 Task: Look for Airbnb properties in Okanagan, Canada from 25th December, 2023 to 27st December, 2023 for 5 adults. Place can be entire room with 3 bedrooms having 3 beds and 3 bathrooms. Property type can be house.
Action: Mouse moved to (580, 146)
Screenshot: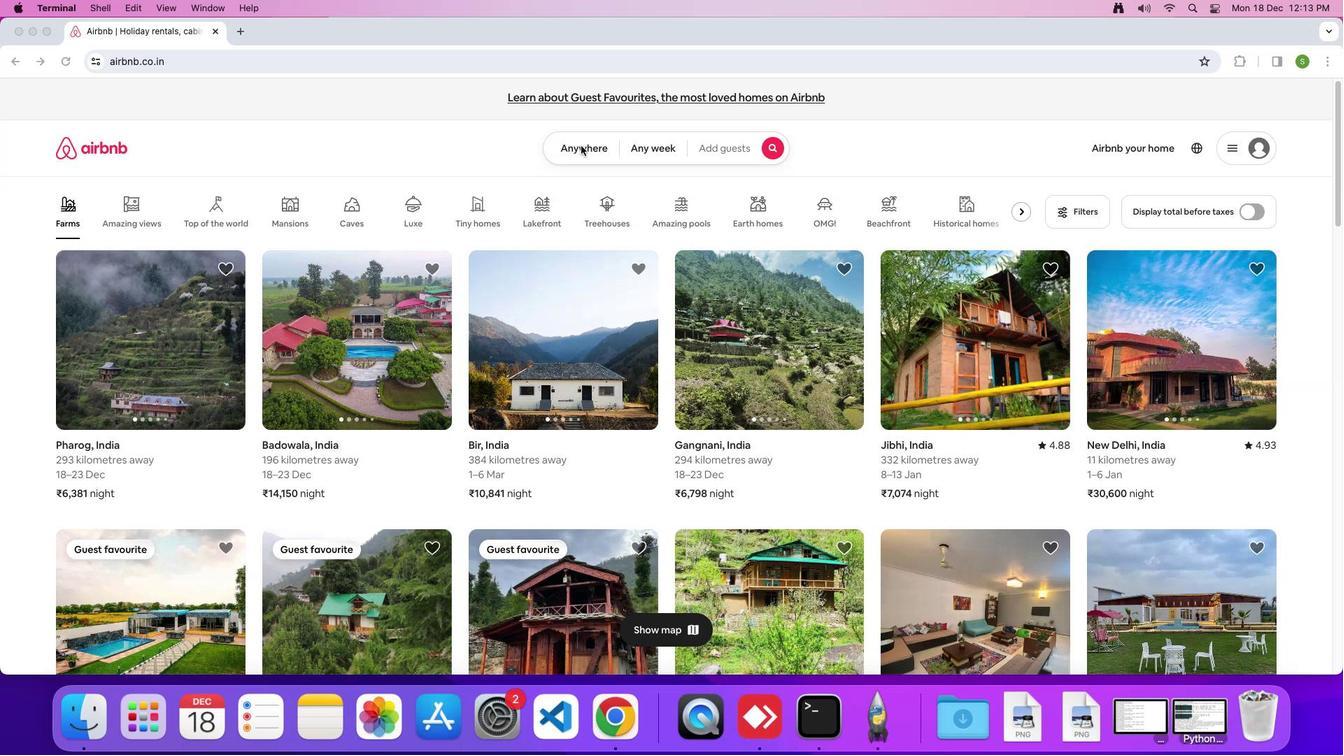 
Action: Mouse pressed left at (580, 146)
Screenshot: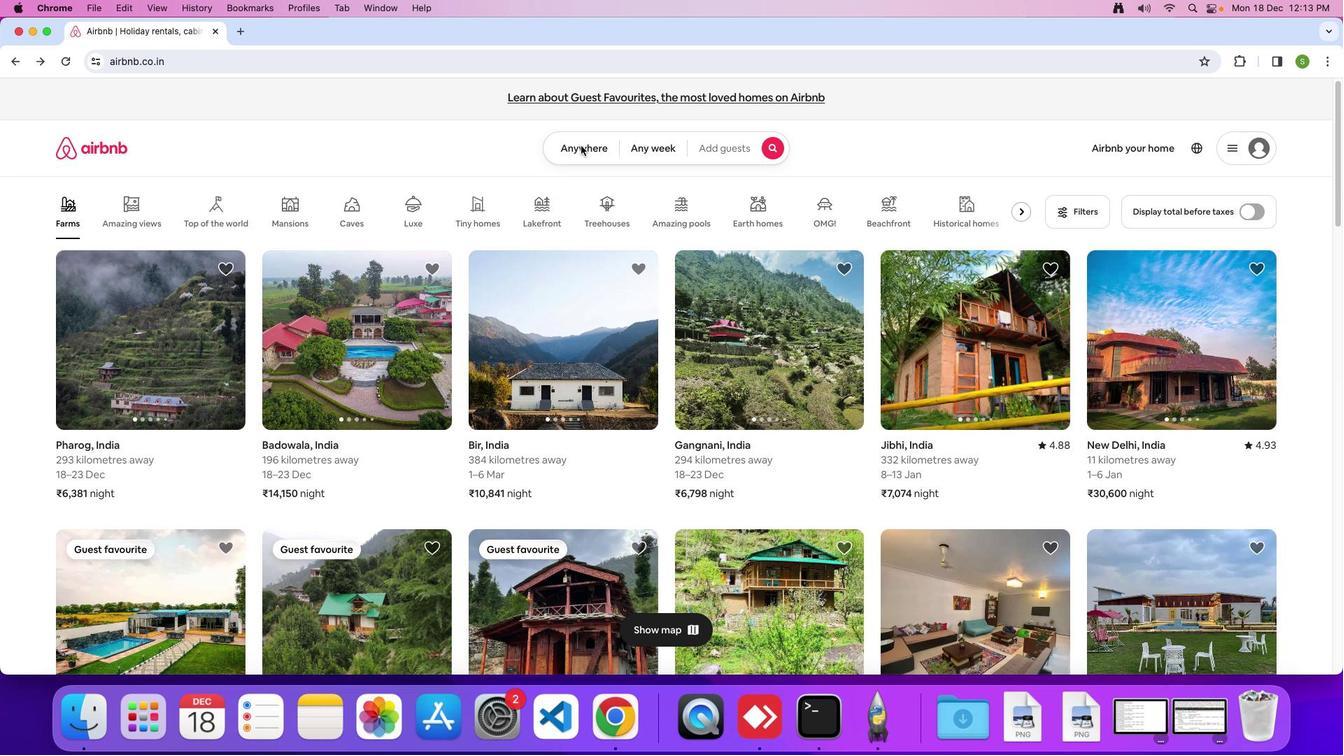 
Action: Mouse moved to (579, 146)
Screenshot: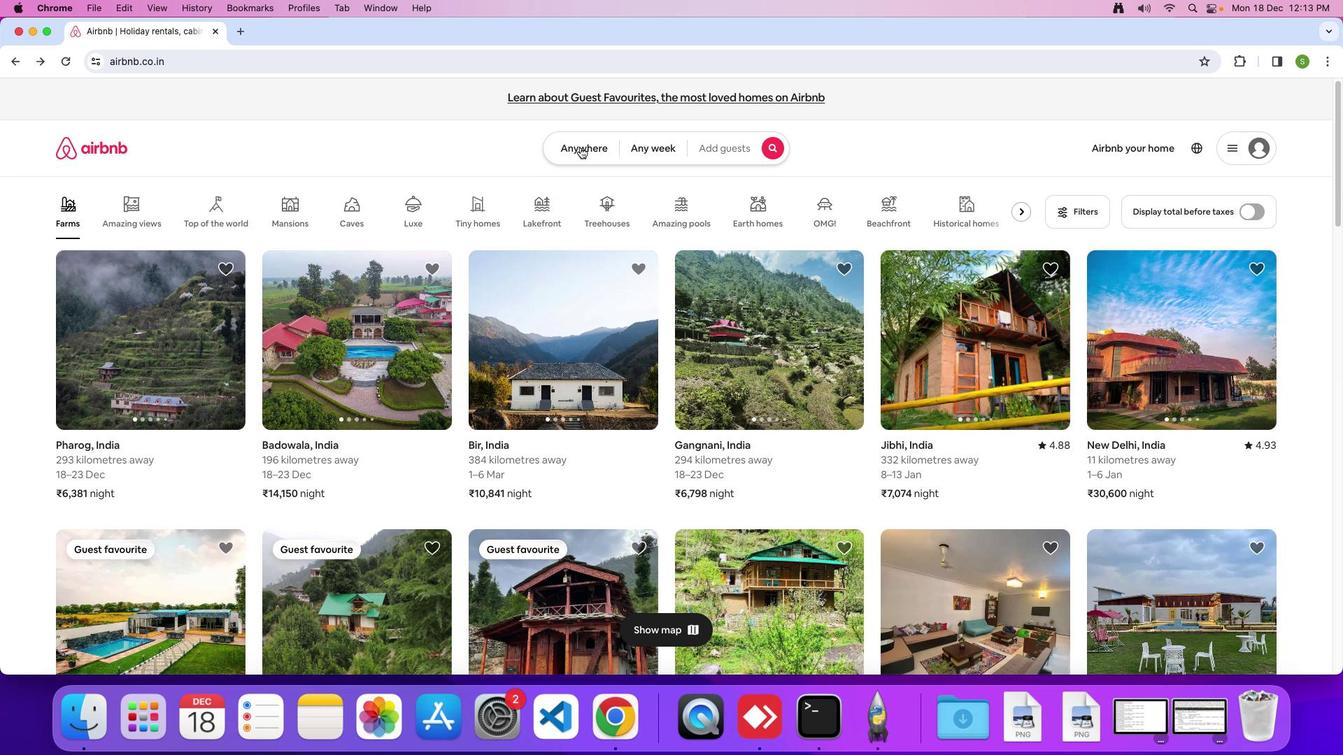 
Action: Mouse pressed left at (579, 146)
Screenshot: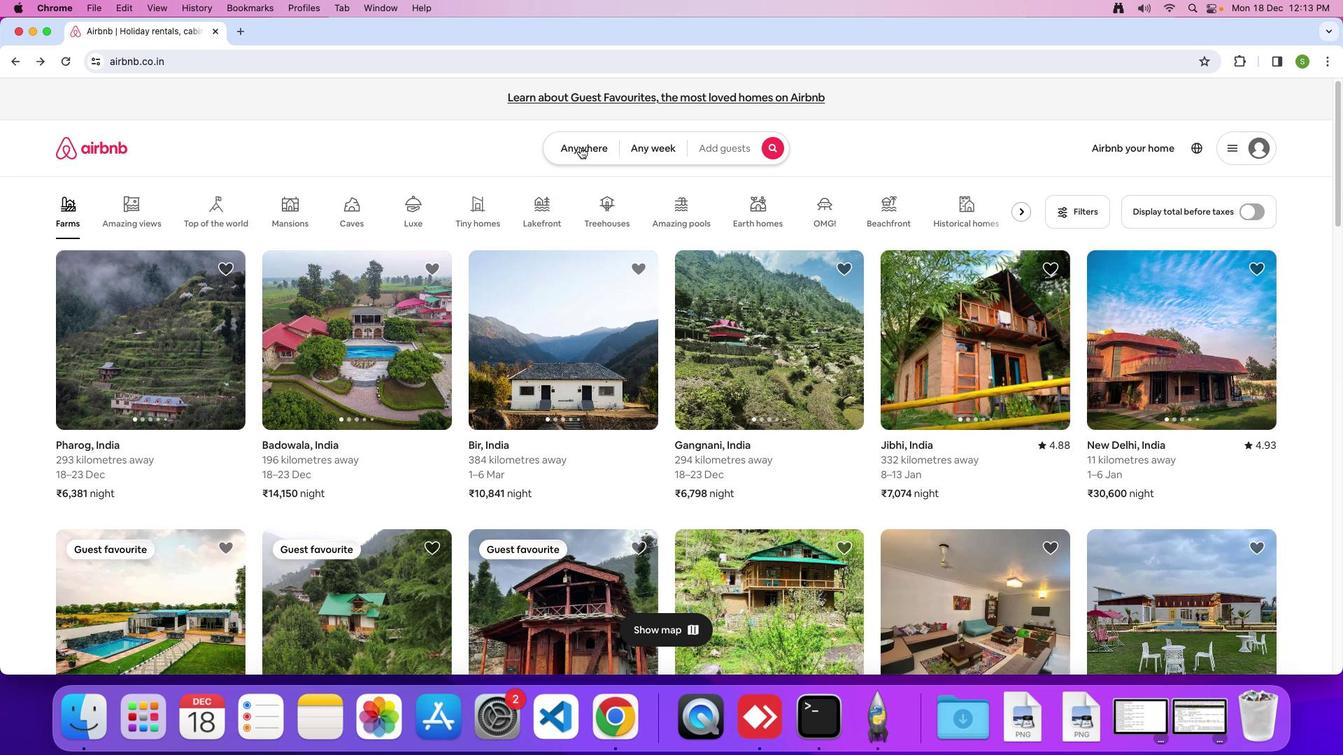 
Action: Mouse moved to (466, 193)
Screenshot: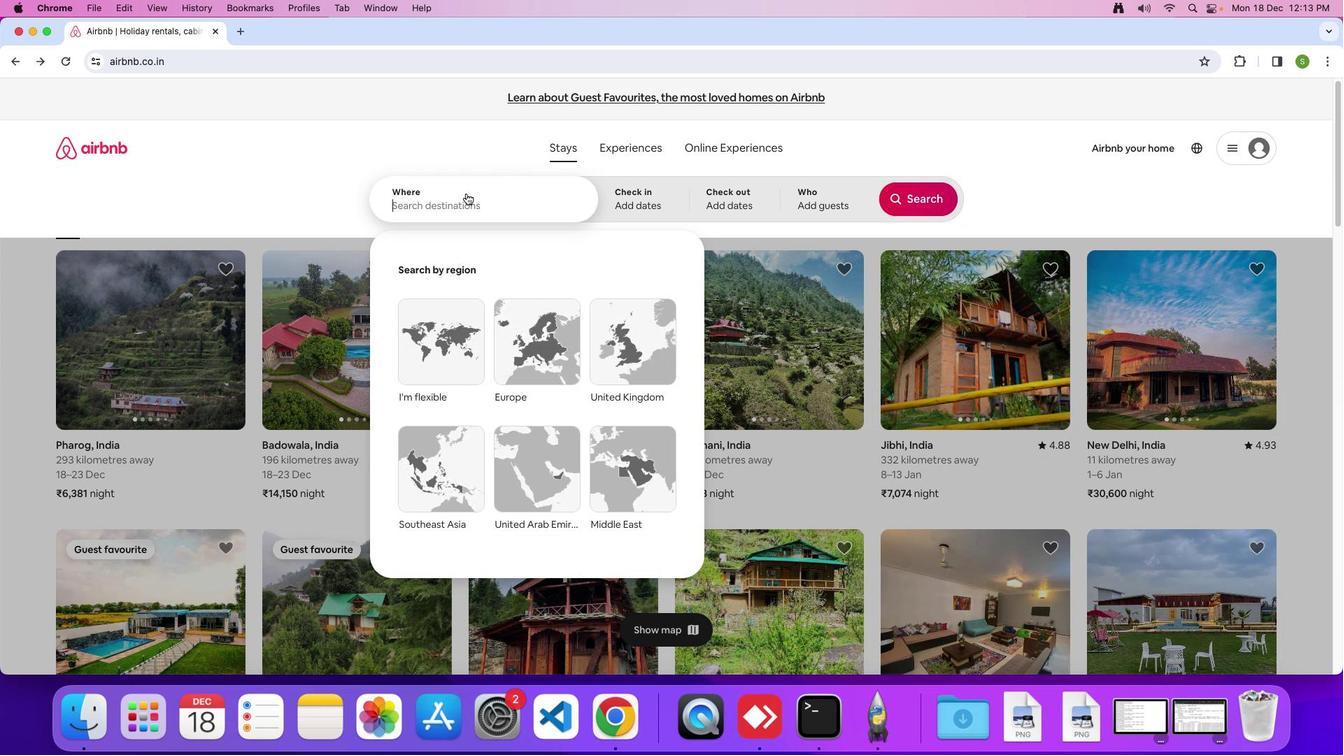 
Action: Mouse pressed left at (466, 193)
Screenshot: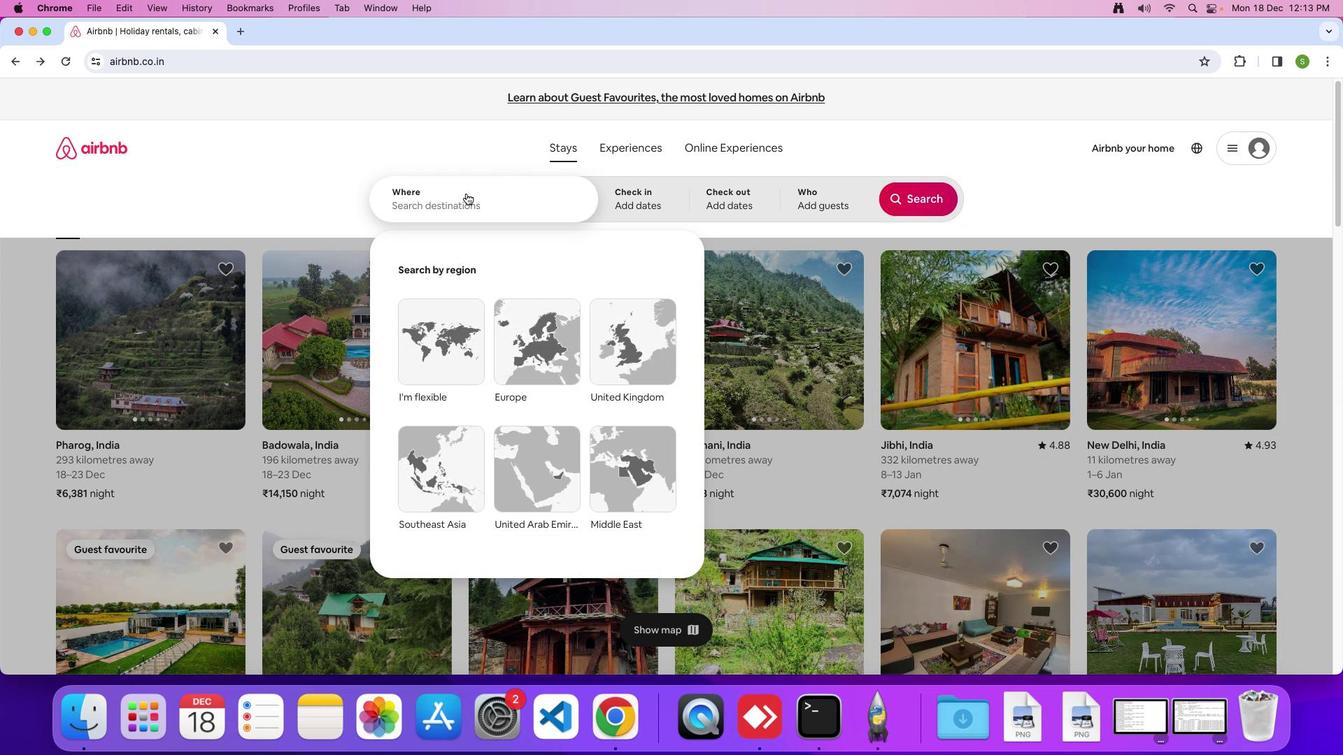 
Action: Mouse moved to (466, 193)
Screenshot: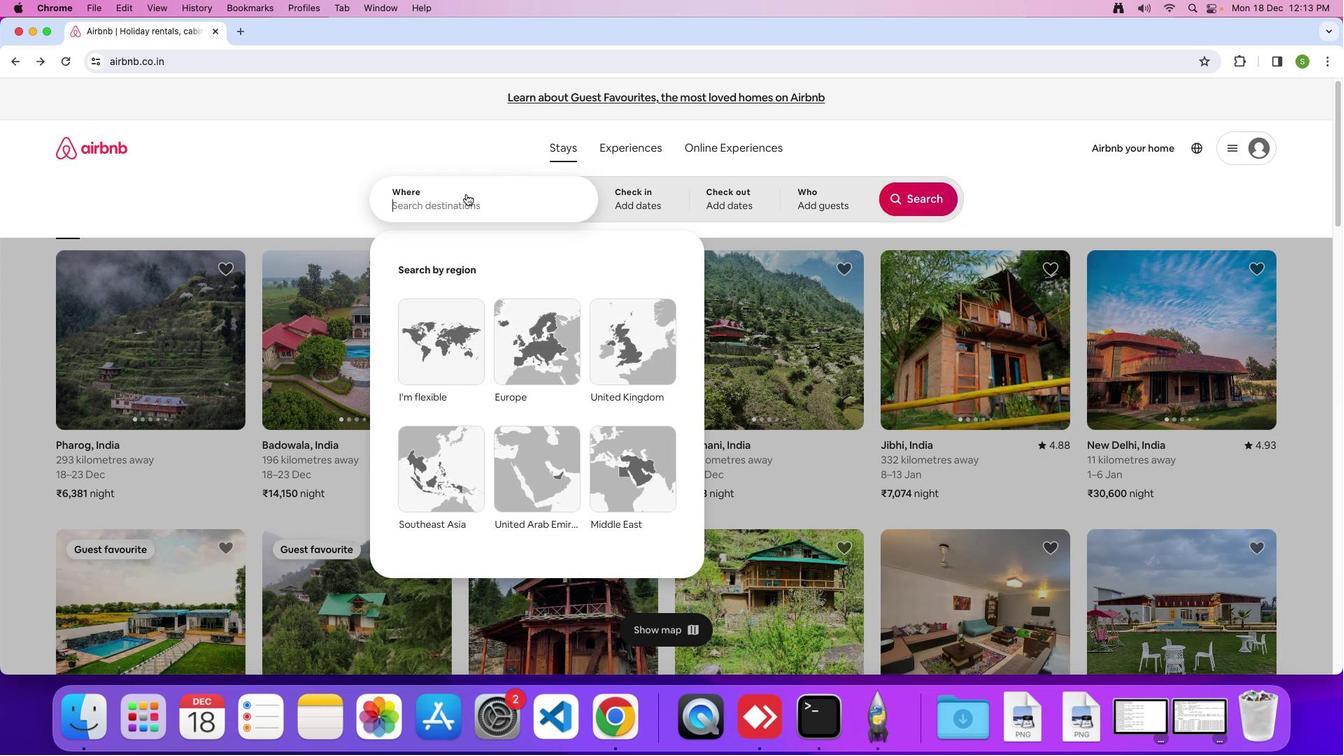
Action: Key pressed 'O'Key.caps_lock'k''a''n''a''g''a''n'','Key.spaceKey.shift'C''a''n''a''d''a'Key.enter
Screenshot: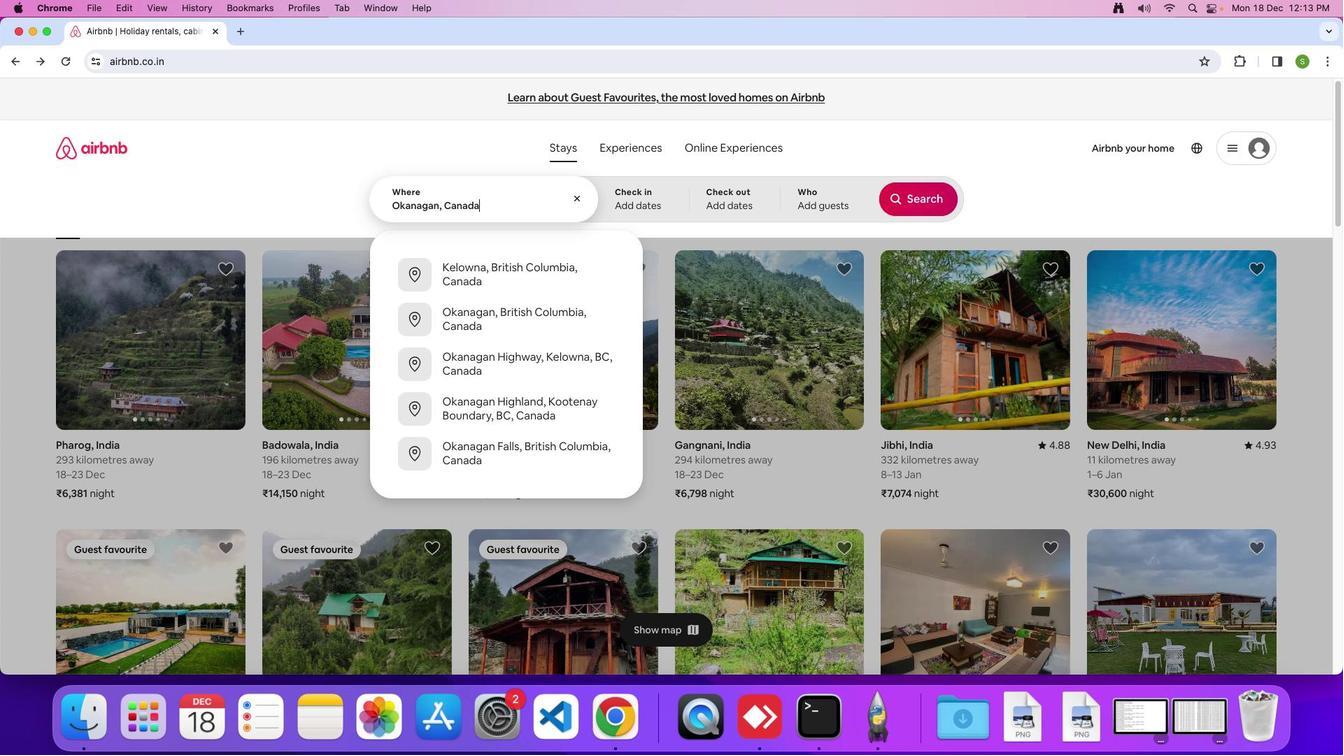
Action: Mouse moved to (456, 508)
Screenshot: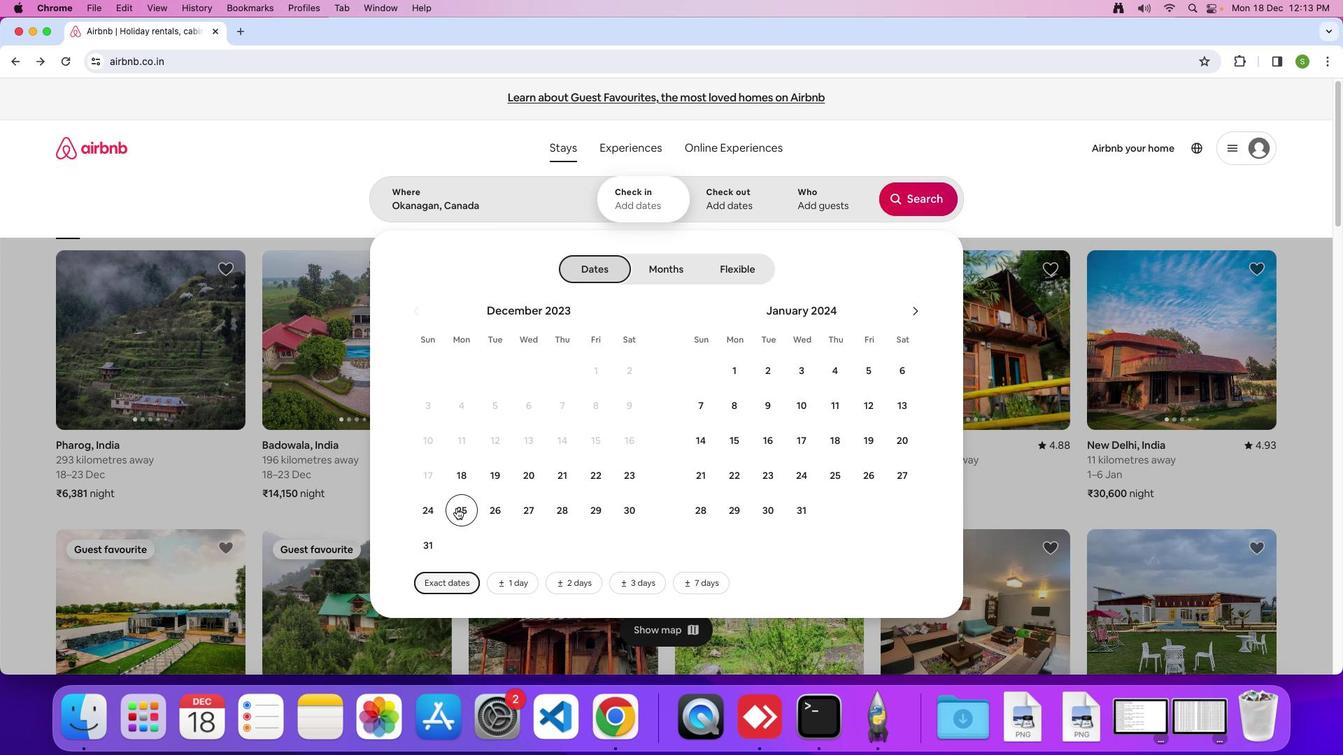 
Action: Mouse pressed left at (456, 508)
Screenshot: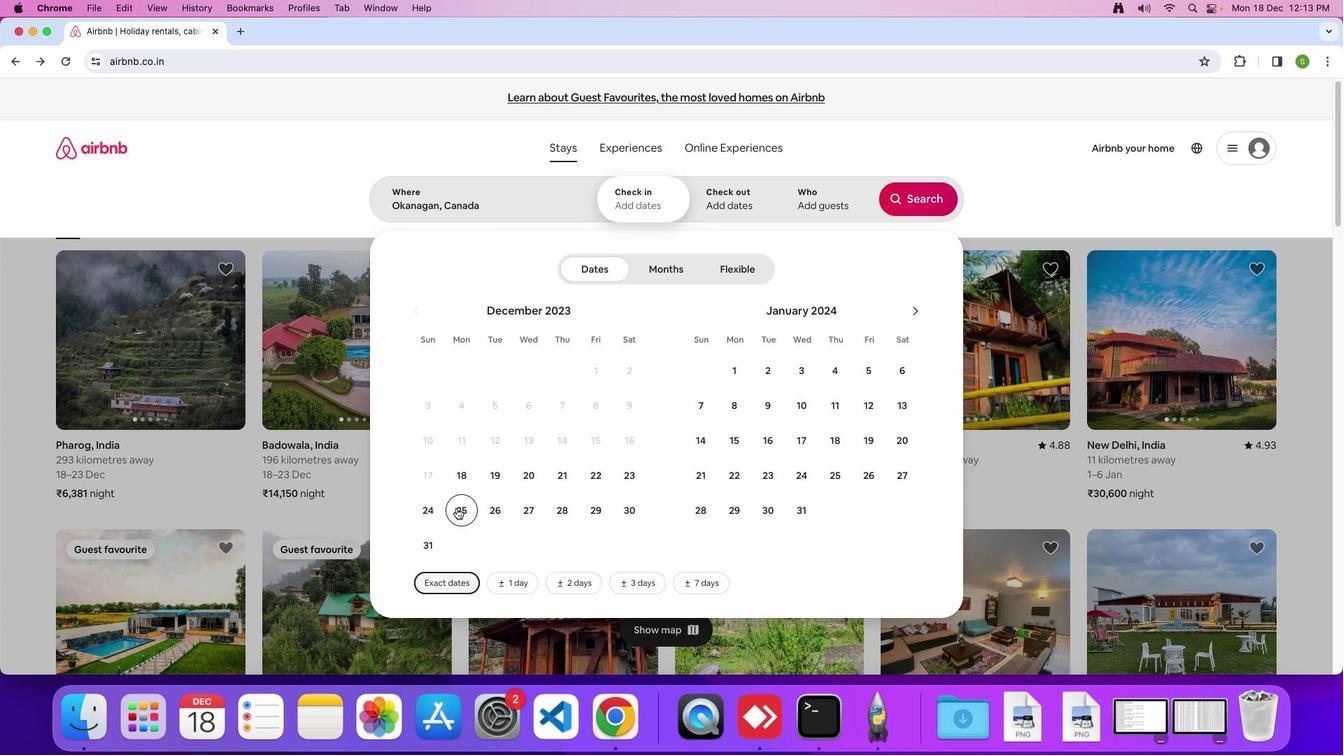 
Action: Mouse moved to (528, 514)
Screenshot: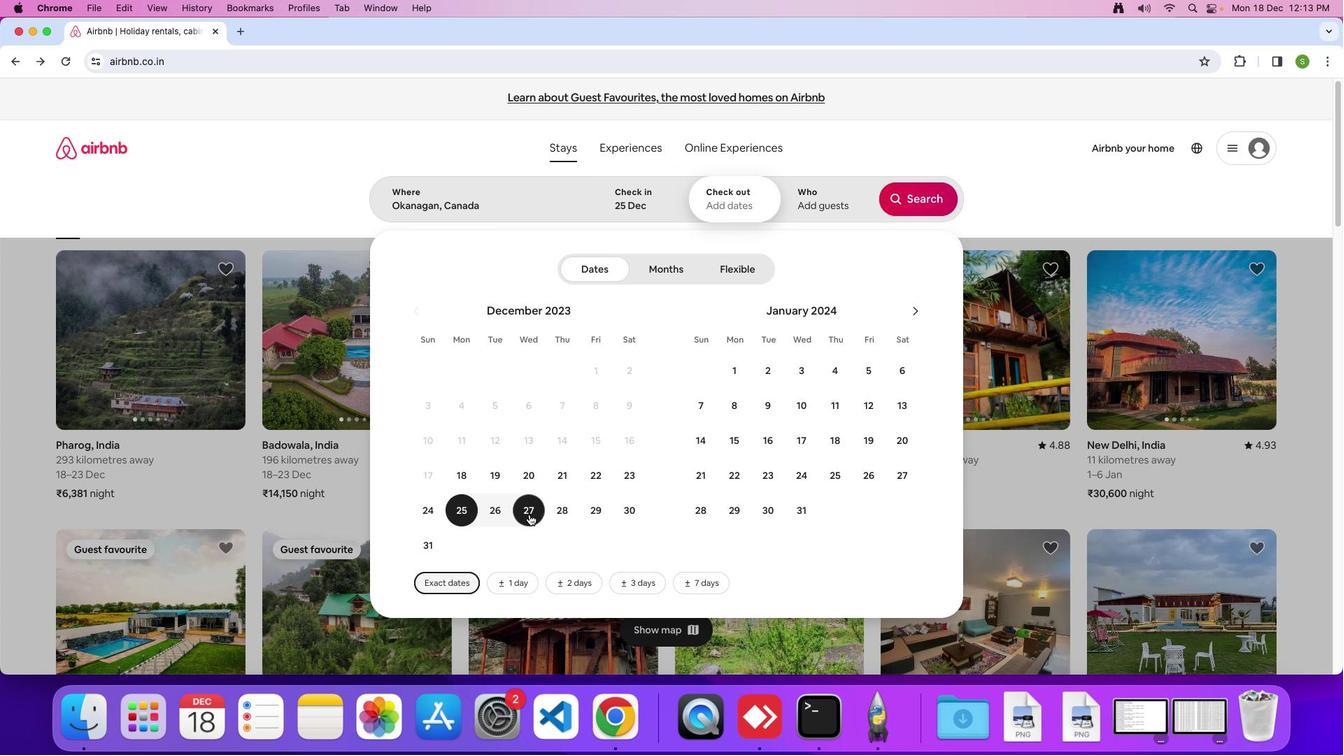
Action: Mouse pressed left at (528, 514)
Screenshot: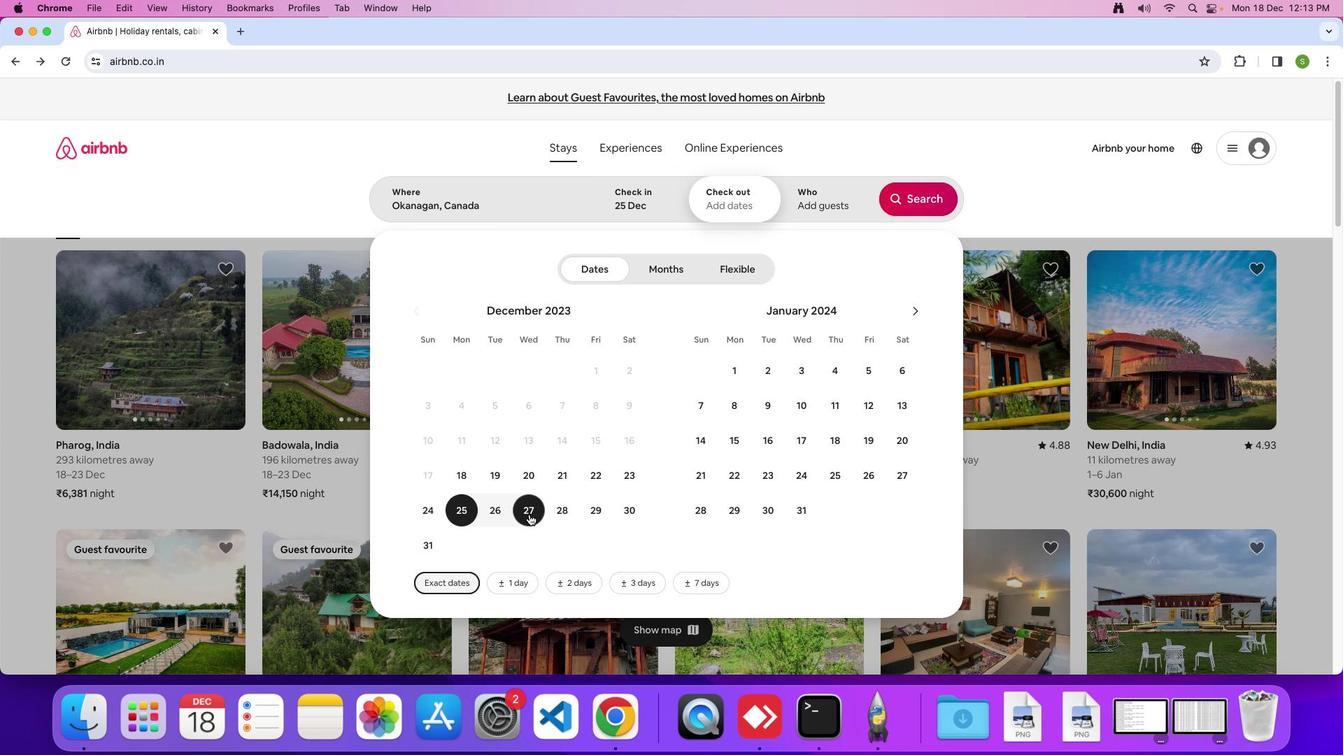 
Action: Mouse moved to (814, 209)
Screenshot: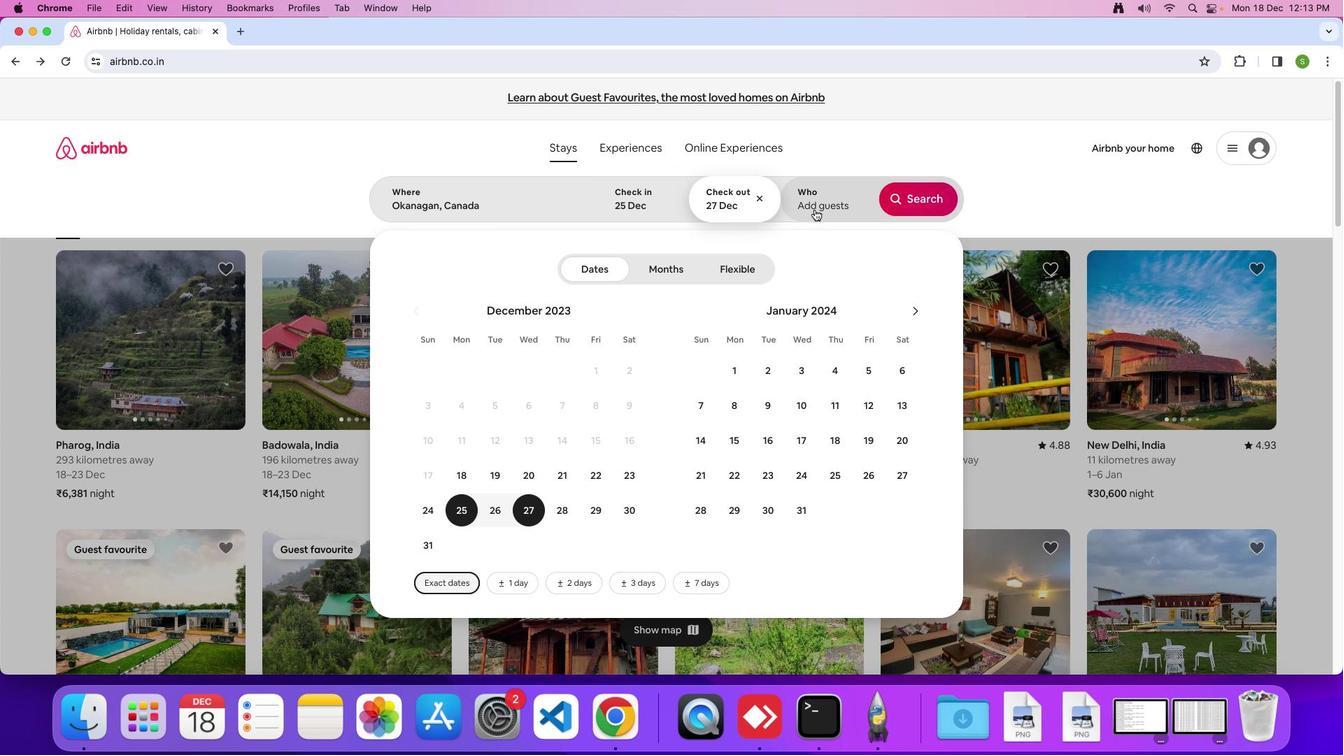 
Action: Mouse pressed left at (814, 209)
Screenshot: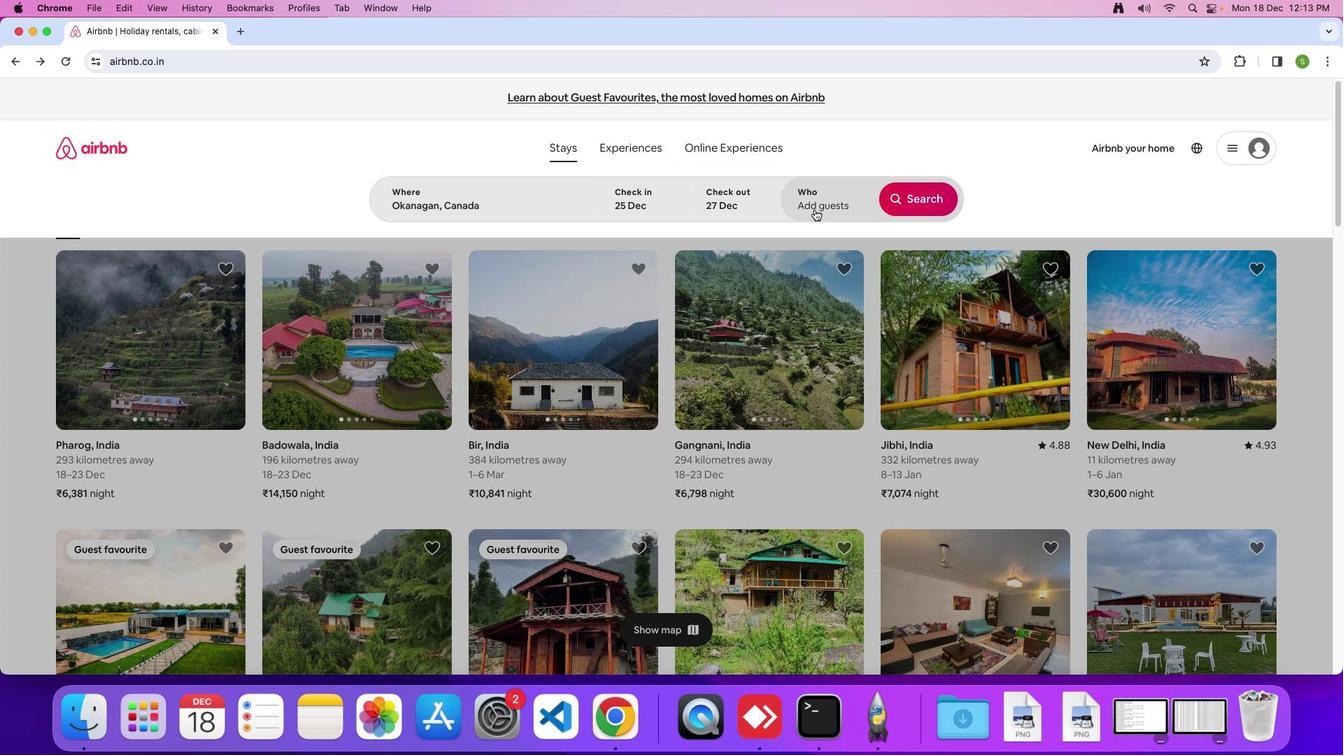 
Action: Mouse moved to (923, 274)
Screenshot: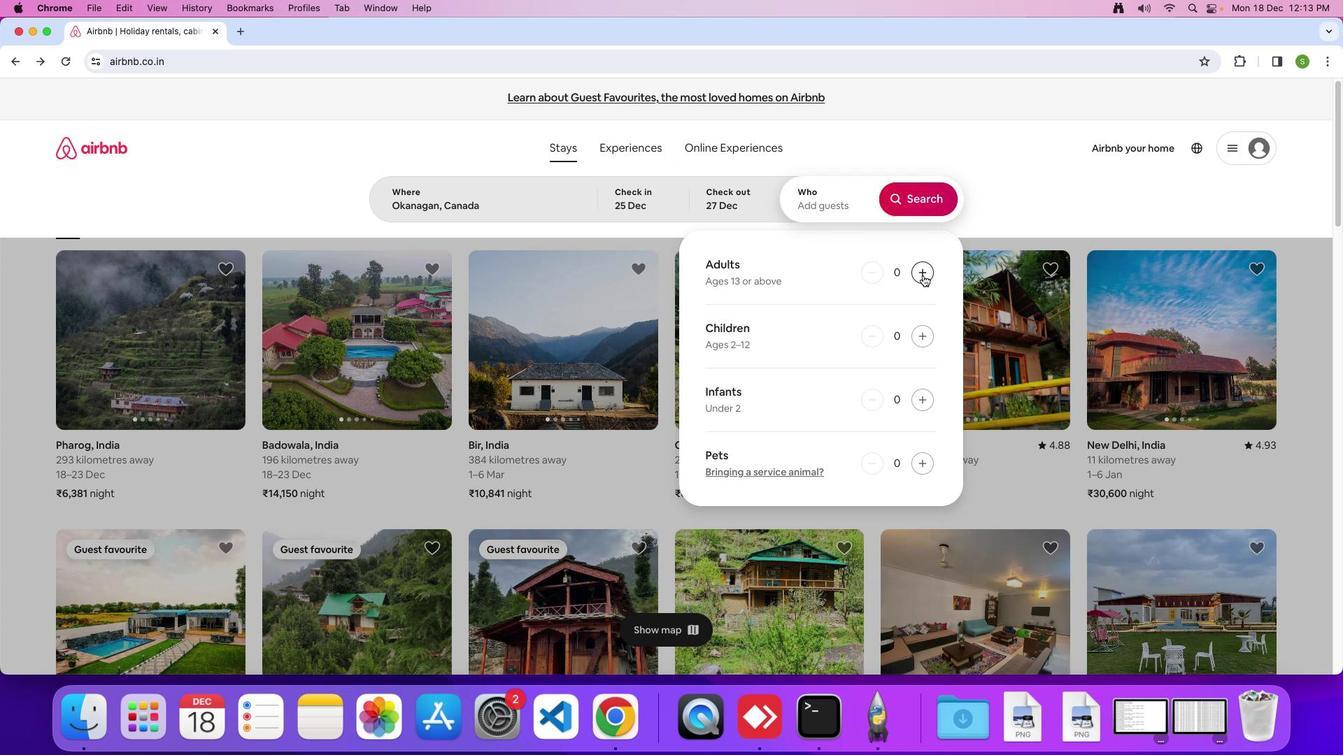 
Action: Mouse pressed left at (923, 274)
Screenshot: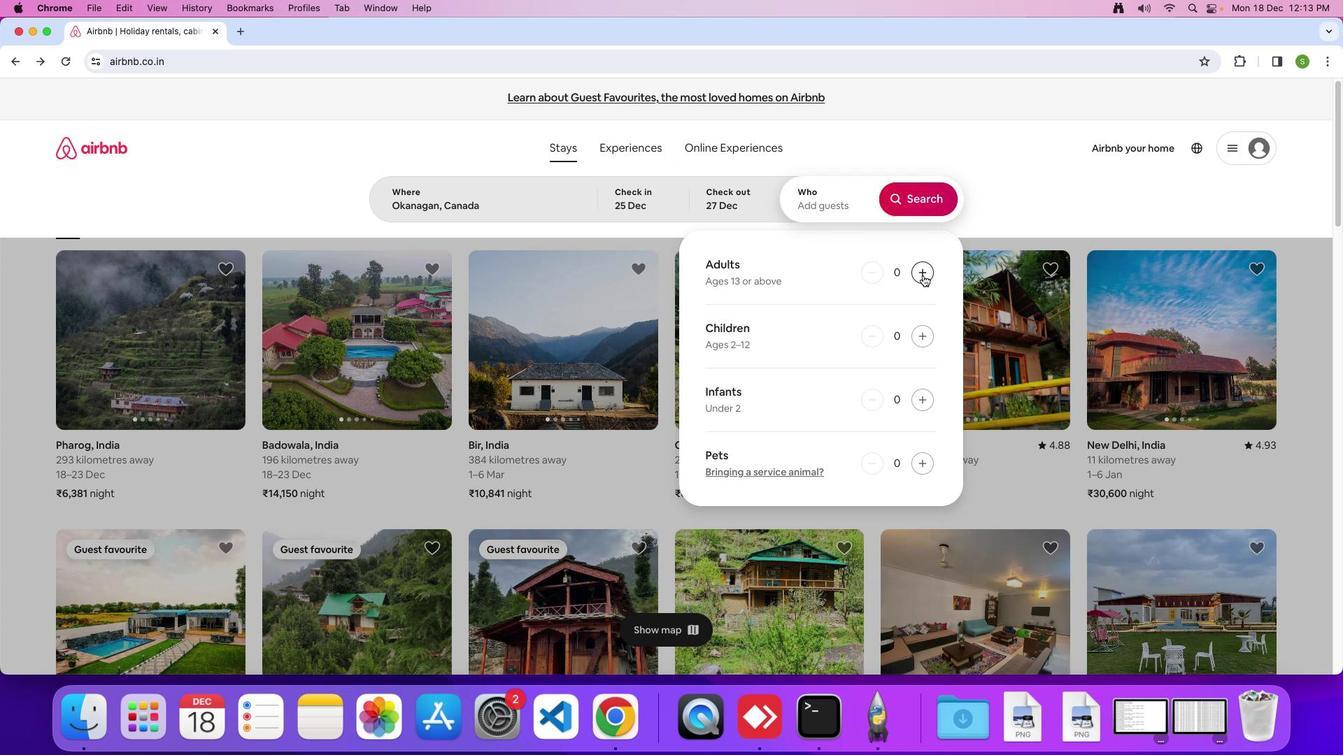 
Action: Mouse pressed left at (923, 274)
Screenshot: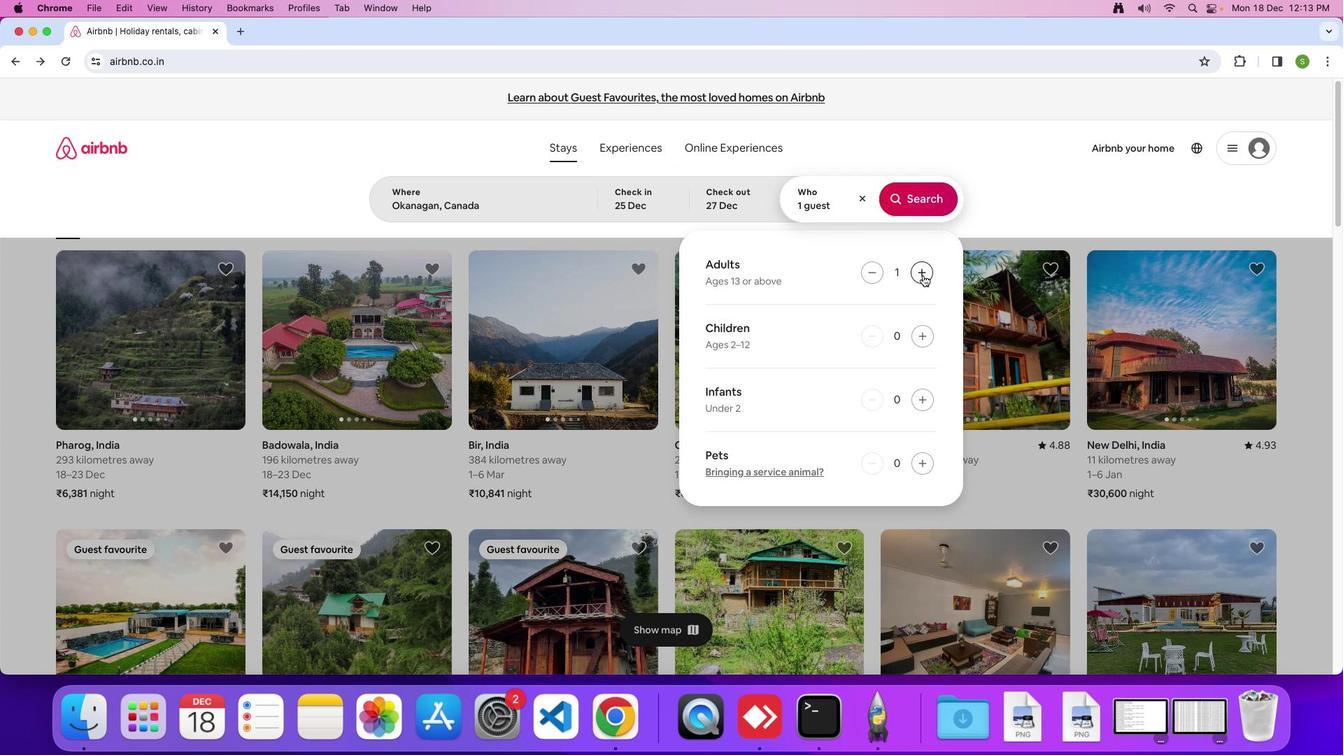 
Action: Mouse pressed left at (923, 274)
Screenshot: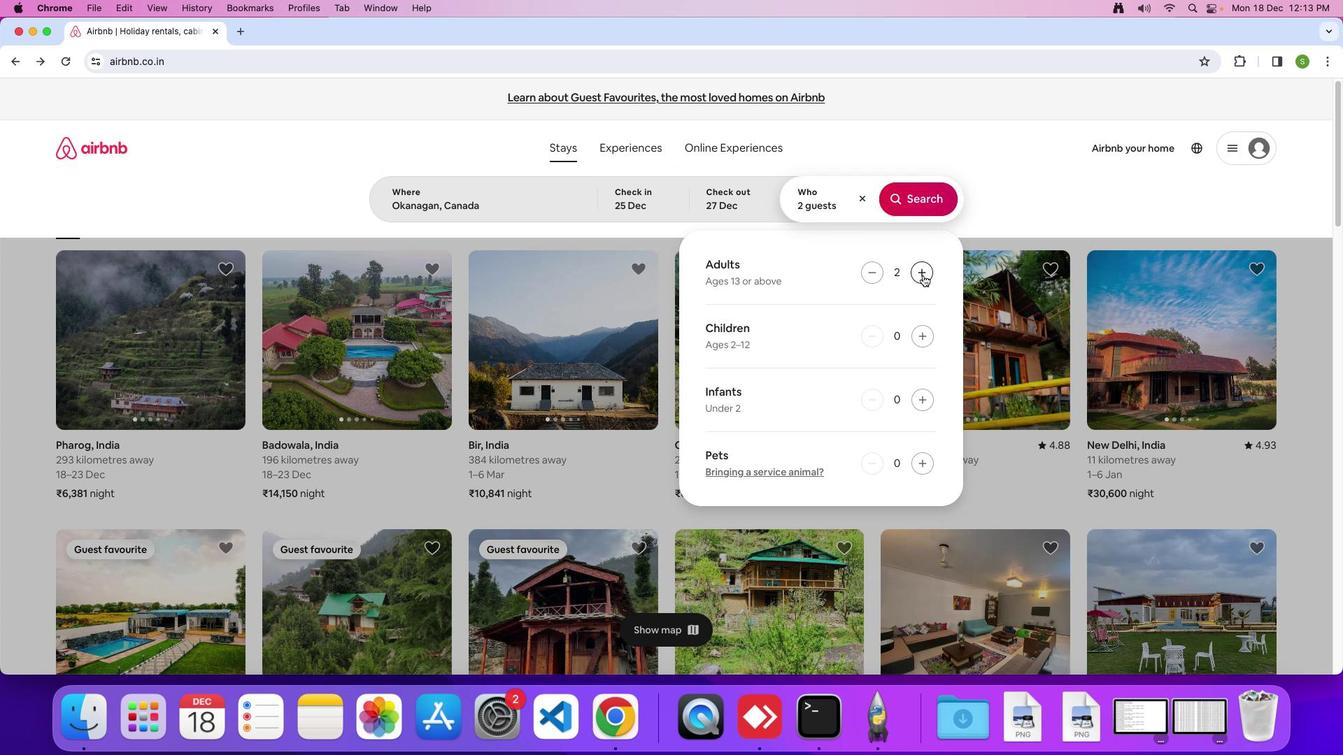 
Action: Mouse pressed left at (923, 274)
Screenshot: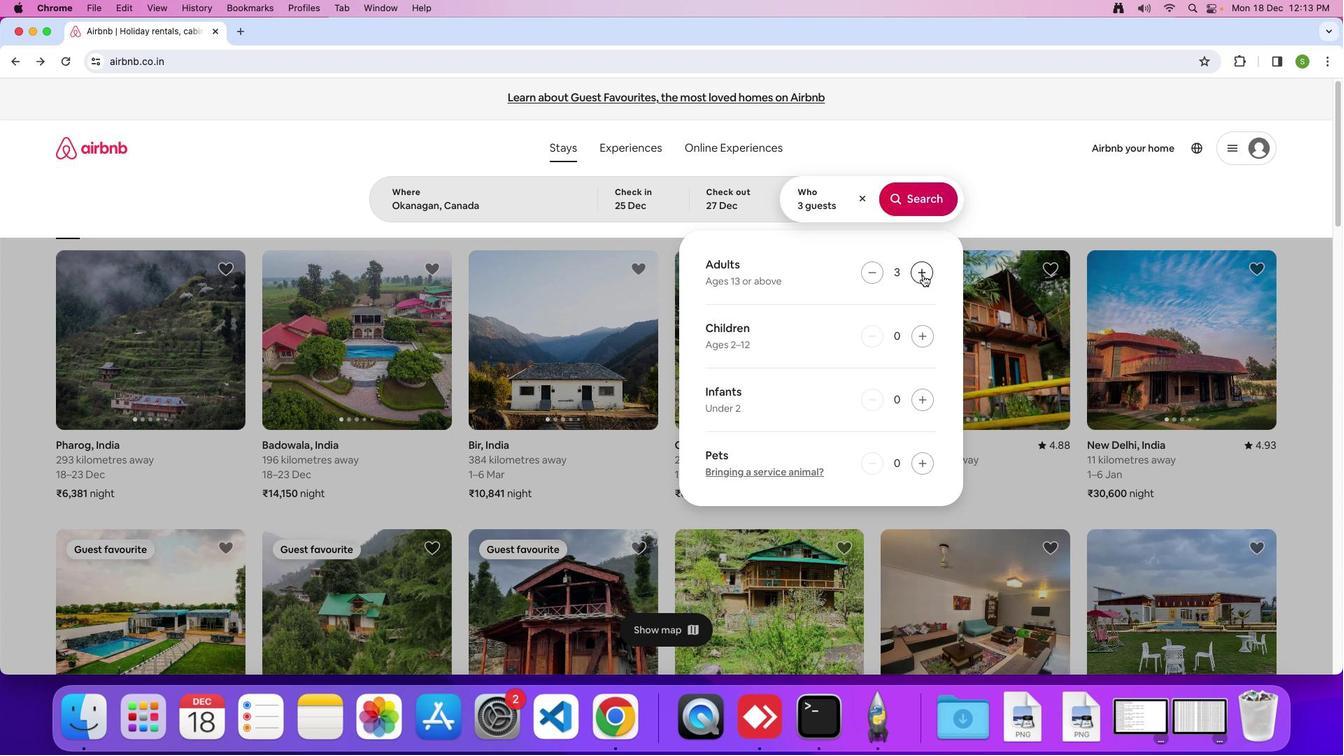 
Action: Mouse pressed left at (923, 274)
Screenshot: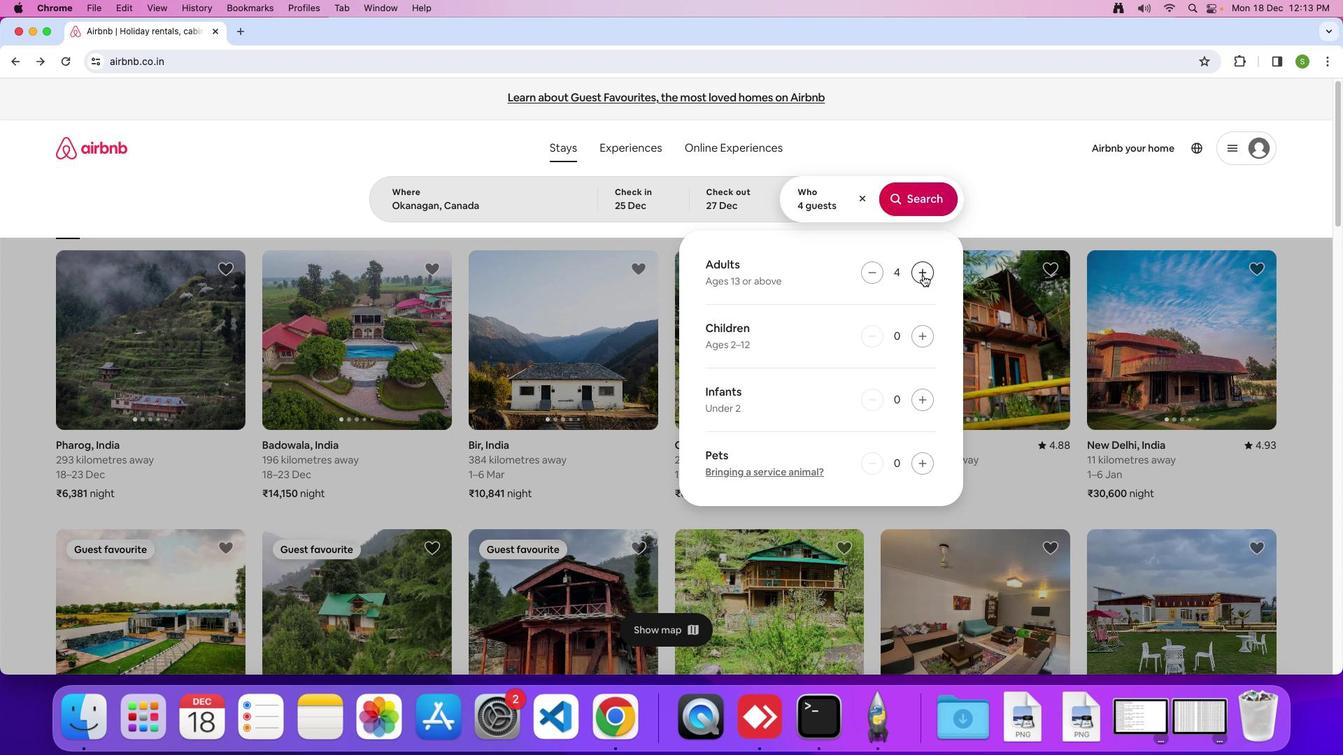 
Action: Mouse moved to (914, 200)
Screenshot: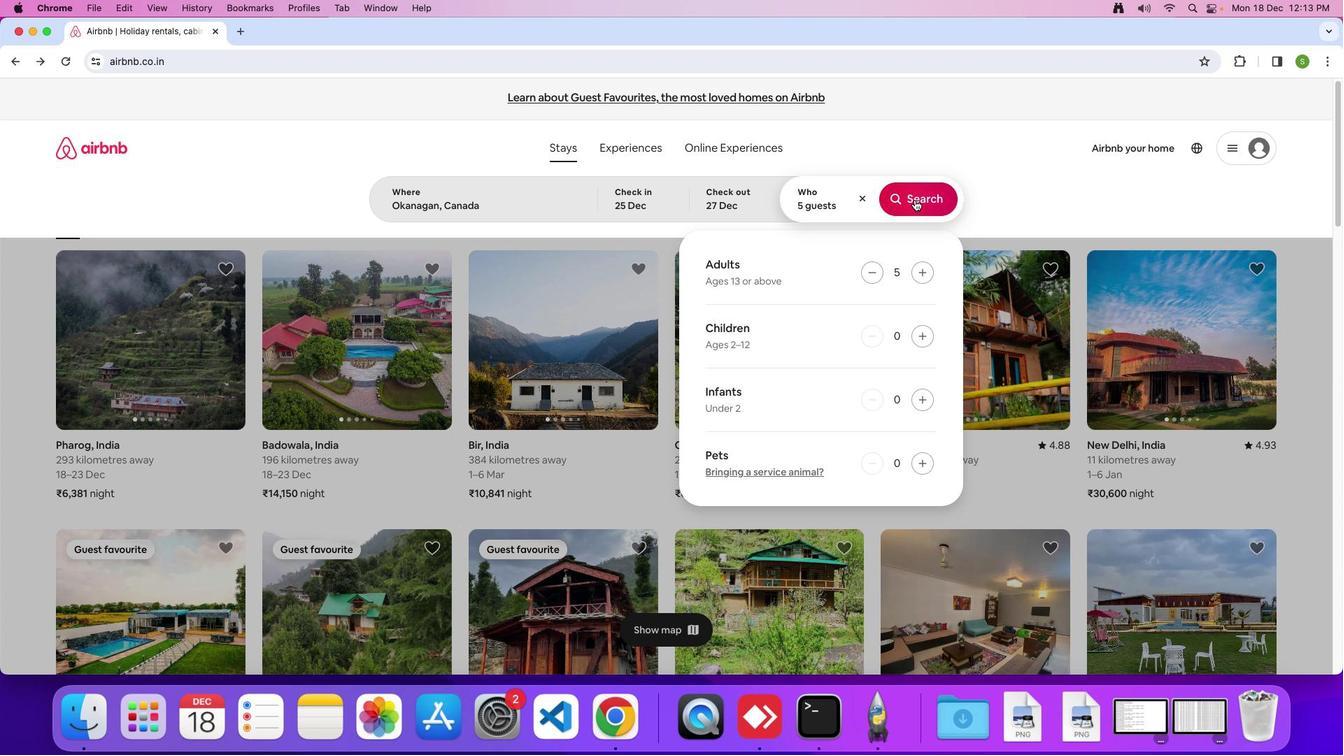 
Action: Mouse pressed left at (914, 200)
Screenshot: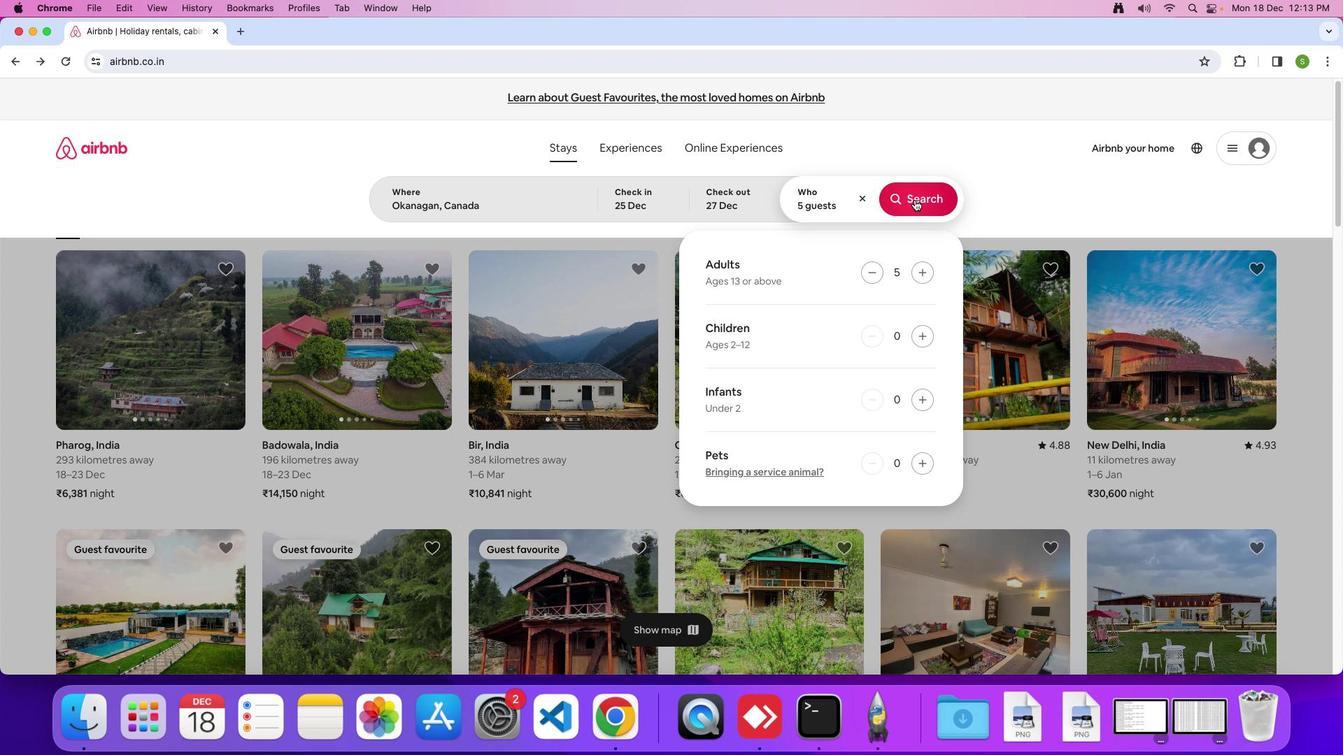 
Action: Mouse moved to (1121, 166)
Screenshot: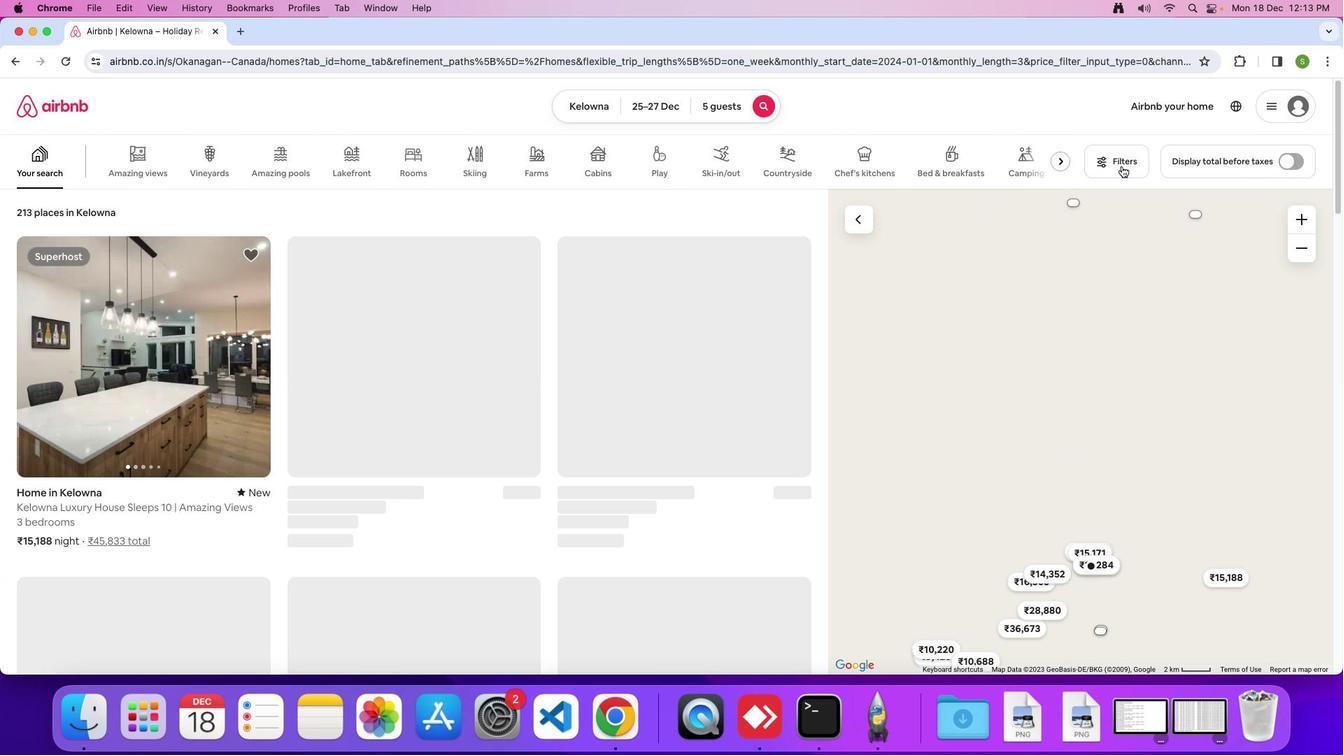 
Action: Mouse pressed left at (1121, 166)
Screenshot: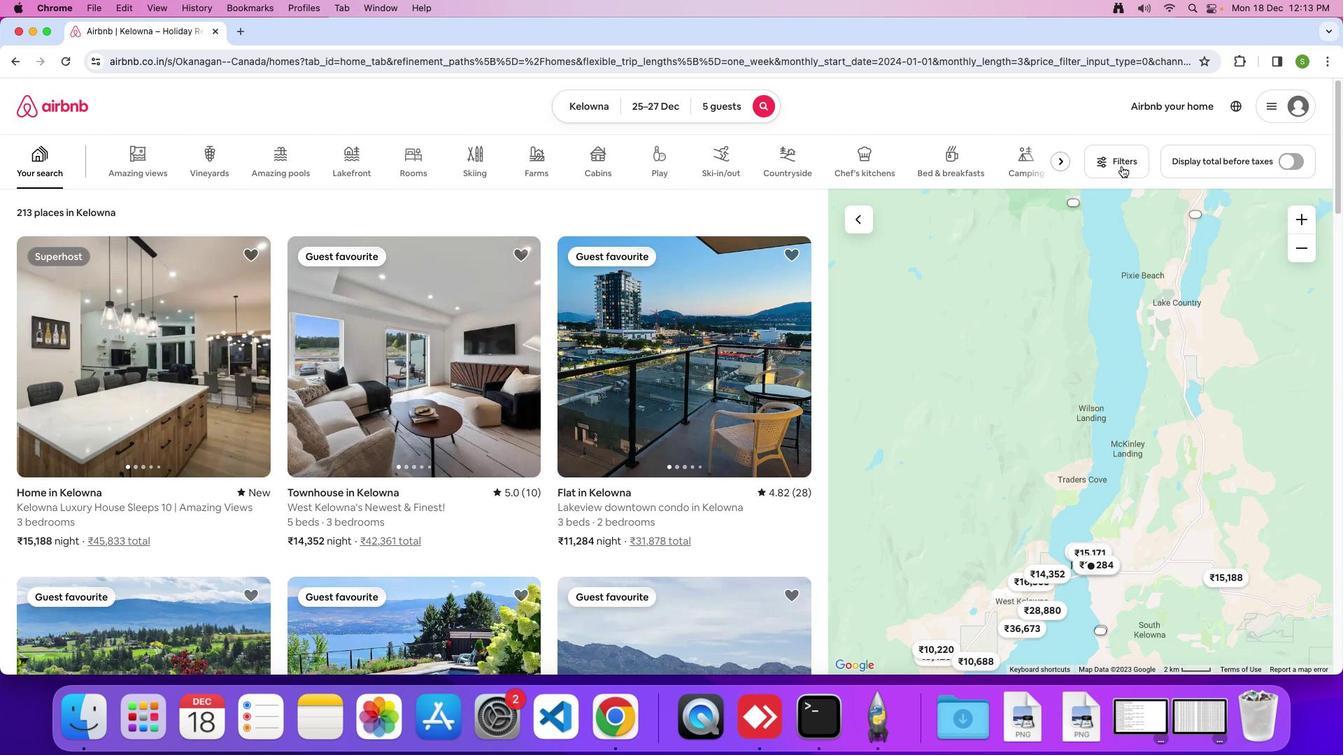 
Action: Mouse moved to (665, 446)
Screenshot: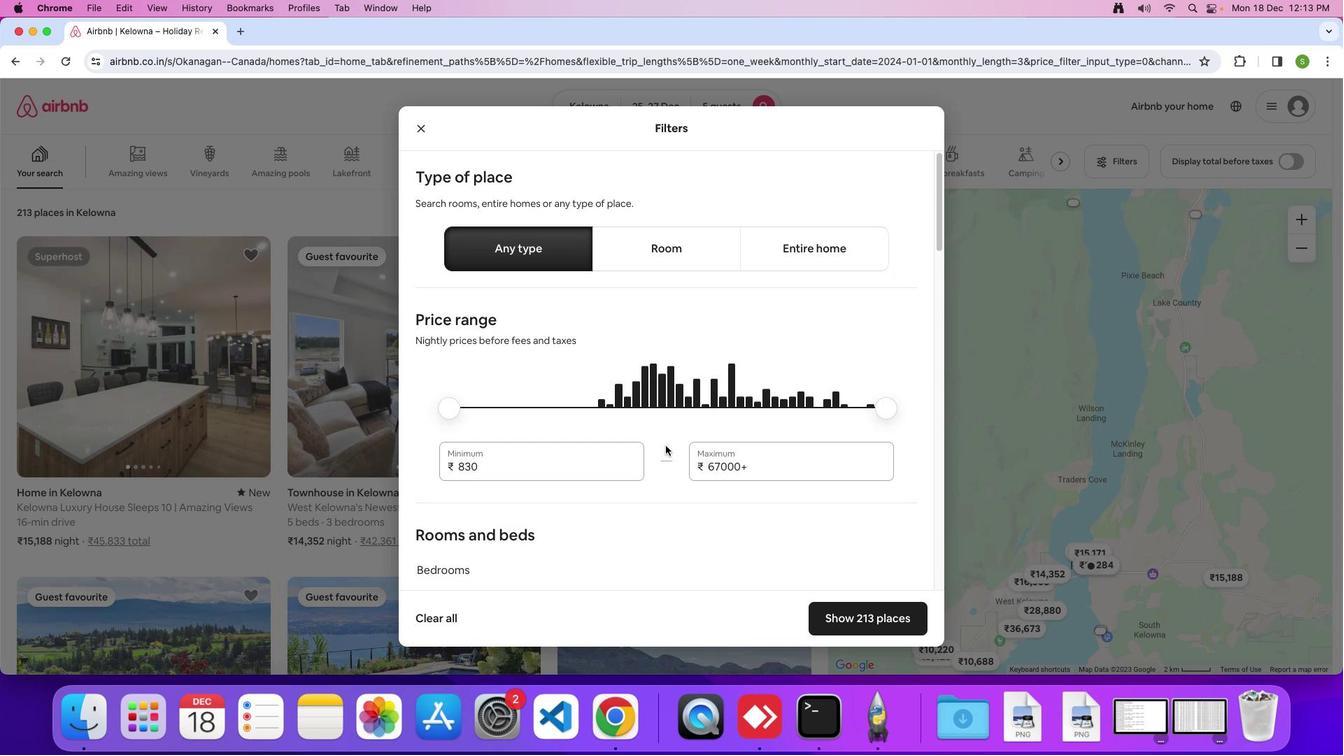 
Action: Mouse scrolled (665, 446) with delta (0, 0)
Screenshot: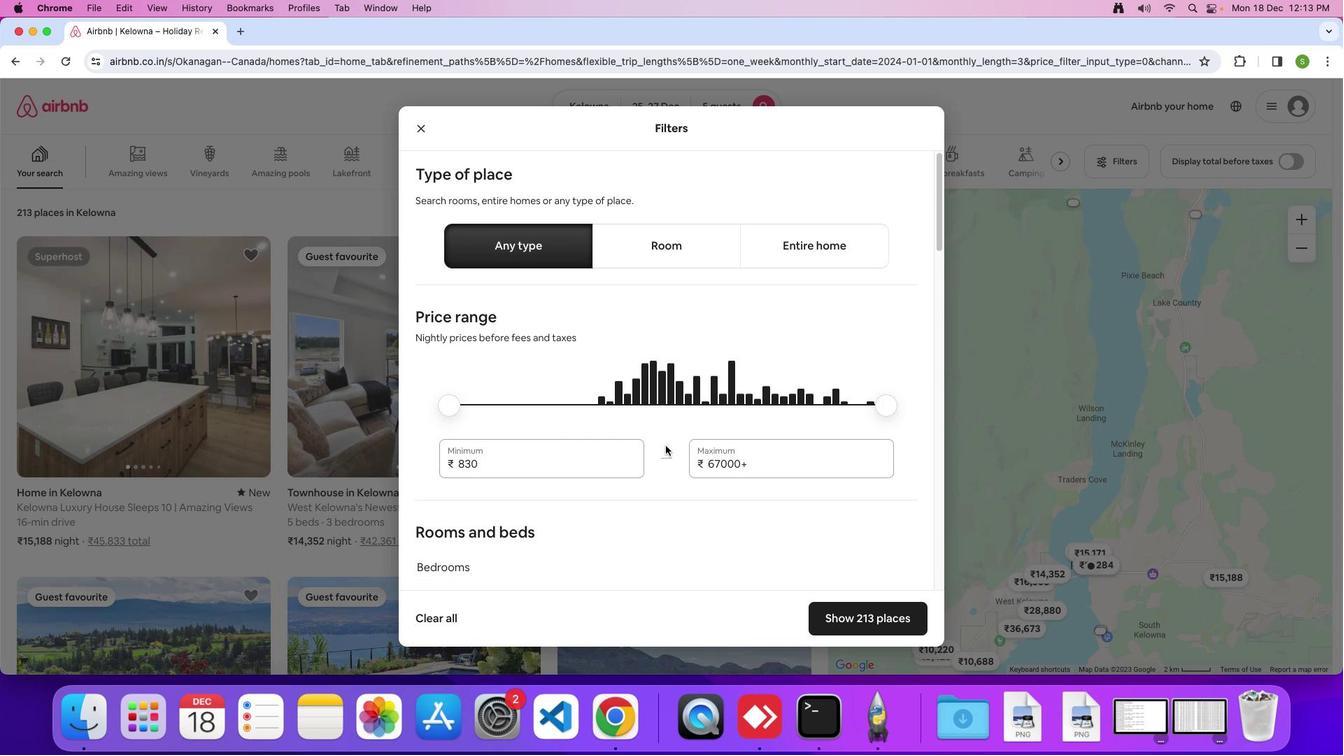 
Action: Mouse scrolled (665, 446) with delta (0, 0)
Screenshot: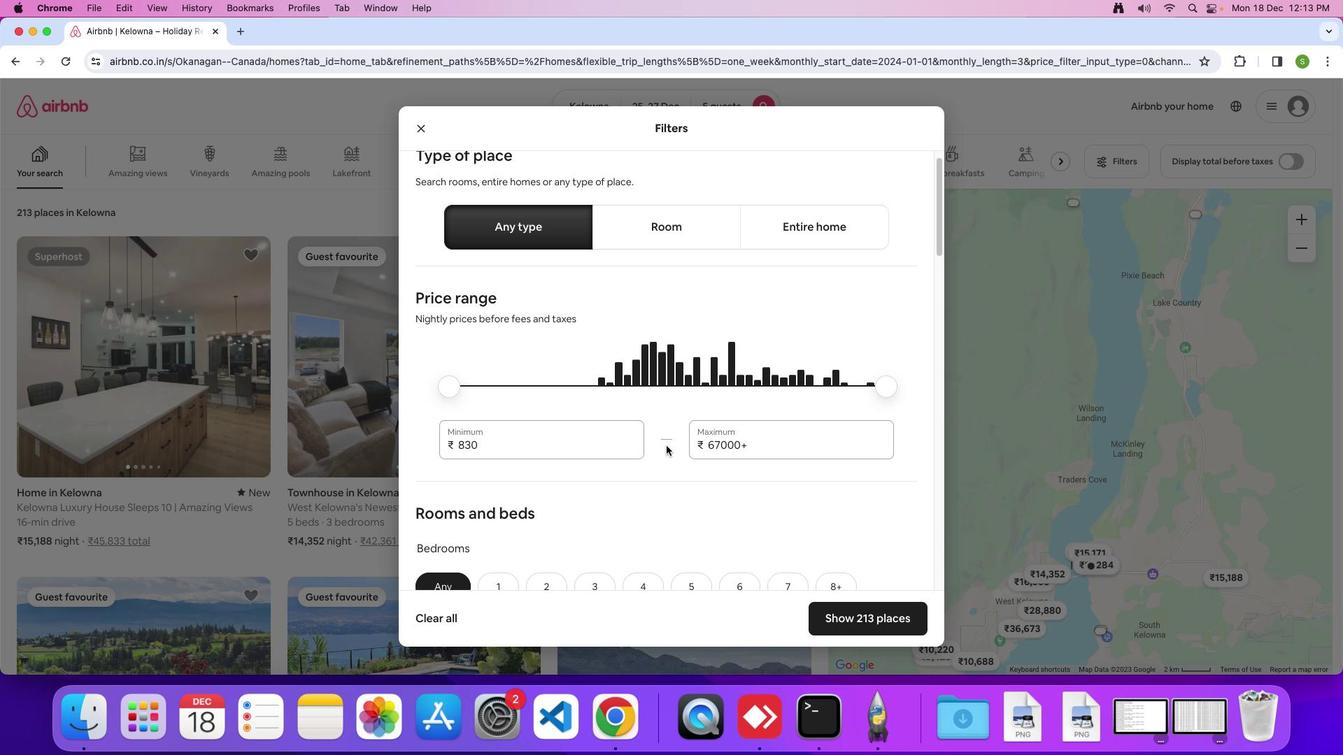 
Action: Mouse scrolled (665, 446) with delta (0, -1)
Screenshot: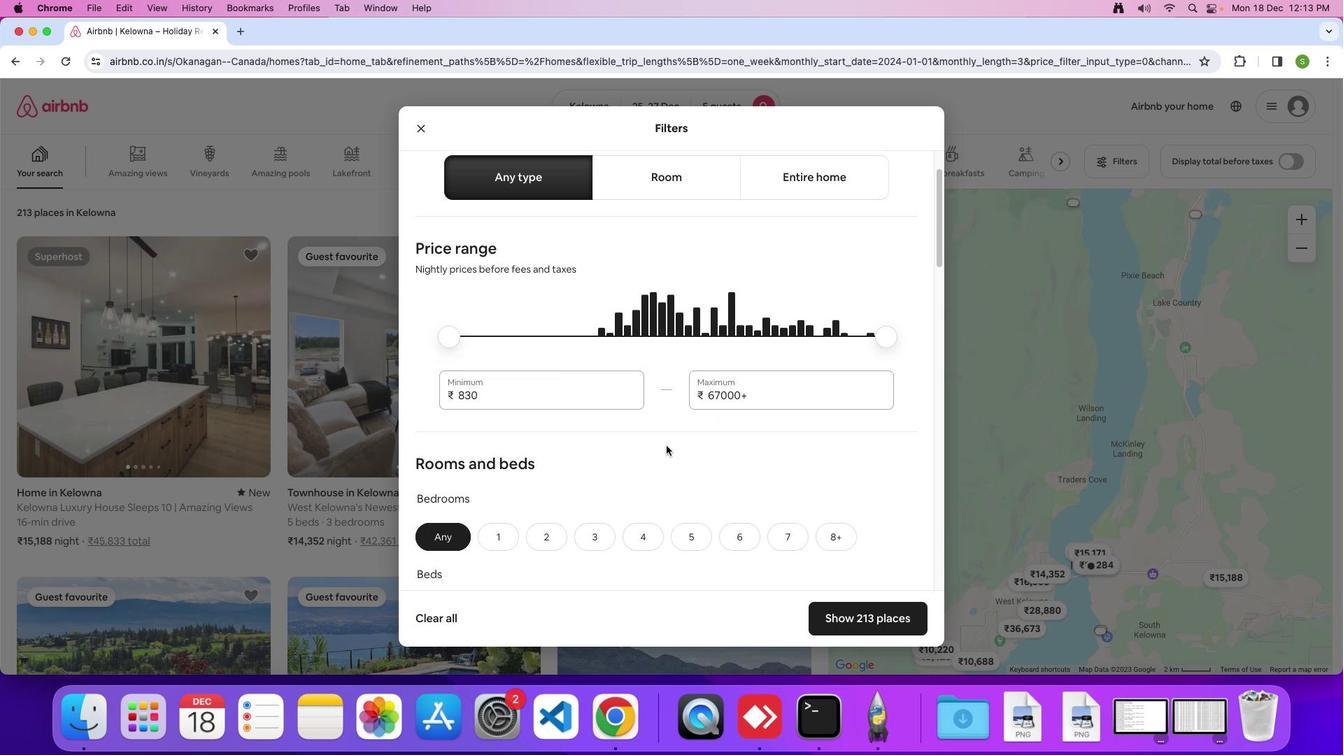
Action: Mouse moved to (666, 446)
Screenshot: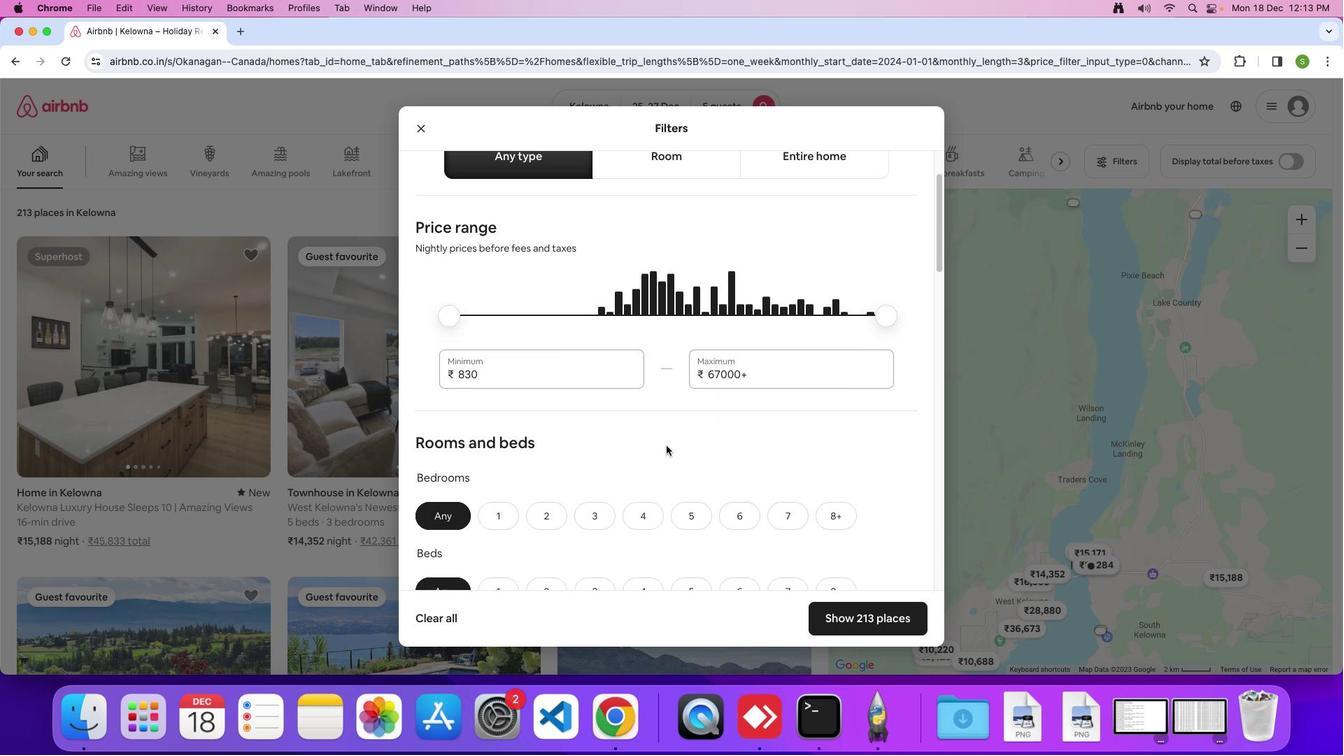 
Action: Mouse scrolled (666, 446) with delta (0, 0)
Screenshot: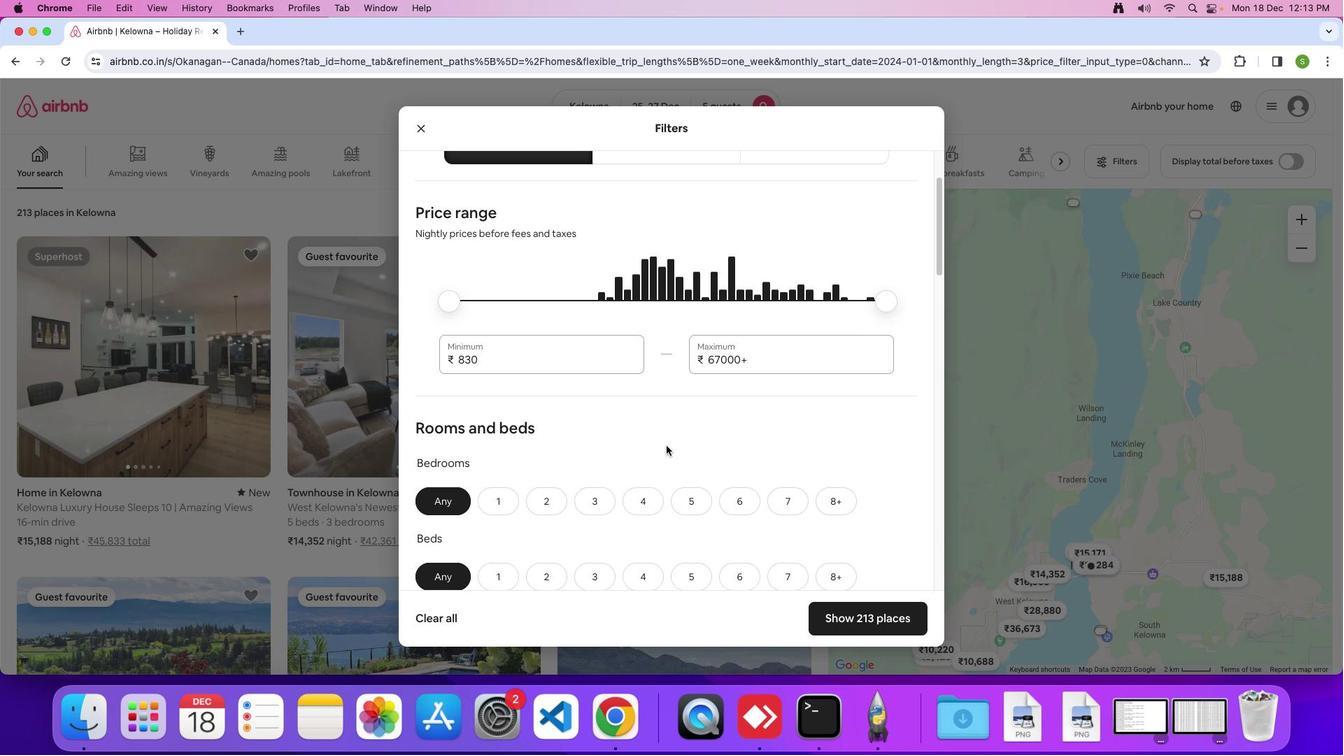 
Action: Mouse scrolled (666, 446) with delta (0, 0)
Screenshot: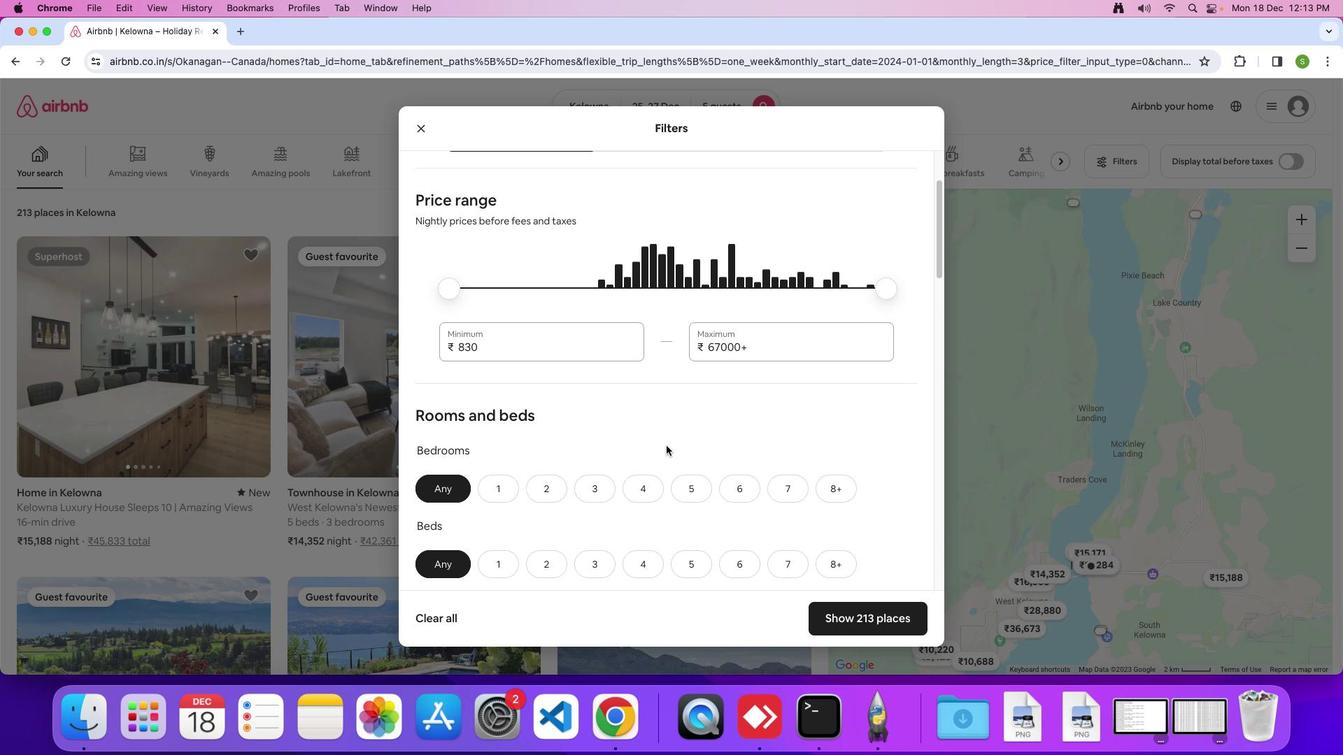 
Action: Mouse scrolled (666, 446) with delta (0, -1)
Screenshot: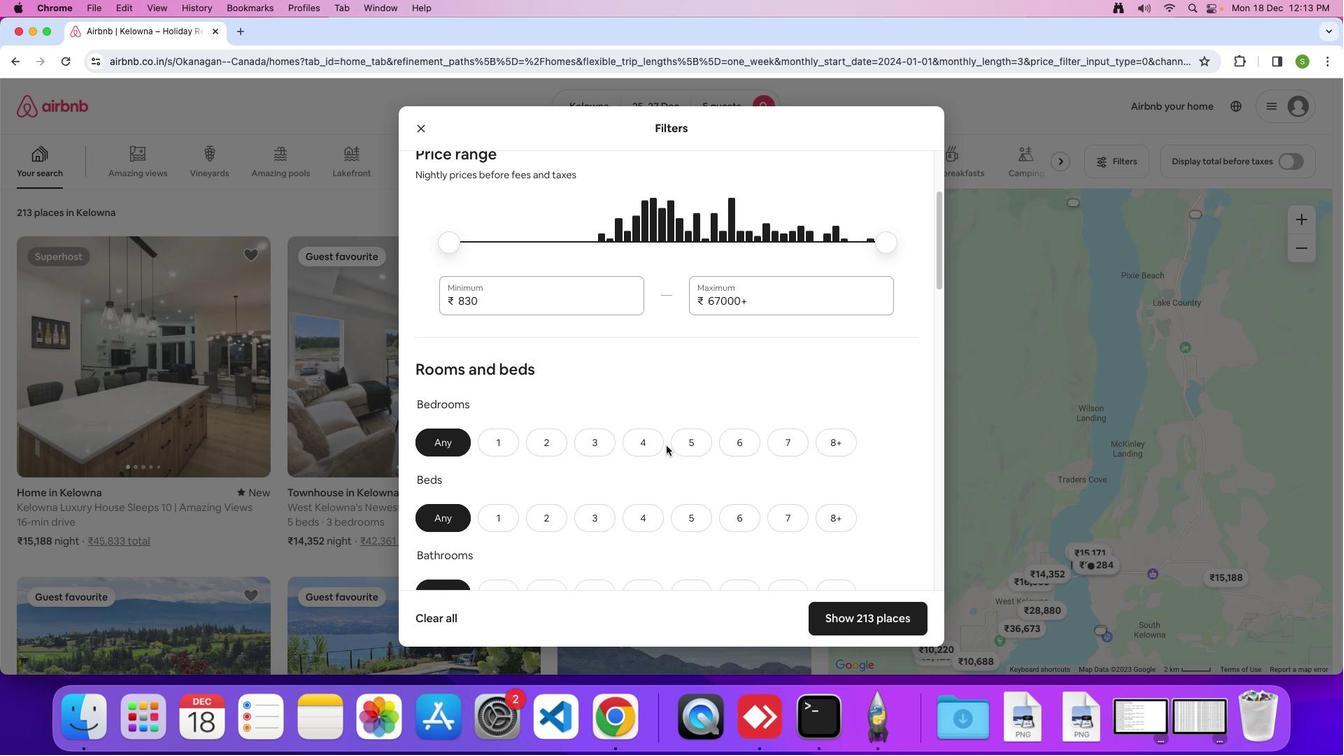
Action: Mouse moved to (666, 446)
Screenshot: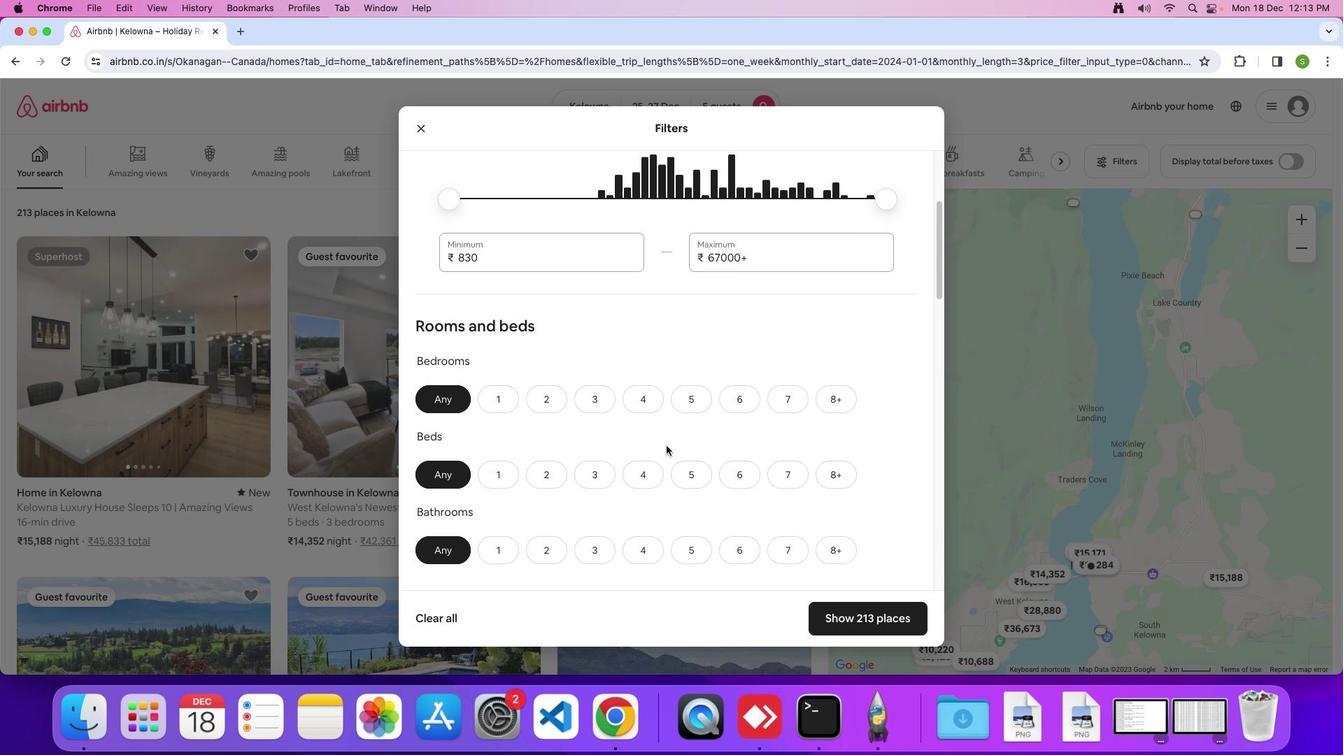
Action: Mouse scrolled (666, 446) with delta (0, 0)
Screenshot: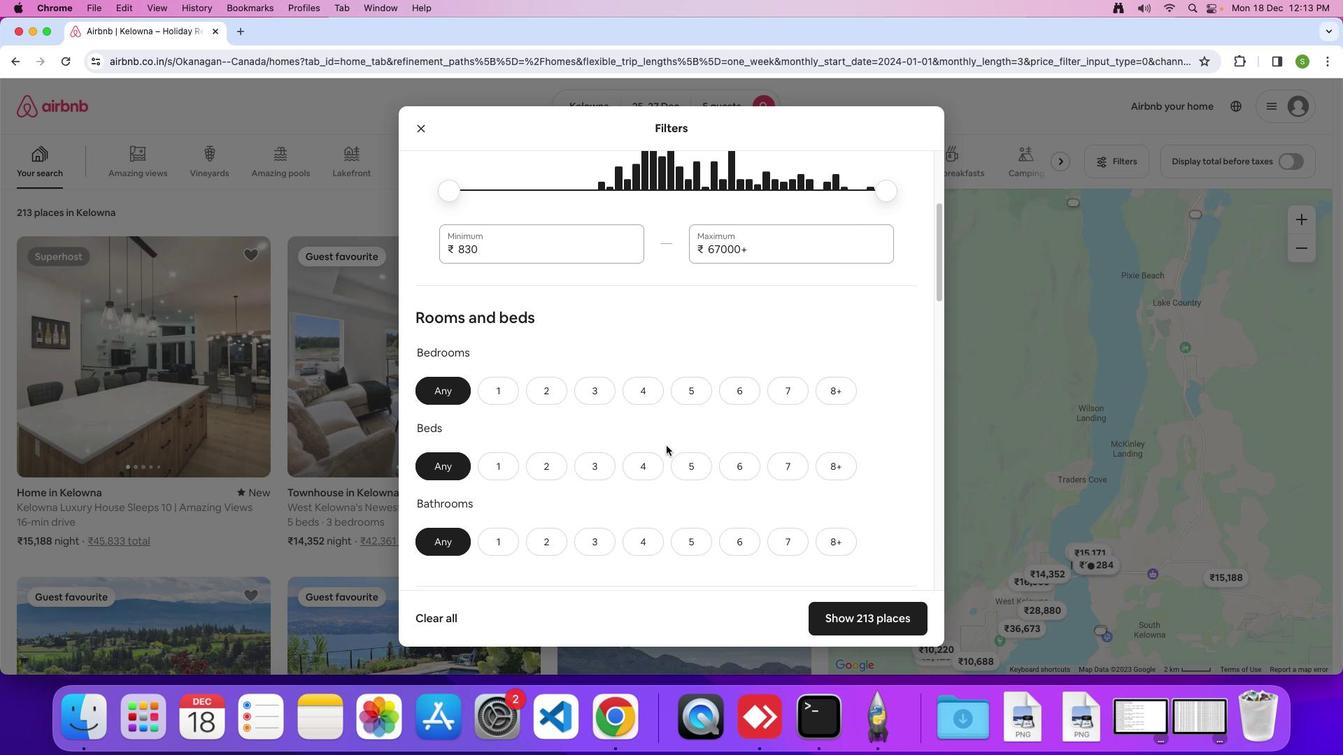 
Action: Mouse scrolled (666, 446) with delta (0, 0)
Screenshot: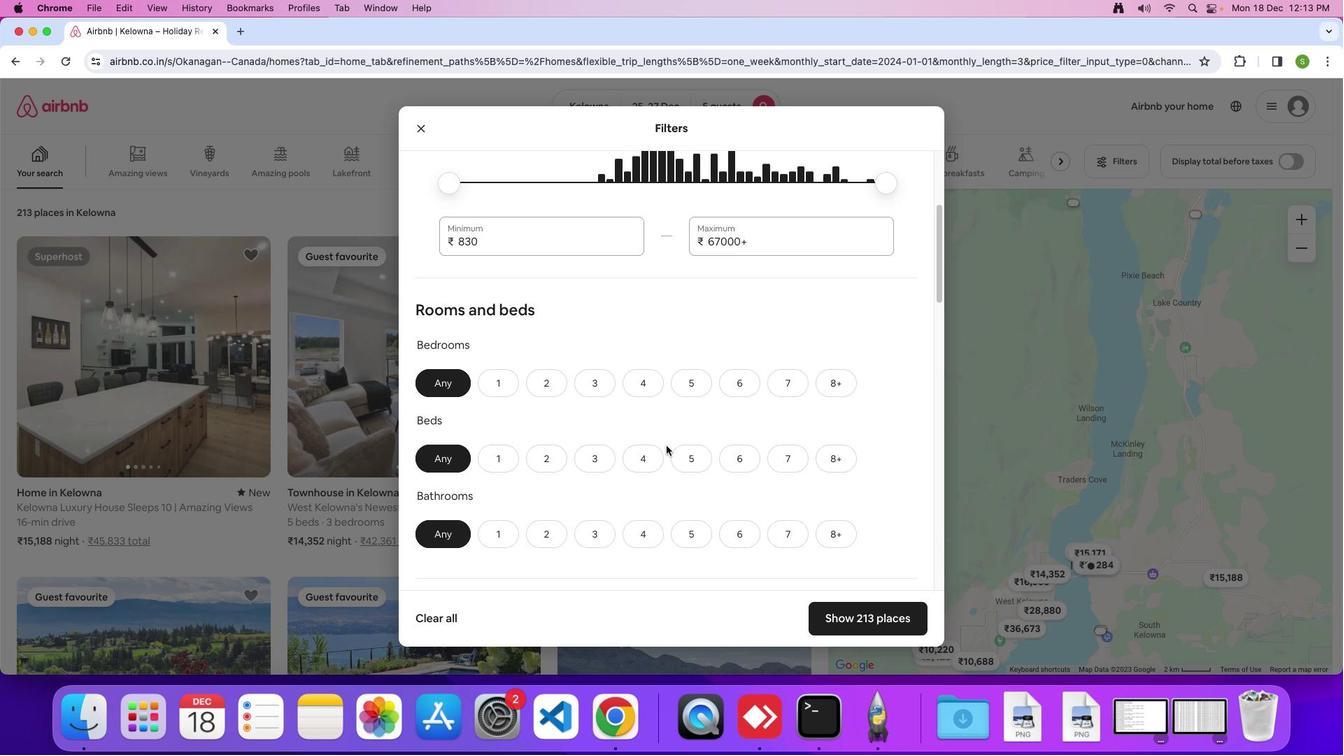 
Action: Mouse scrolled (666, 446) with delta (0, 0)
Screenshot: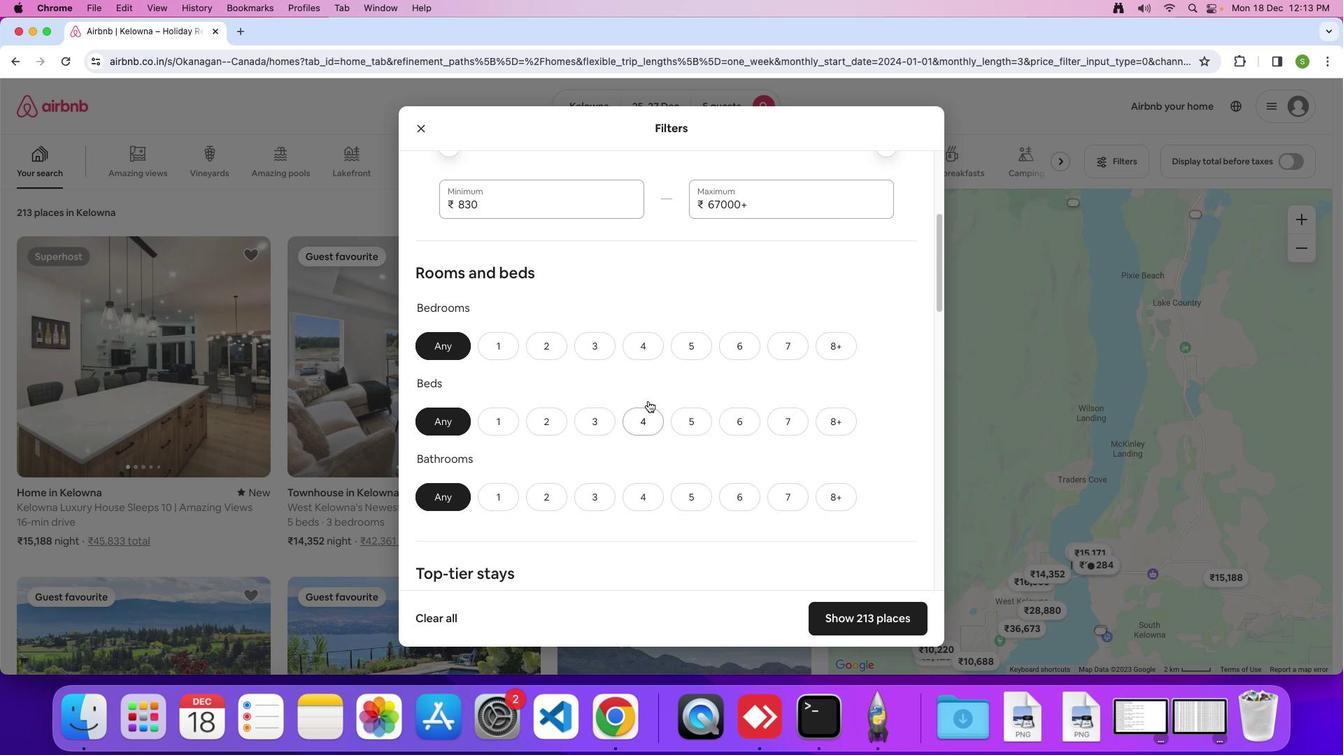 
Action: Mouse moved to (593, 328)
Screenshot: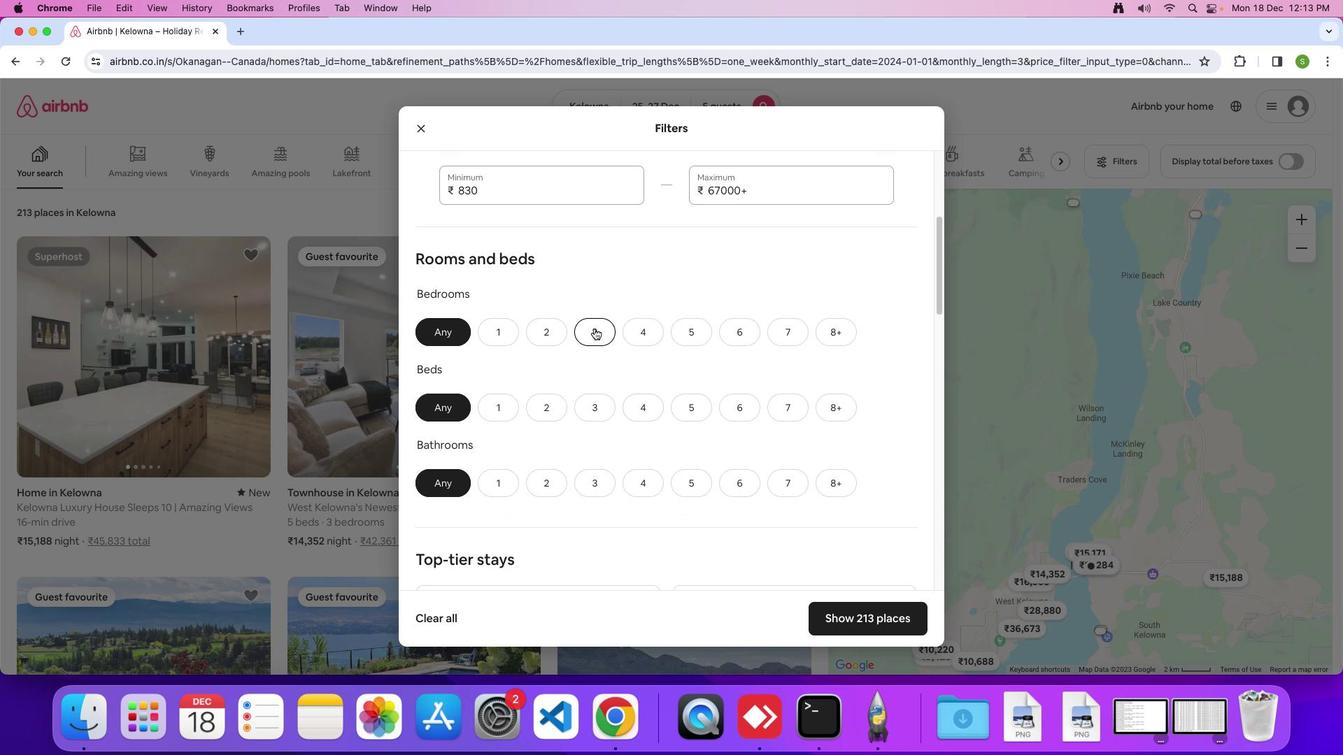 
Action: Mouse pressed left at (593, 328)
Screenshot: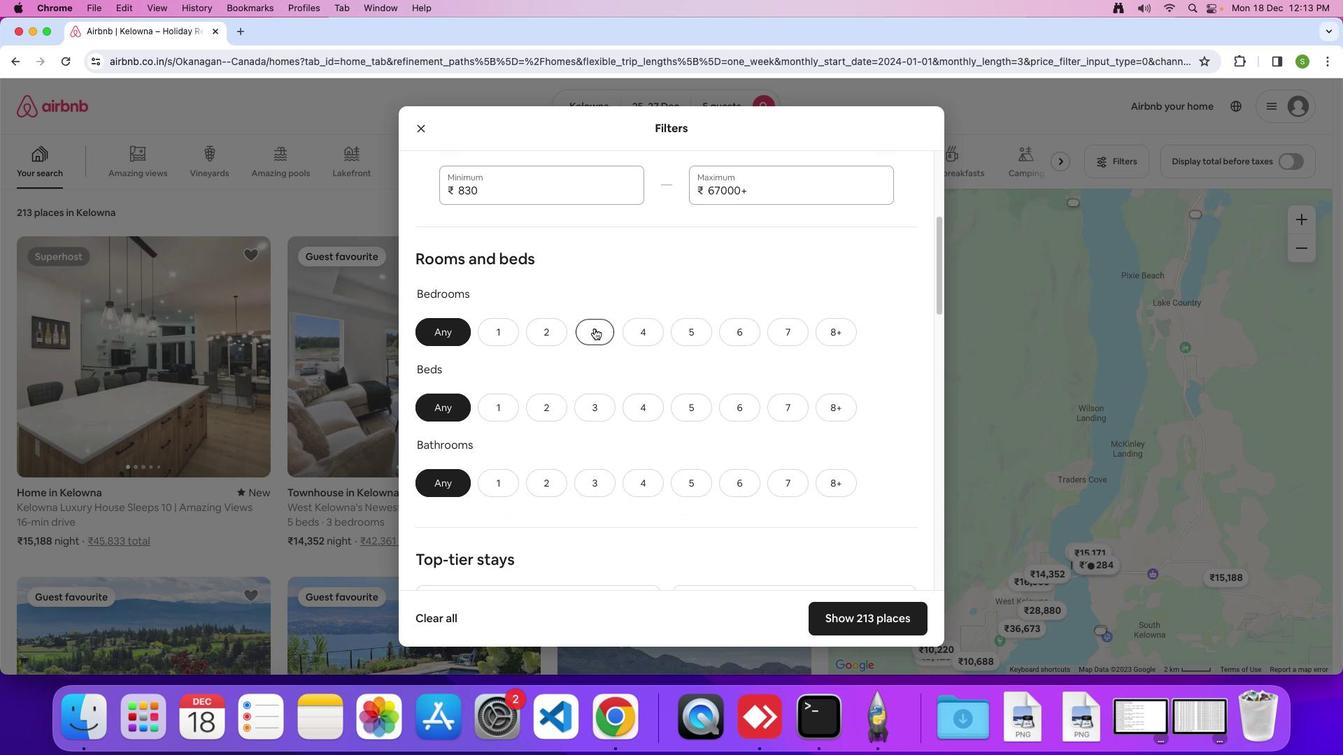 
Action: Mouse moved to (594, 402)
Screenshot: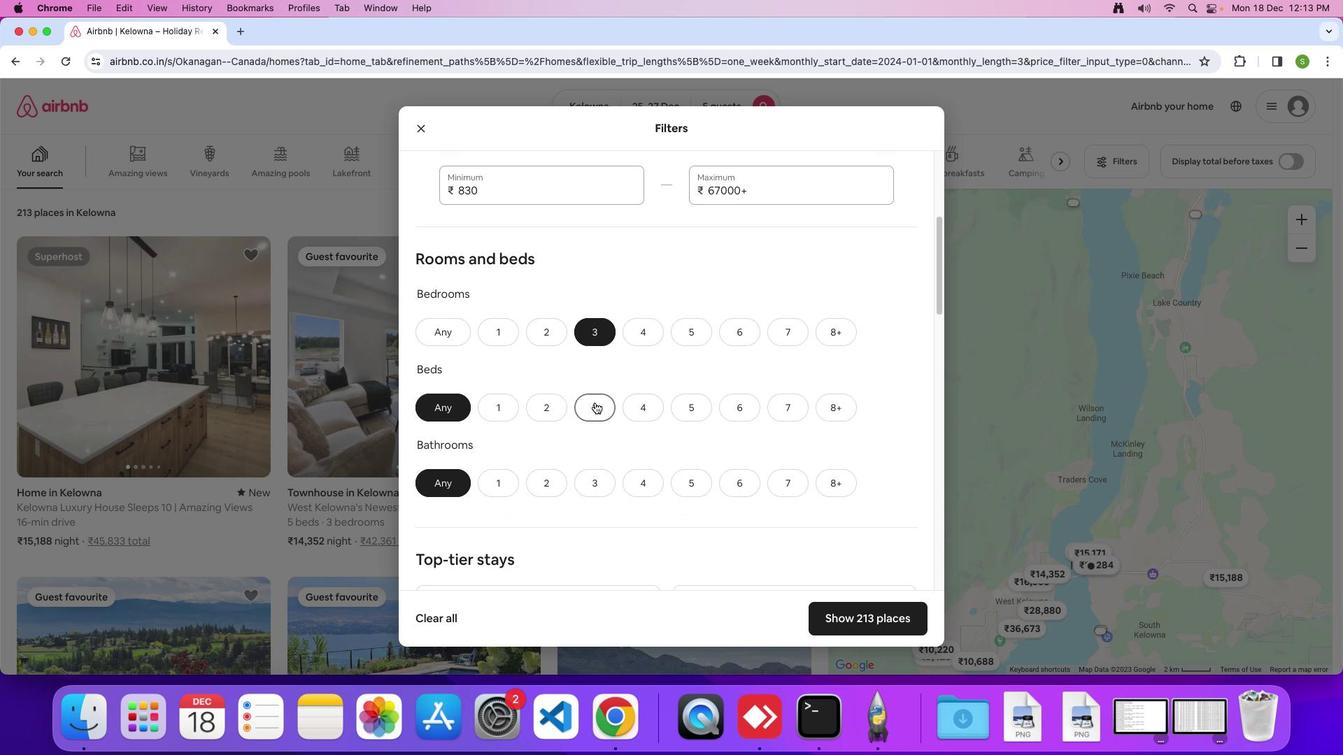 
Action: Mouse pressed left at (594, 402)
Screenshot: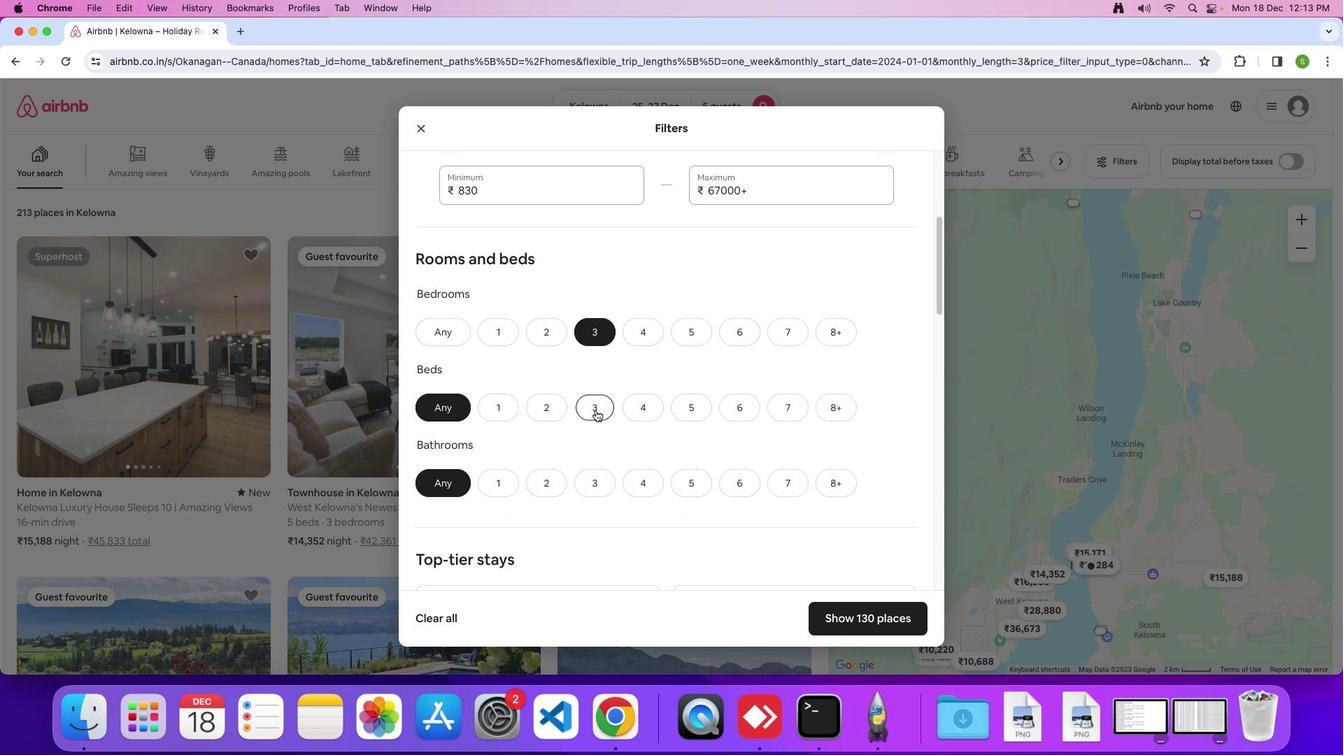 
Action: Mouse moved to (591, 477)
Screenshot: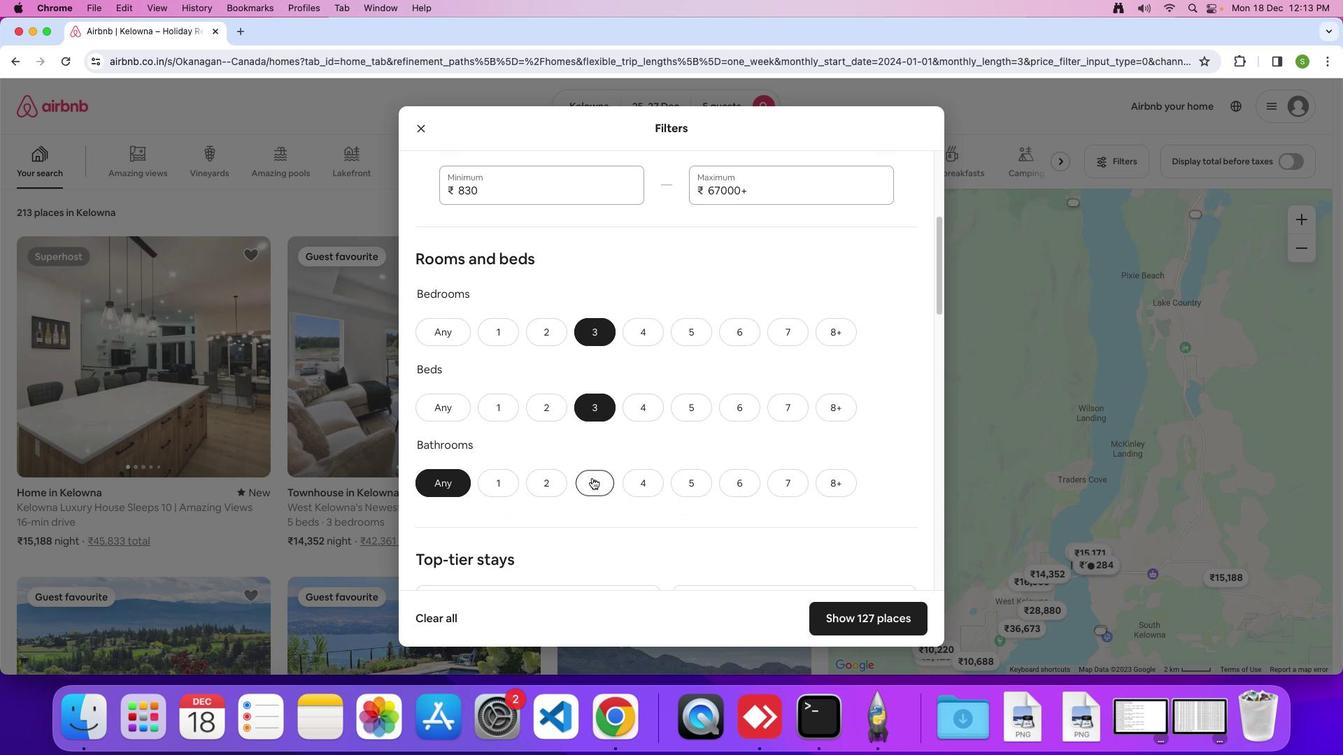 
Action: Mouse pressed left at (591, 477)
Screenshot: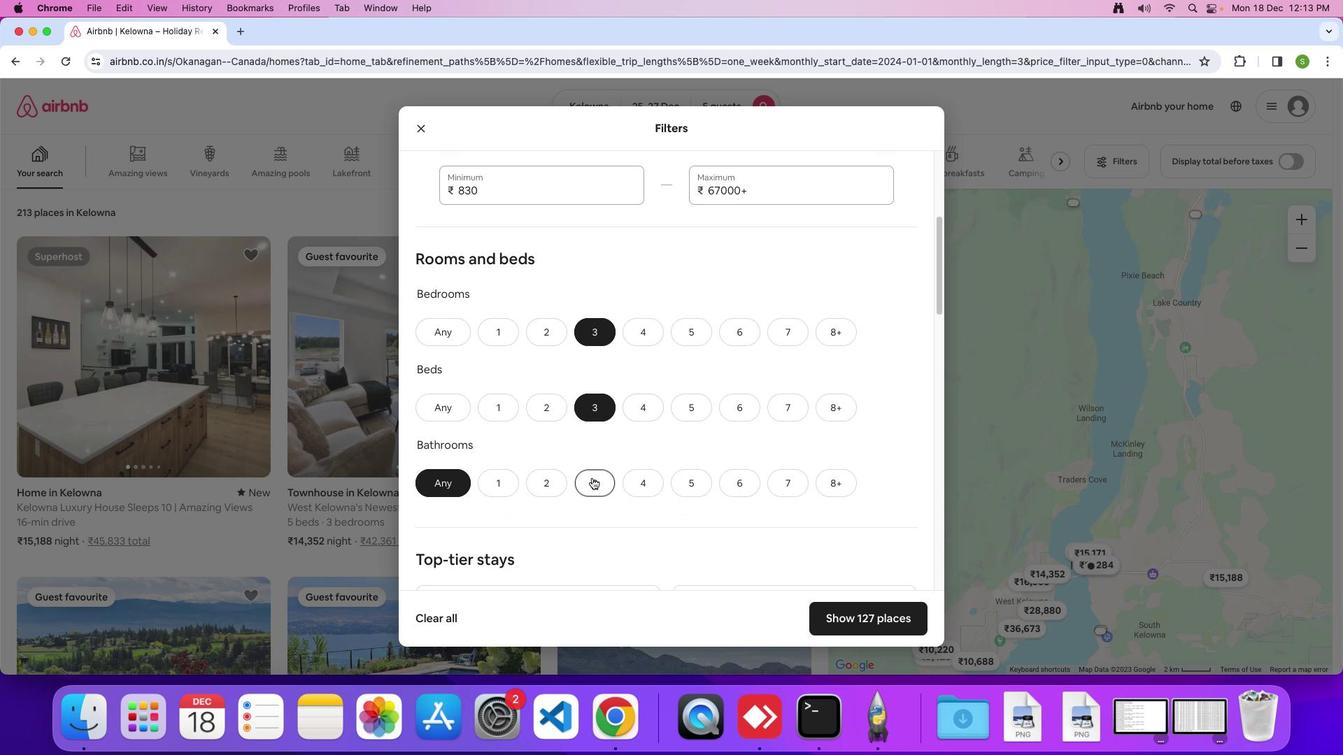 
Action: Mouse moved to (650, 437)
Screenshot: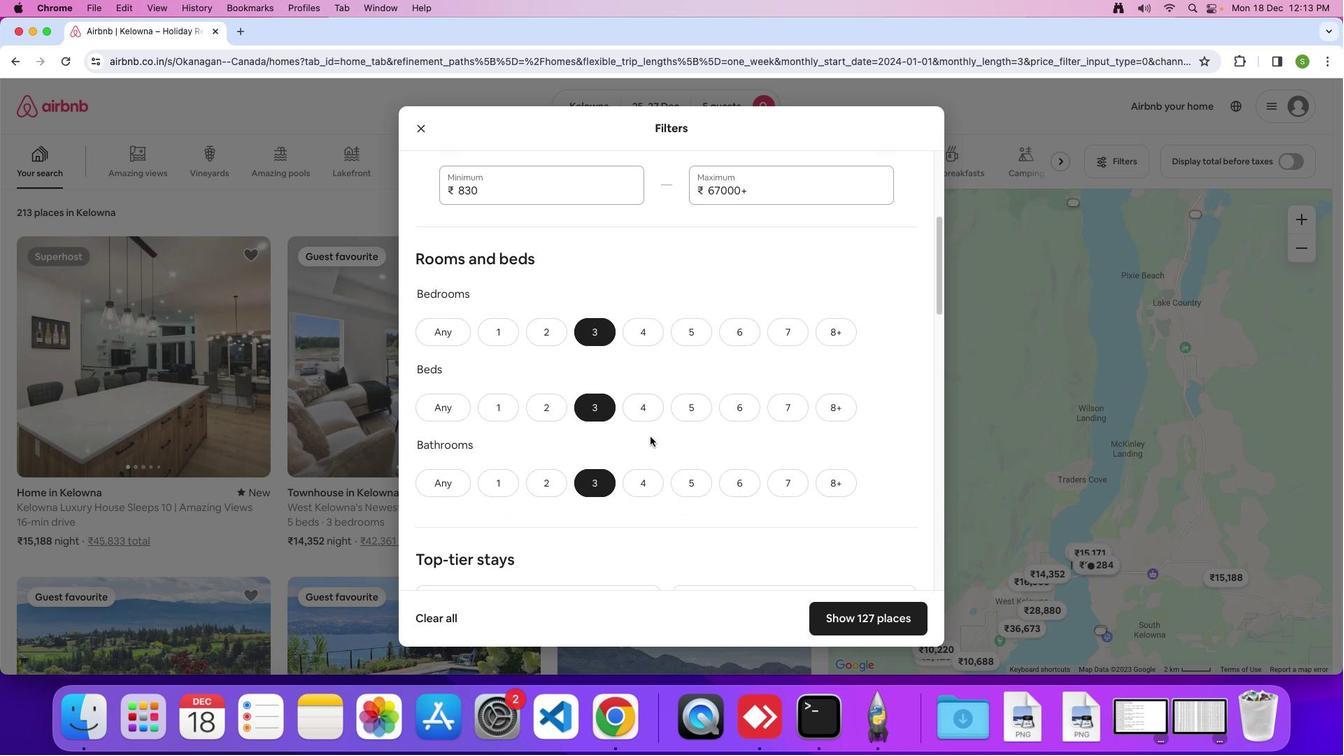 
Action: Mouse scrolled (650, 437) with delta (0, 0)
Screenshot: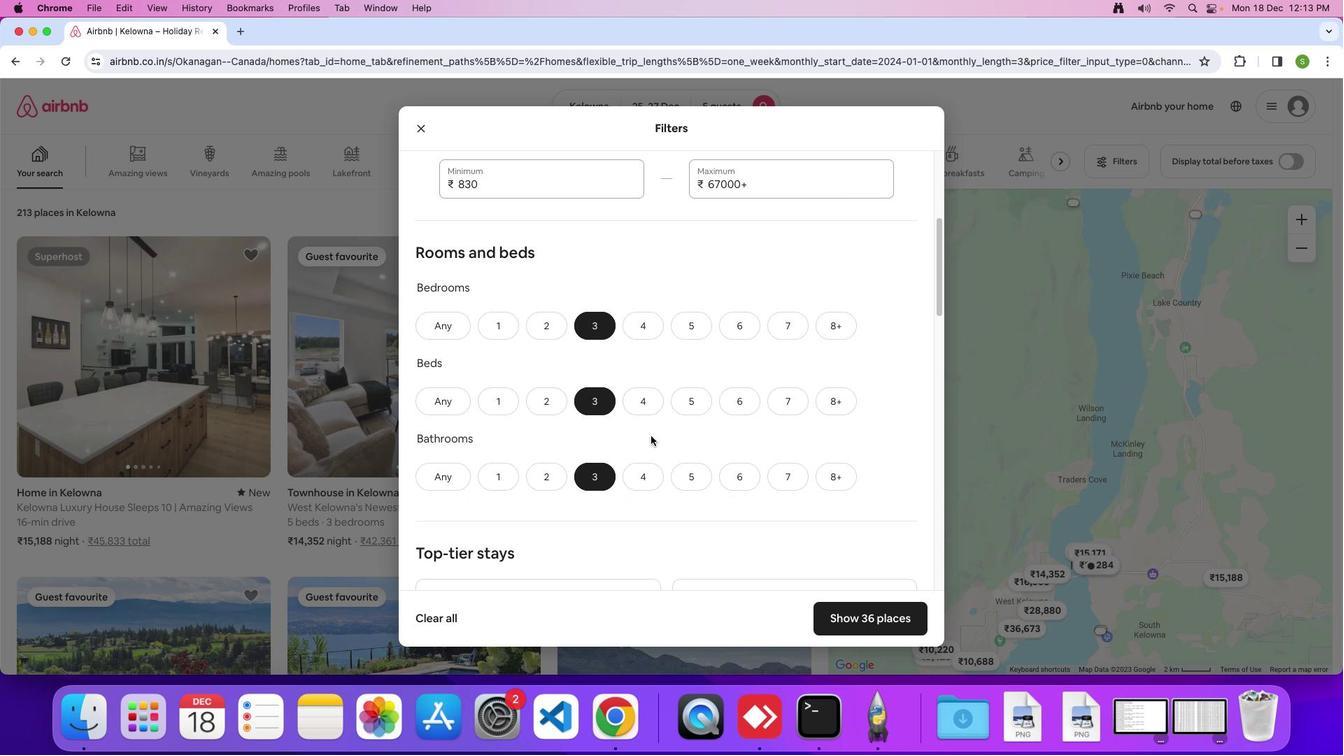 
Action: Mouse scrolled (650, 437) with delta (0, 0)
Screenshot: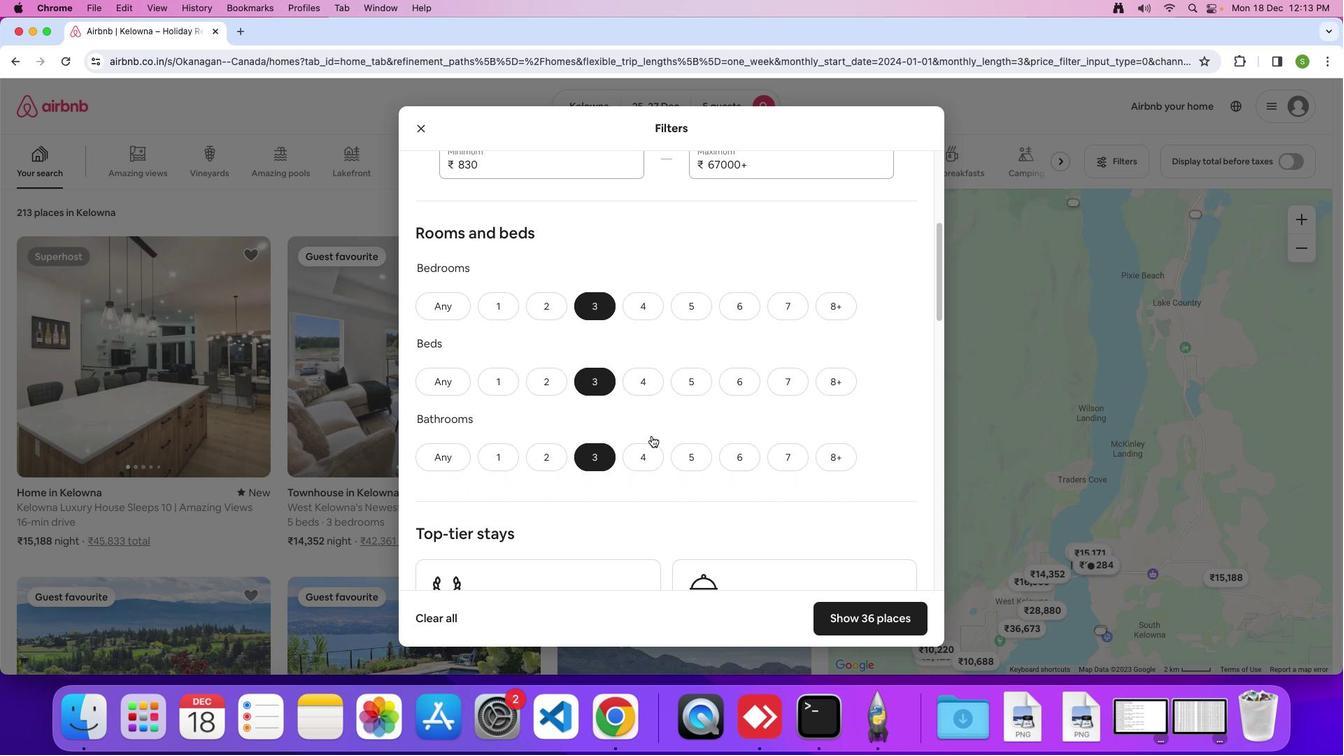 
Action: Mouse moved to (651, 436)
Screenshot: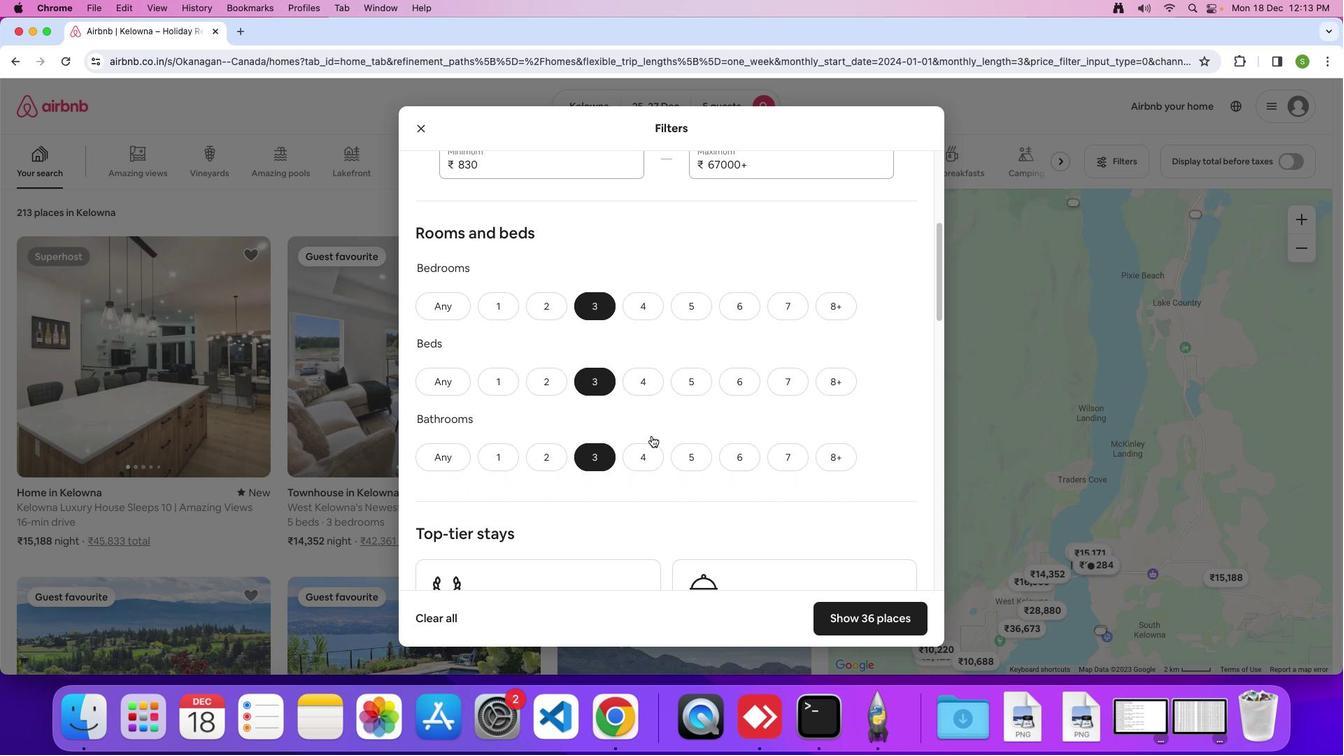 
Action: Mouse scrolled (651, 436) with delta (0, -2)
Screenshot: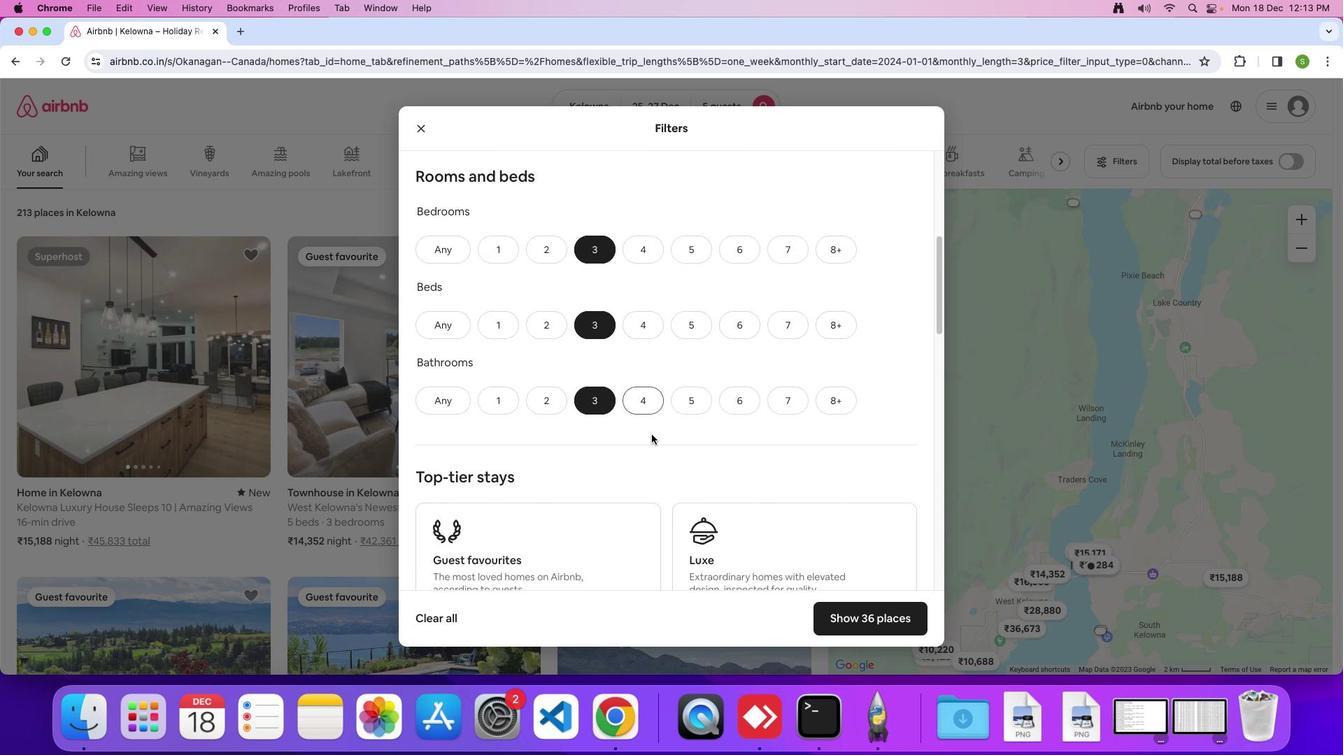 
Action: Mouse moved to (651, 432)
Screenshot: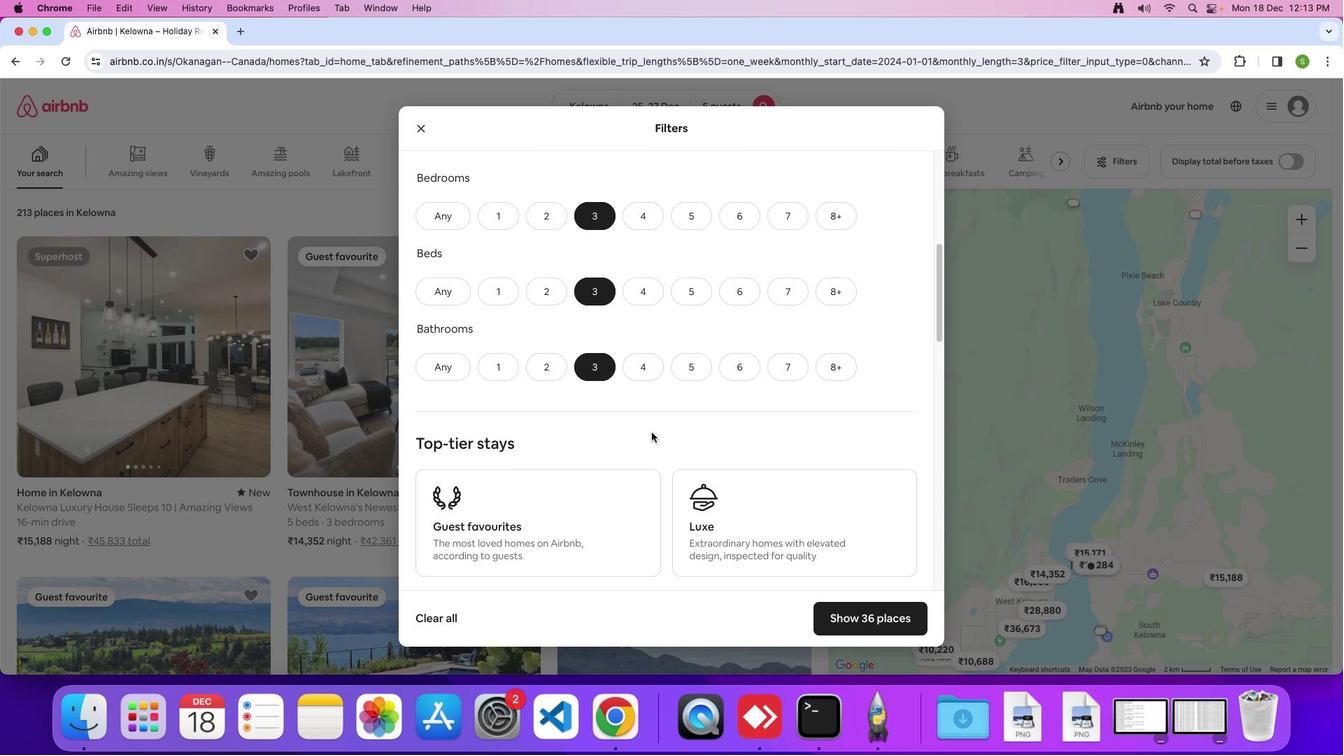 
Action: Mouse scrolled (651, 432) with delta (0, 0)
Screenshot: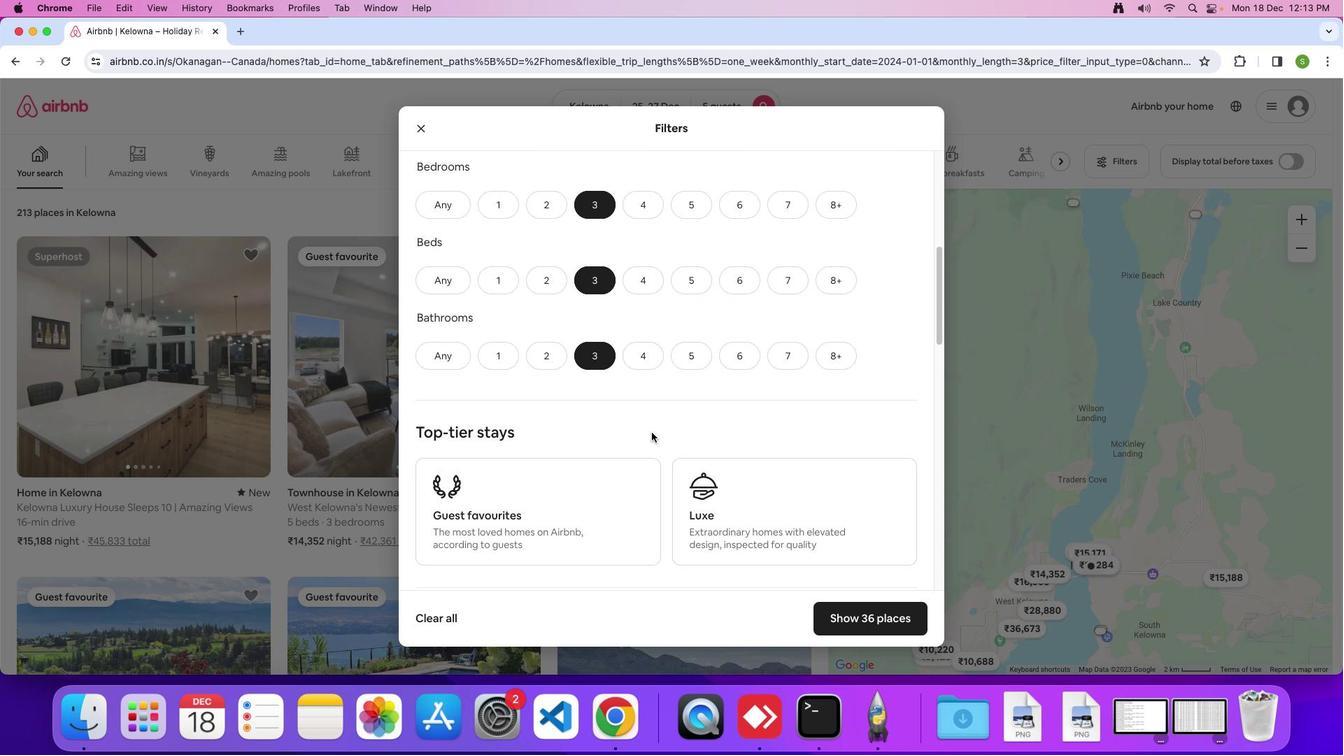 
Action: Mouse scrolled (651, 432) with delta (0, 0)
Screenshot: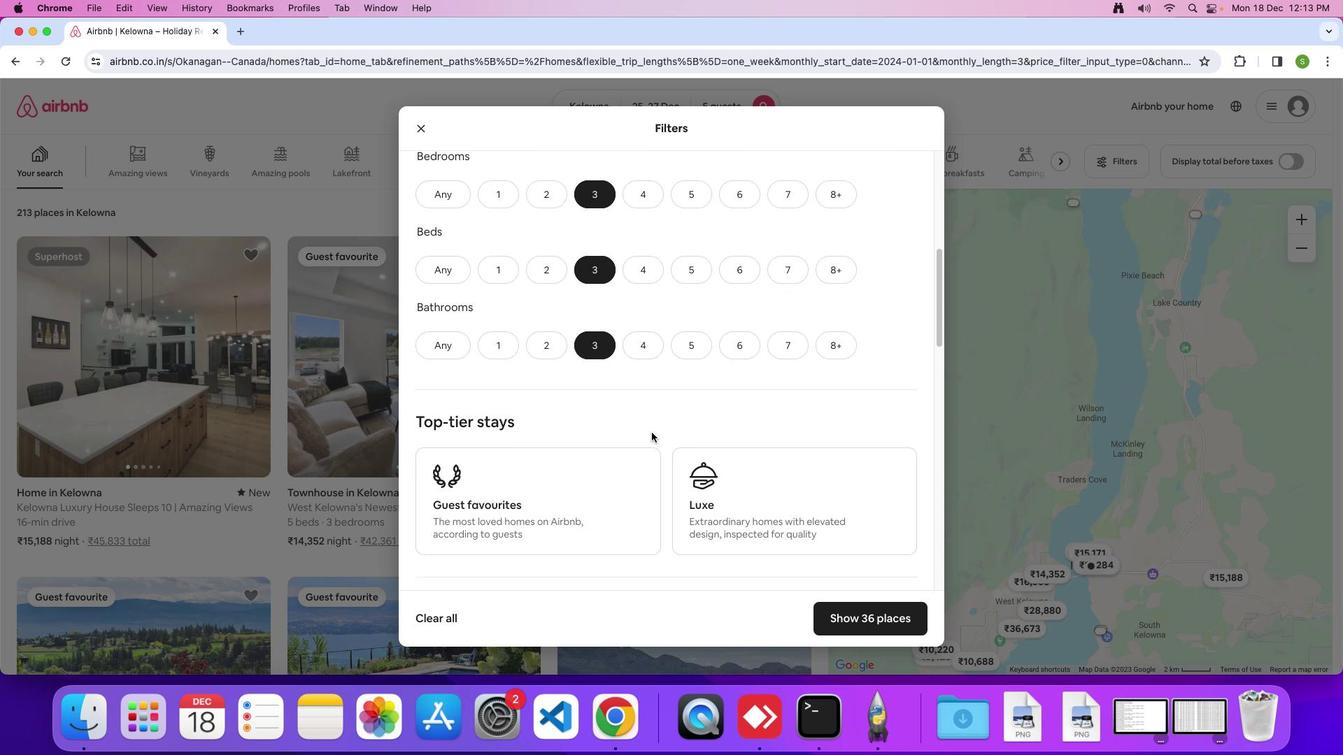 
Action: Mouse scrolled (651, 432) with delta (0, -1)
Screenshot: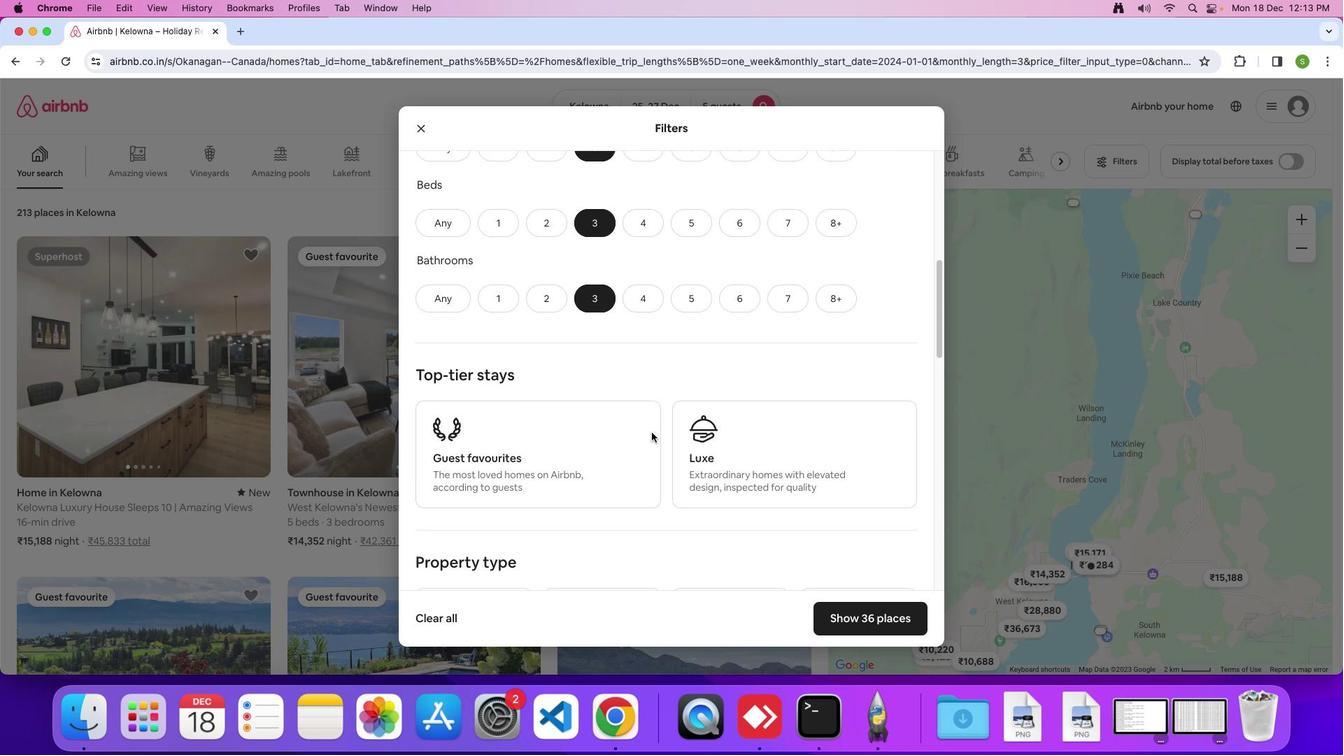 
Action: Mouse moved to (651, 431)
Screenshot: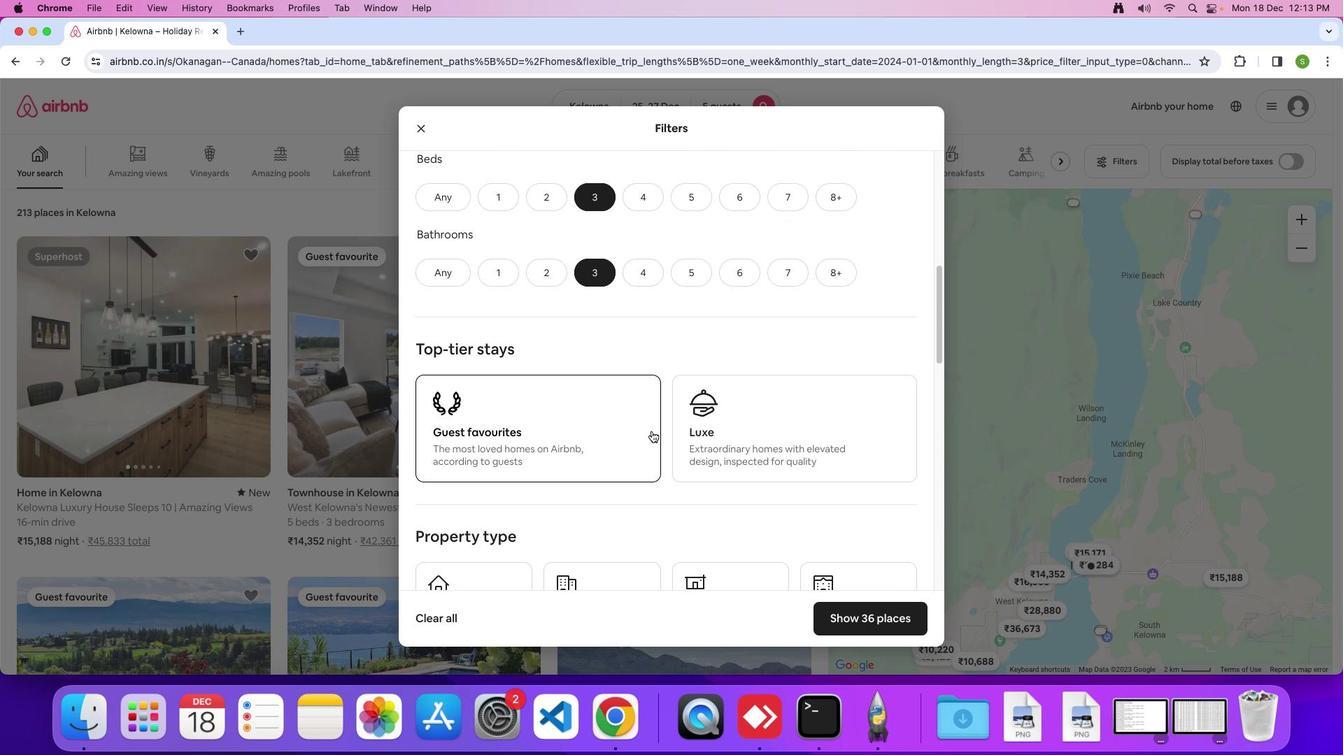 
Action: Mouse scrolled (651, 431) with delta (0, 0)
Screenshot: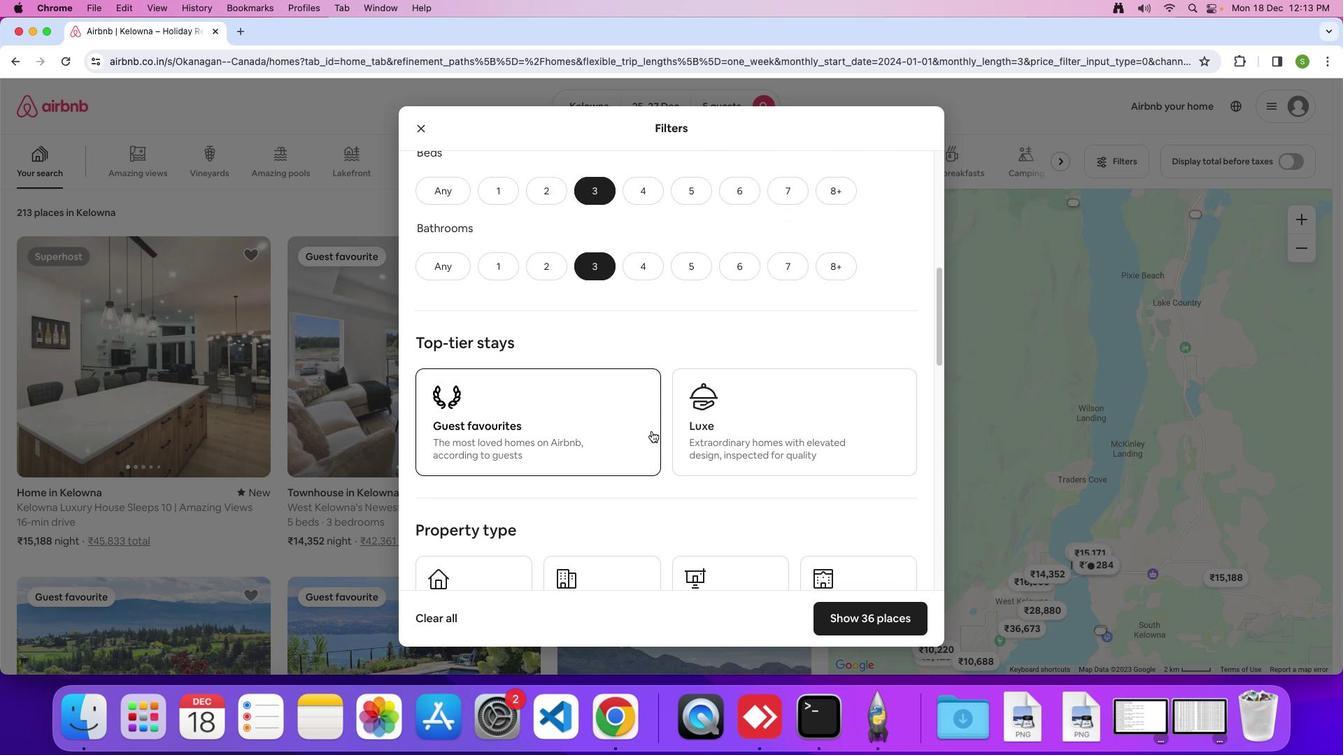
Action: Mouse scrolled (651, 431) with delta (0, 0)
Screenshot: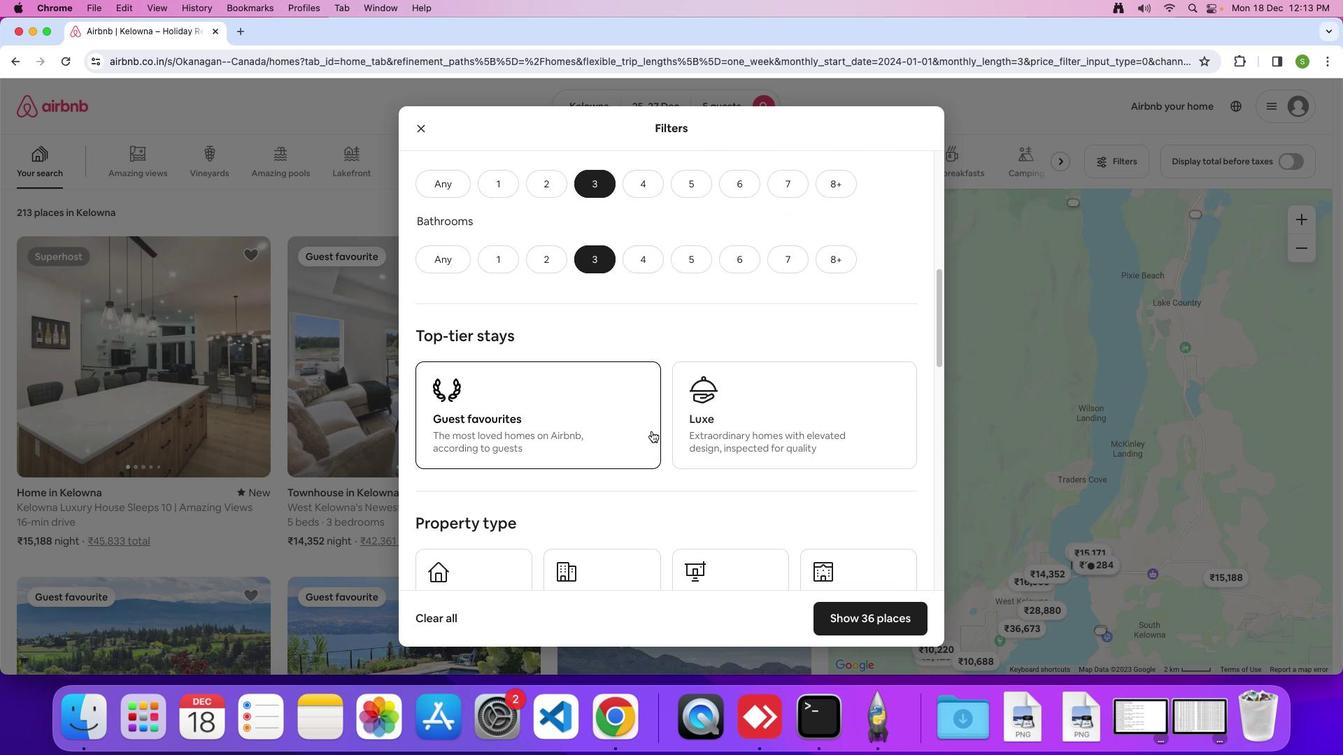 
Action: Mouse scrolled (651, 431) with delta (0, -1)
Screenshot: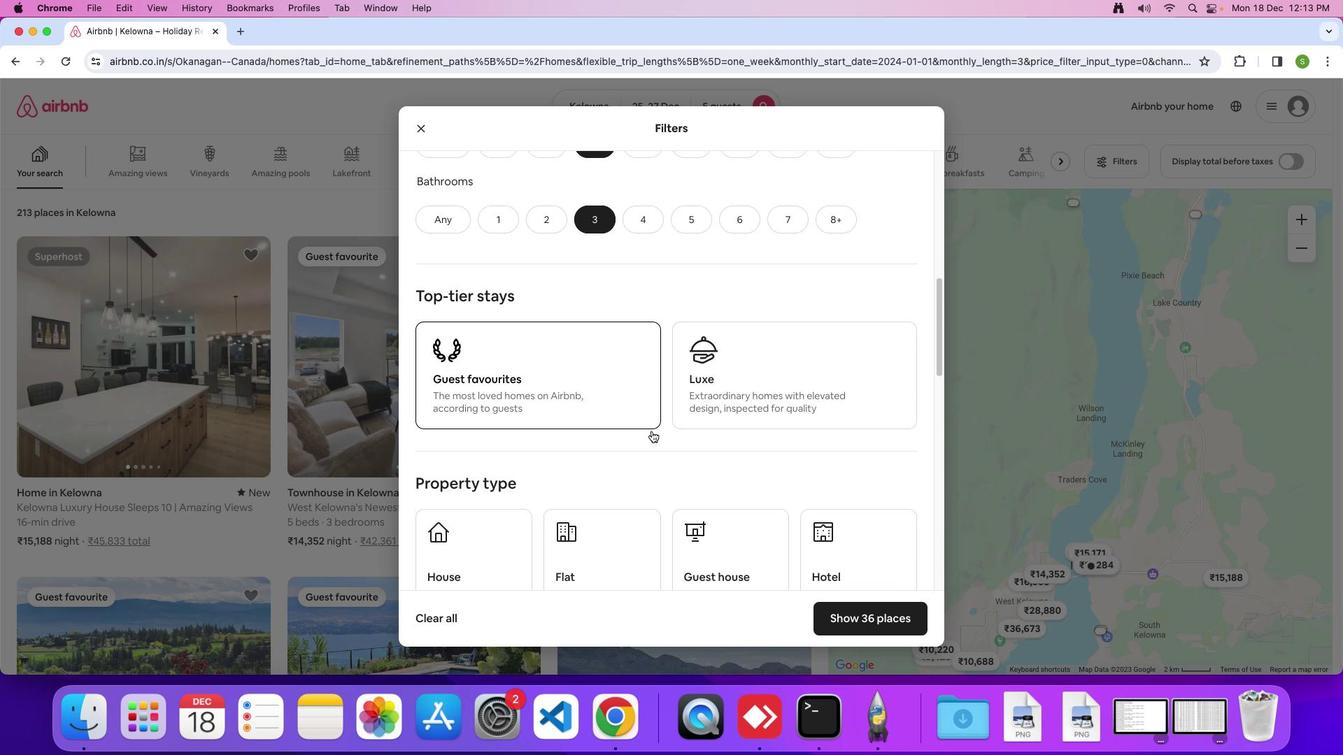 
Action: Mouse moved to (651, 431)
Screenshot: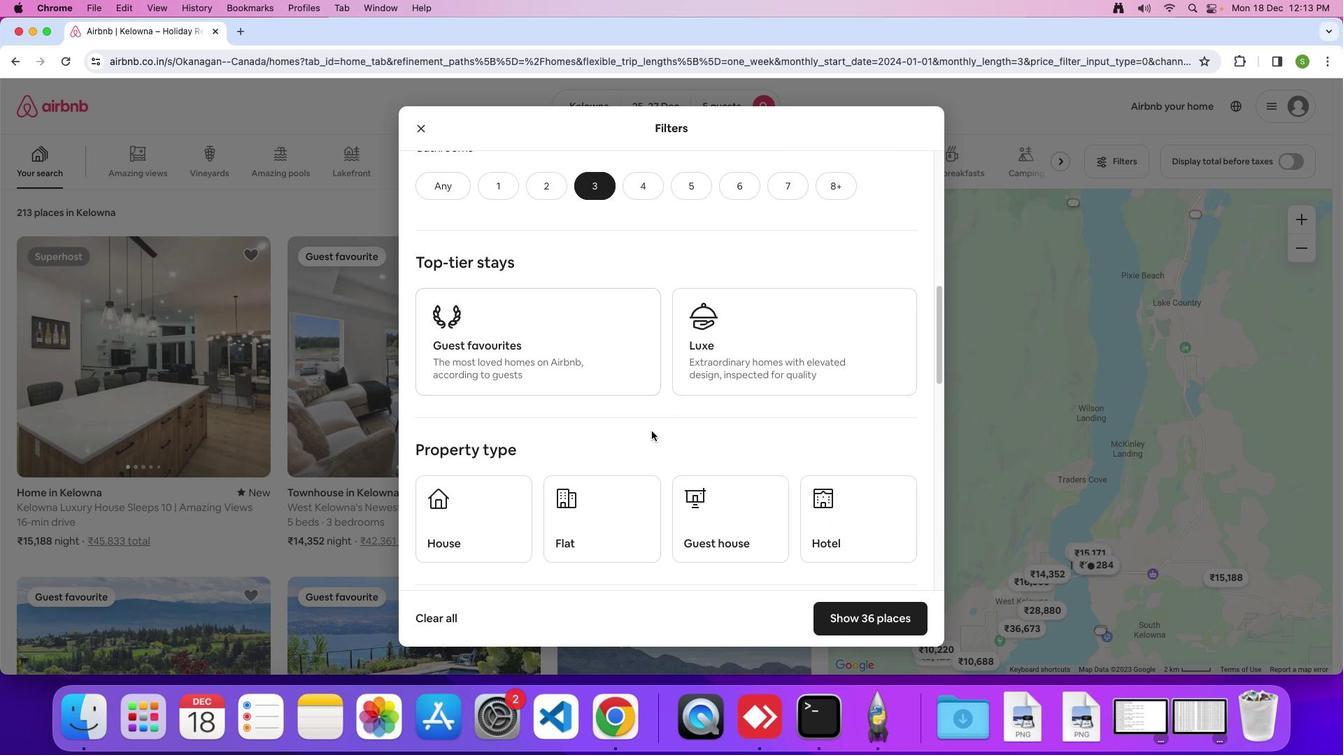 
Action: Mouse scrolled (651, 431) with delta (0, 0)
Screenshot: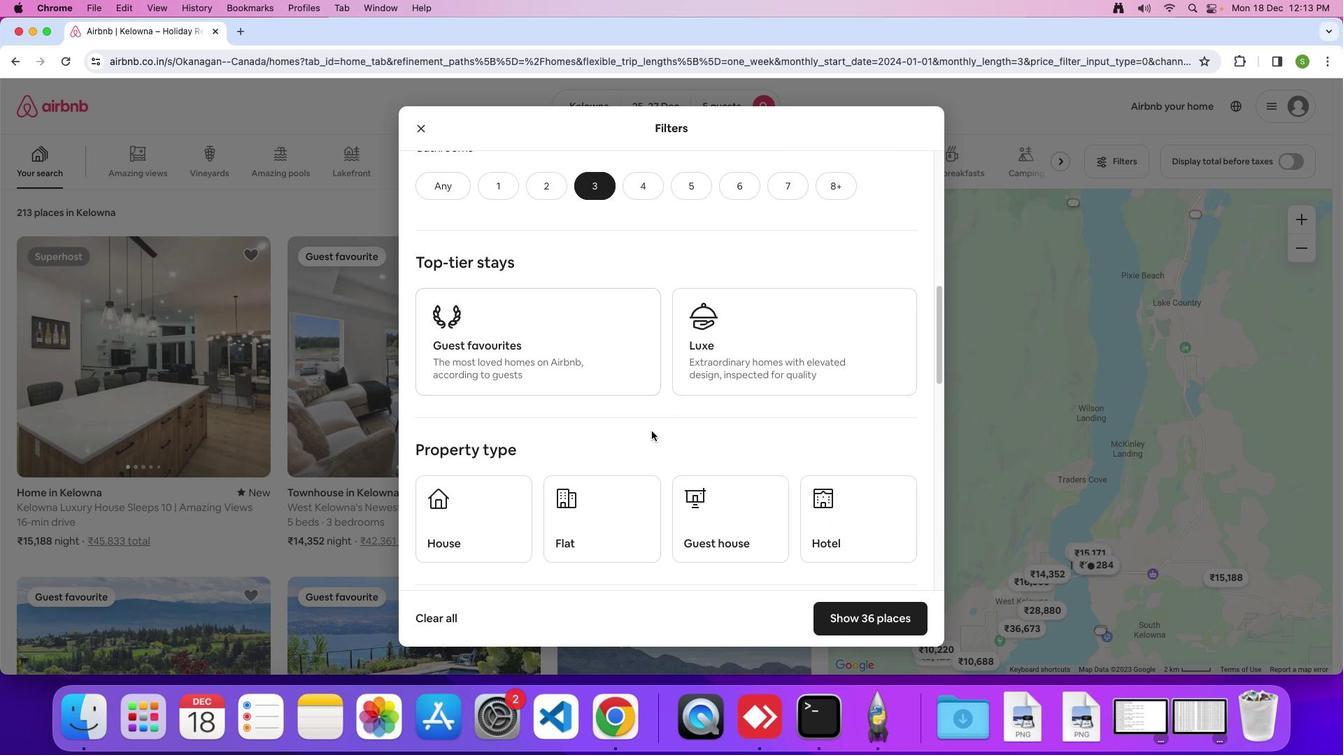 
Action: Mouse moved to (651, 430)
Screenshot: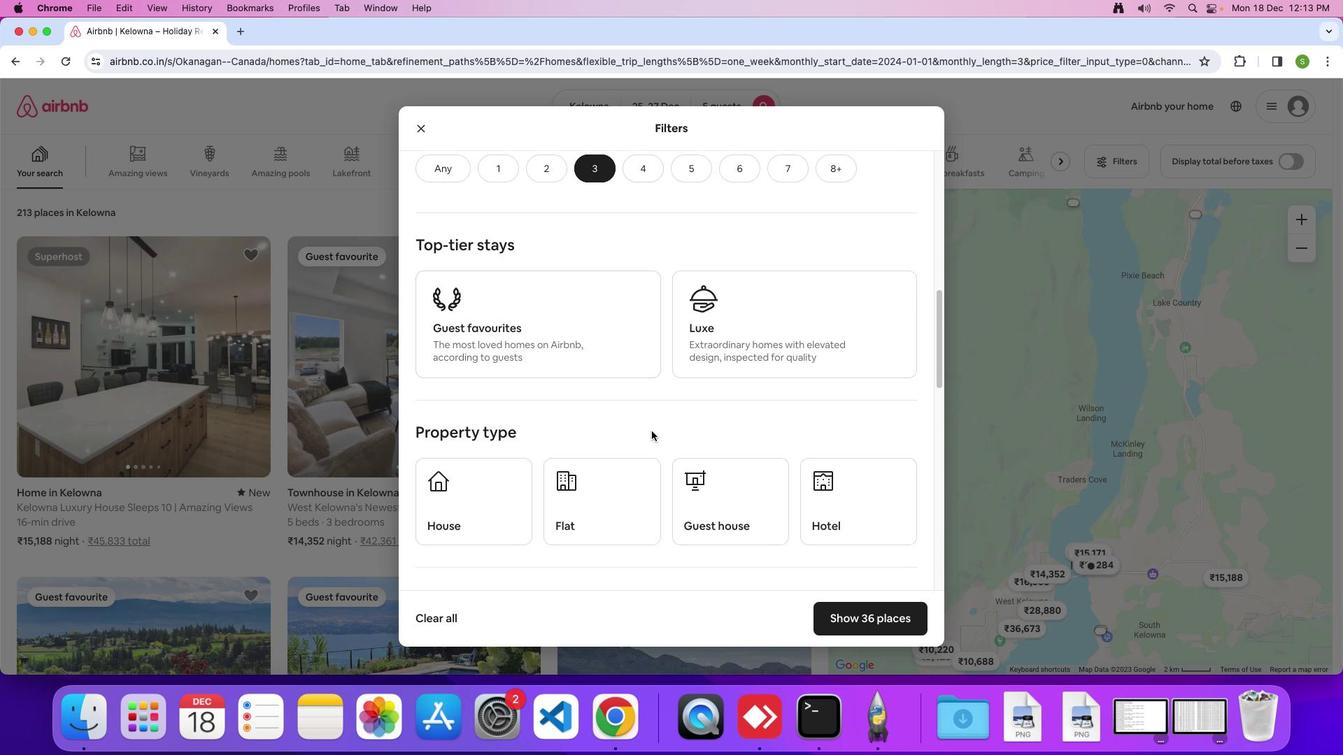 
Action: Mouse scrolled (651, 430) with delta (0, 0)
Screenshot: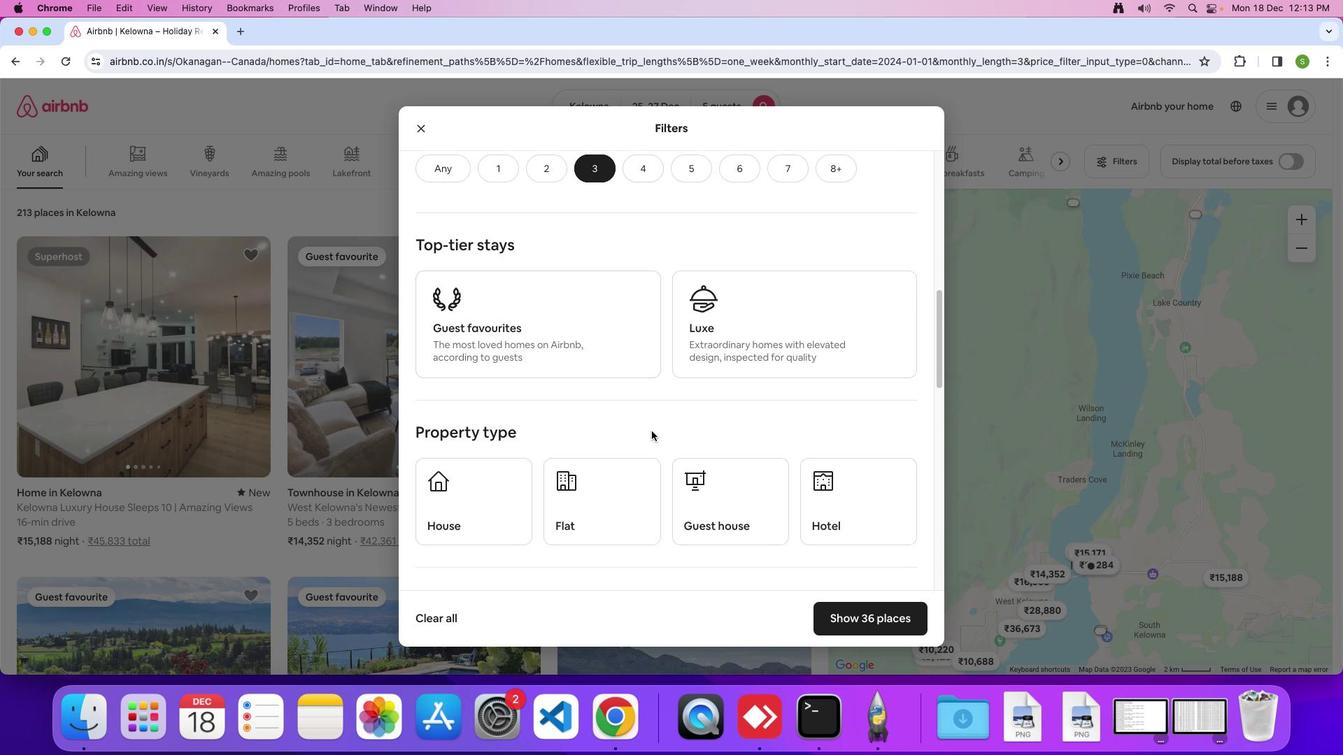 
Action: Mouse scrolled (651, 430) with delta (0, -1)
Screenshot: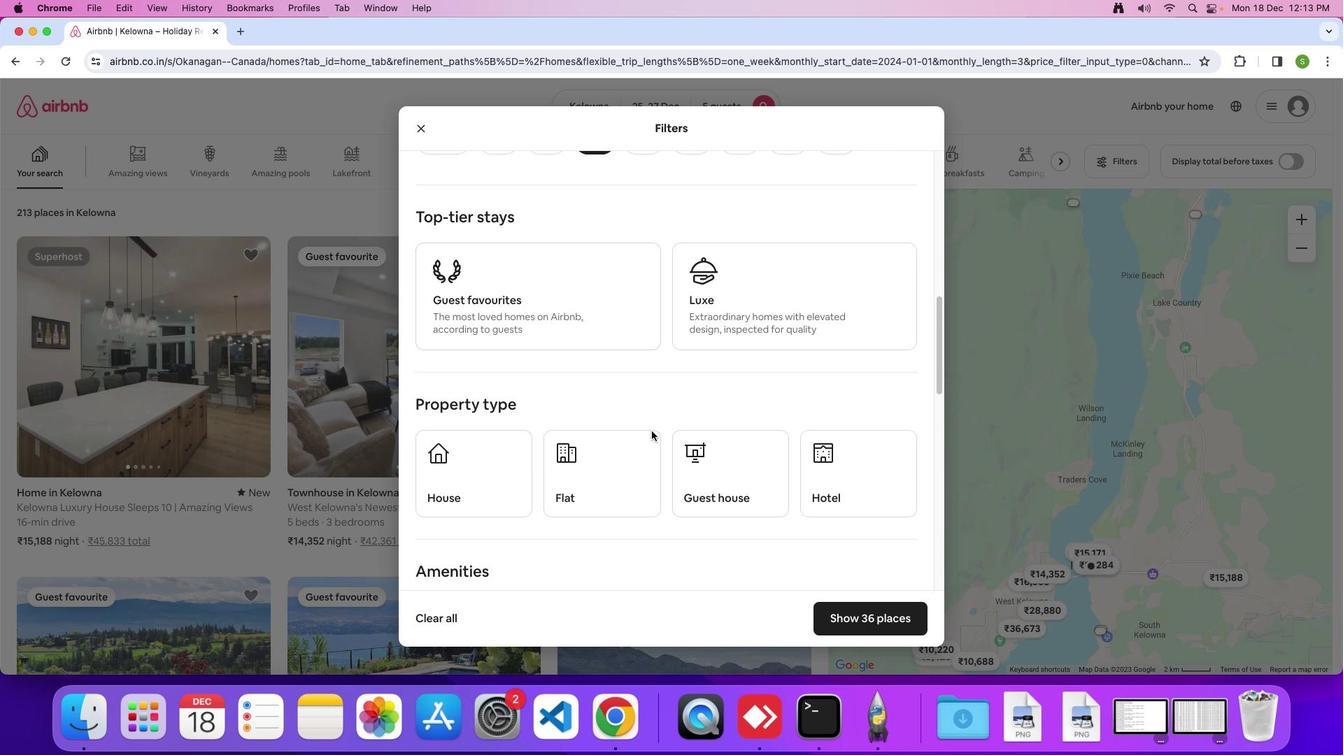 
Action: Mouse moved to (879, 436)
Screenshot: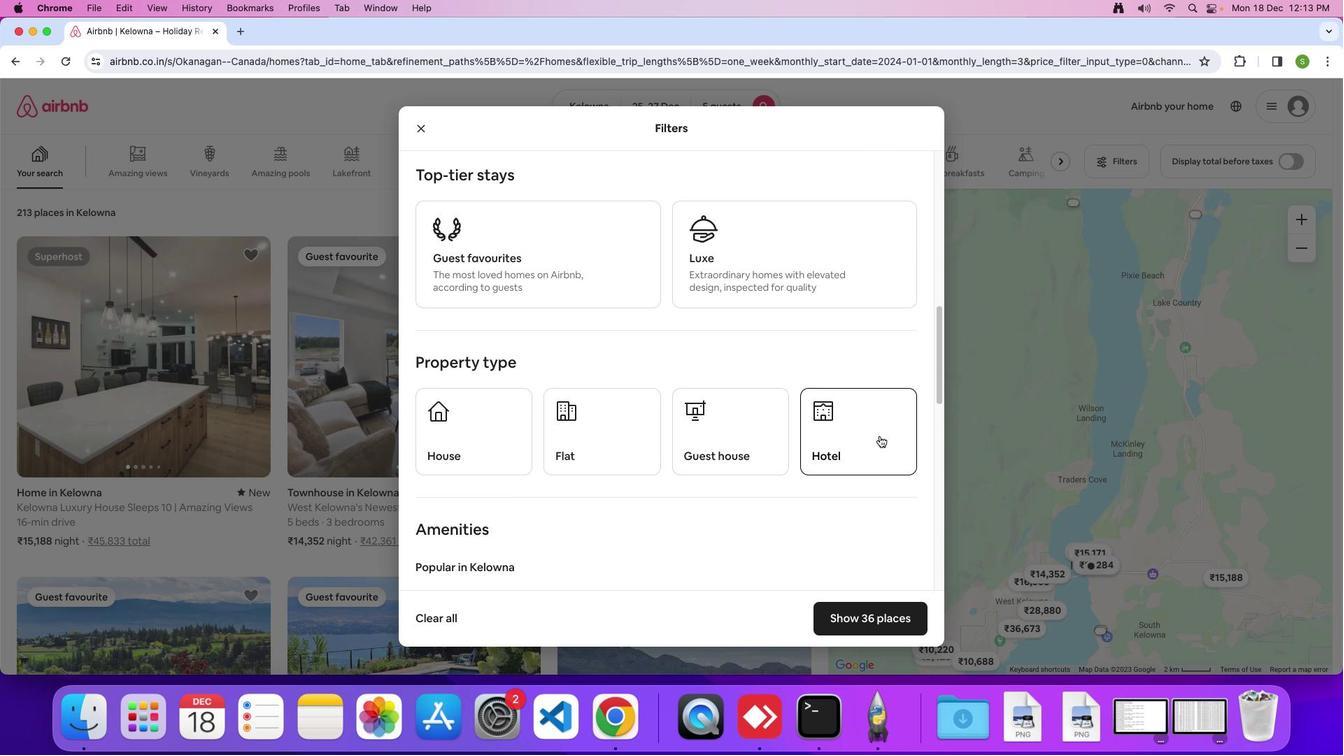 
Action: Mouse pressed left at (879, 436)
Screenshot: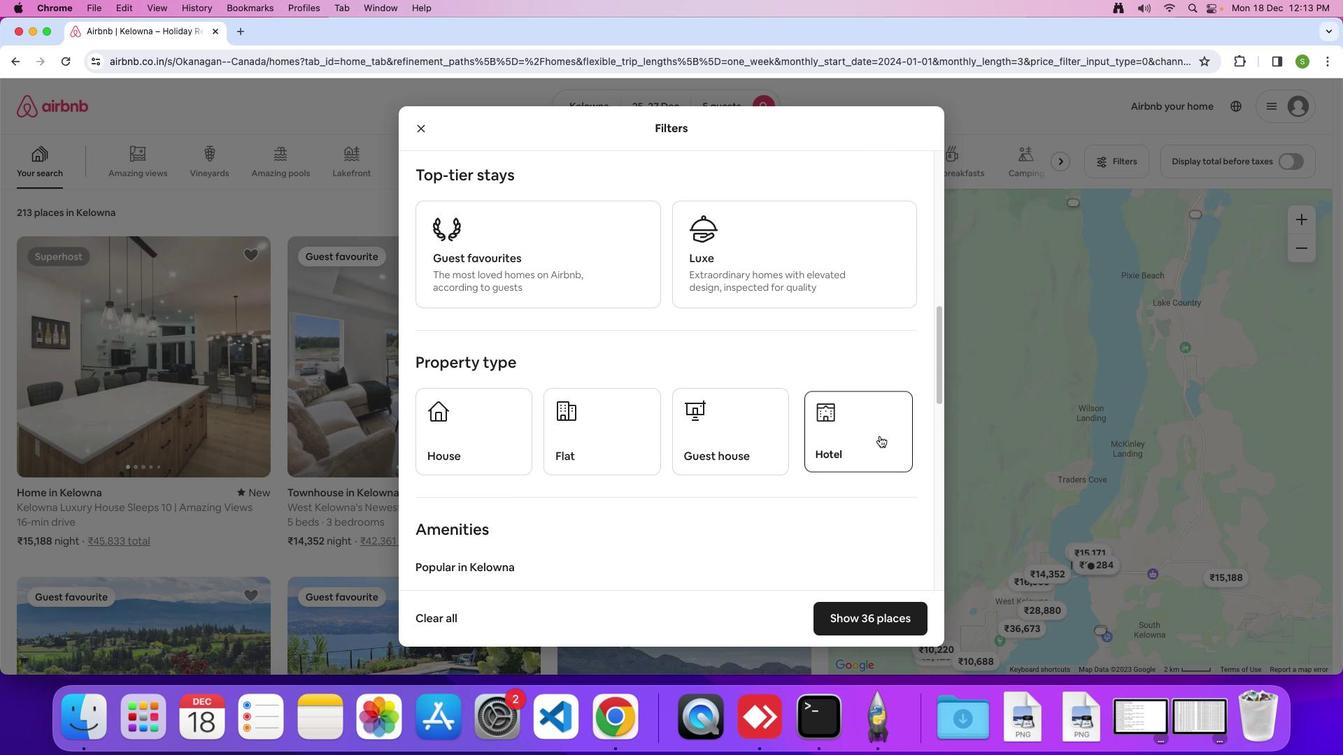 
Action: Mouse moved to (501, 437)
Screenshot: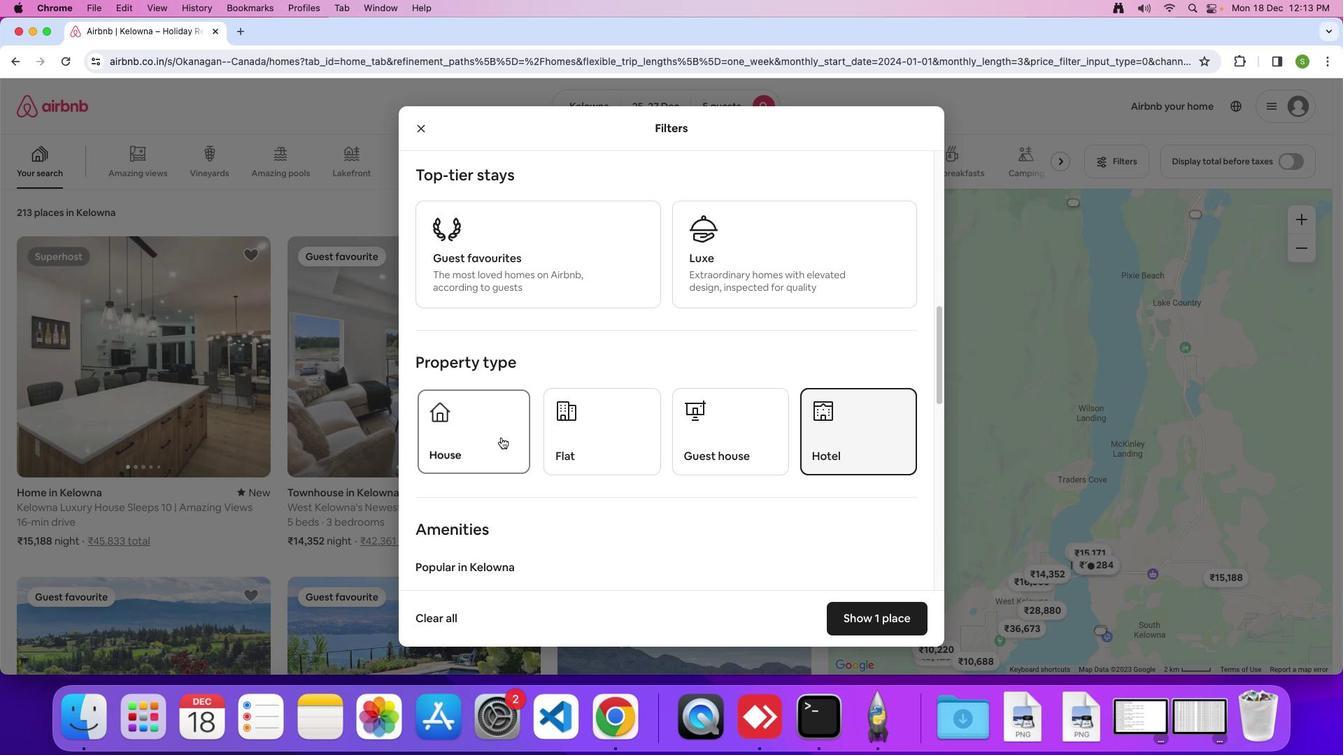 
Action: Mouse pressed left at (501, 437)
Screenshot: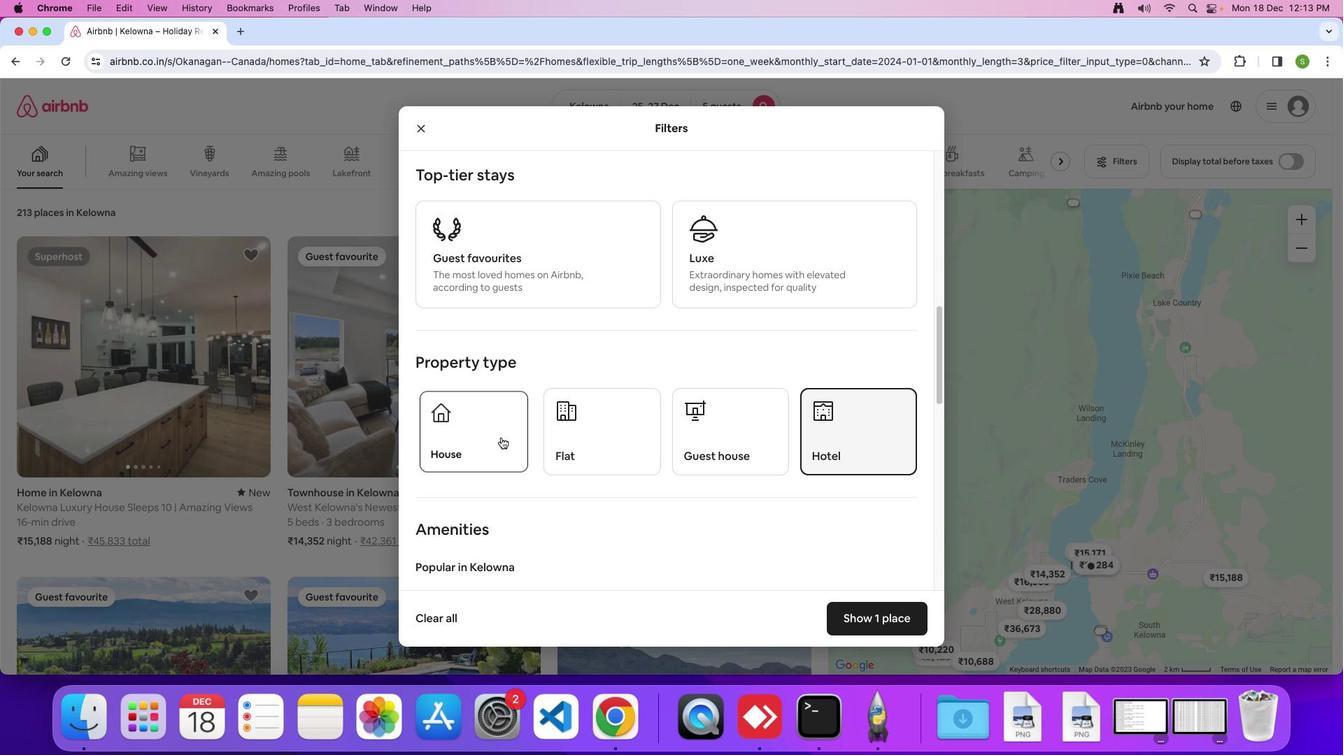 
Action: Mouse moved to (846, 430)
Screenshot: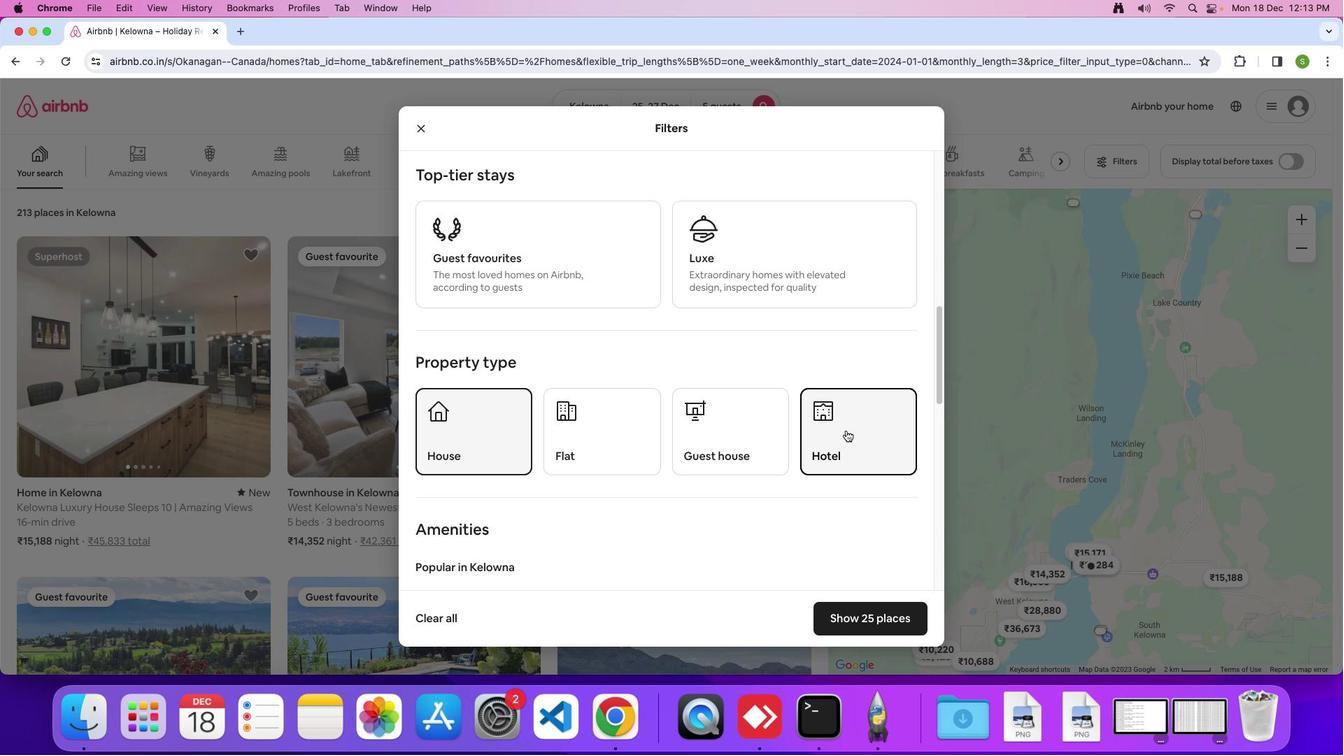 
Action: Mouse pressed left at (846, 430)
Screenshot: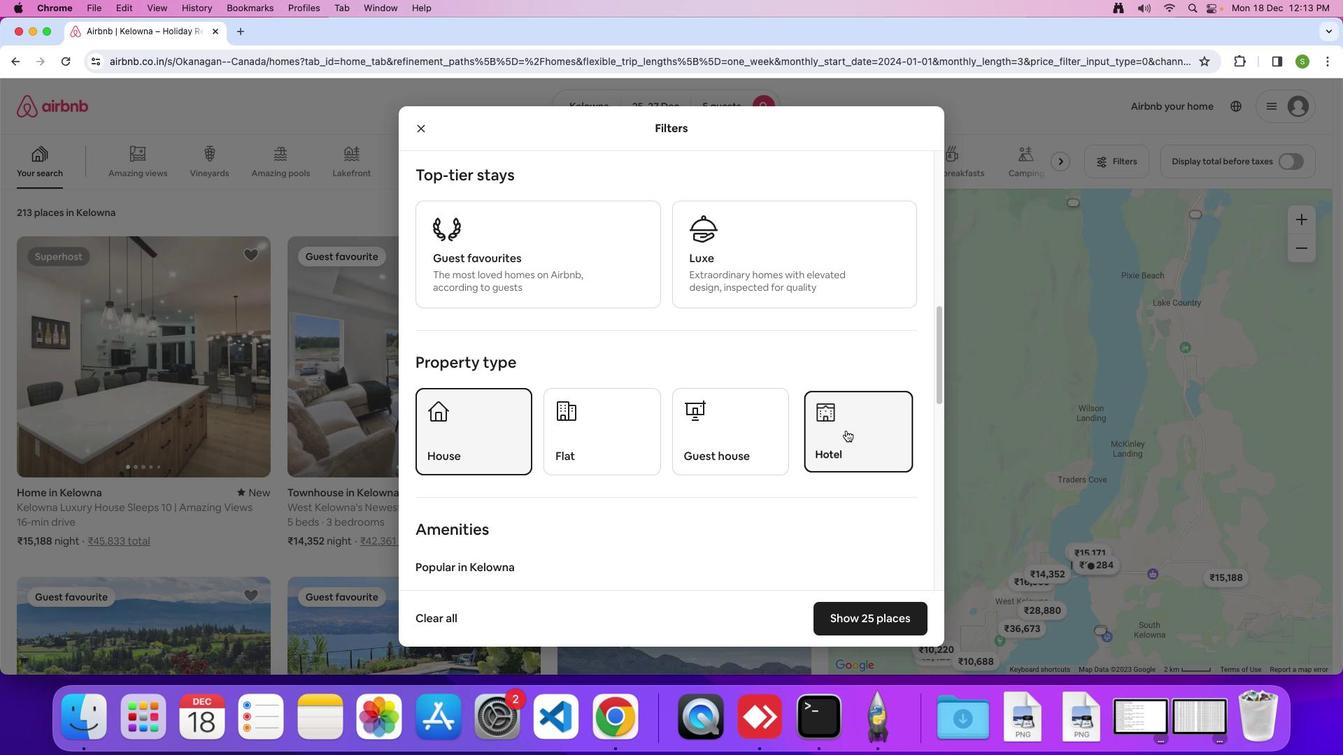 
Action: Mouse moved to (621, 423)
Screenshot: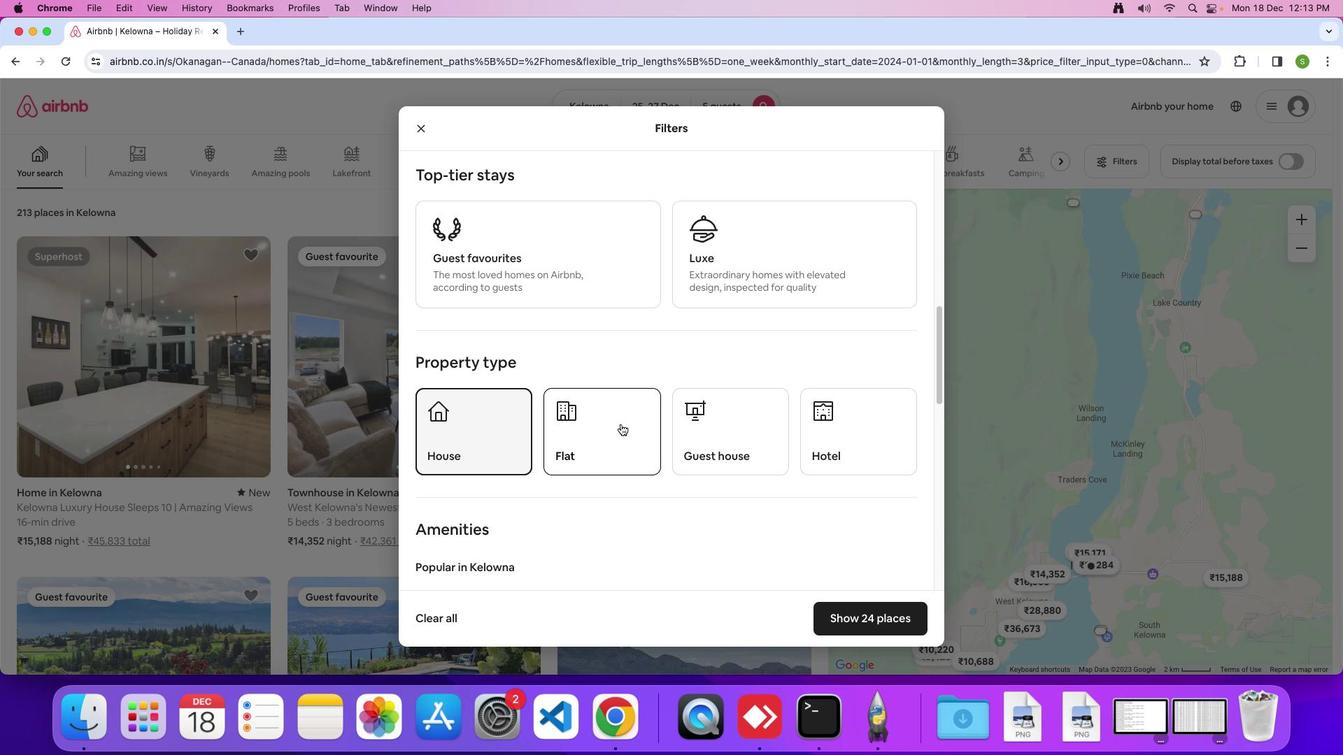 
Action: Mouse scrolled (621, 423) with delta (0, 0)
Screenshot: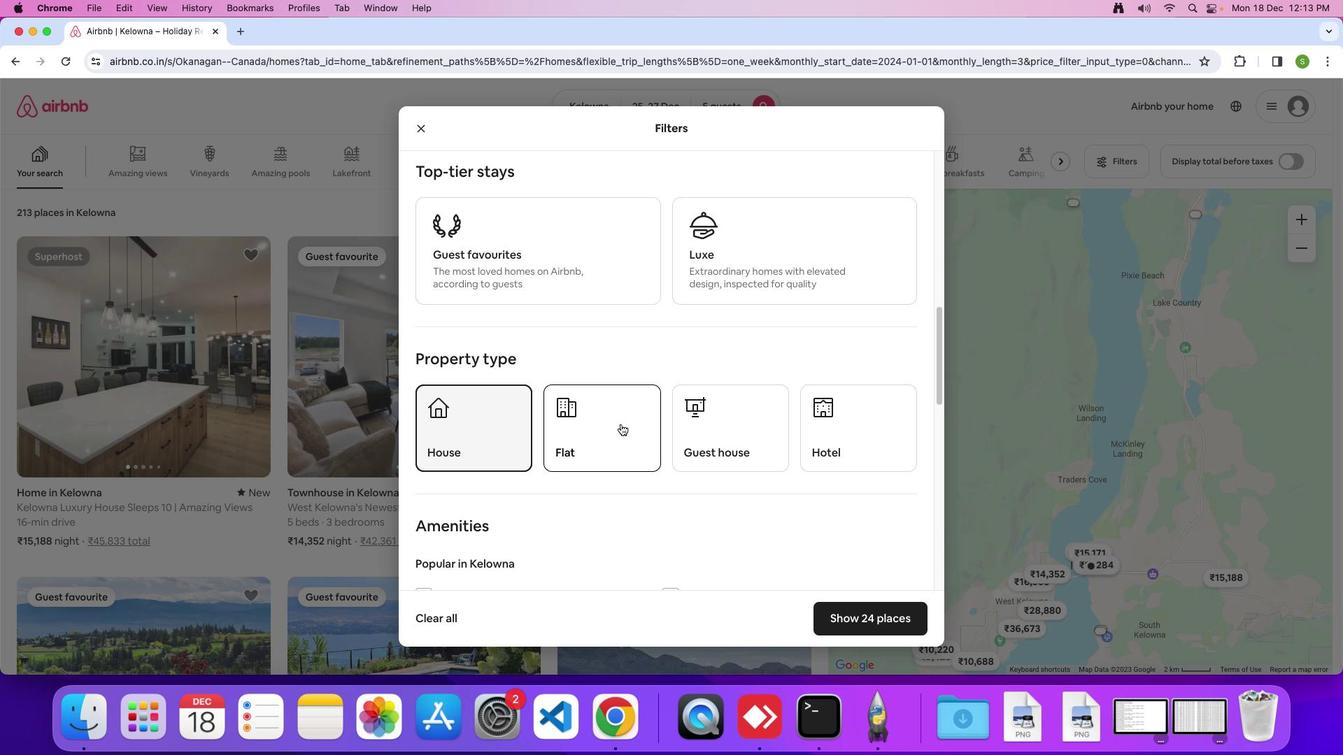
Action: Mouse scrolled (621, 423) with delta (0, 0)
Screenshot: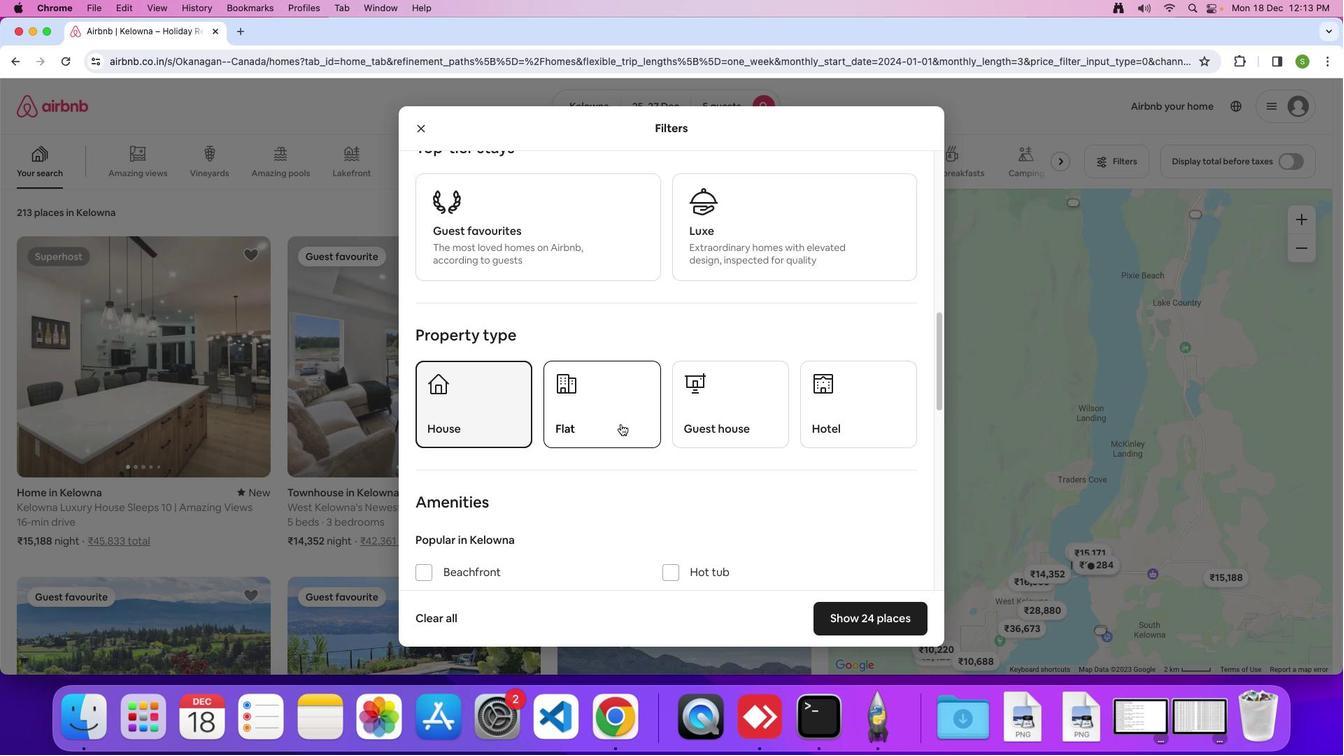 
Action: Mouse scrolled (621, 423) with delta (0, -1)
Screenshot: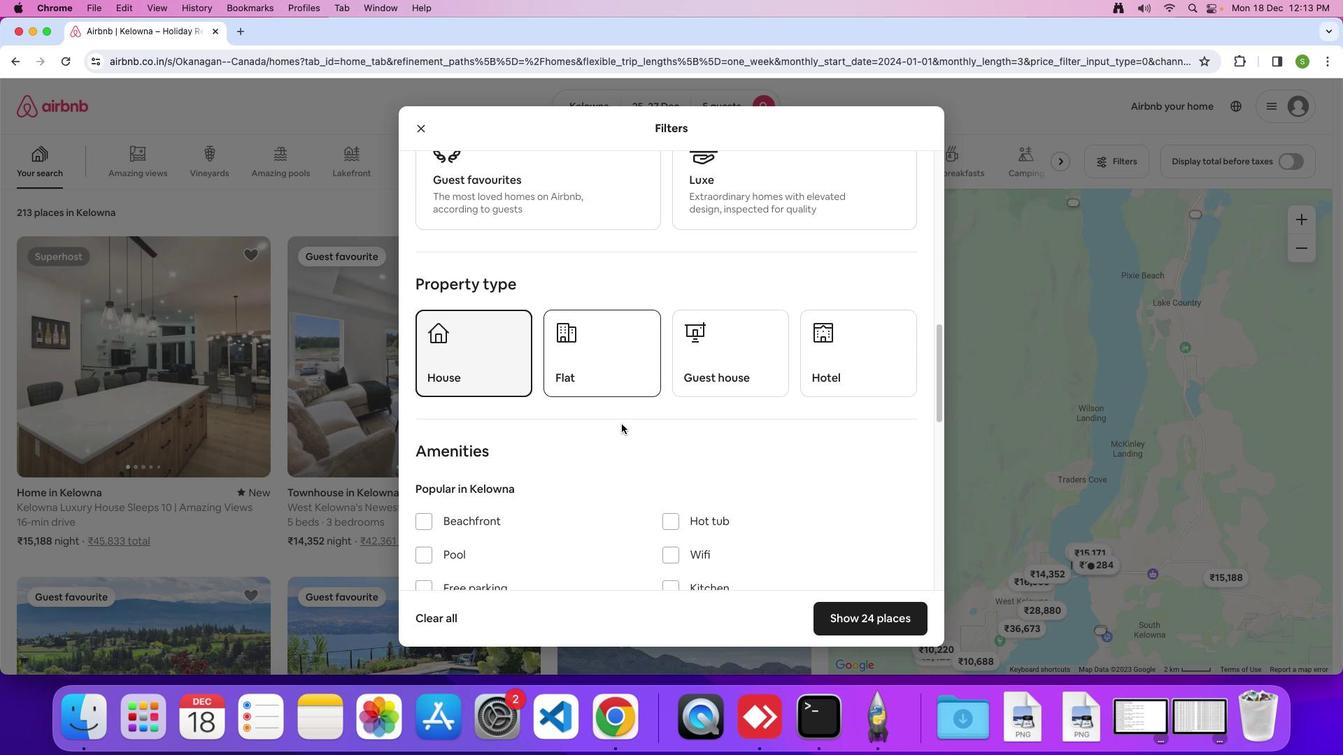 
Action: Mouse moved to (621, 423)
Screenshot: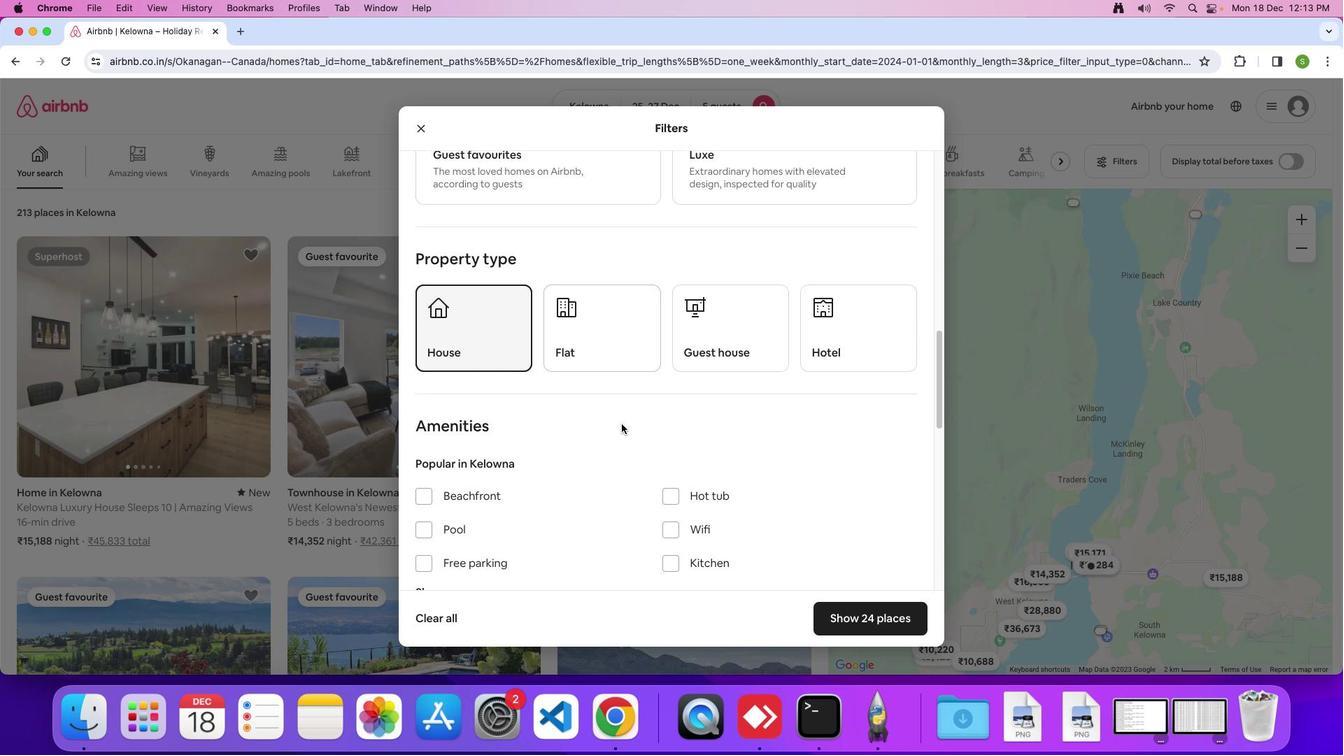 
Action: Mouse scrolled (621, 423) with delta (0, 0)
Screenshot: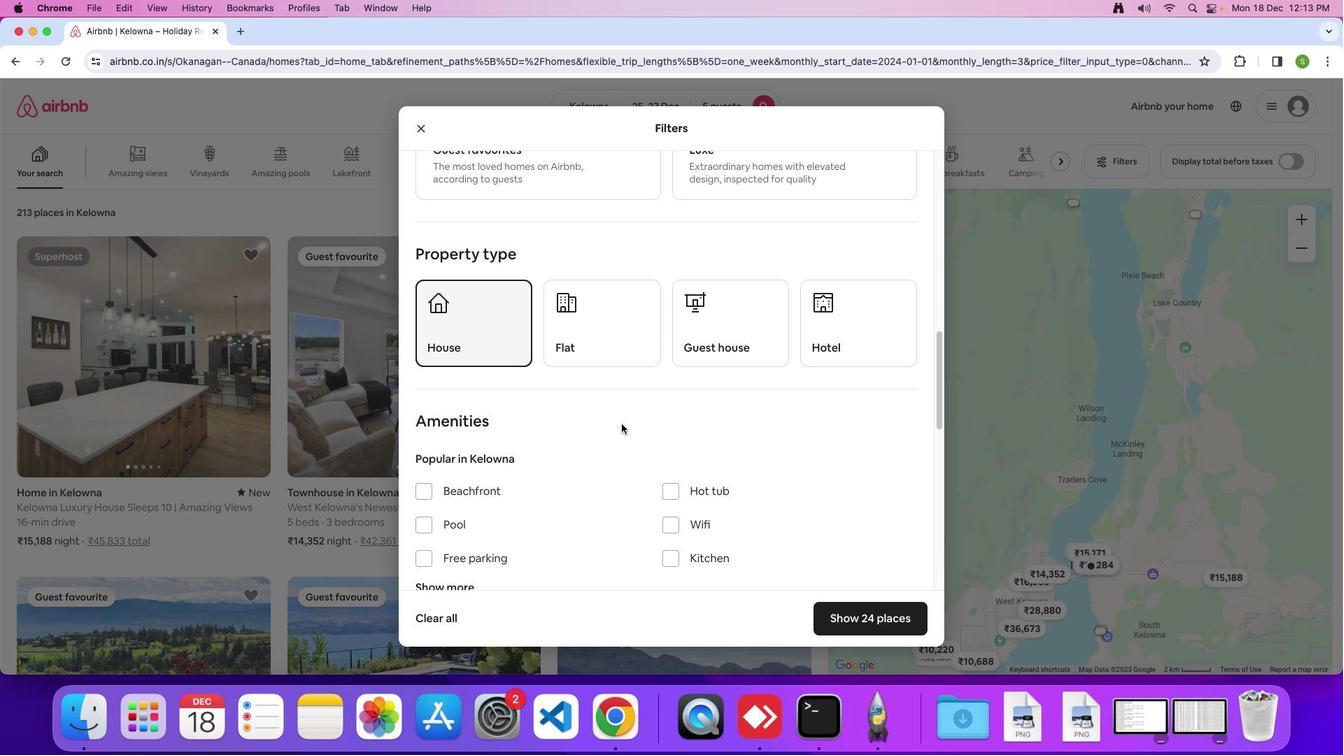 
Action: Mouse scrolled (621, 423) with delta (0, 0)
Screenshot: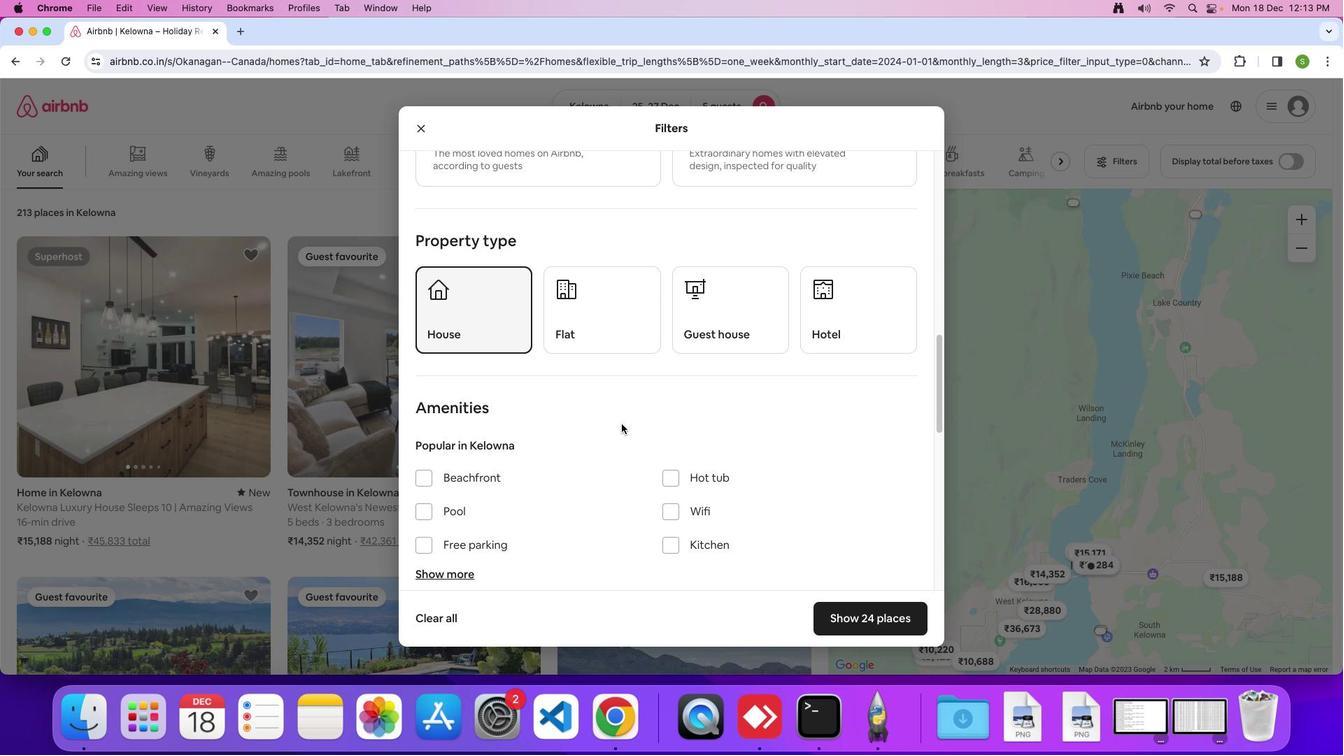 
Action: Mouse scrolled (621, 423) with delta (0, 0)
Screenshot: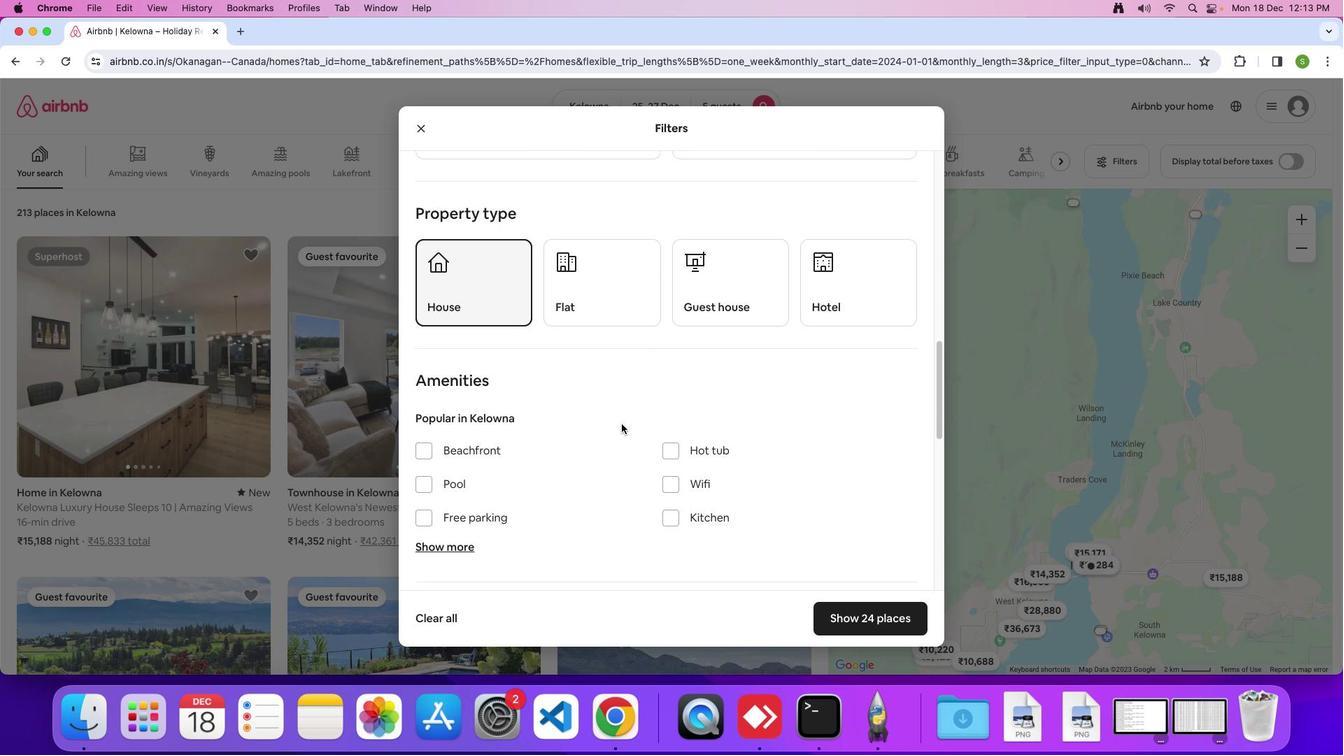 
Action: Mouse scrolled (621, 423) with delta (0, 0)
Screenshot: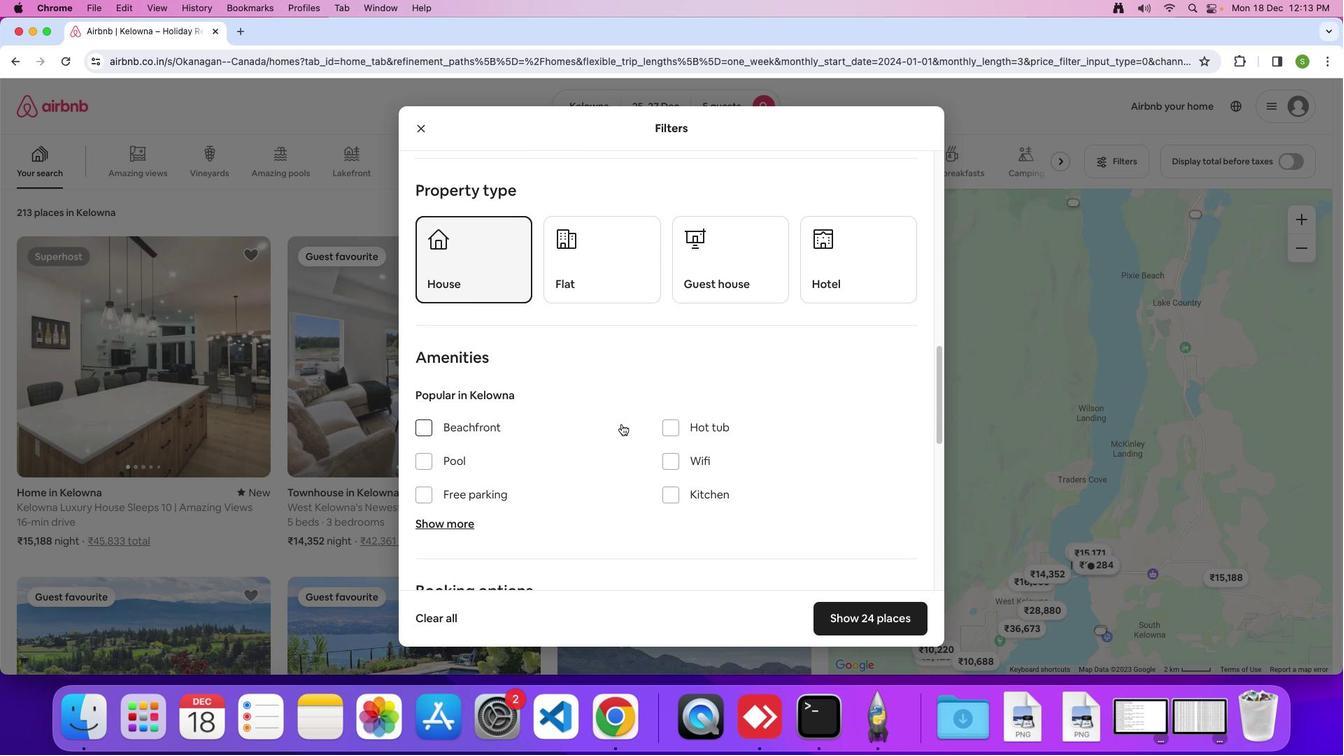 
Action: Mouse scrolled (621, 423) with delta (0, 0)
Screenshot: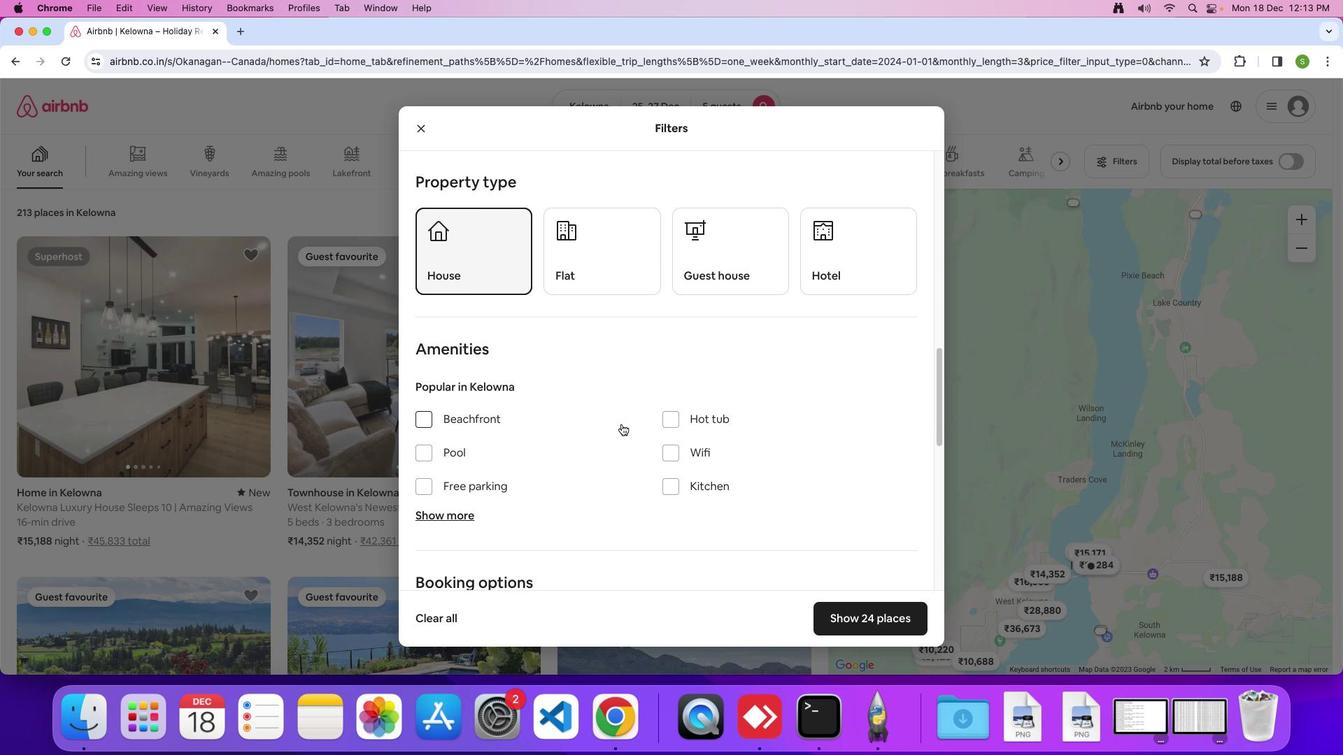 
Action: Mouse scrolled (621, 423) with delta (0, 0)
Screenshot: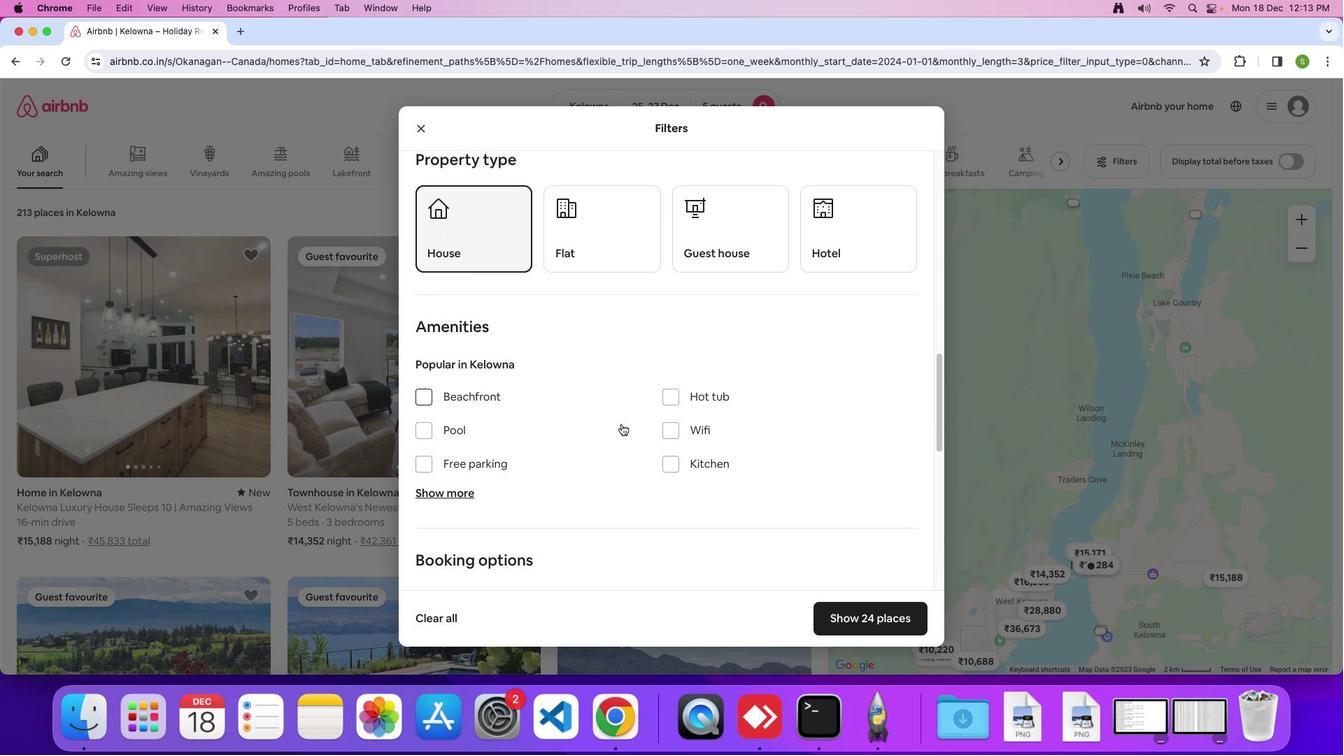 
Action: Mouse scrolled (621, 423) with delta (0, 0)
Screenshot: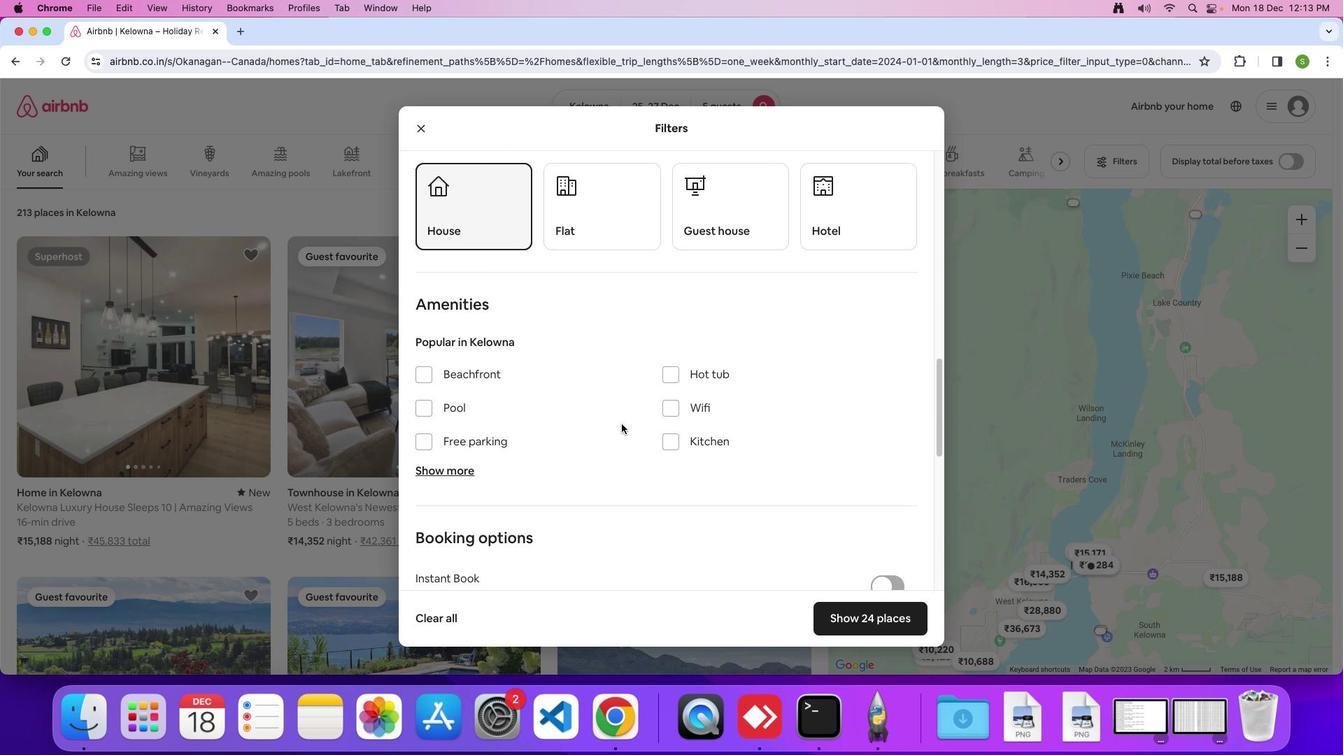 
Action: Mouse scrolled (621, 423) with delta (0, 0)
Screenshot: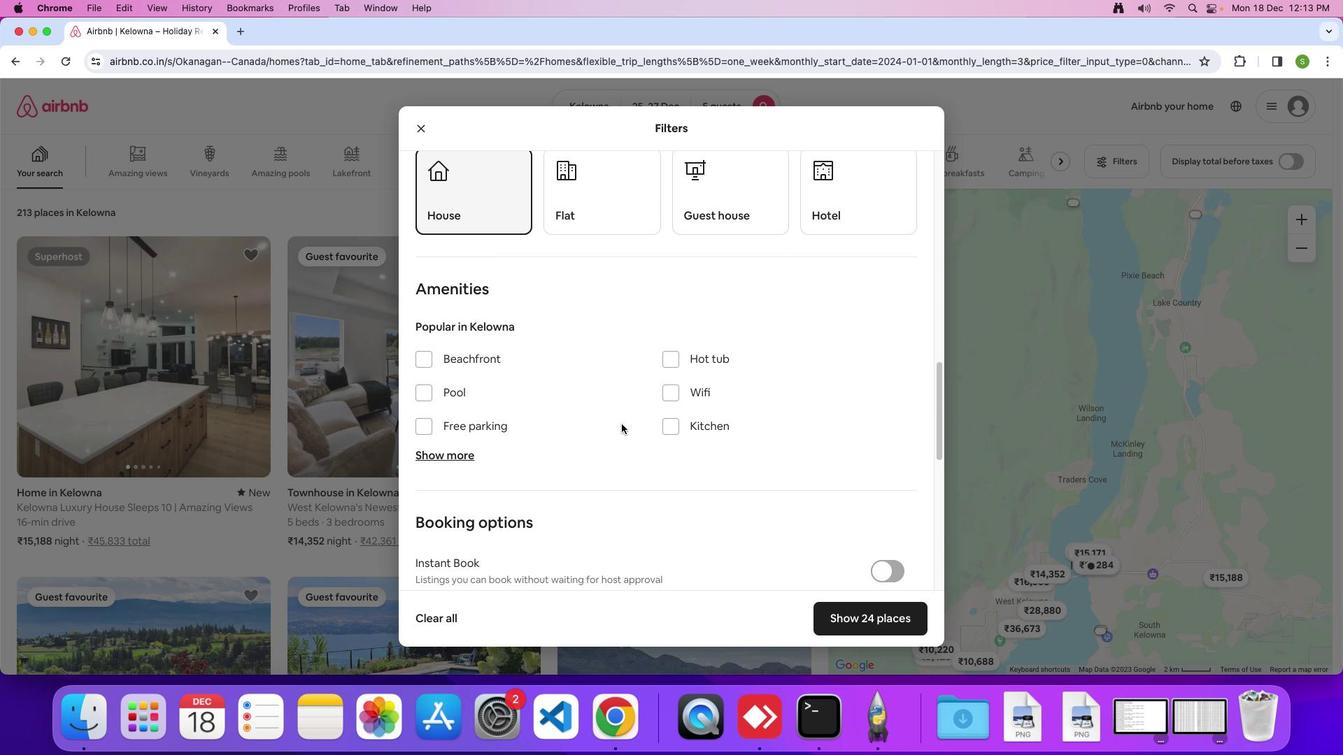 
Action: Mouse scrolled (621, 423) with delta (0, 0)
Screenshot: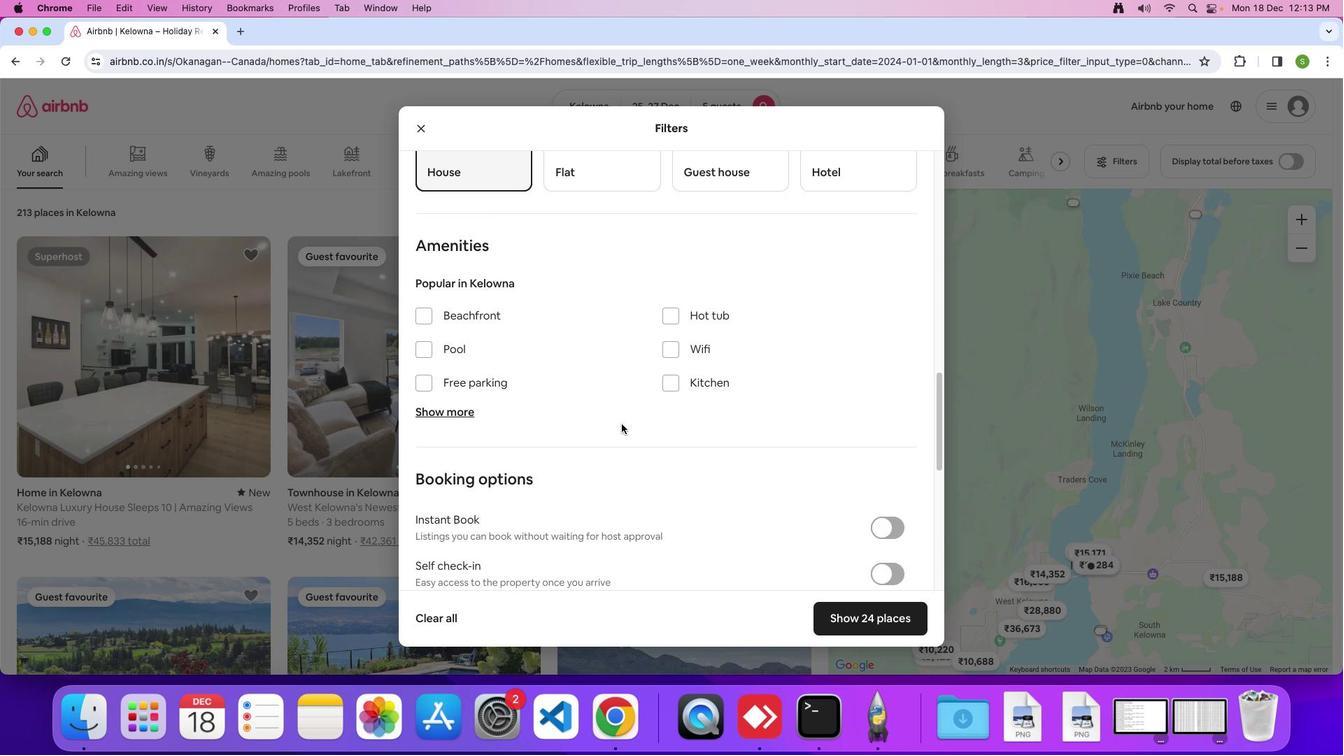 
Action: Mouse scrolled (621, 423) with delta (0, 0)
Screenshot: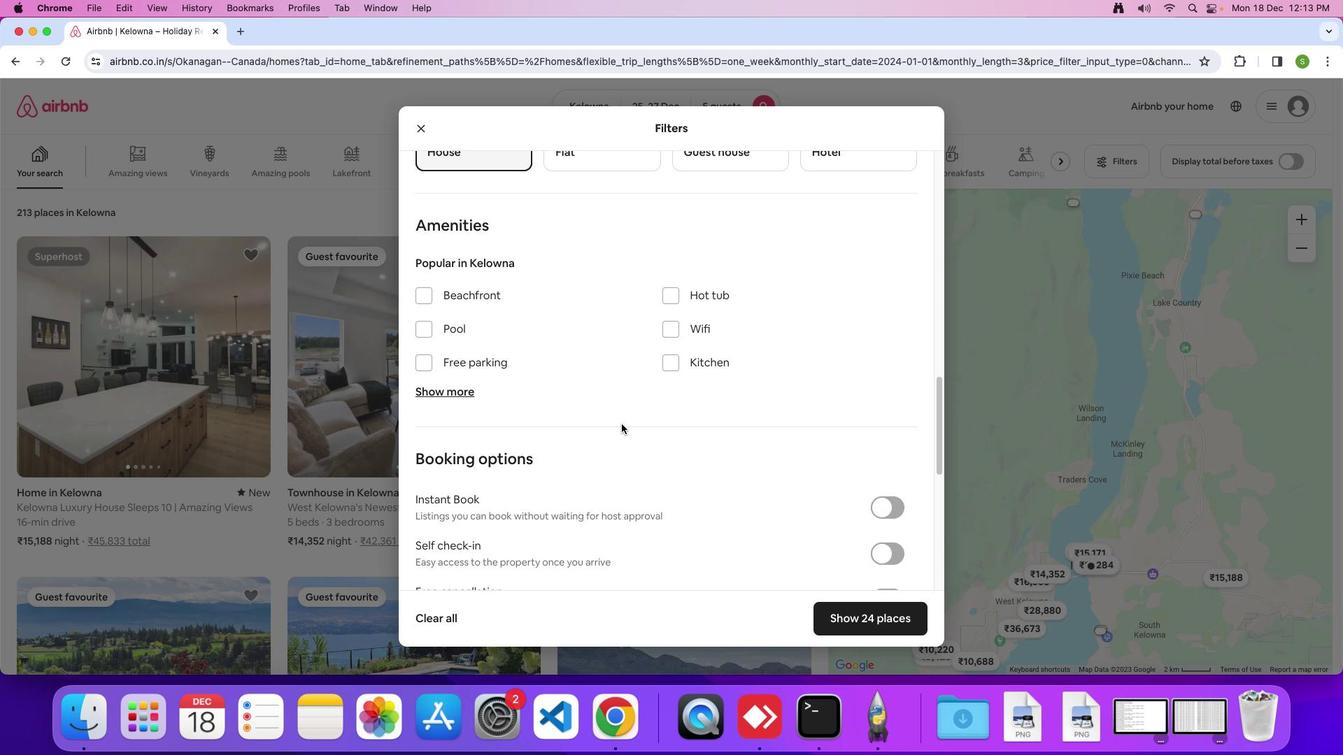 
Action: Mouse scrolled (621, 423) with delta (0, 0)
Screenshot: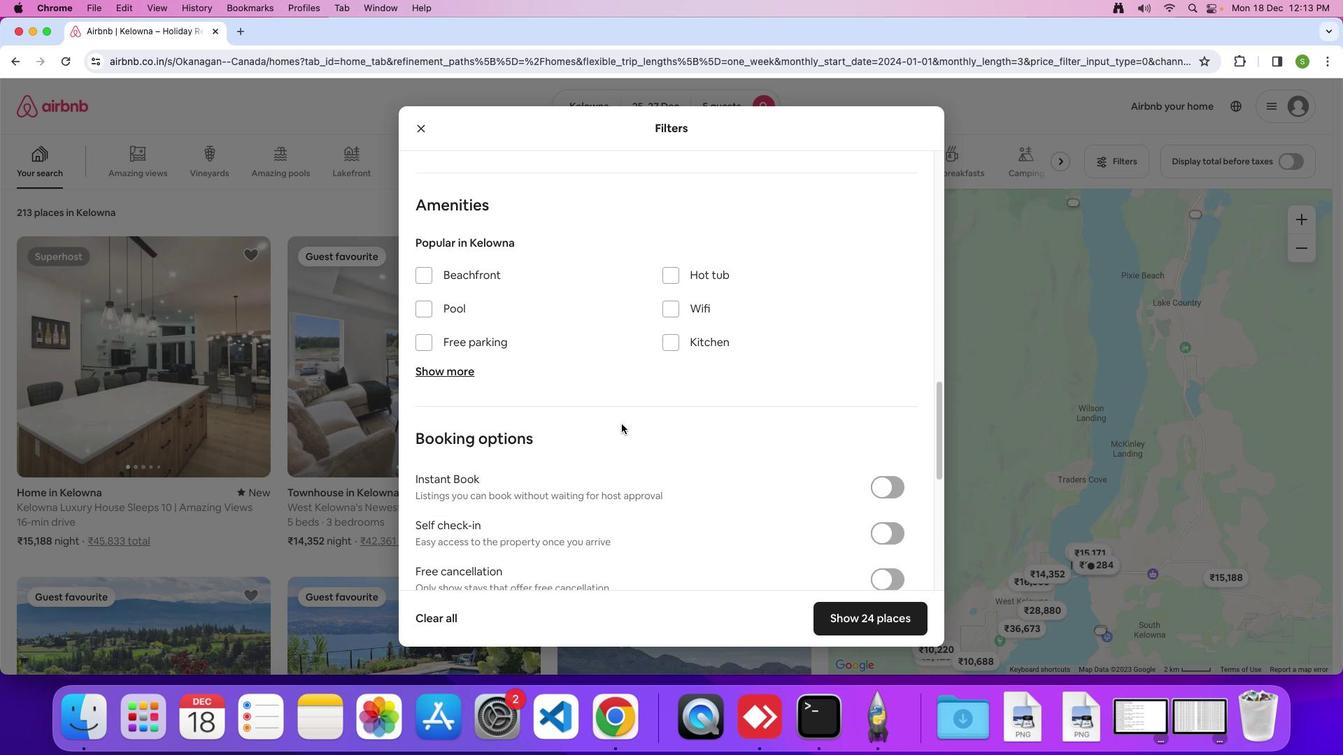 
Action: Mouse scrolled (621, 423) with delta (0, -1)
Screenshot: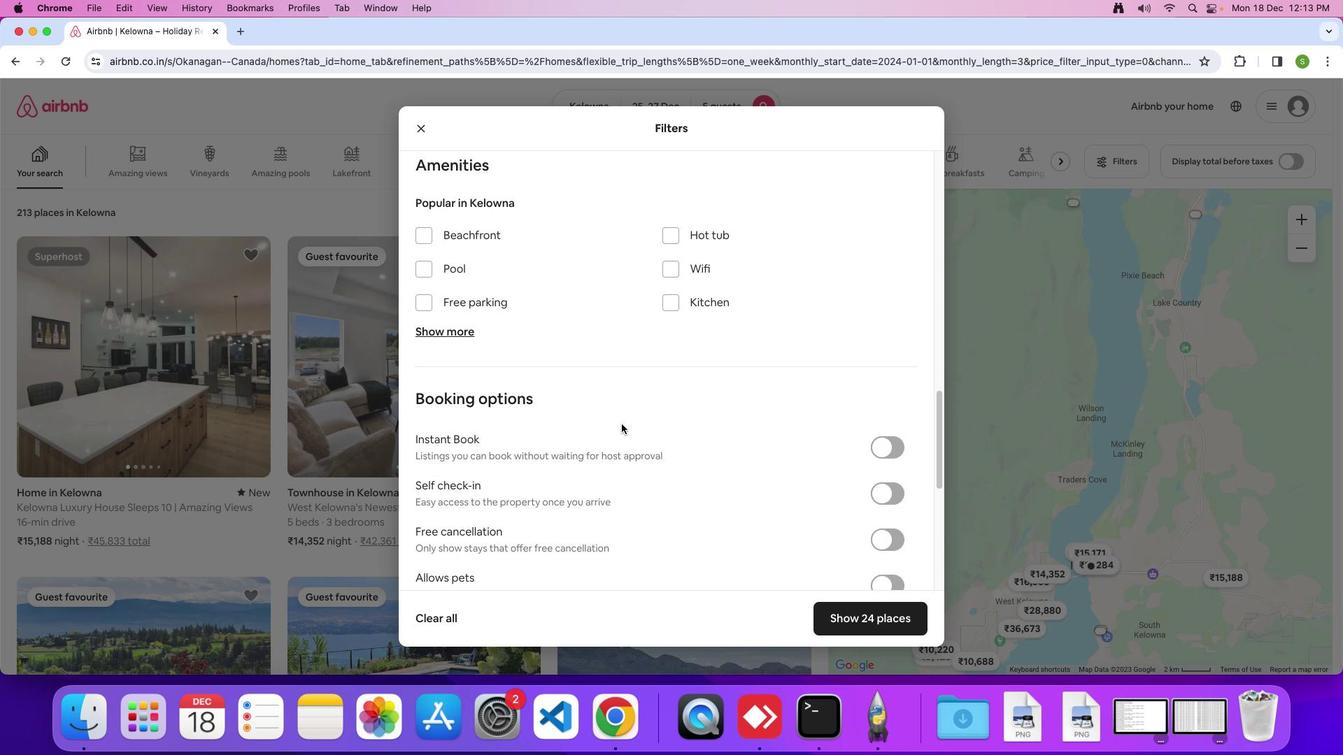 
Action: Mouse scrolled (621, 423) with delta (0, 0)
Screenshot: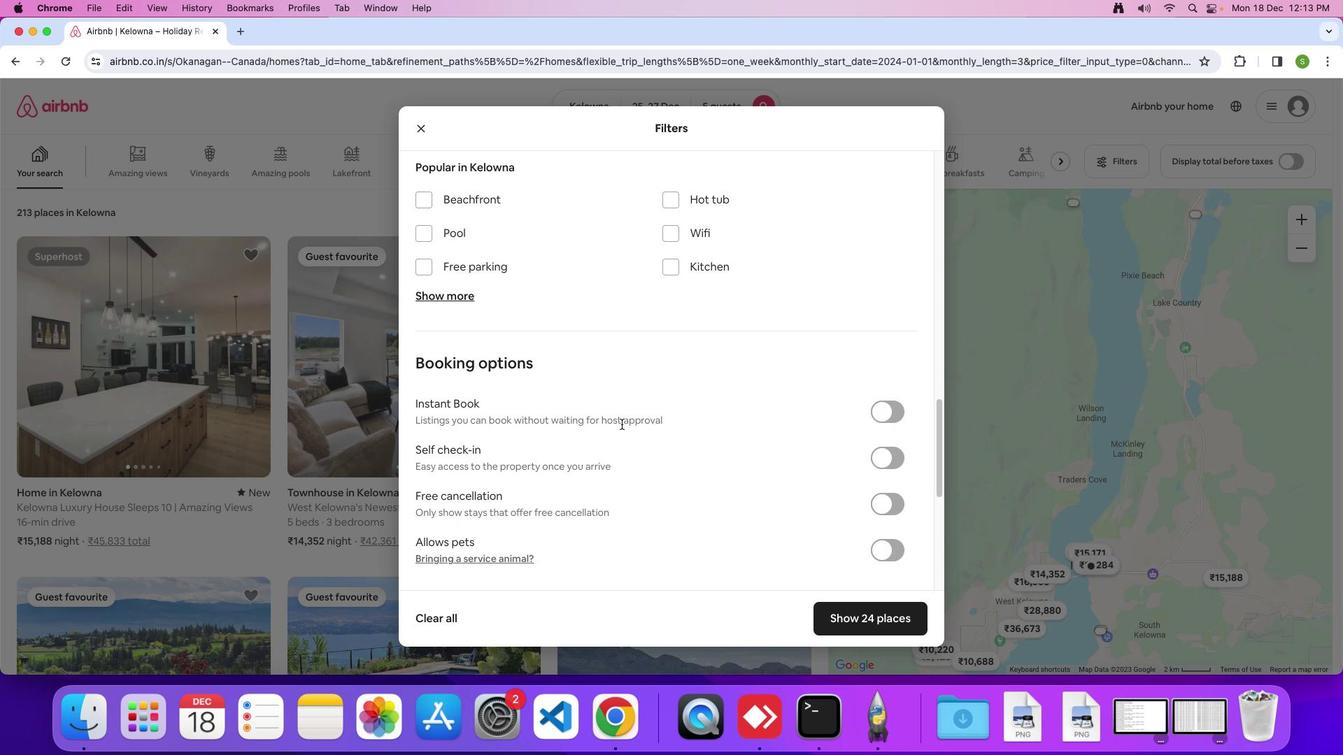 
Action: Mouse scrolled (621, 423) with delta (0, 0)
Screenshot: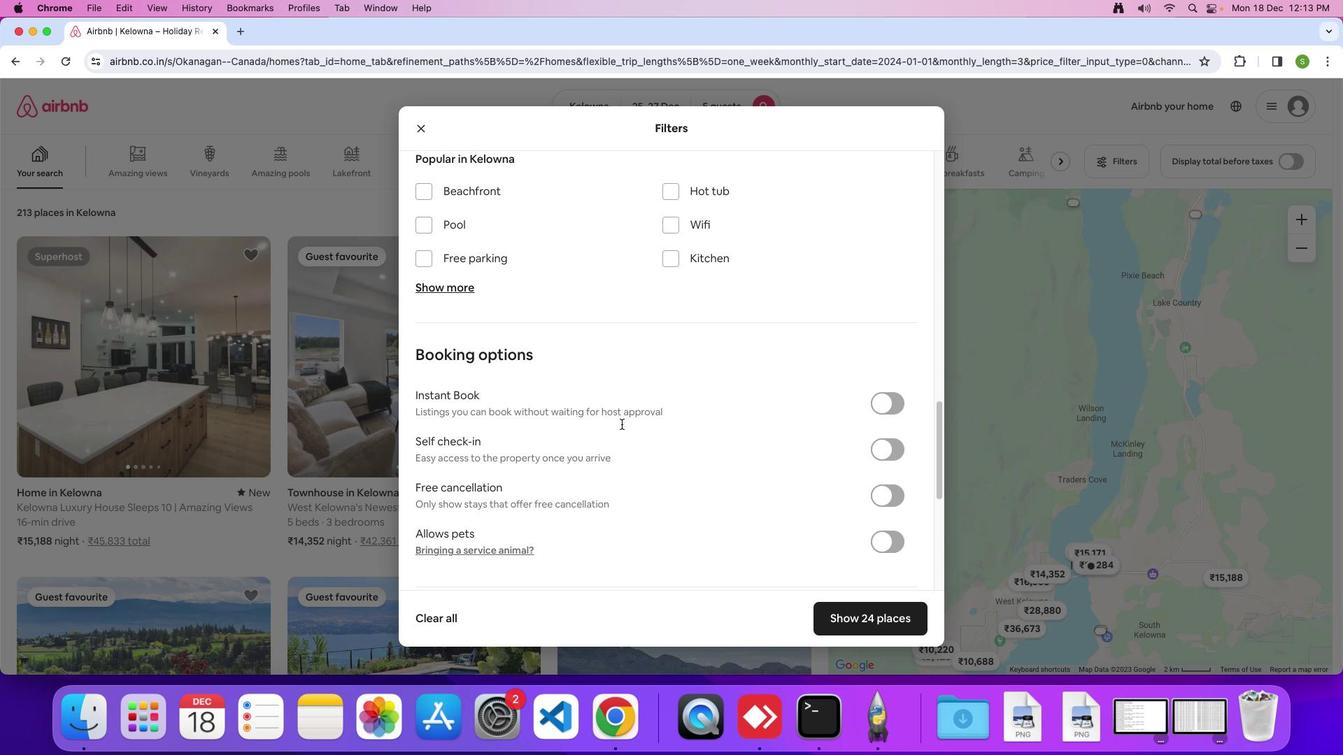 
Action: Mouse scrolled (621, 423) with delta (0, 0)
Screenshot: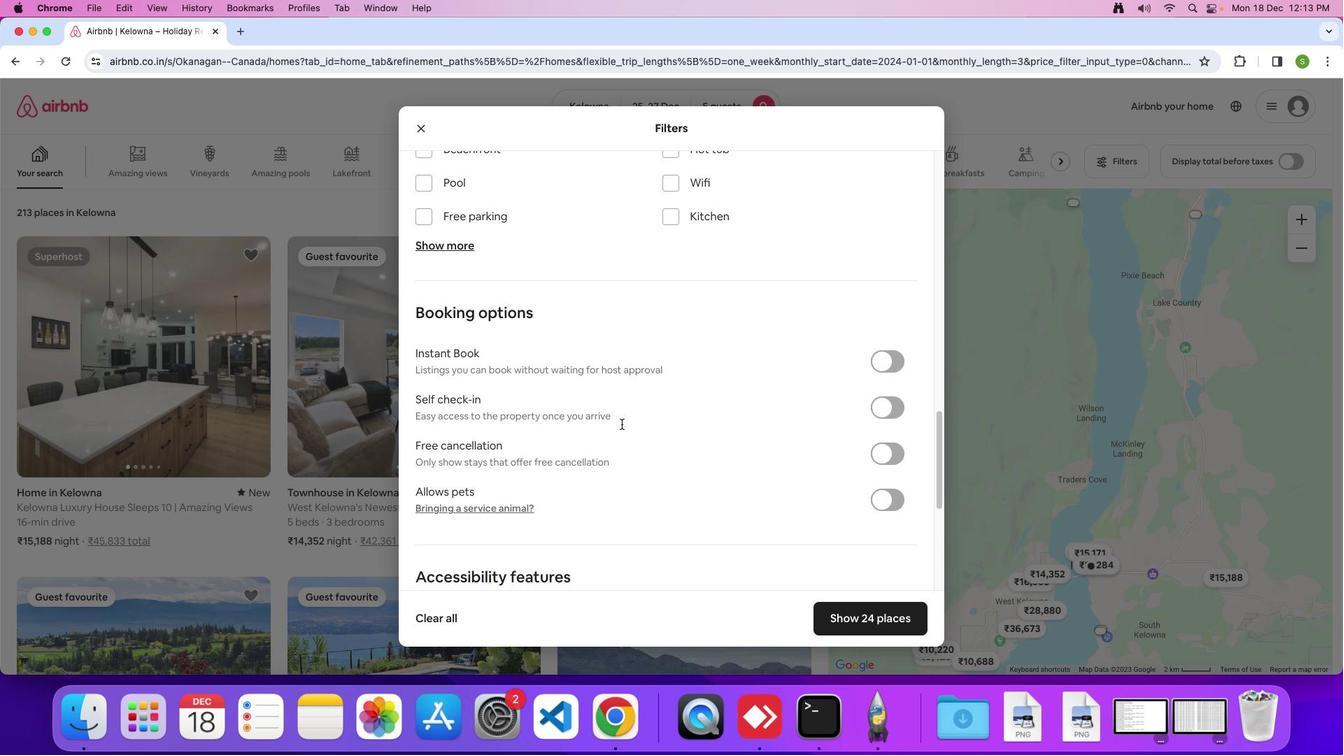 
Action: Mouse moved to (621, 423)
Screenshot: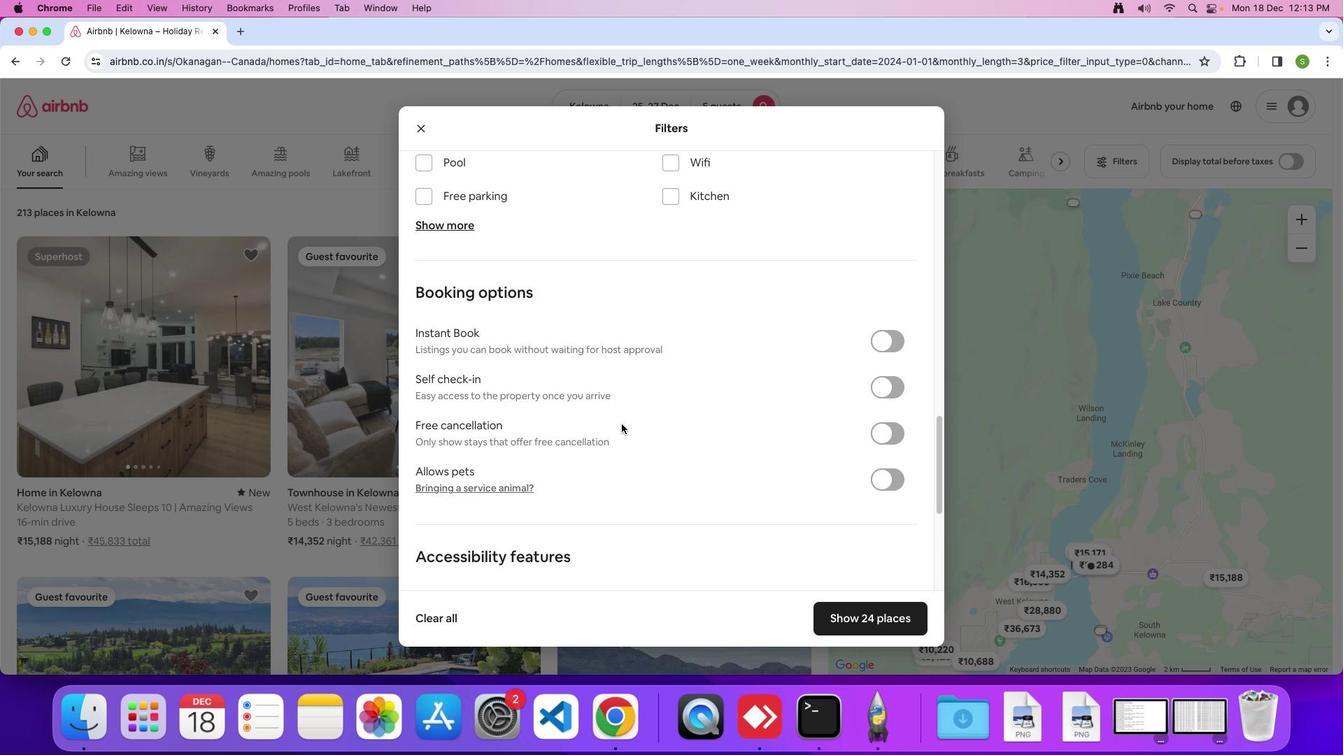 
Action: Mouse scrolled (621, 423) with delta (0, 0)
Screenshot: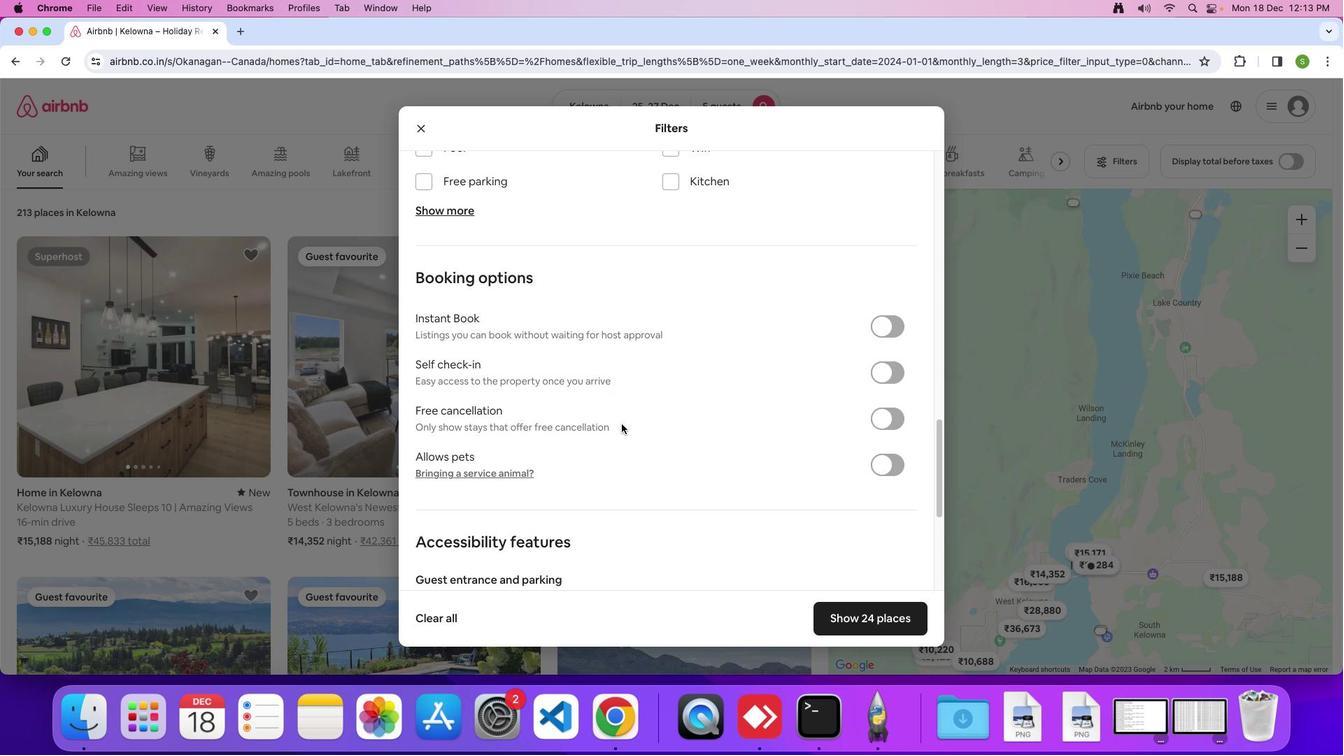 
Action: Mouse scrolled (621, 423) with delta (0, 0)
Screenshot: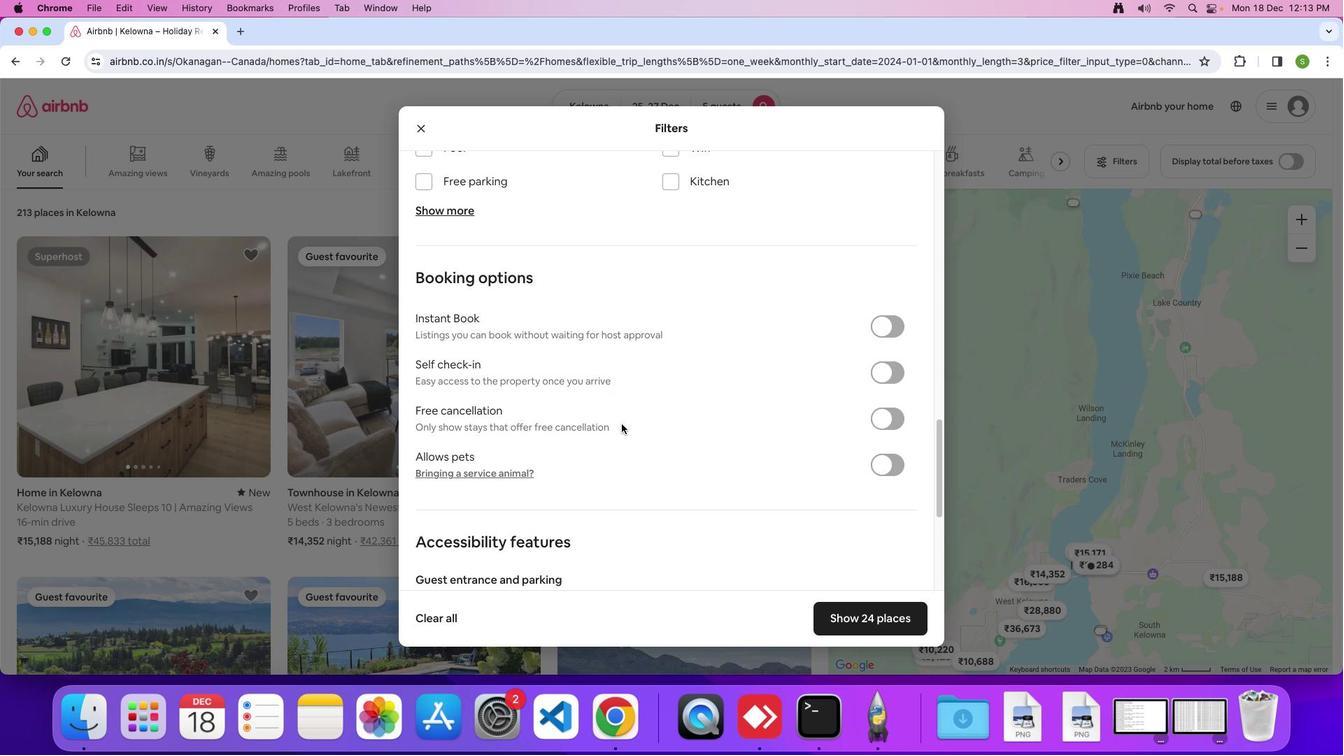 
Action: Mouse scrolled (621, 423) with delta (0, -2)
Screenshot: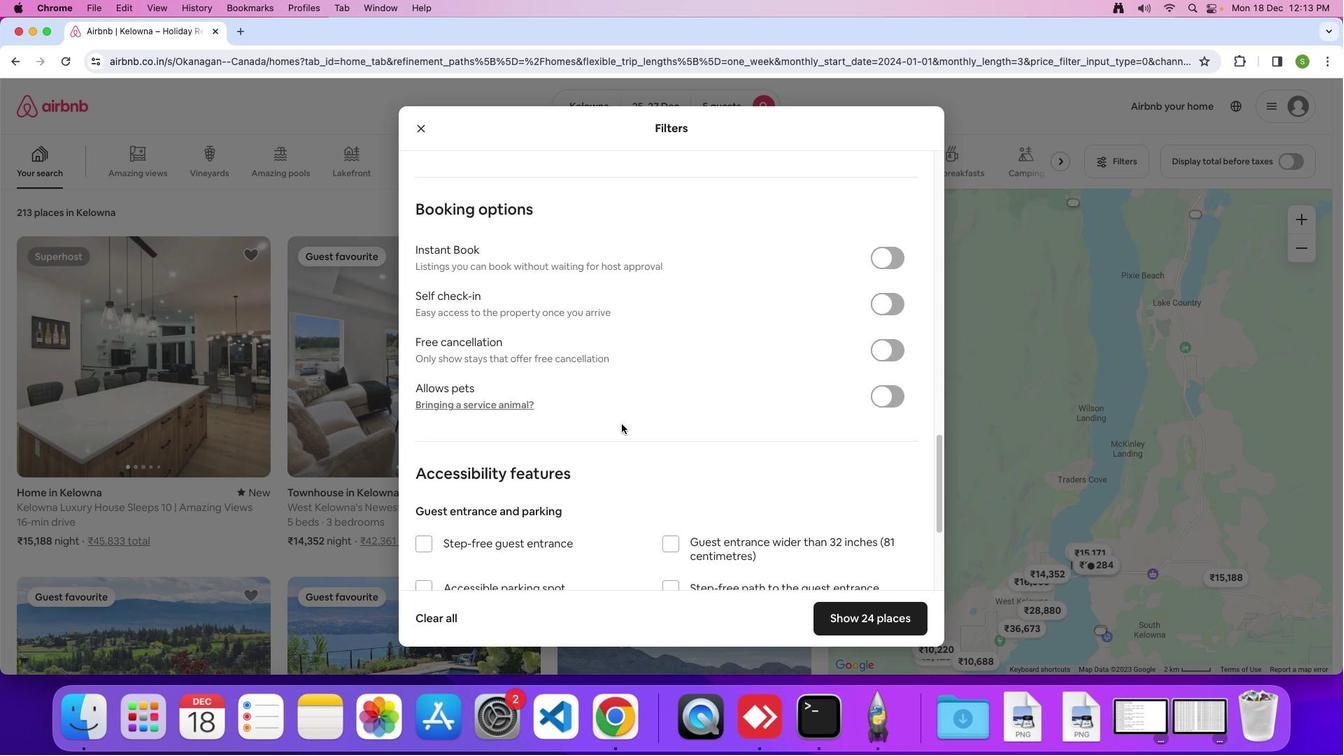 
Action: Mouse scrolled (621, 423) with delta (0, 0)
Screenshot: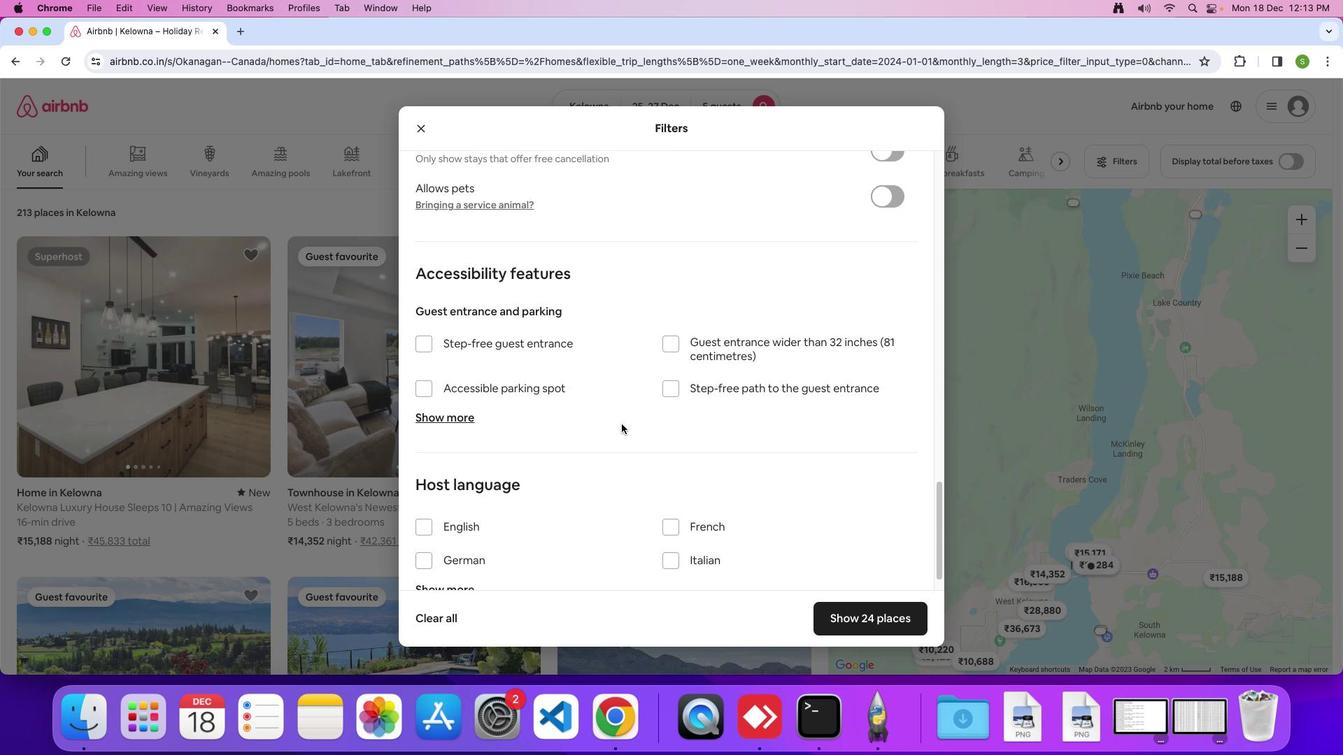 
Action: Mouse scrolled (621, 423) with delta (0, 0)
Screenshot: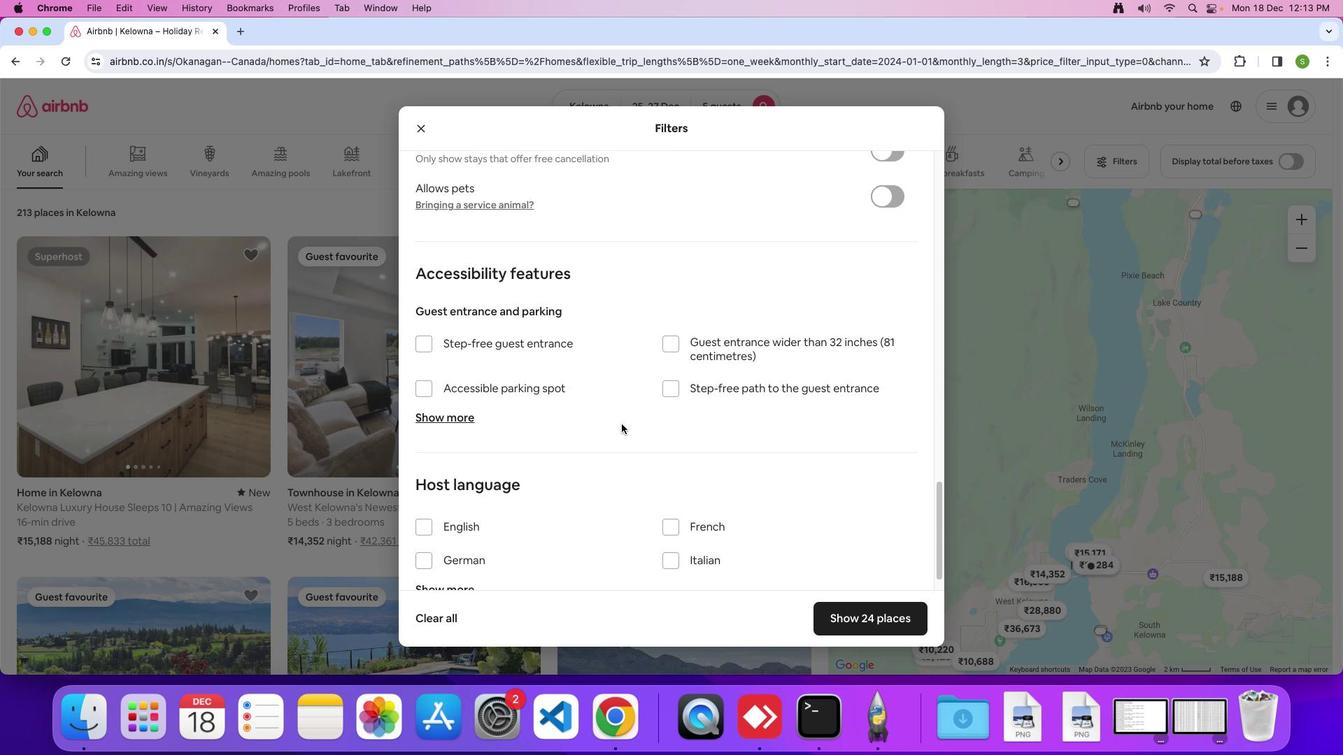 
Action: Mouse scrolled (621, 423) with delta (0, -2)
Screenshot: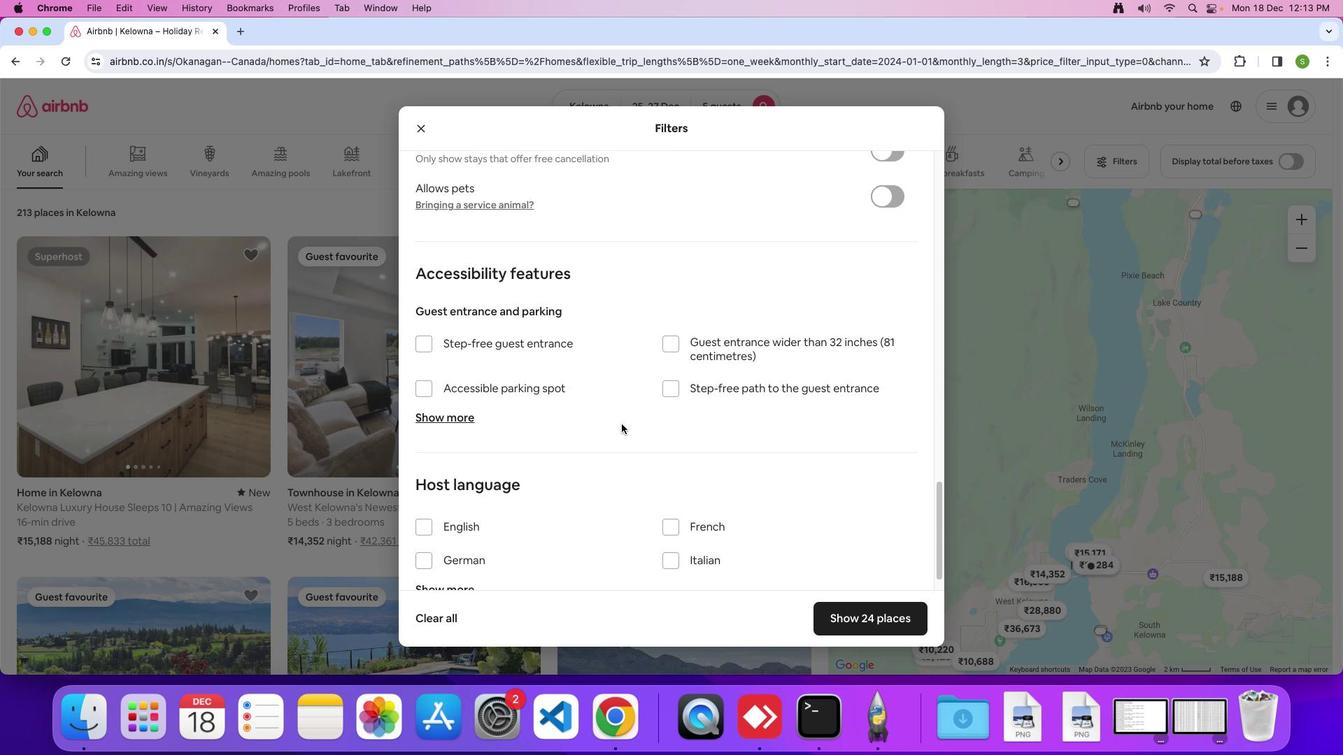 
Action: Mouse scrolled (621, 423) with delta (0, 0)
Screenshot: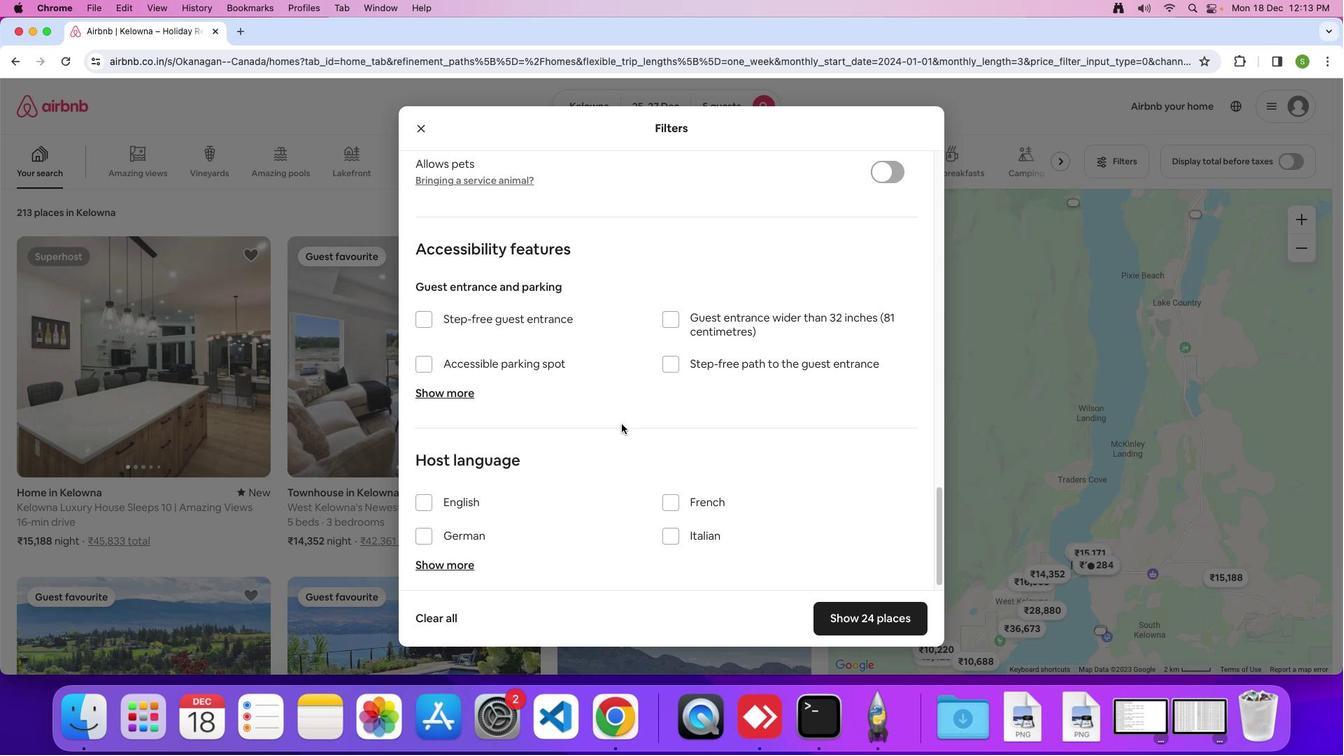
Action: Mouse scrolled (621, 423) with delta (0, 0)
Screenshot: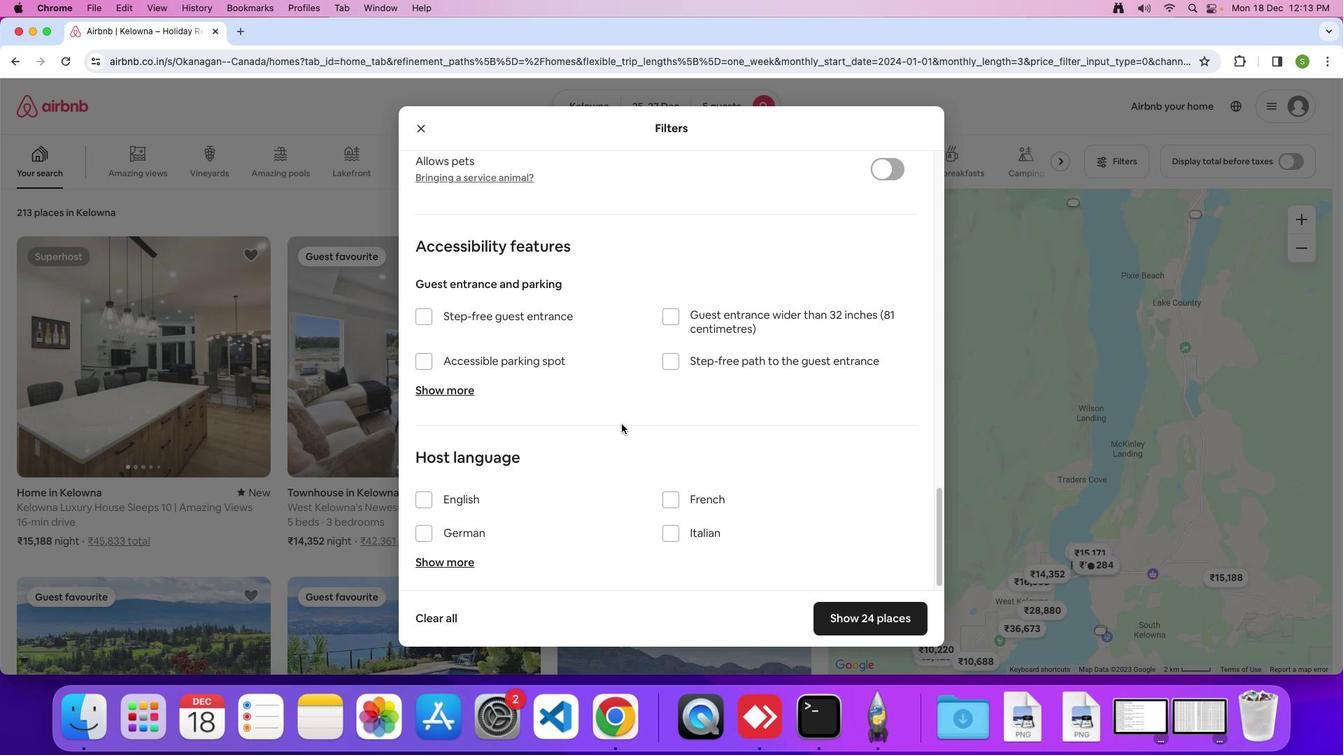 
Action: Mouse scrolled (621, 423) with delta (0, -2)
Screenshot: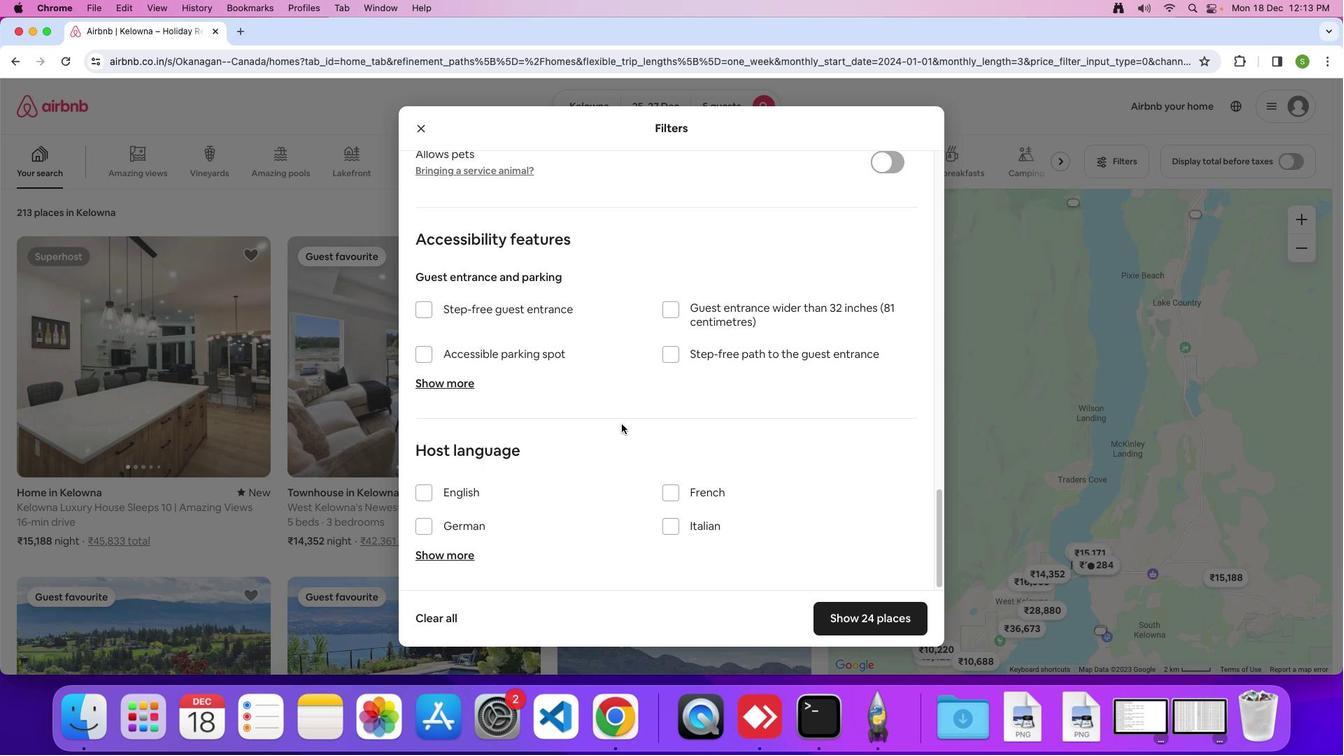 
Action: Mouse moved to (839, 611)
Screenshot: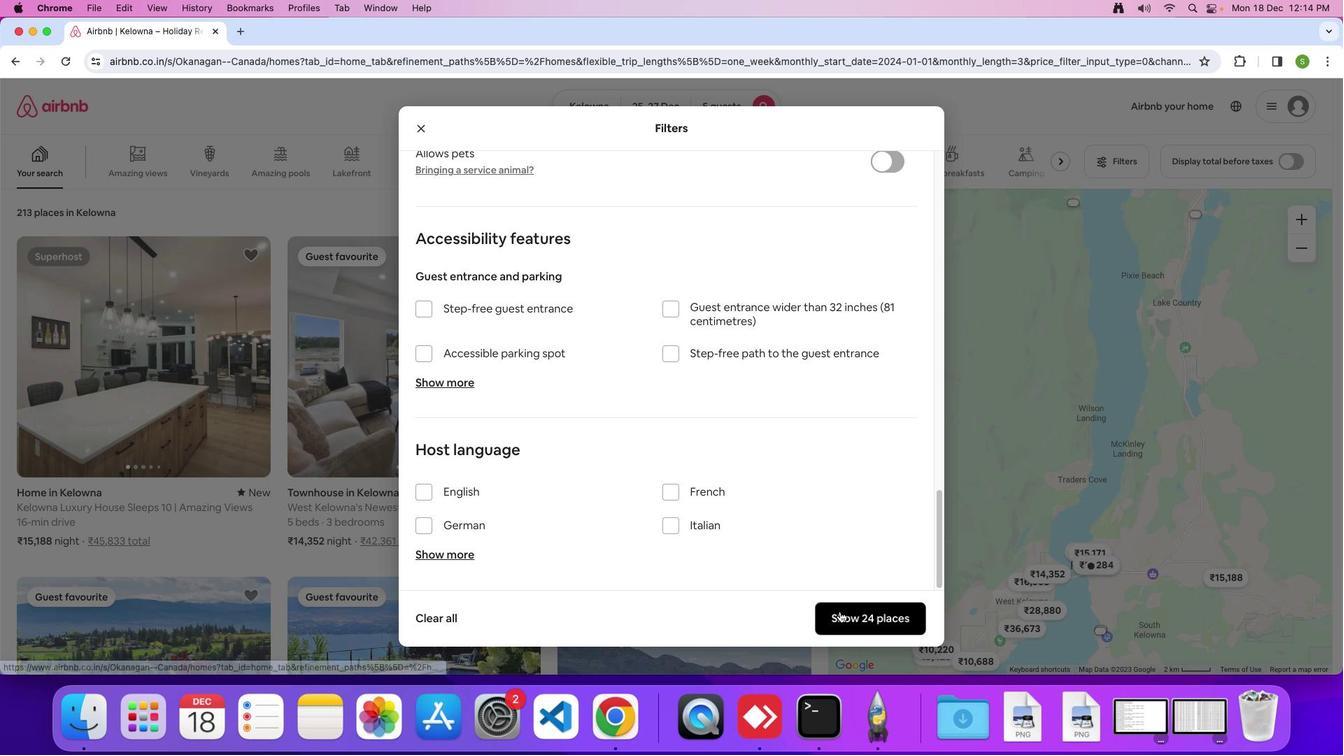 
Action: Mouse pressed left at (839, 611)
Screenshot: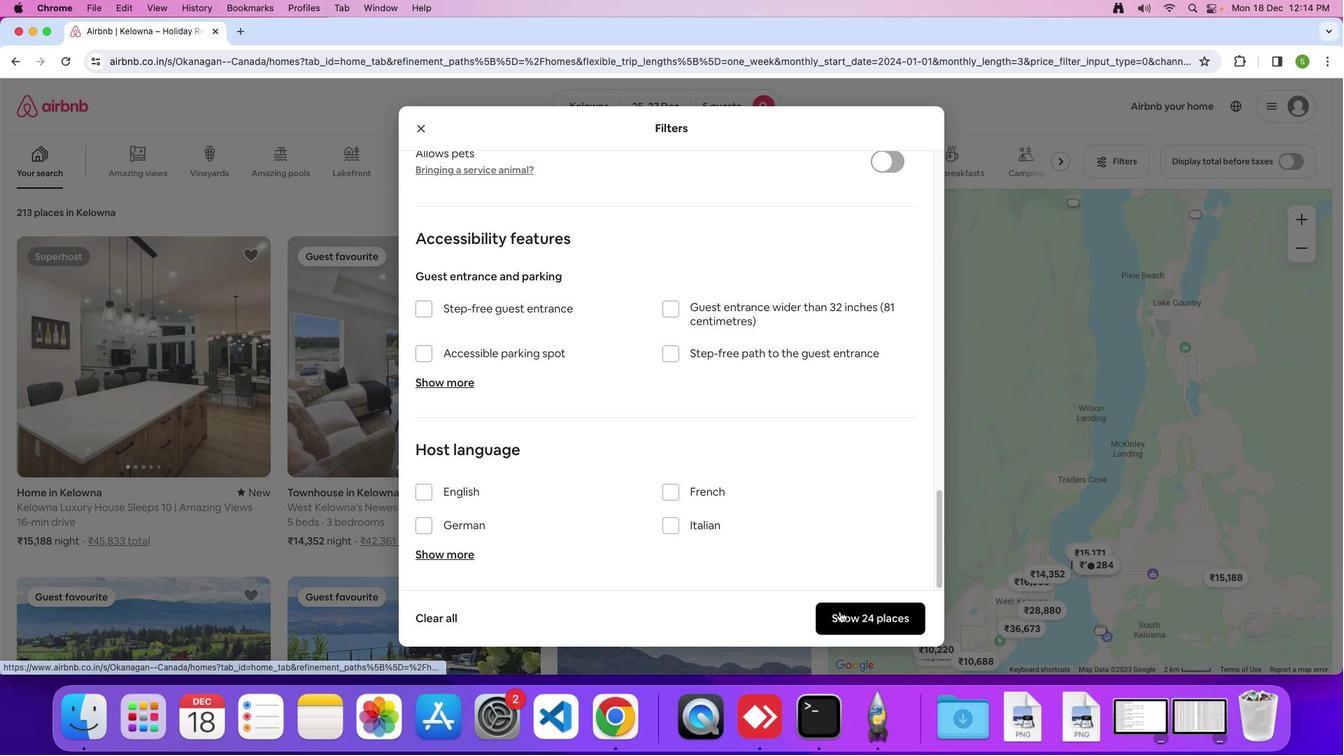 
Action: Mouse moved to (216, 367)
Screenshot: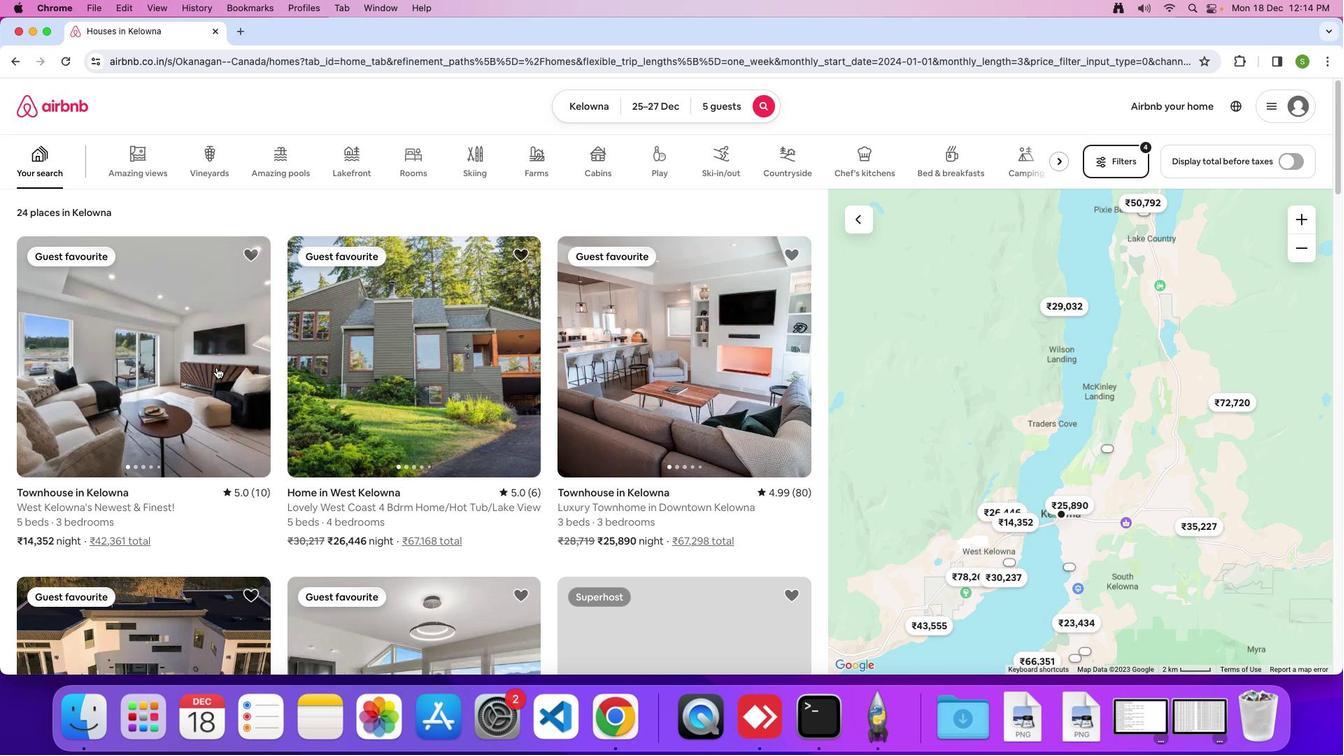 
Action: Mouse pressed left at (216, 367)
Screenshot: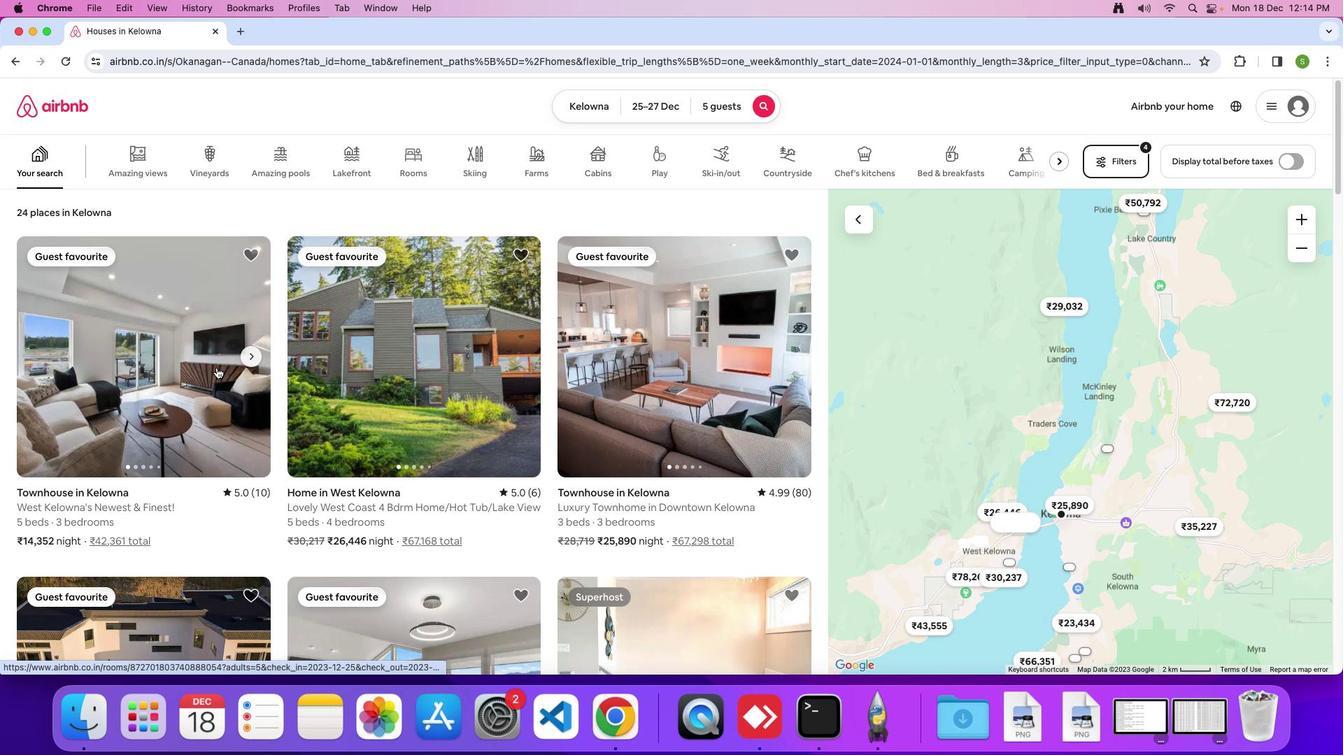 
Action: Mouse moved to (542, 348)
Screenshot: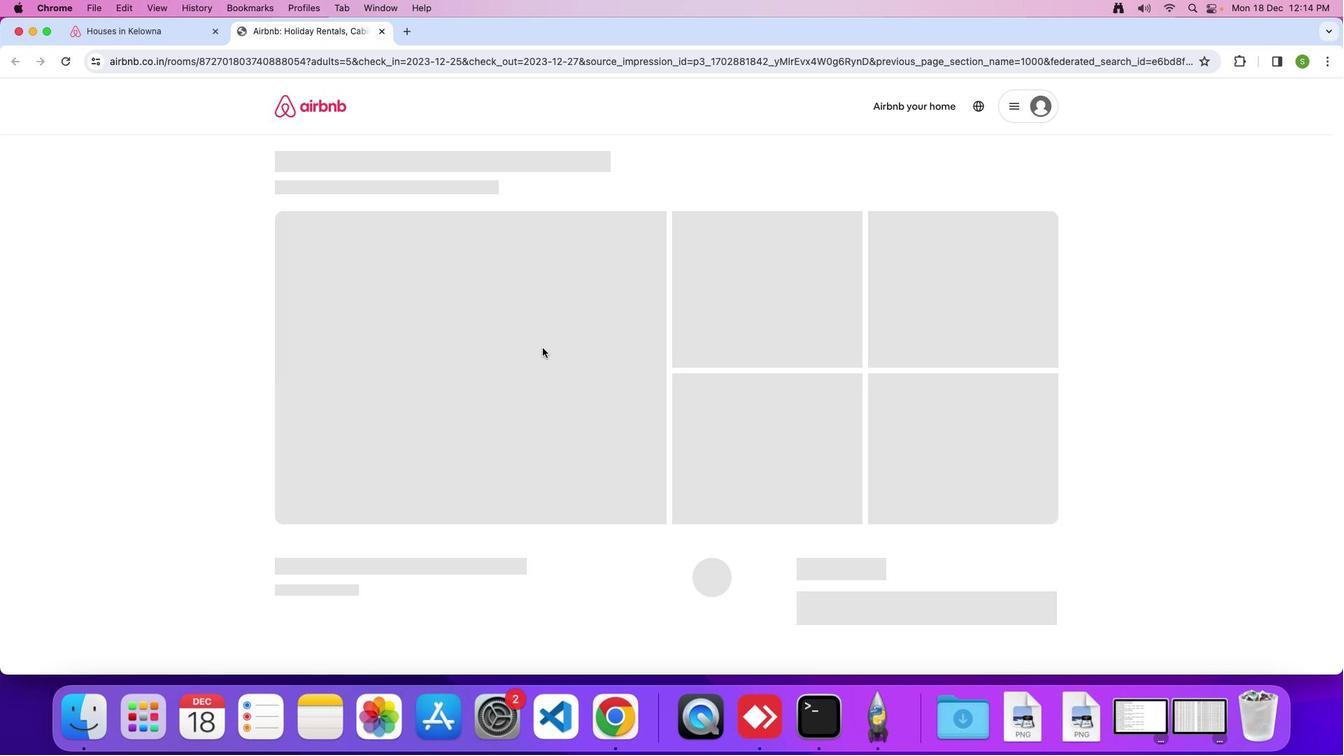 
Action: Mouse pressed left at (542, 348)
Screenshot: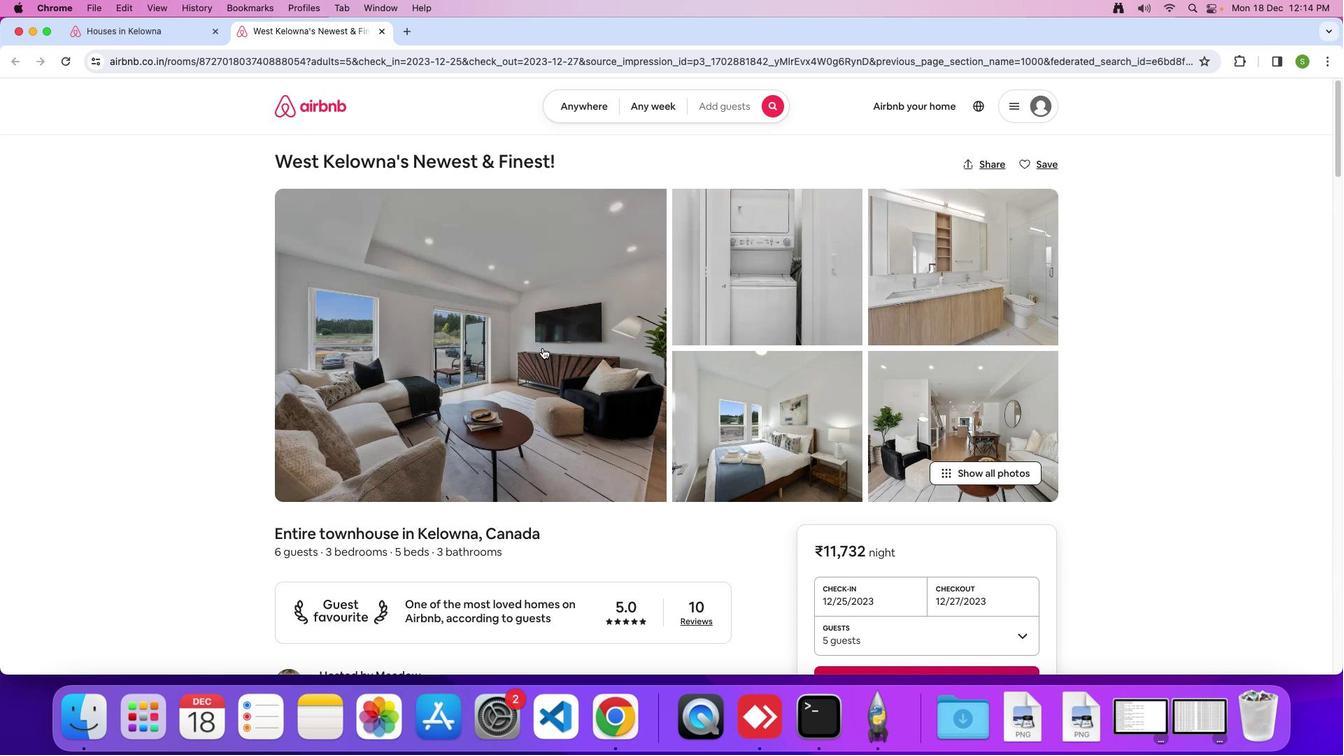 
Action: Mouse moved to (763, 488)
Screenshot: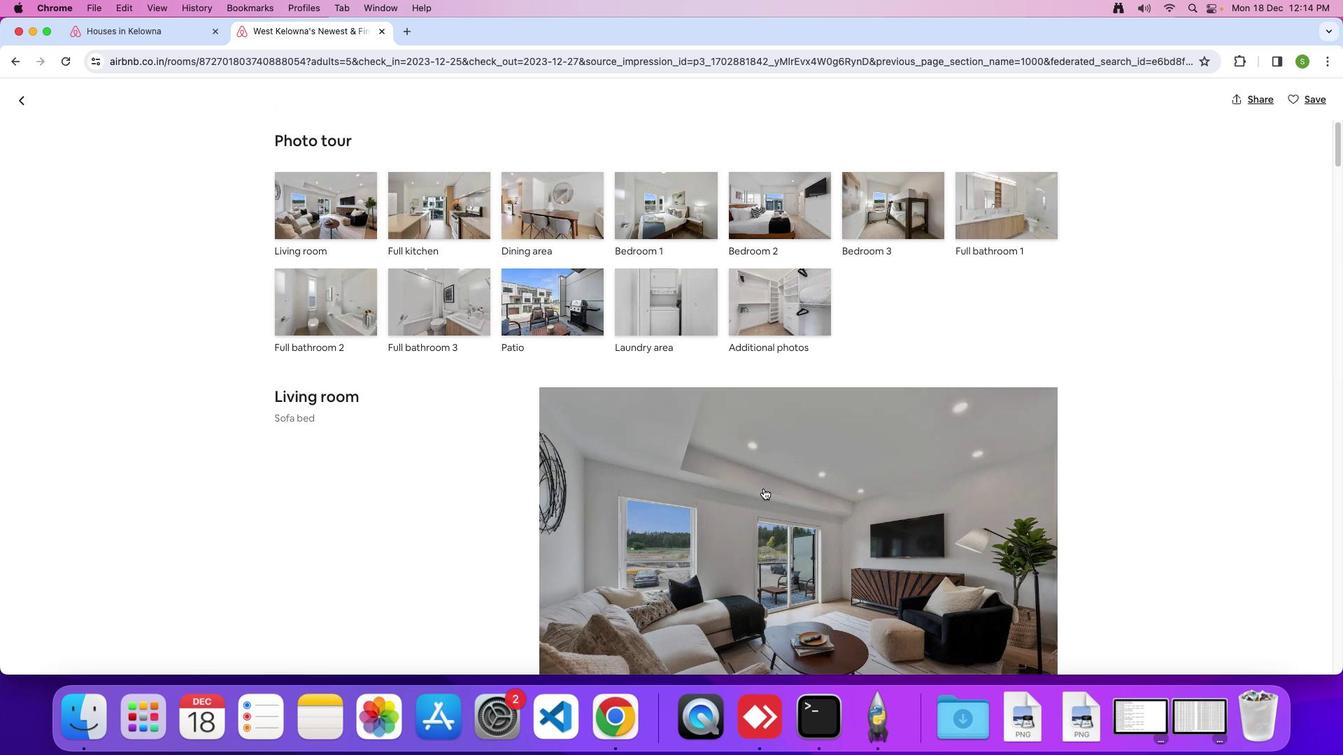 
Action: Mouse scrolled (763, 488) with delta (0, 0)
Screenshot: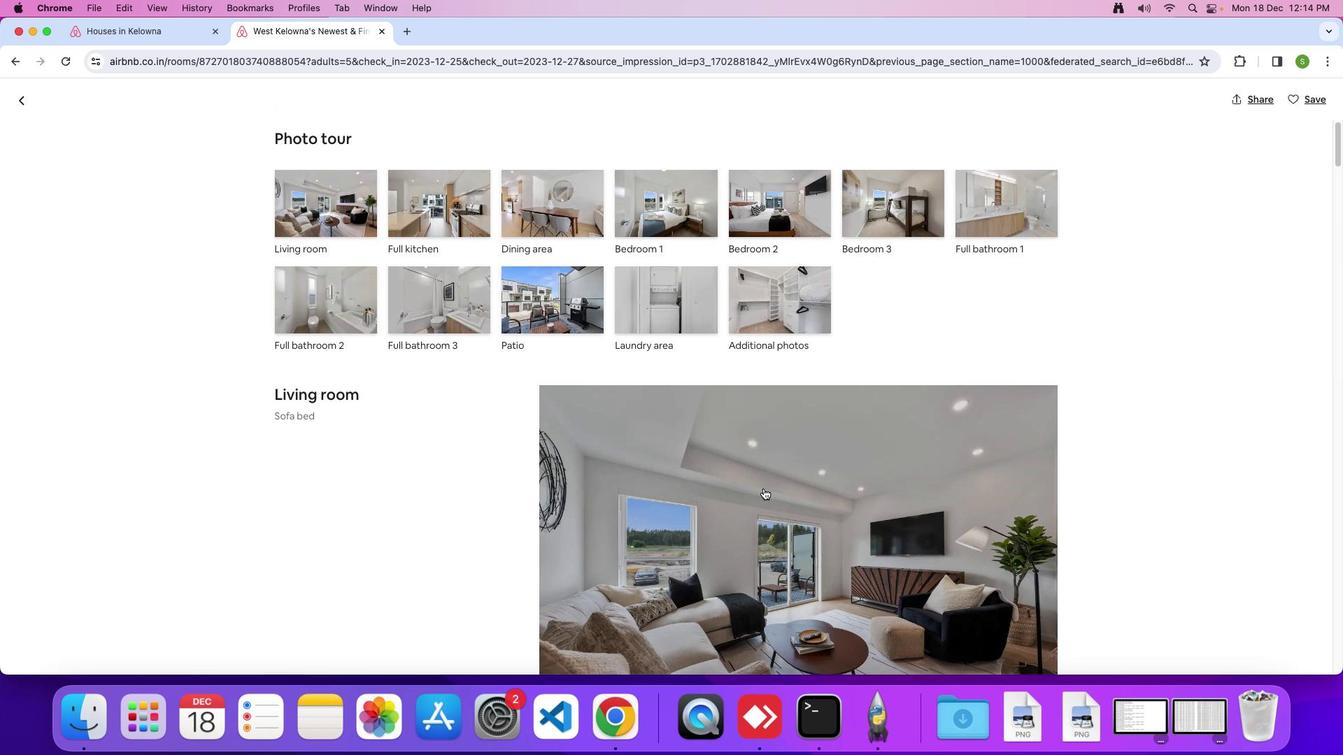 
Action: Mouse scrolled (763, 488) with delta (0, 0)
Screenshot: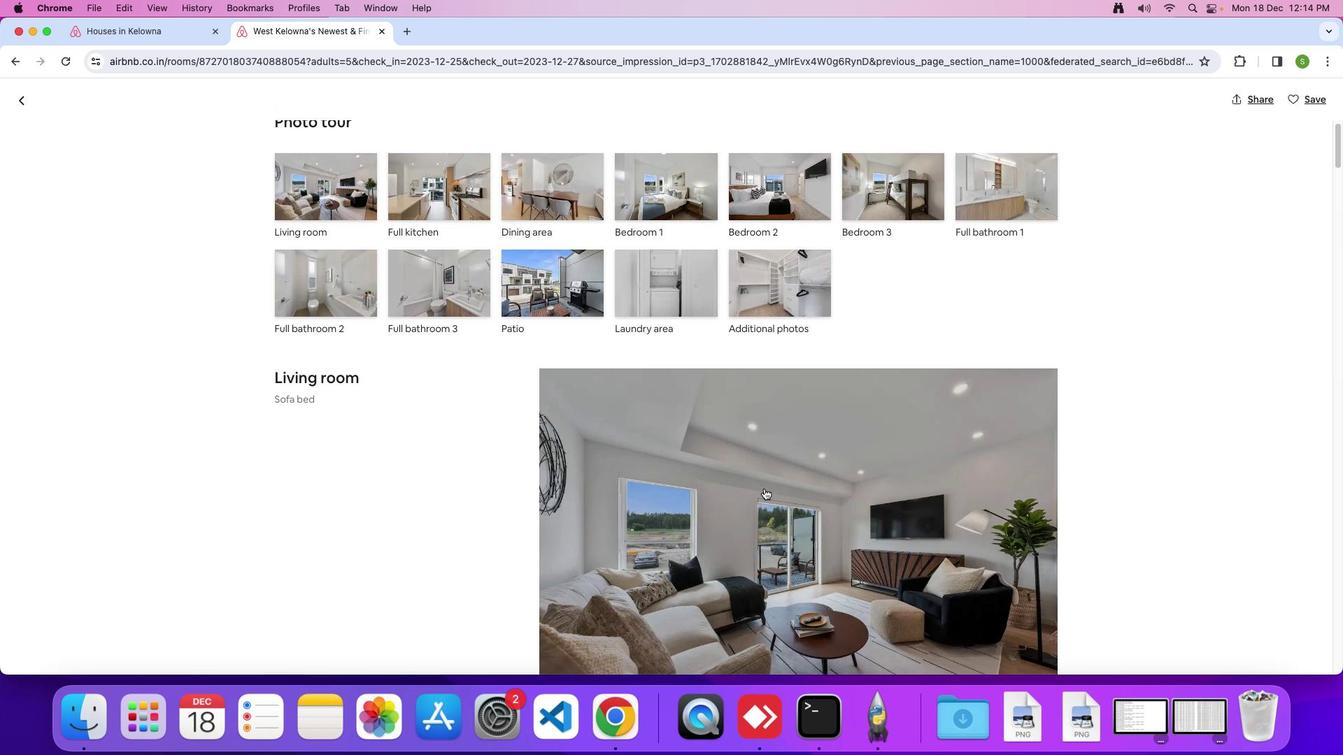 
Action: Mouse scrolled (763, 488) with delta (0, -1)
Screenshot: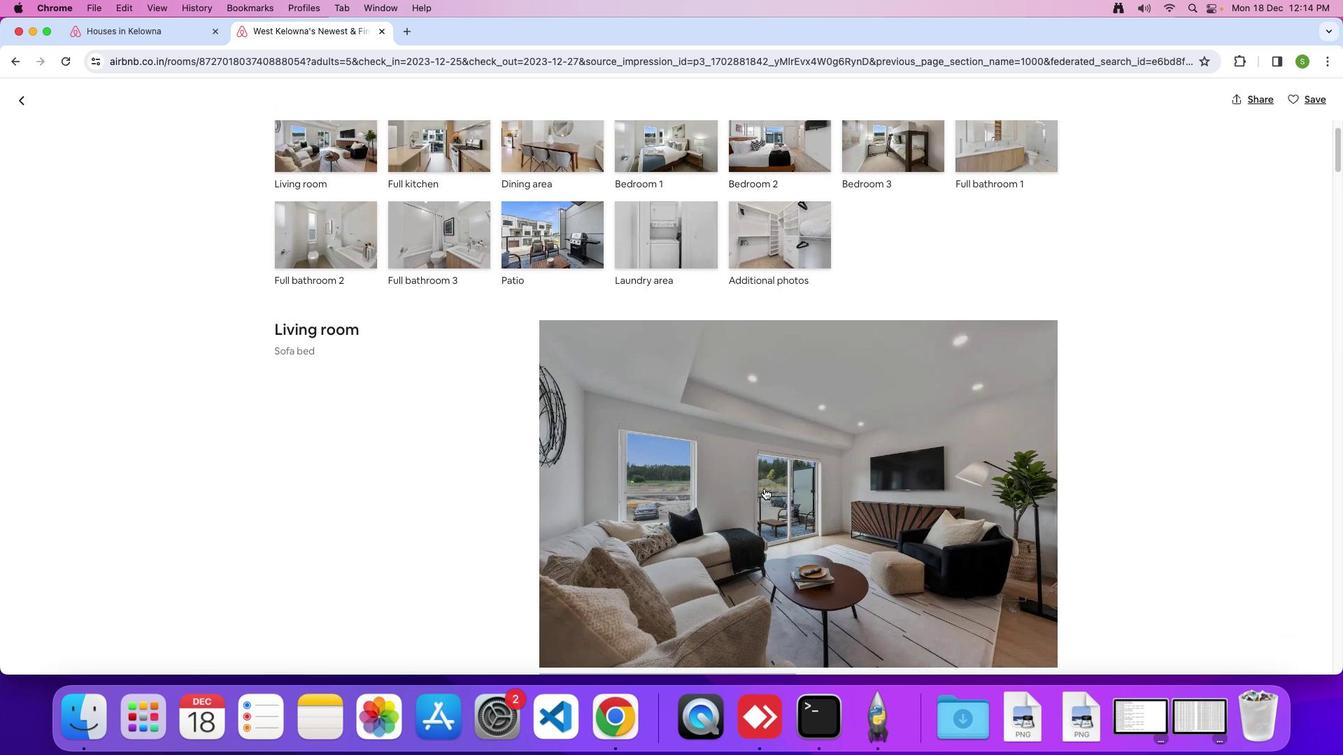 
Action: Mouse moved to (763, 486)
Screenshot: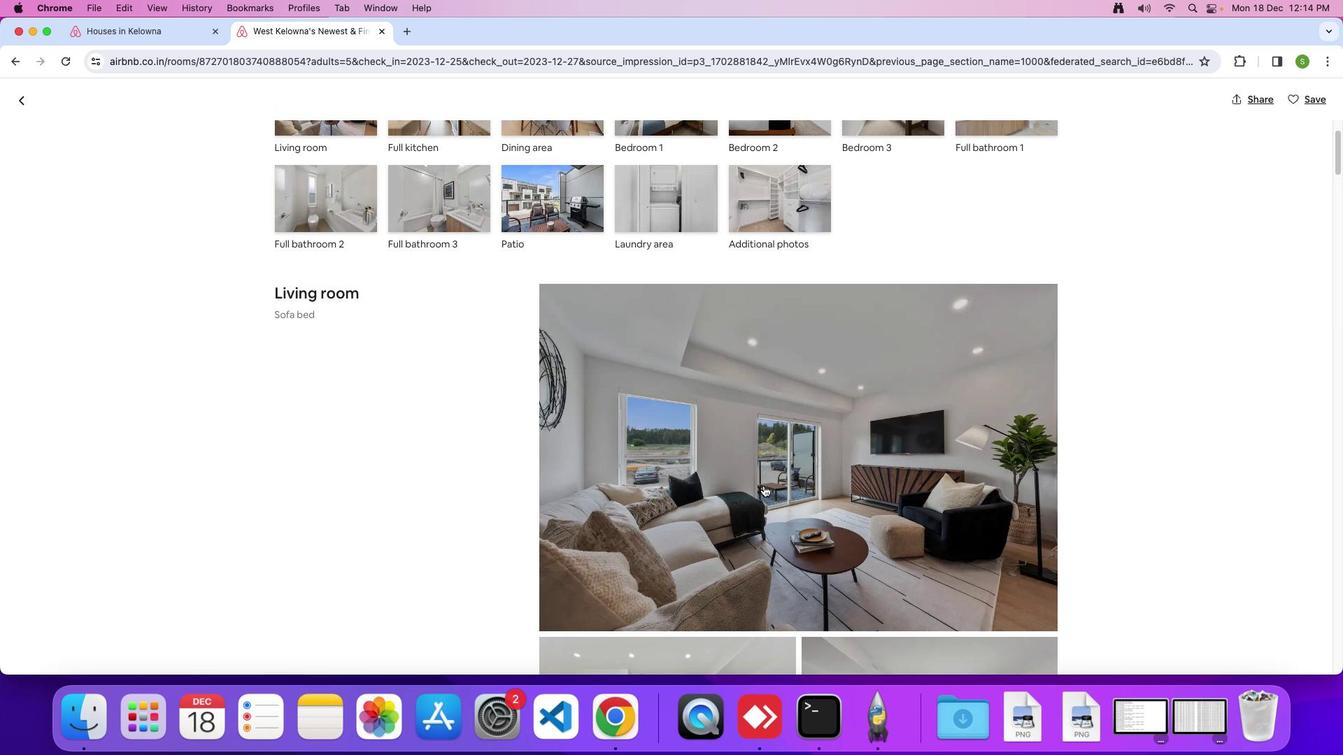 
Action: Mouse scrolled (763, 486) with delta (0, 0)
Screenshot: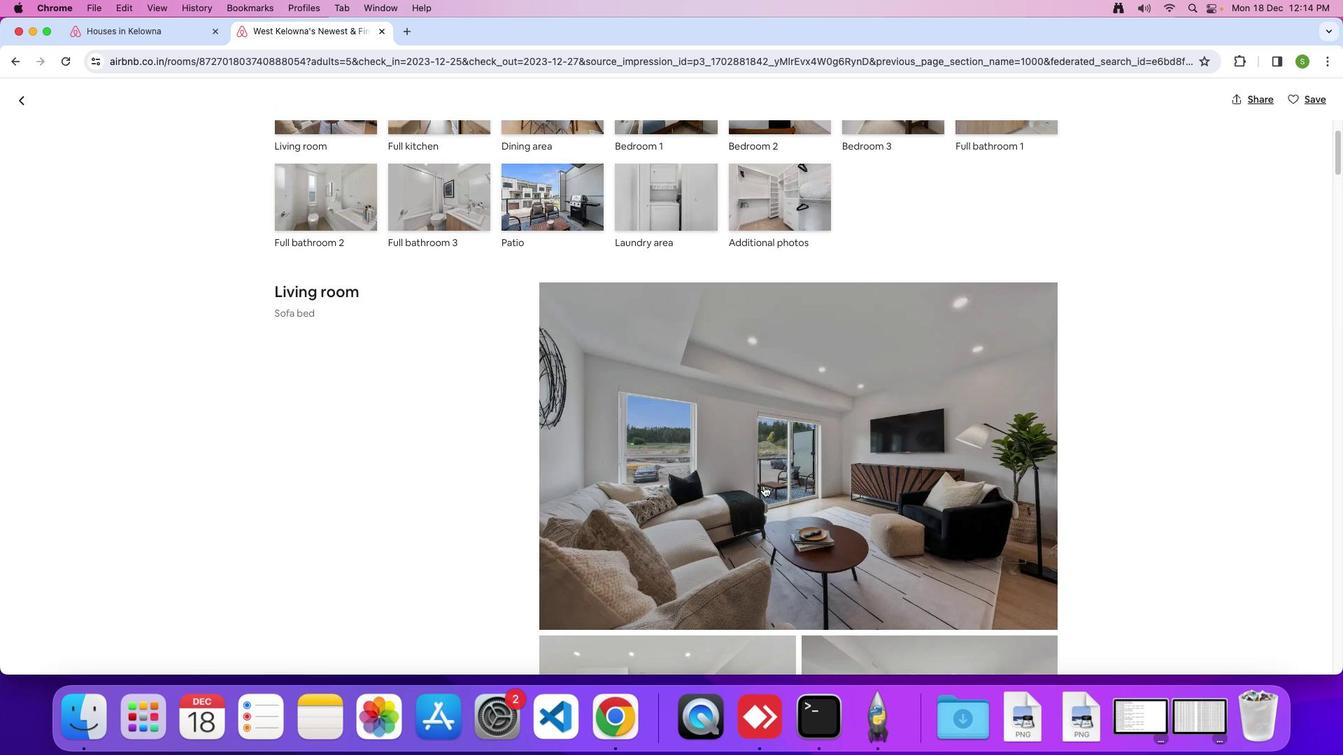 
Action: Mouse scrolled (763, 486) with delta (0, 0)
Screenshot: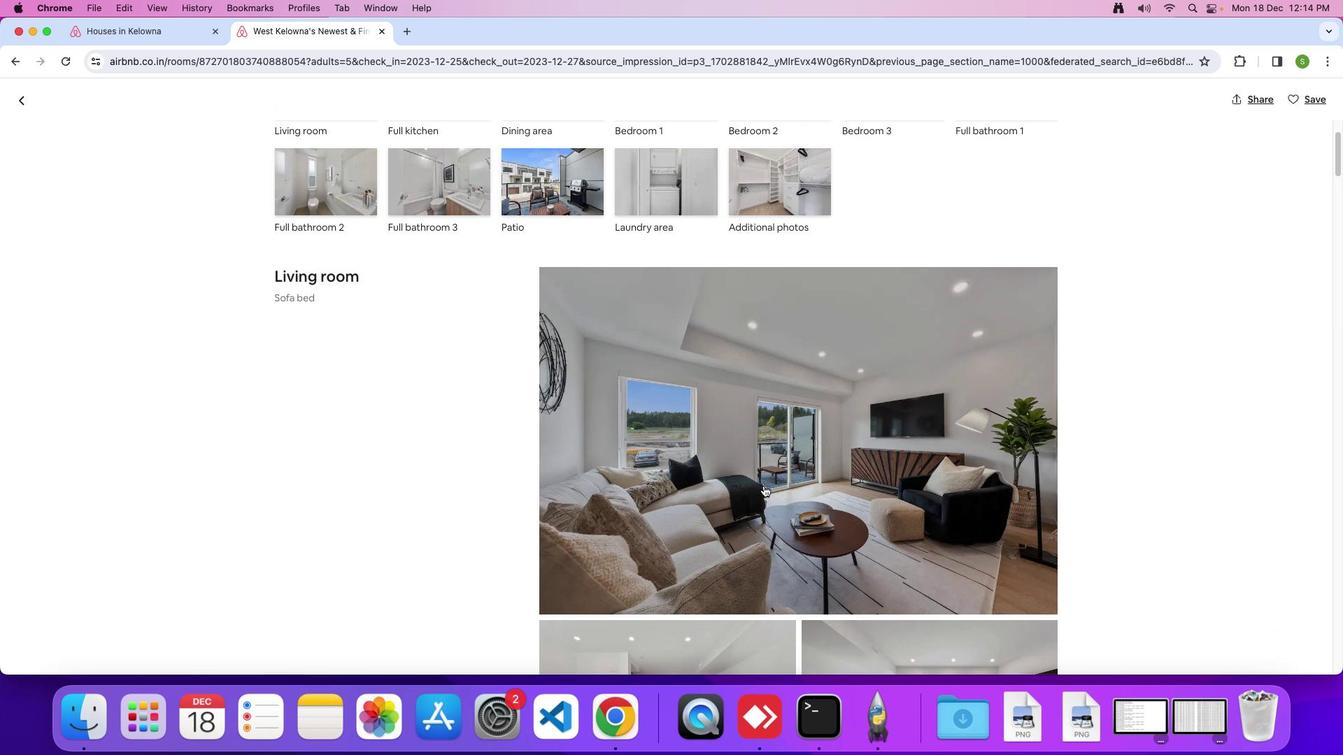 
Action: Mouse scrolled (763, 486) with delta (0, -1)
Screenshot: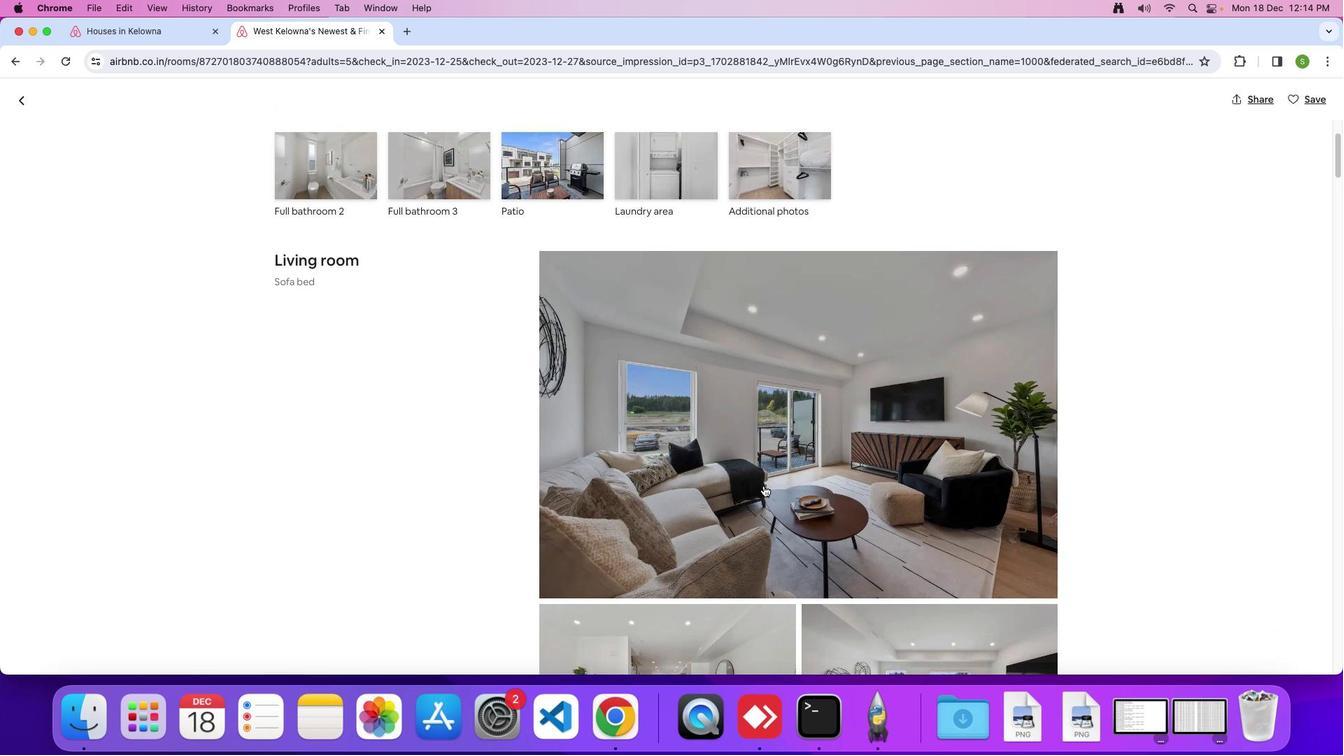 
Action: Mouse scrolled (763, 486) with delta (0, 0)
Screenshot: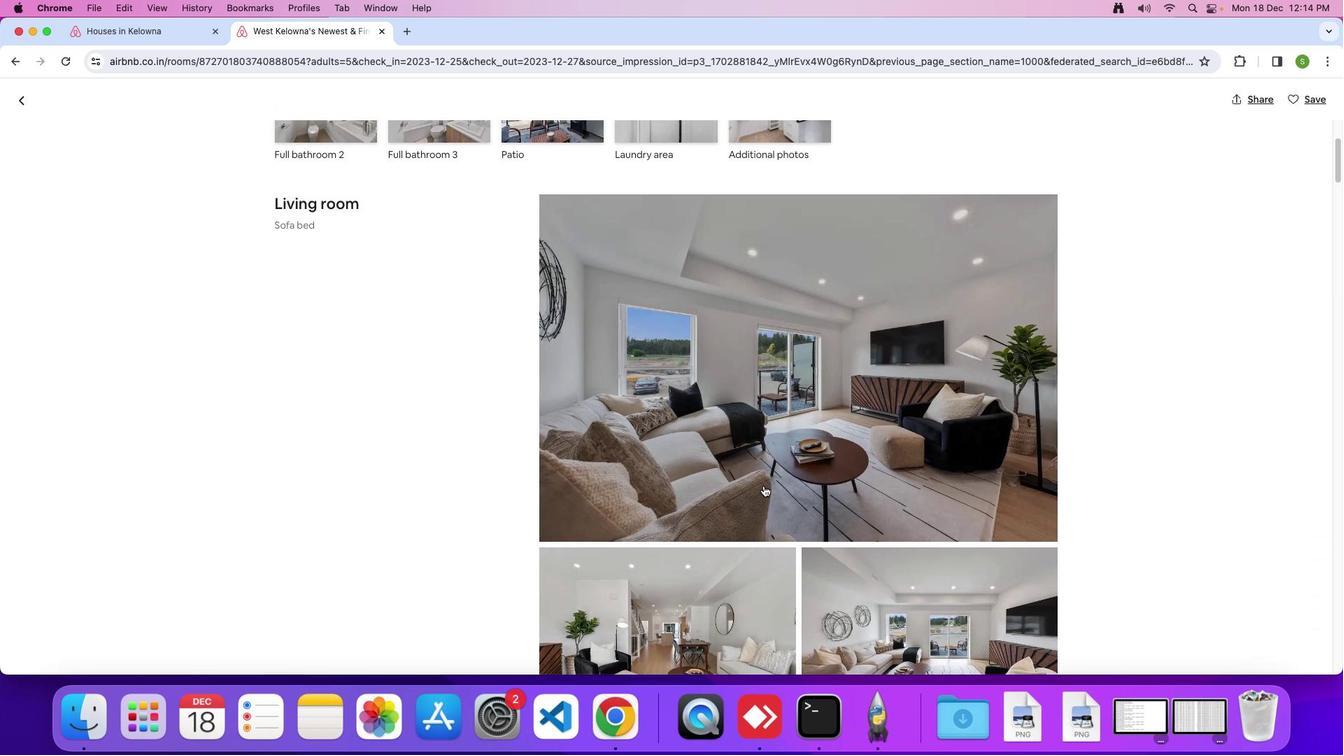 
Action: Mouse scrolled (763, 486) with delta (0, 0)
Screenshot: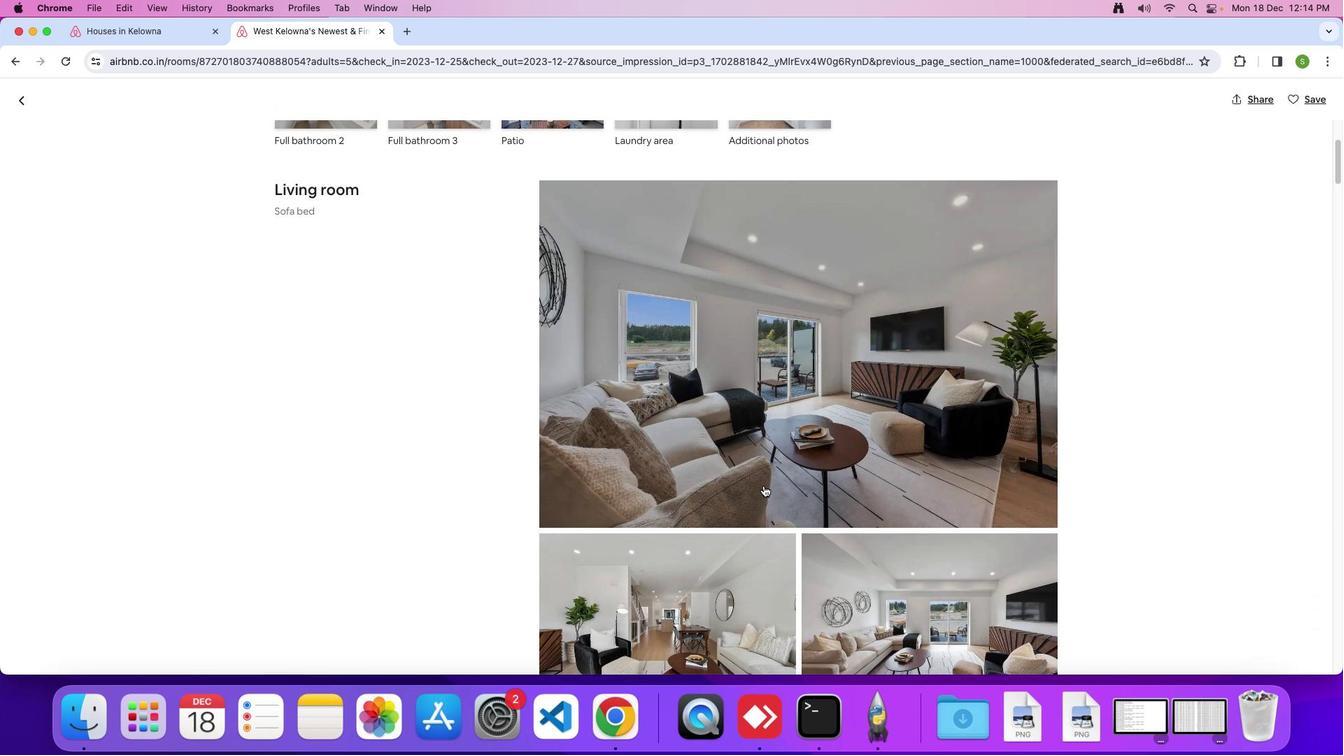 
Action: Mouse scrolled (763, 486) with delta (0, -1)
Screenshot: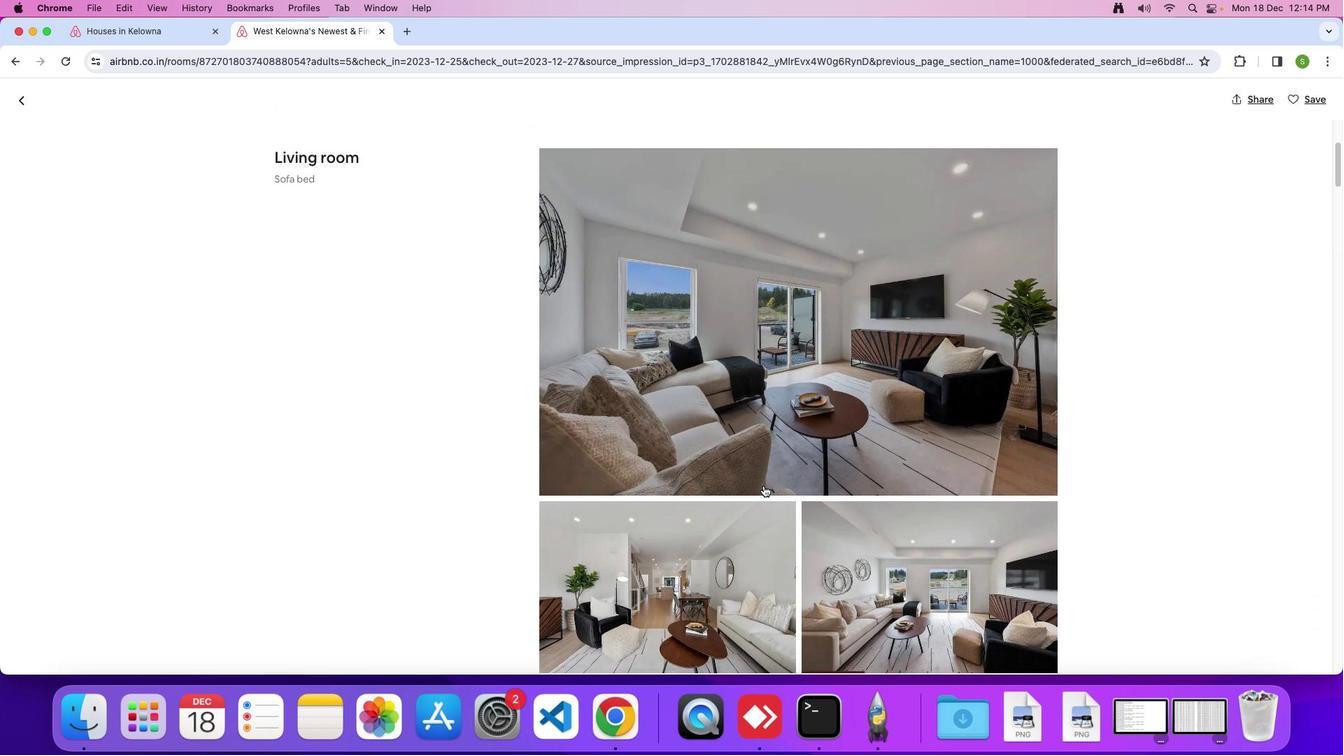 
Action: Mouse scrolled (763, 486) with delta (0, 0)
Screenshot: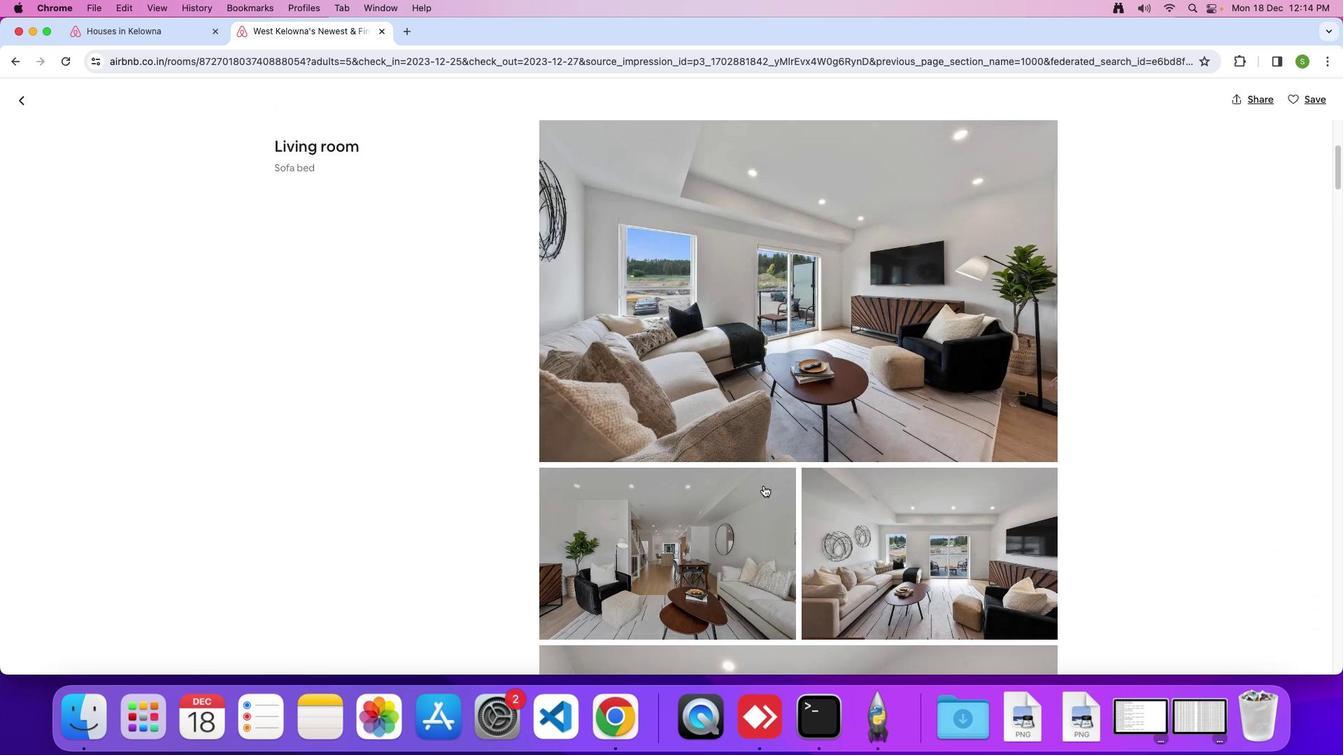 
Action: Mouse scrolled (763, 486) with delta (0, 0)
Screenshot: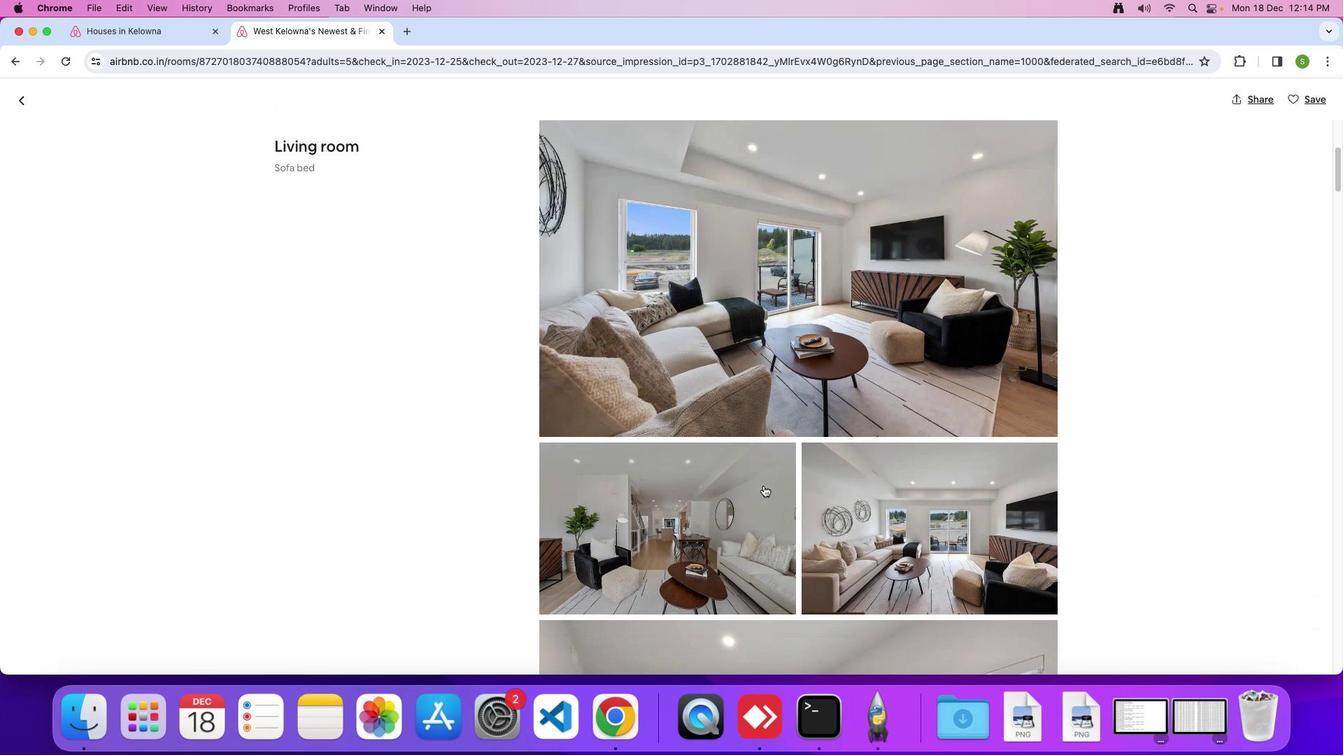 
Action: Mouse scrolled (763, 486) with delta (0, 0)
Screenshot: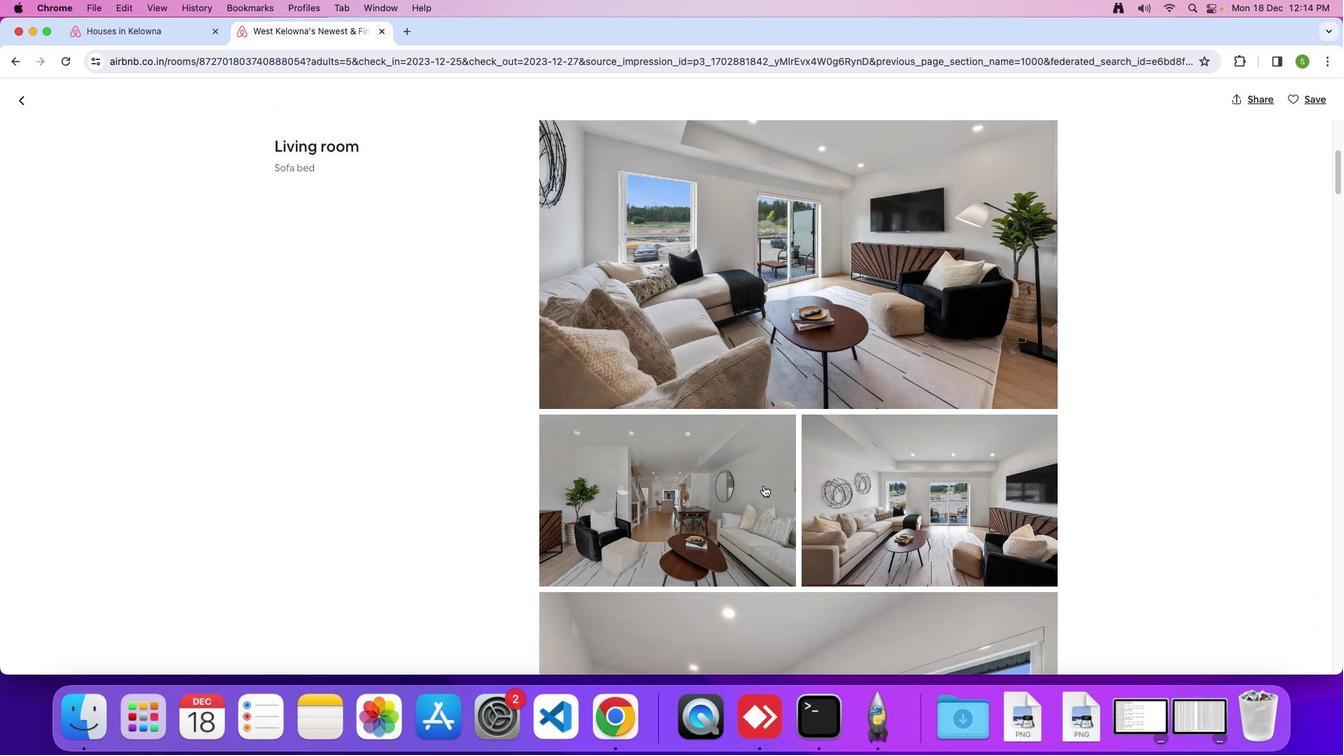 
Action: Mouse scrolled (763, 486) with delta (0, 0)
Screenshot: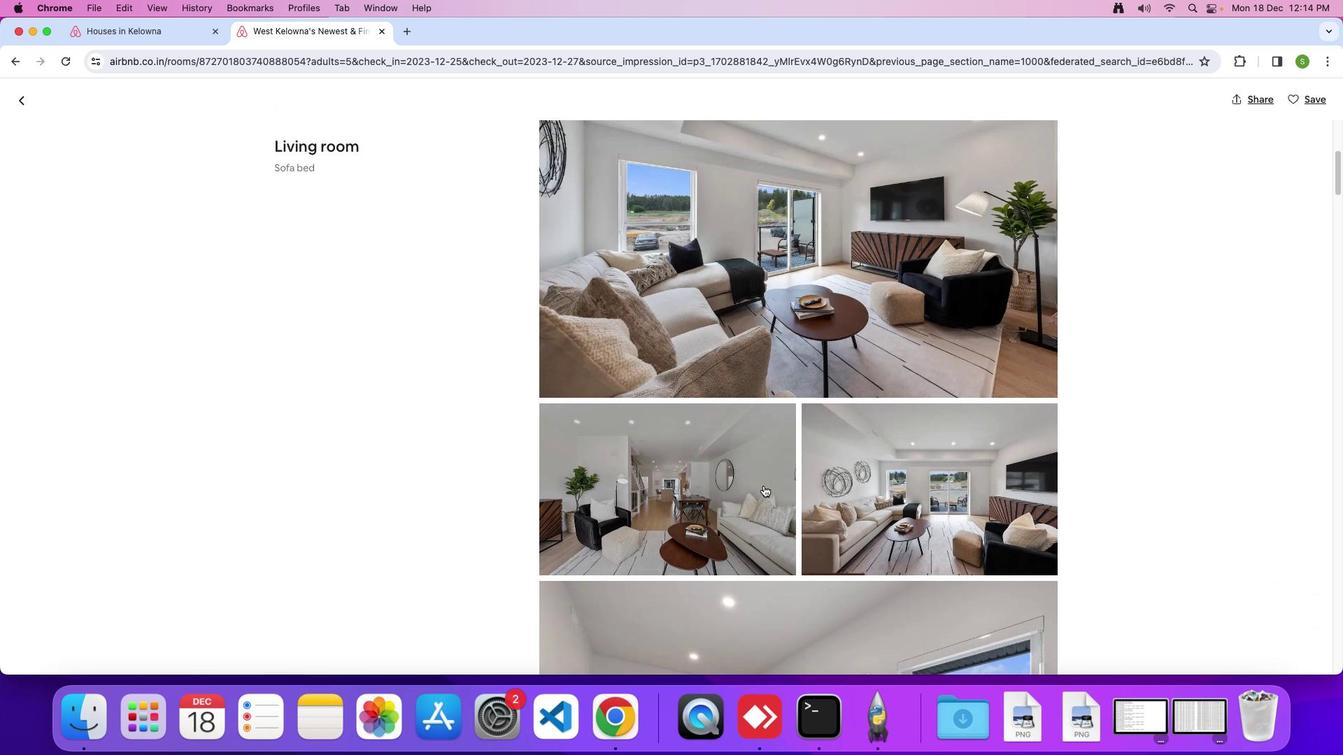 
Action: Mouse scrolled (763, 486) with delta (0, 0)
Screenshot: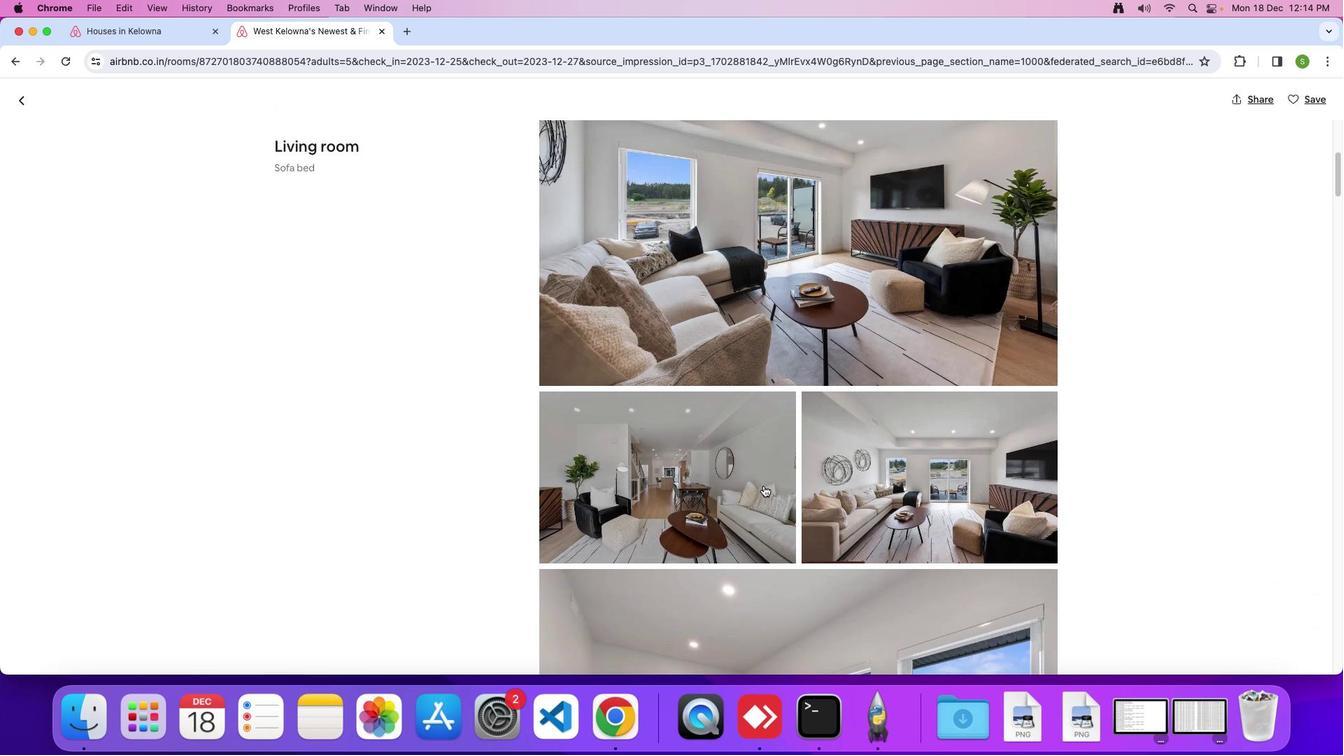 
Action: Mouse scrolled (763, 486) with delta (0, 0)
Screenshot: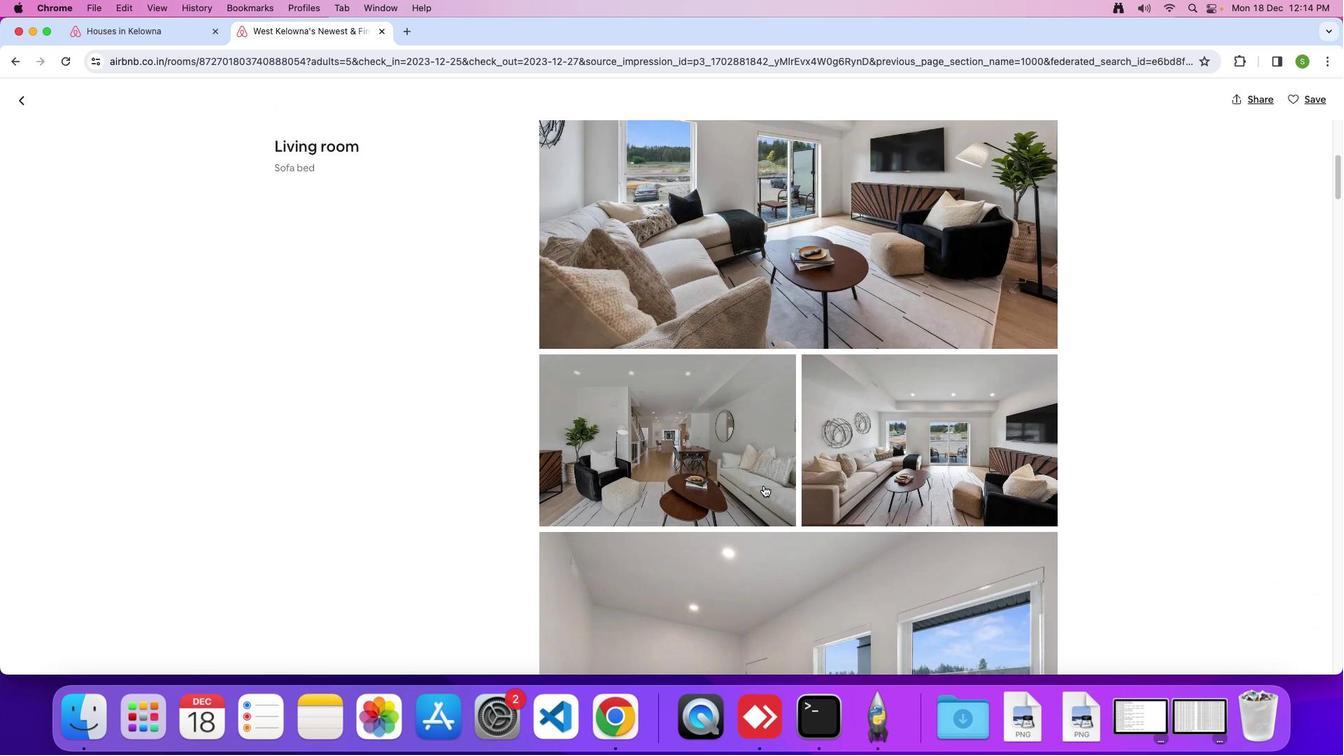 
Action: Mouse scrolled (763, 486) with delta (0, 0)
Screenshot: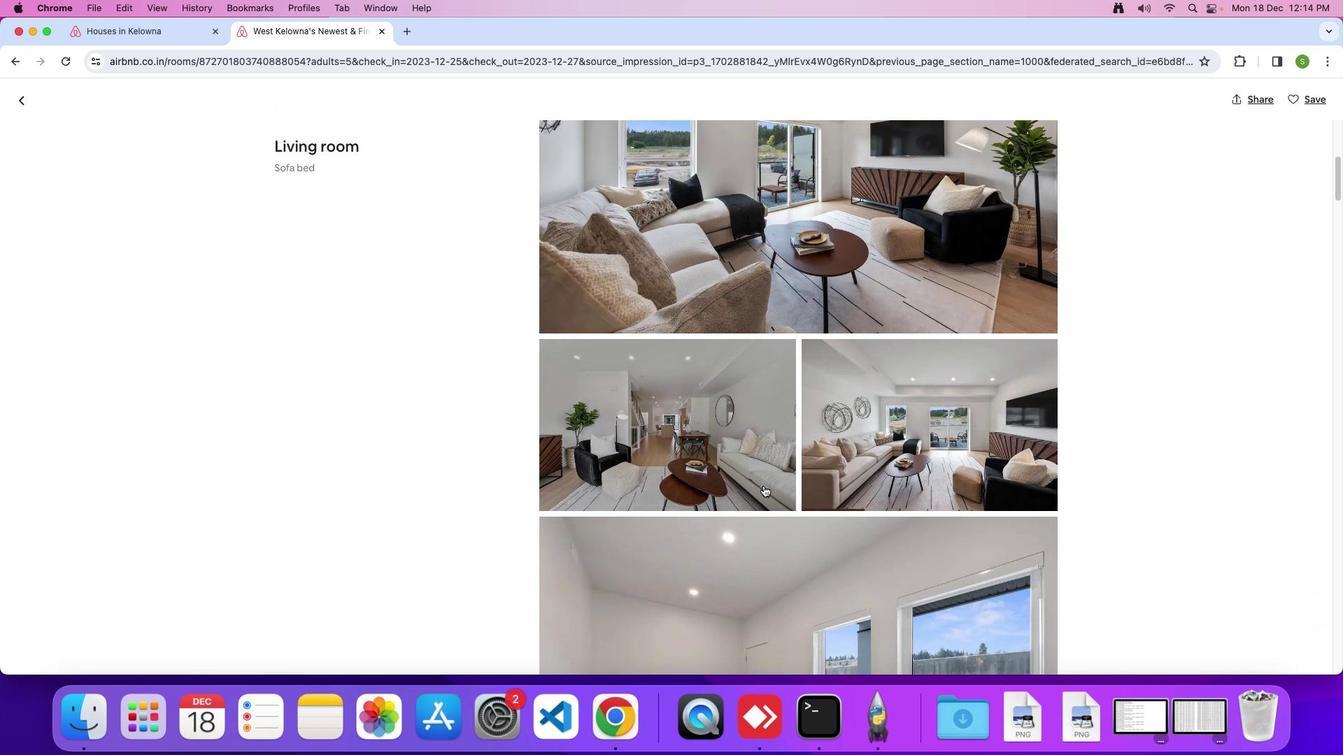 
Action: Mouse scrolled (763, 486) with delta (0, 0)
Screenshot: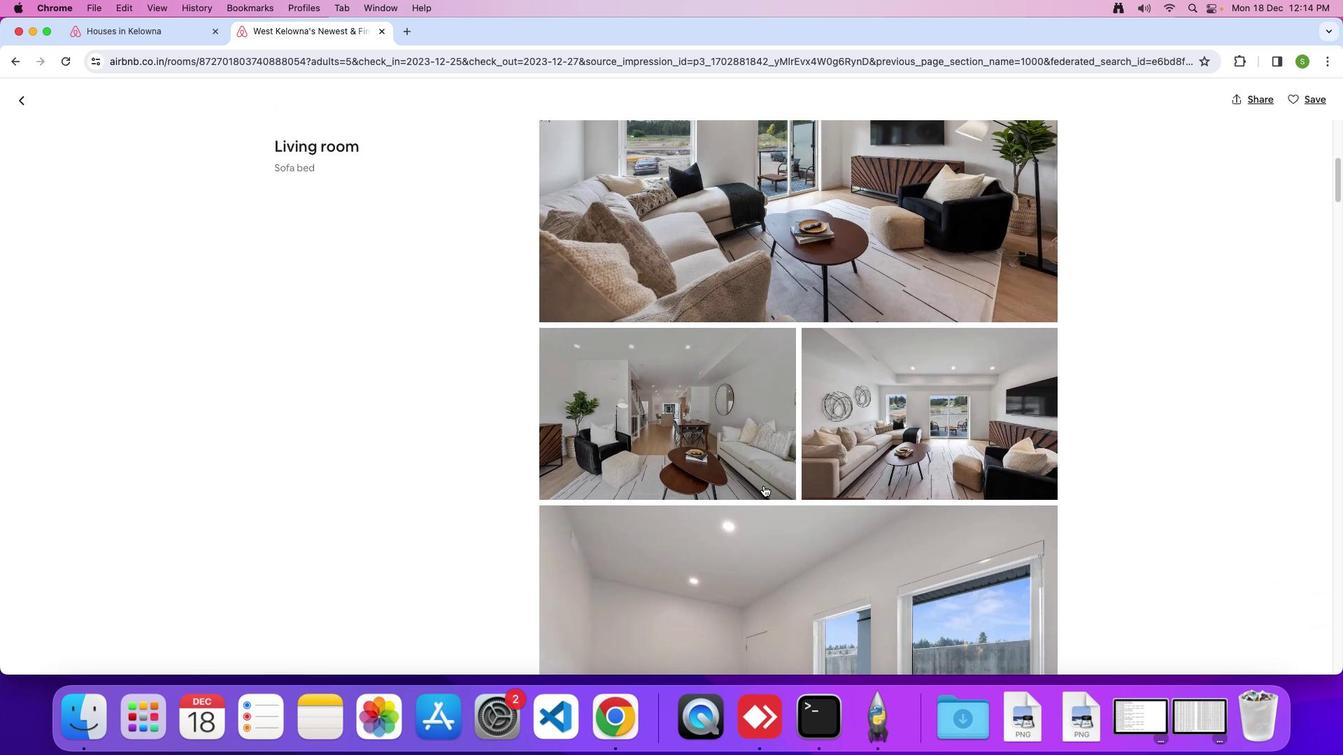 
Action: Mouse scrolled (763, 486) with delta (0, 0)
Screenshot: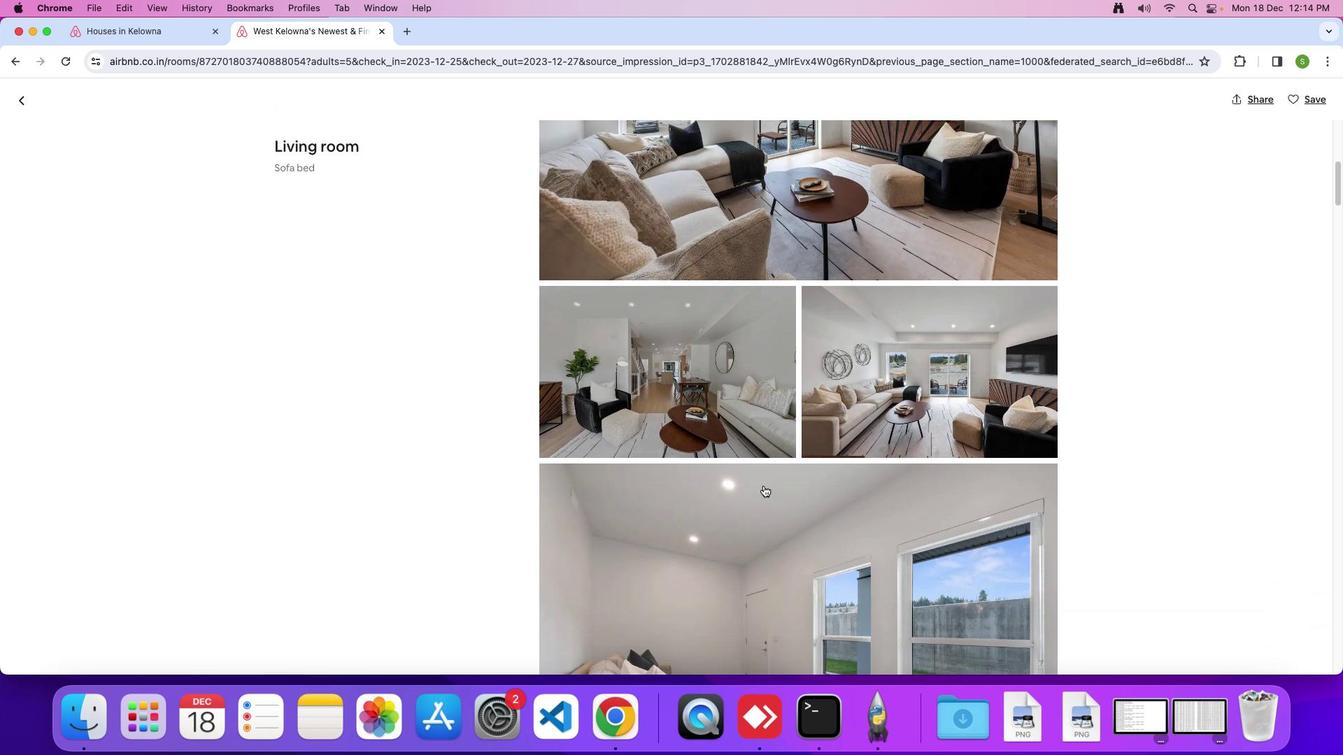 
Action: Mouse scrolled (763, 486) with delta (0, 0)
Screenshot: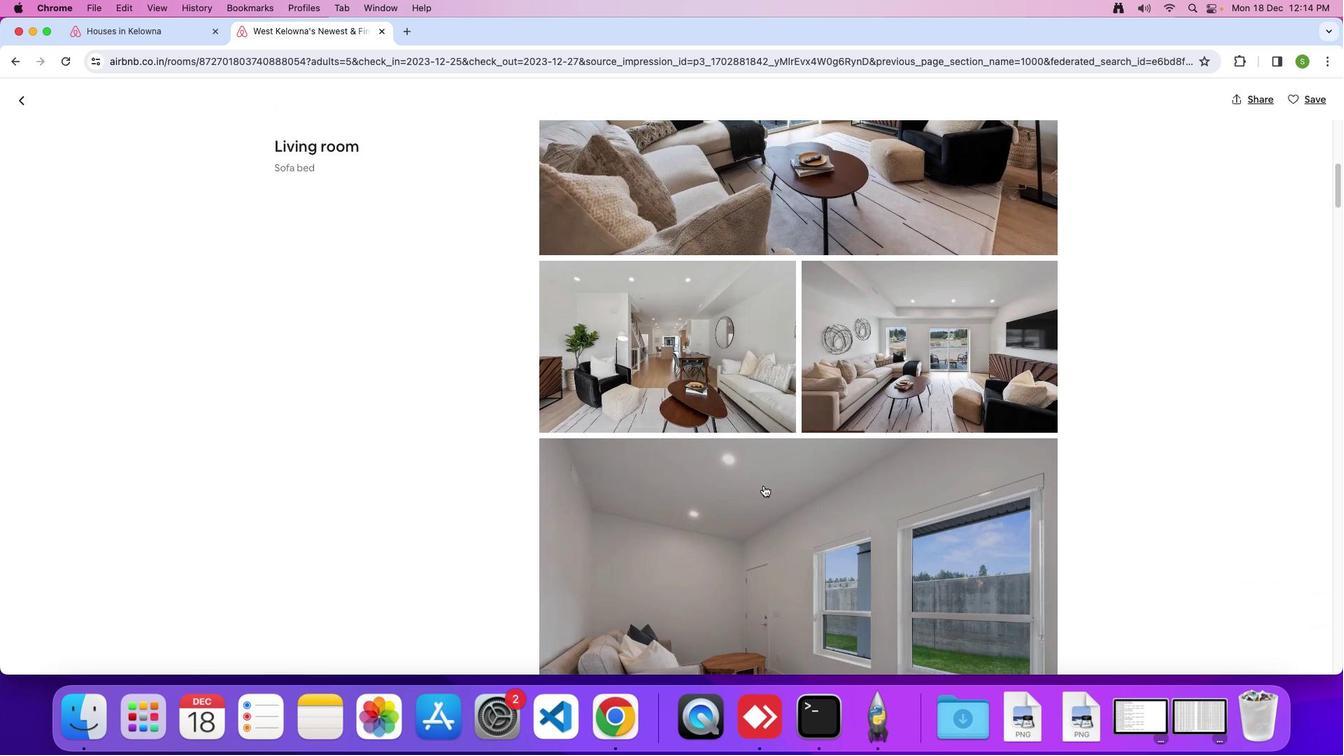 
Action: Mouse scrolled (763, 486) with delta (0, 0)
Screenshot: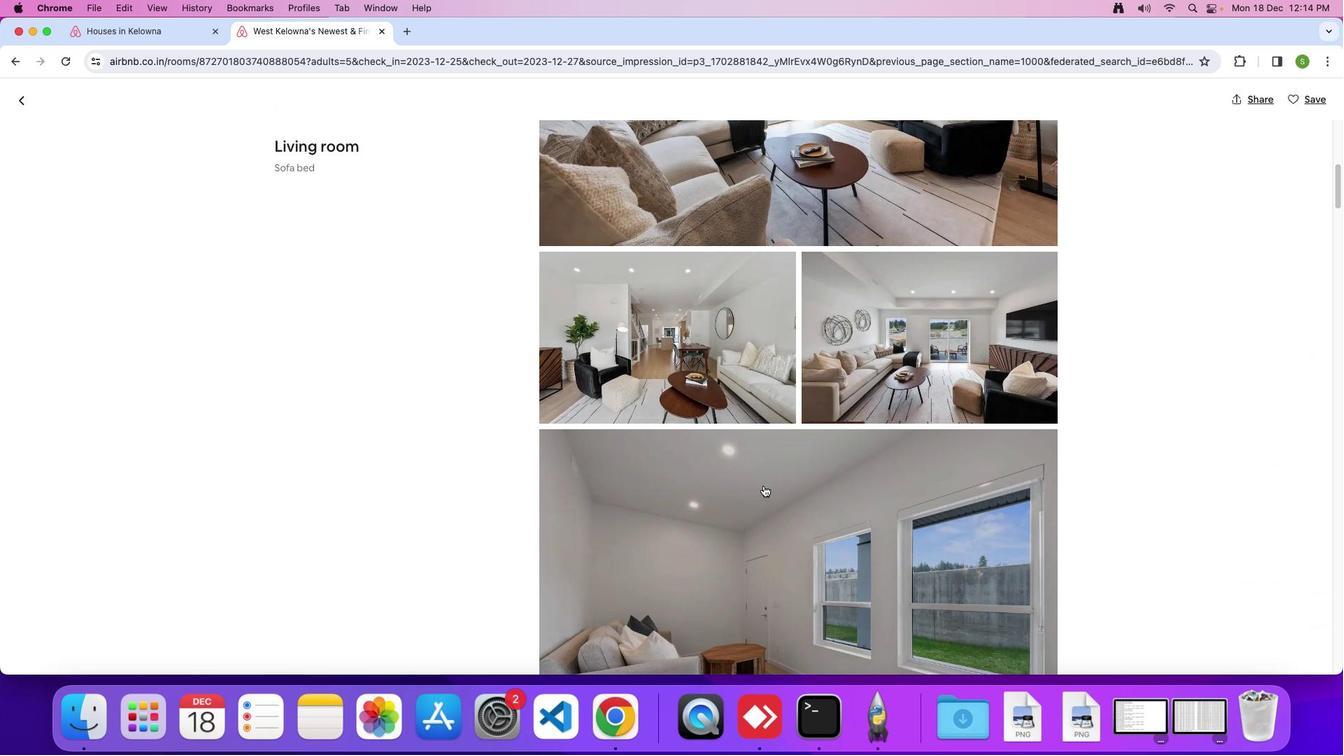 
Action: Mouse scrolled (763, 486) with delta (0, 0)
Screenshot: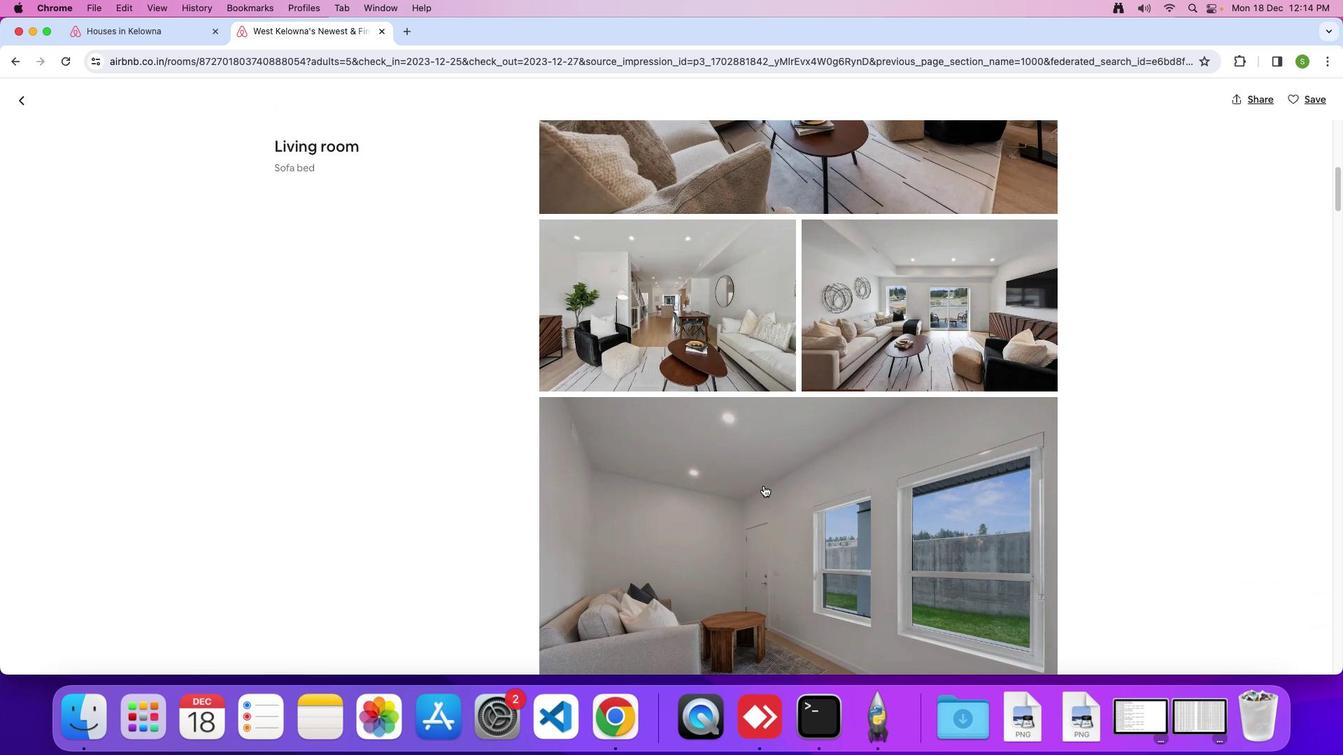 
Action: Mouse scrolled (763, 486) with delta (0, 0)
Screenshot: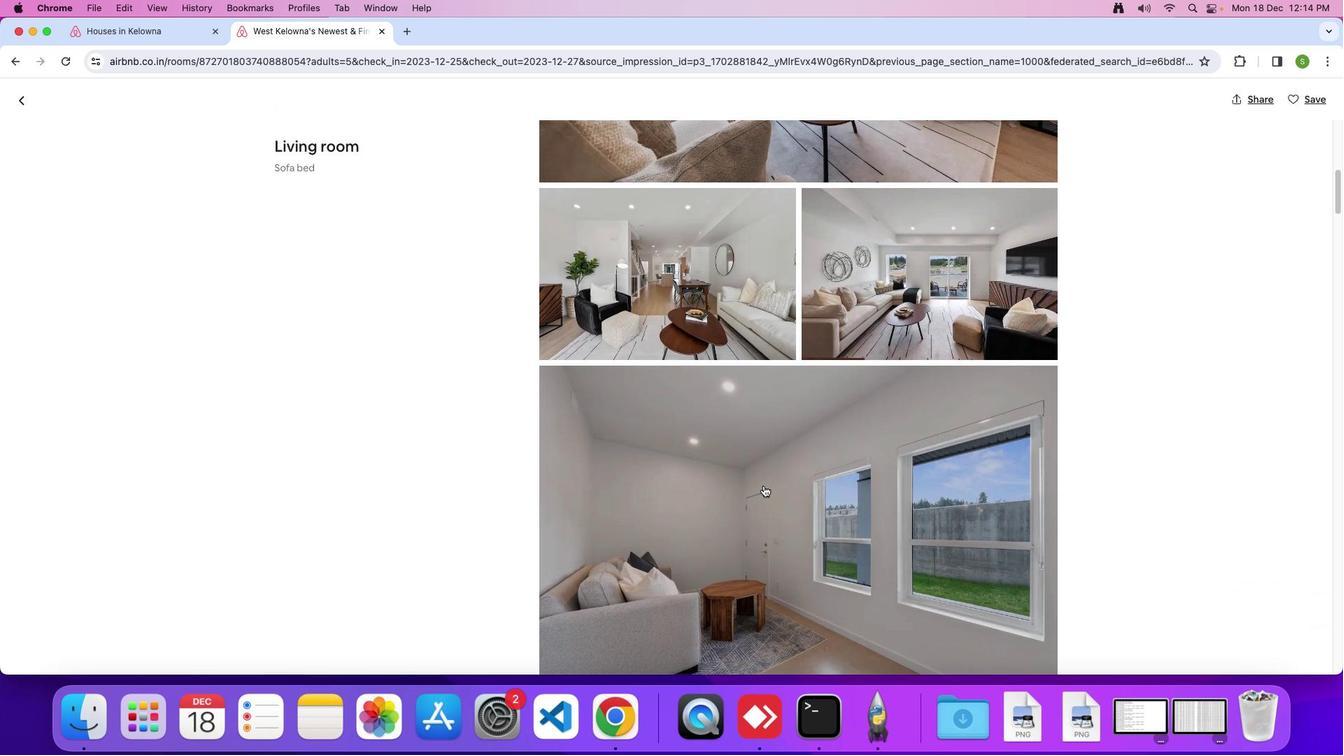 
Action: Mouse scrolled (763, 486) with delta (0, 0)
Screenshot: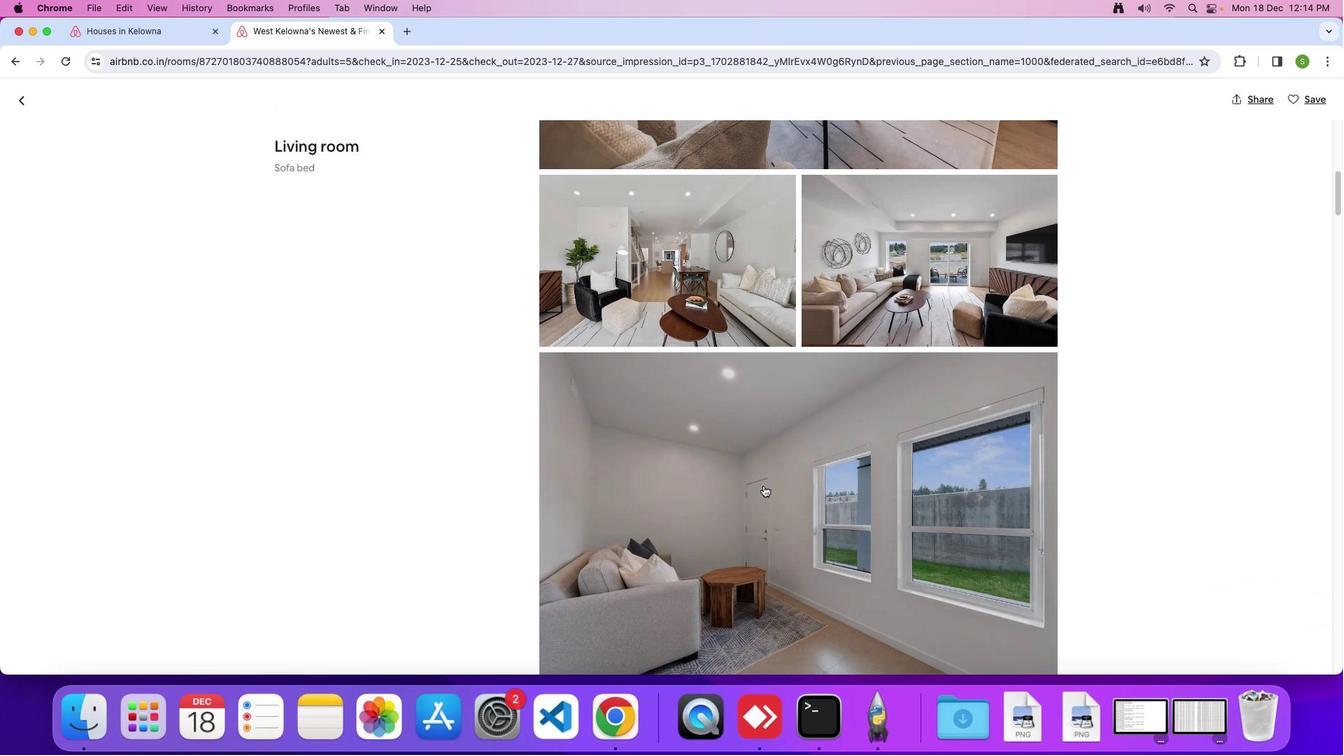 
Action: Mouse scrolled (763, 486) with delta (0, -1)
Screenshot: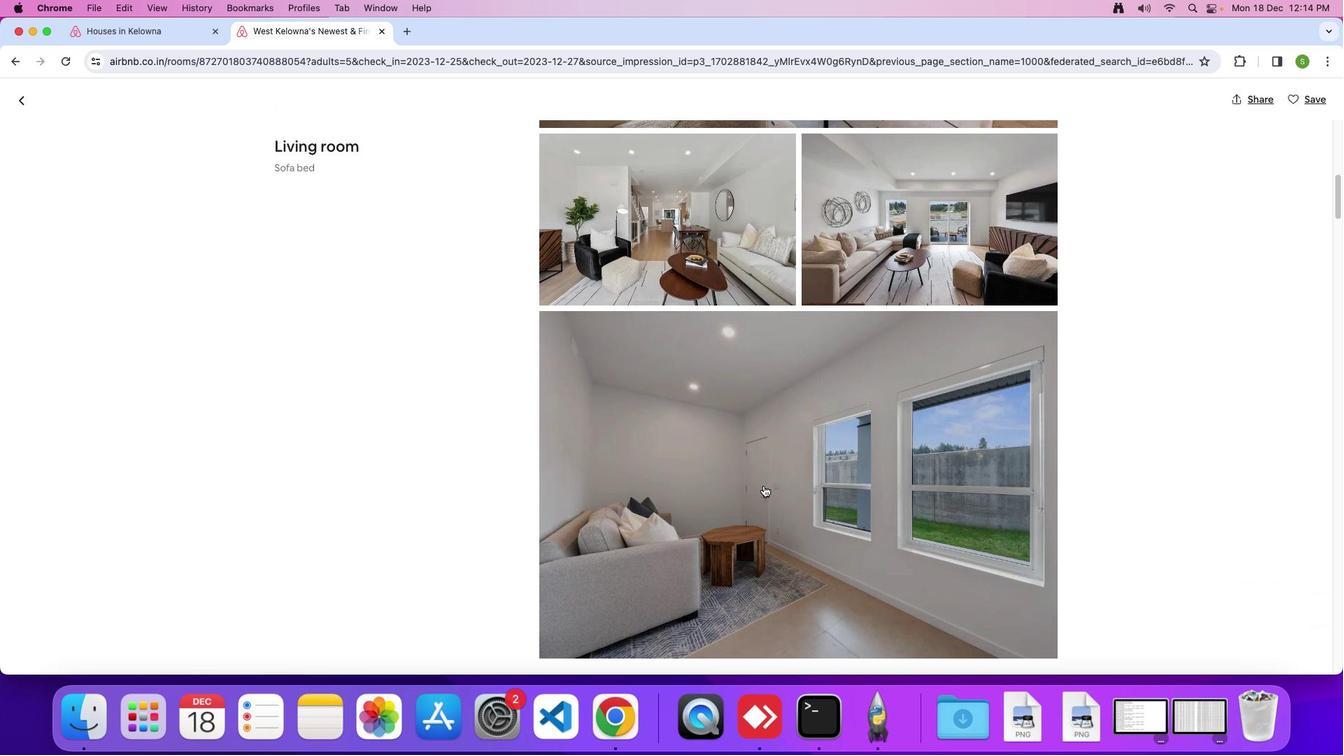 
Action: Mouse scrolled (763, 486) with delta (0, 0)
Screenshot: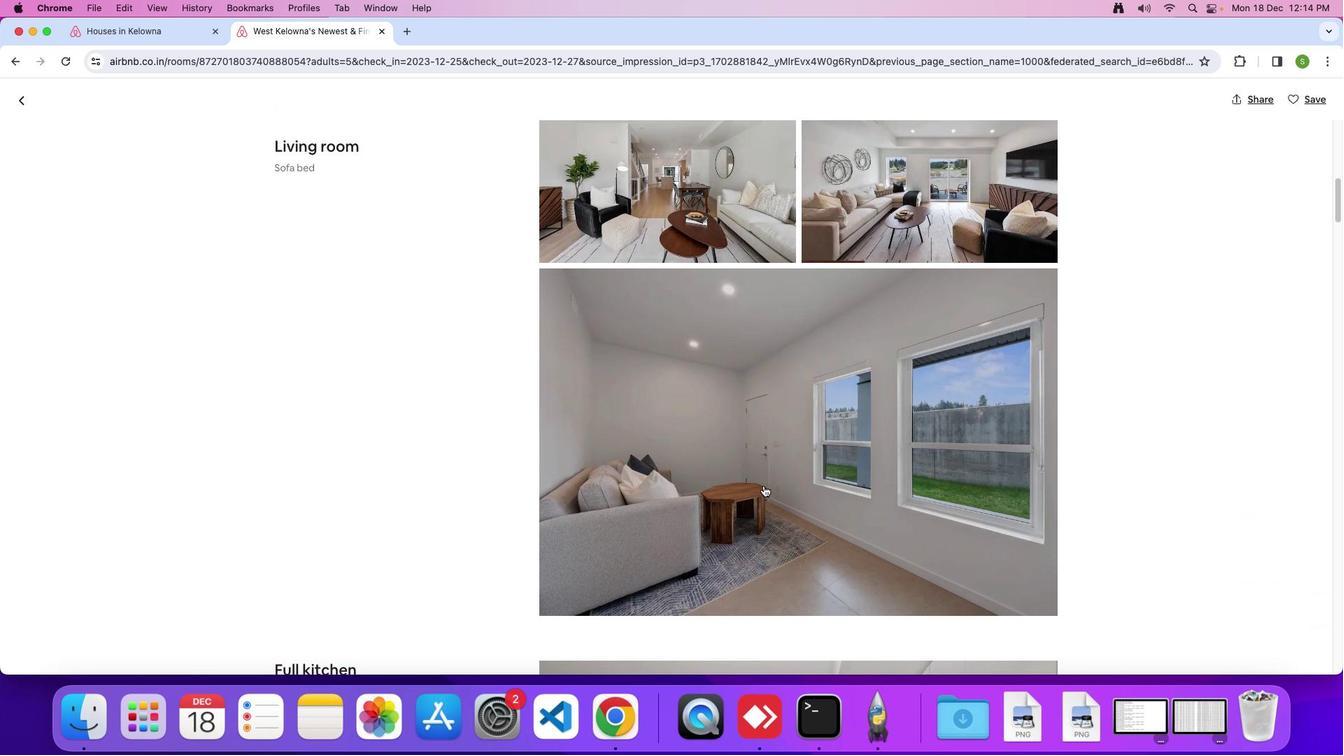 
Action: Mouse scrolled (763, 486) with delta (0, 0)
Screenshot: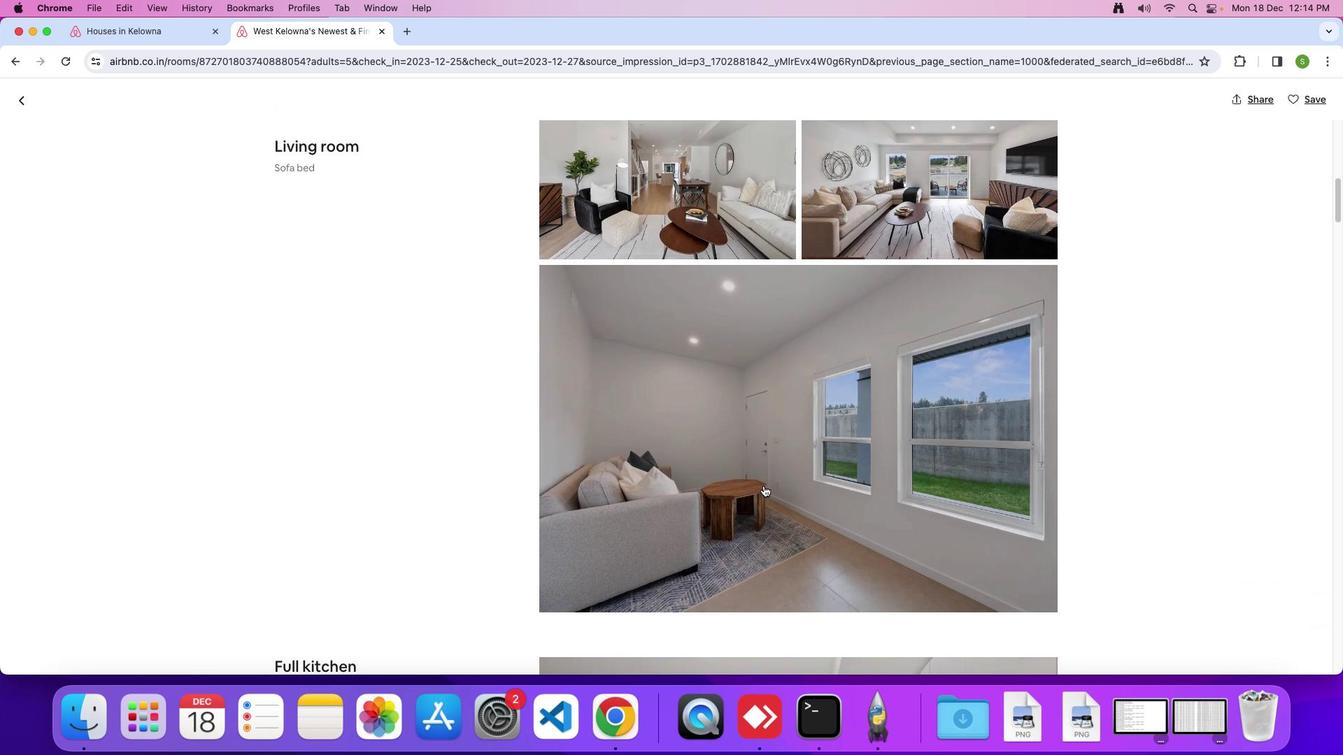
Action: Mouse scrolled (763, 486) with delta (0, 0)
Screenshot: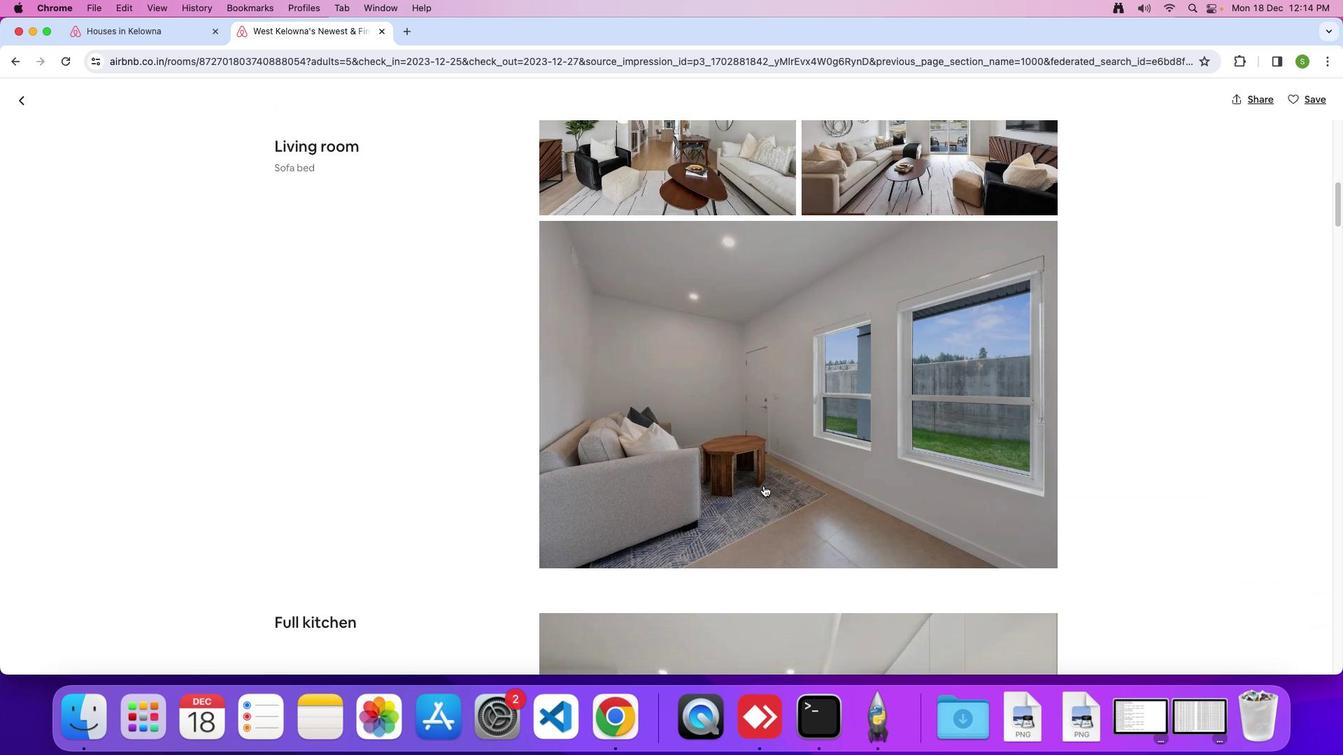 
Action: Mouse scrolled (763, 486) with delta (0, 0)
Screenshot: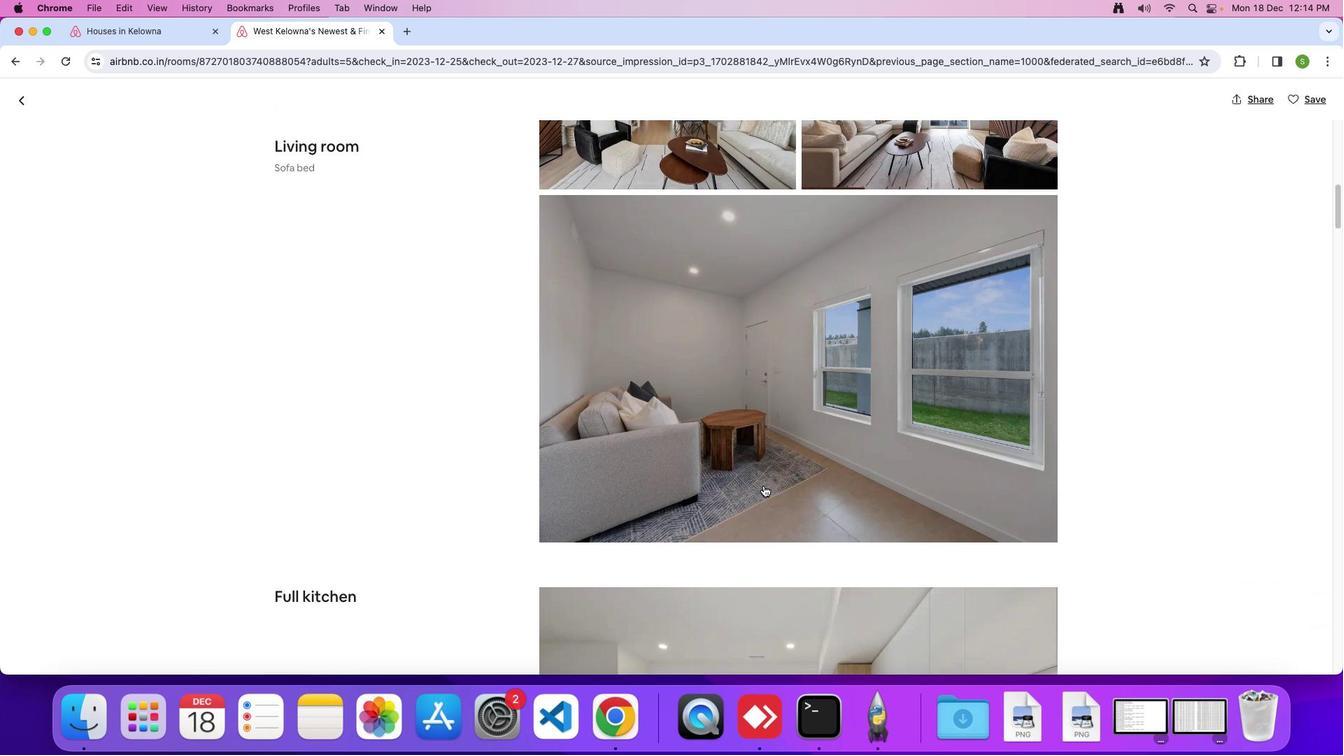
Action: Mouse scrolled (763, 486) with delta (0, 0)
Screenshot: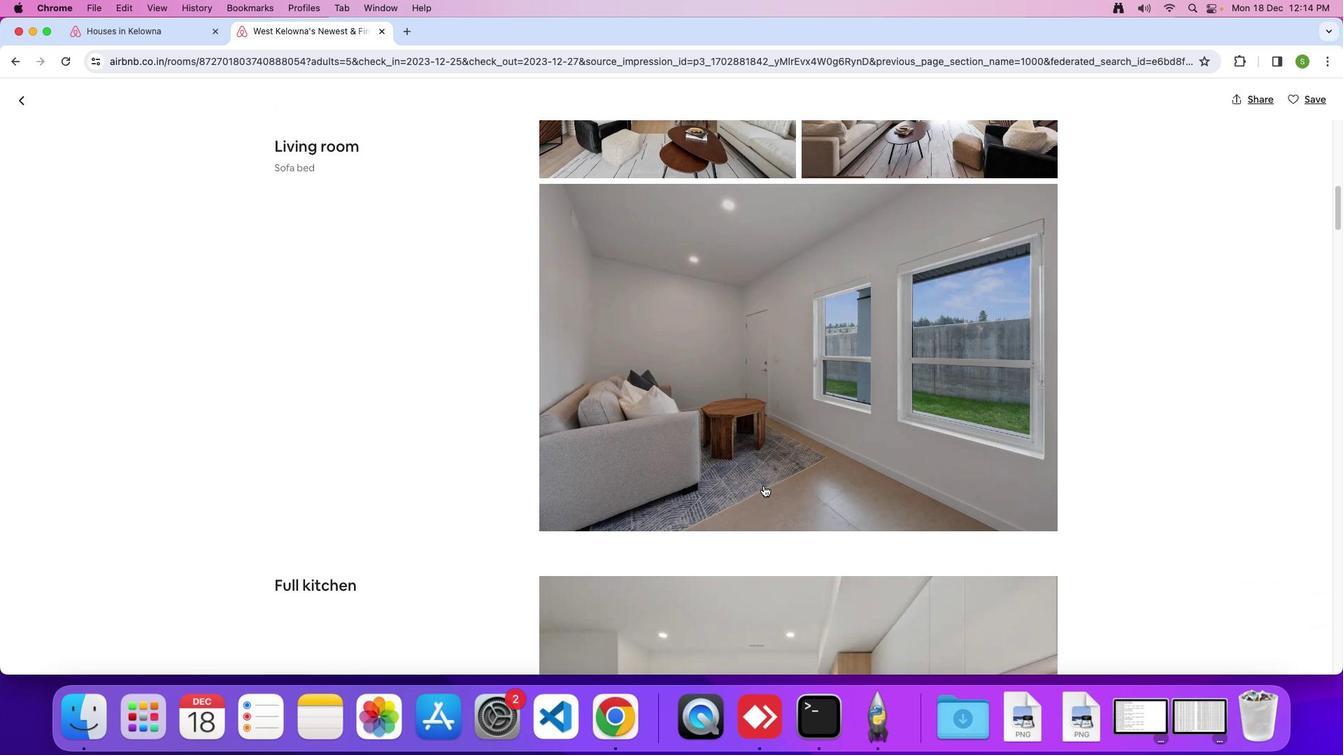 
Action: Mouse scrolled (763, 486) with delta (0, 0)
Screenshot: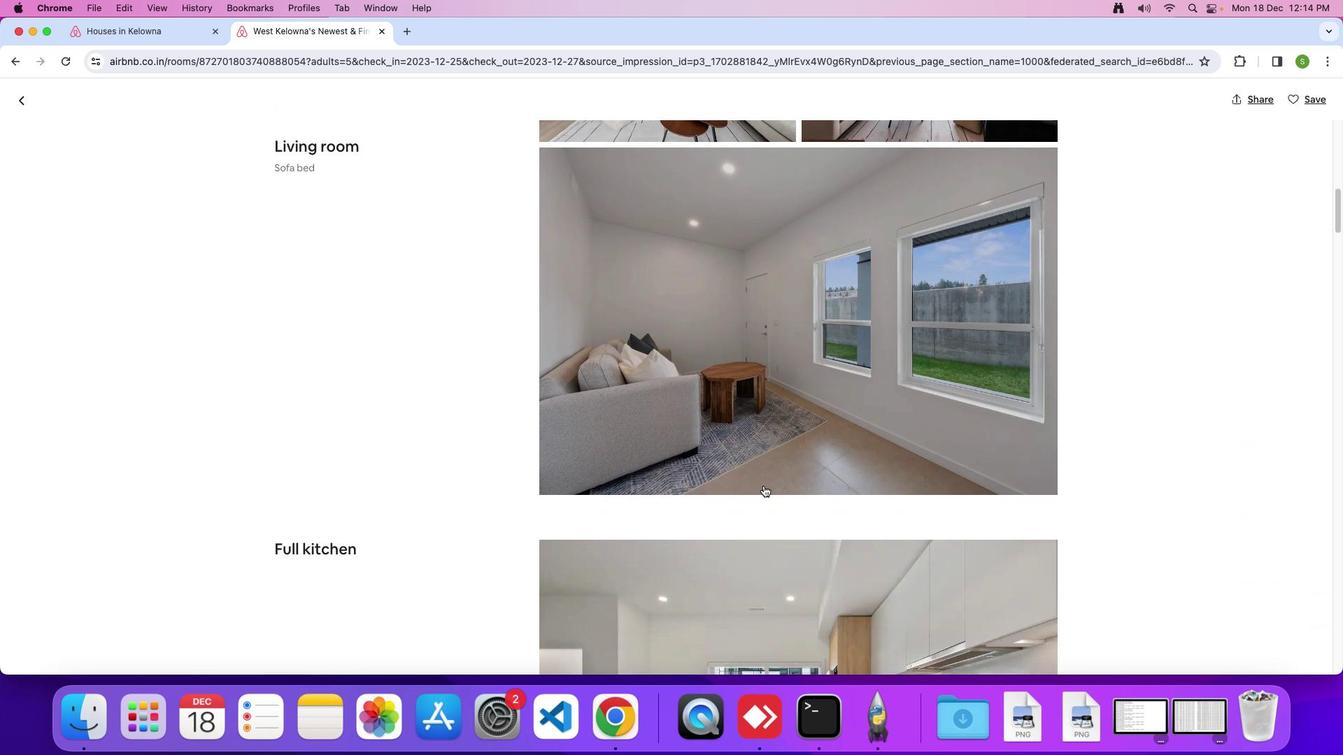 
Action: Mouse scrolled (763, 486) with delta (0, 0)
Screenshot: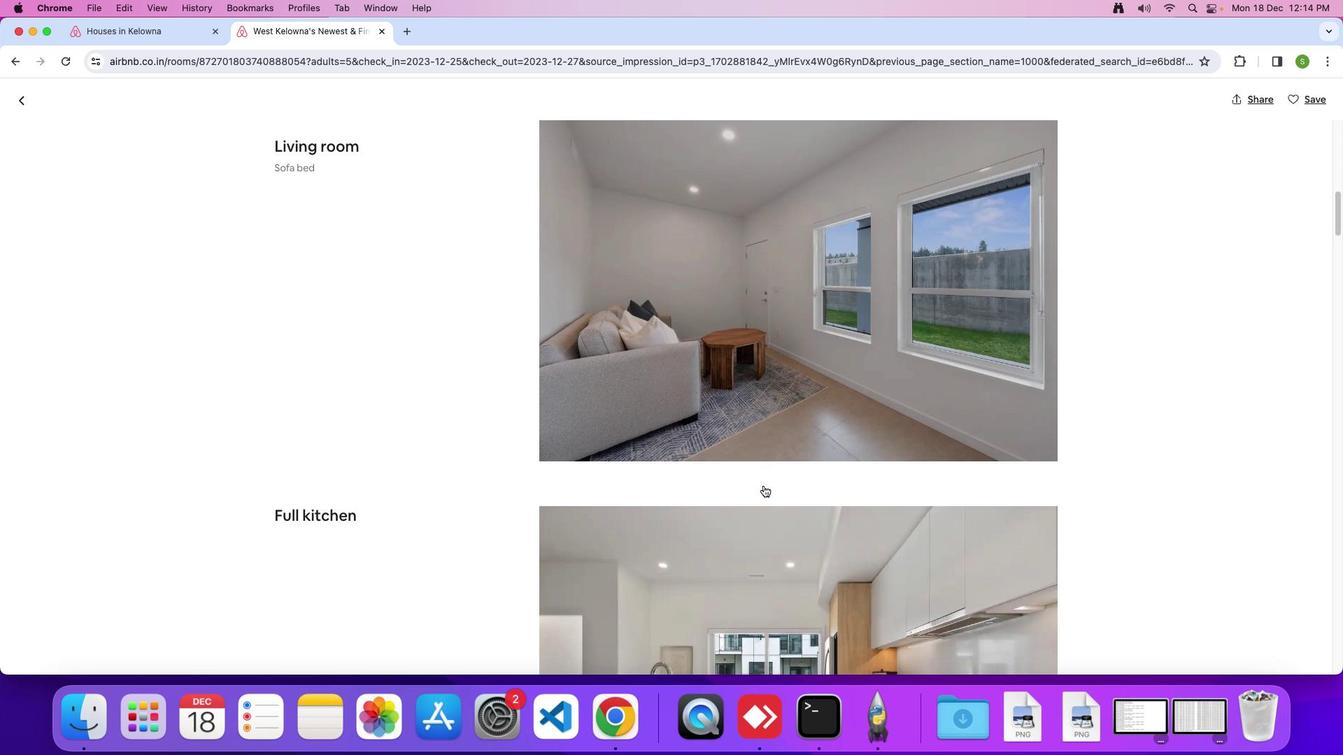 
Action: Mouse scrolled (763, 486) with delta (0, 0)
Screenshot: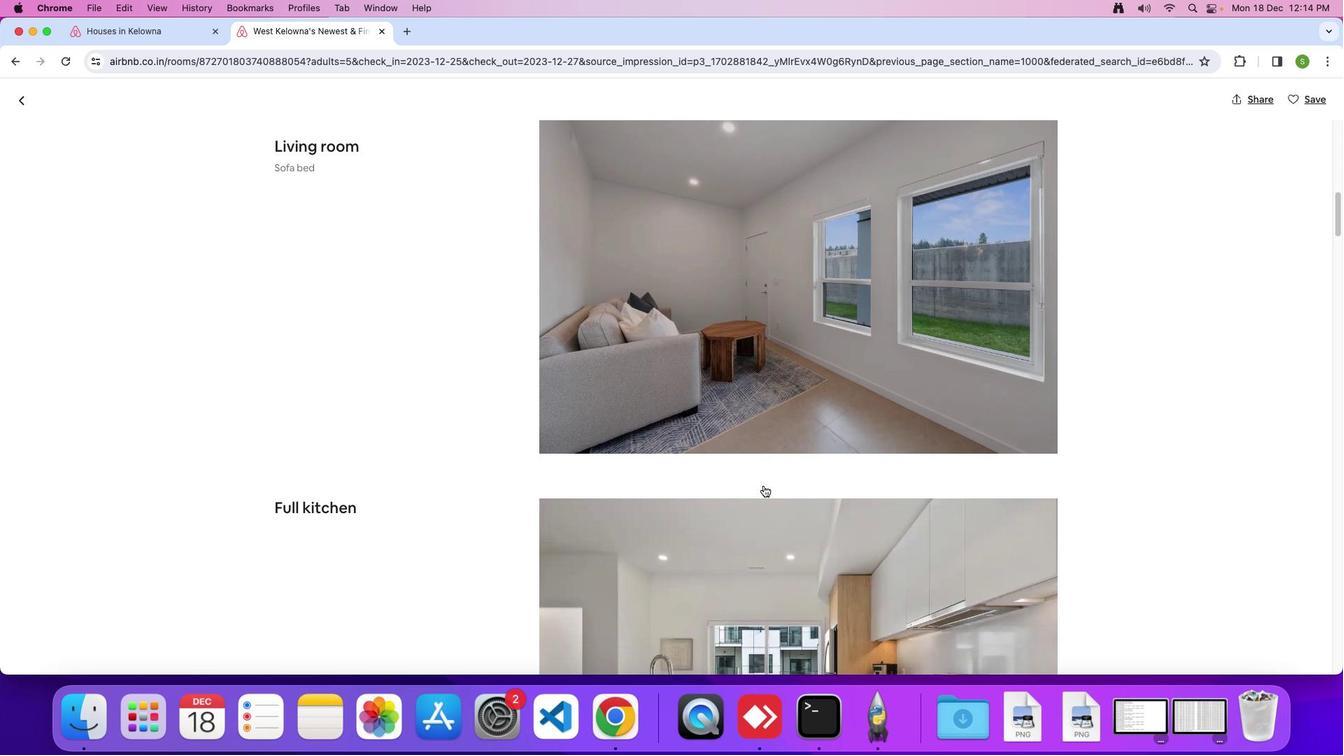 
Action: Mouse scrolled (763, 486) with delta (0, -2)
Screenshot: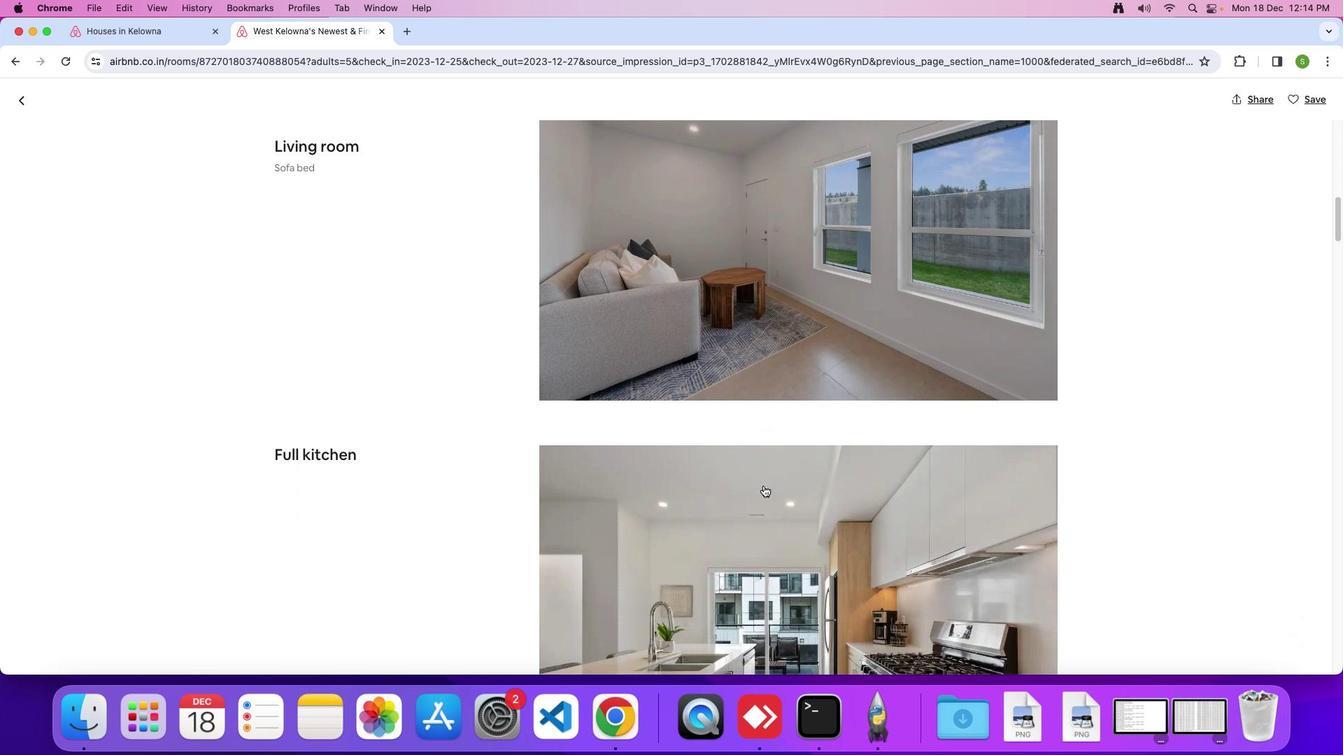 
Action: Mouse scrolled (763, 486) with delta (0, 0)
Screenshot: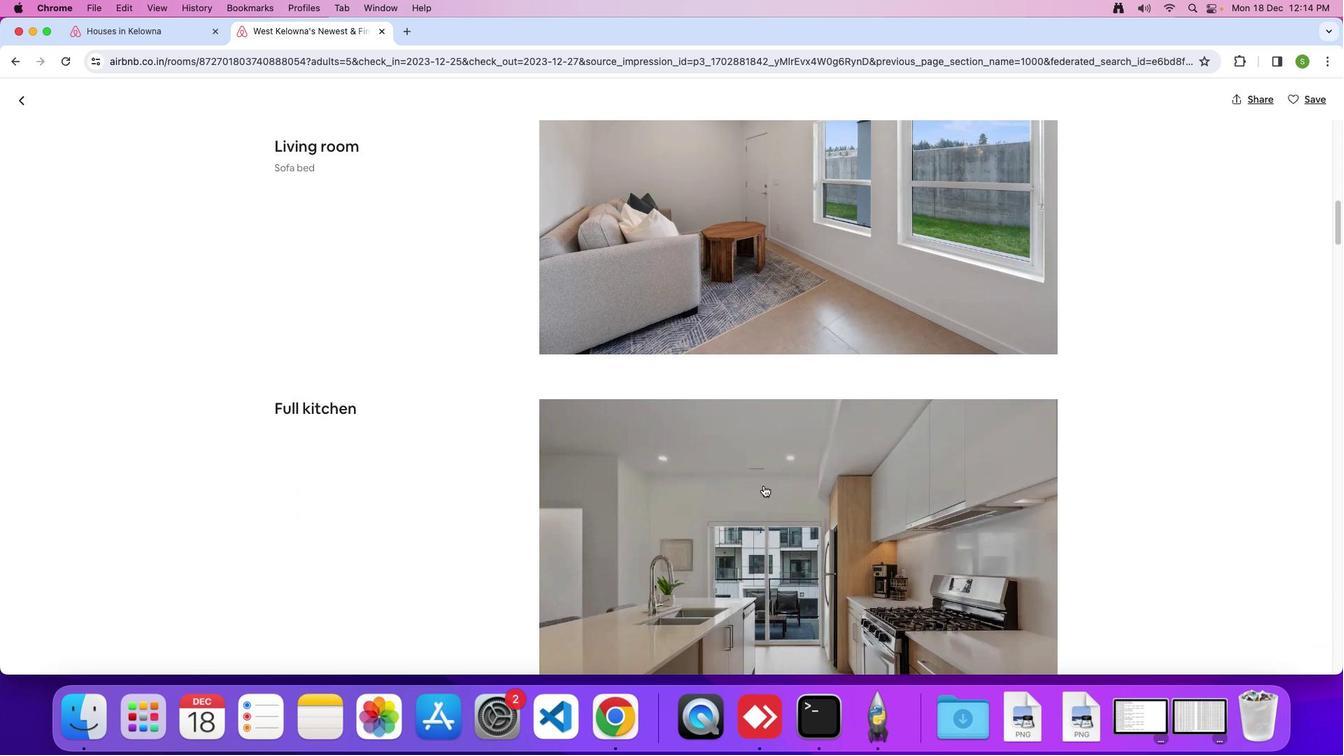 
Action: Mouse scrolled (763, 486) with delta (0, 0)
Screenshot: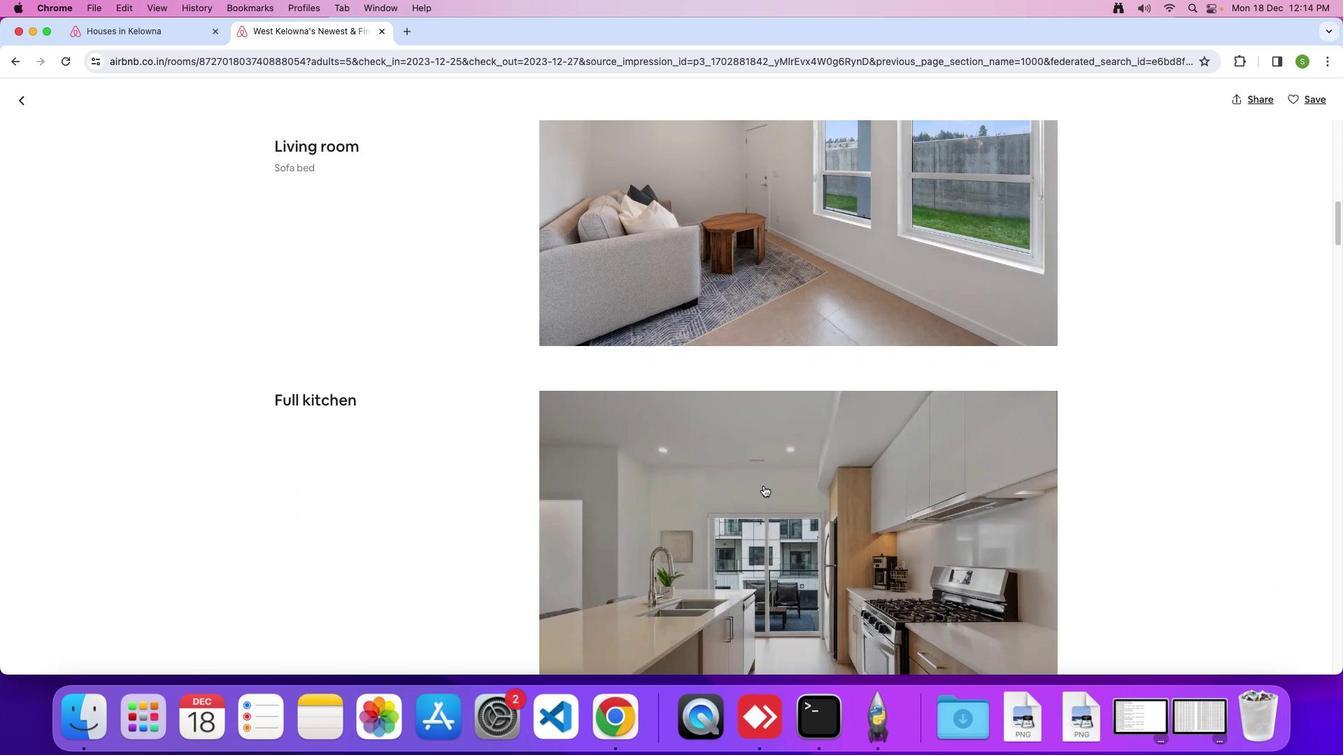 
Action: Mouse scrolled (763, 486) with delta (0, 0)
Screenshot: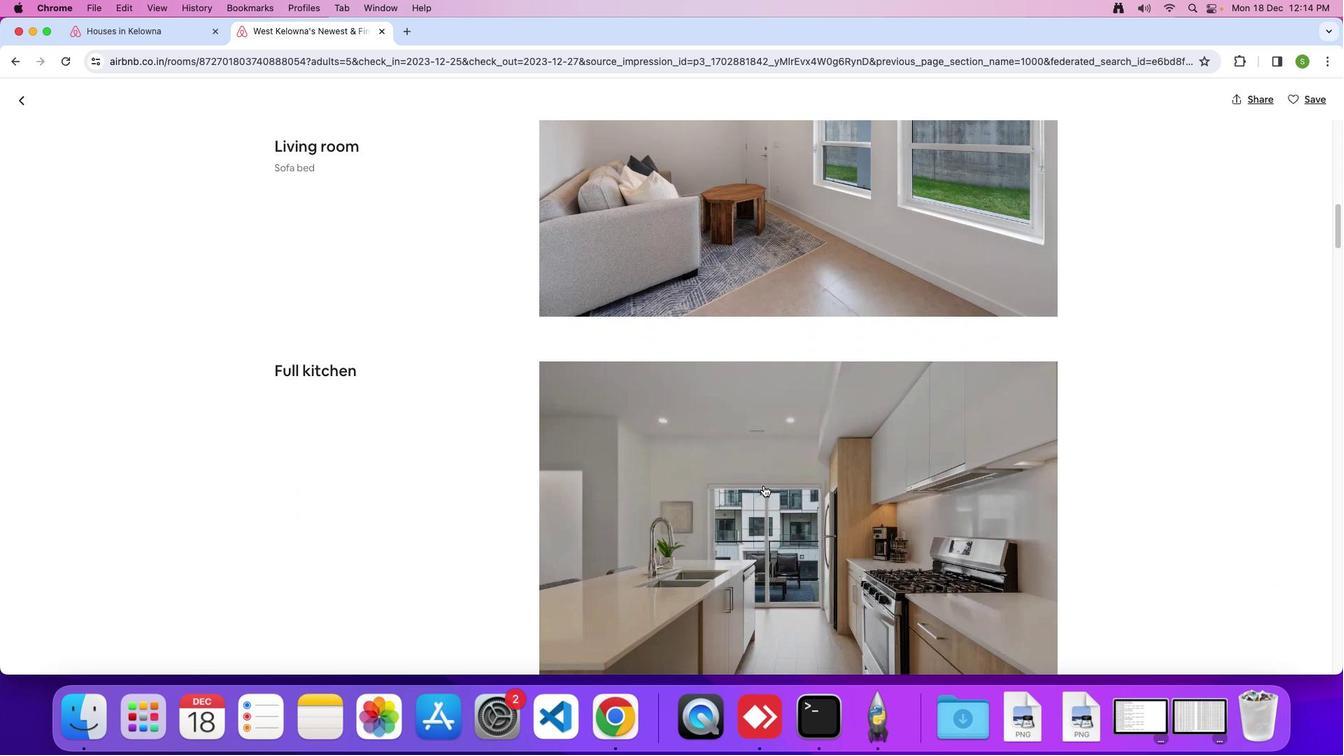 
Action: Mouse scrolled (763, 486) with delta (0, 0)
Screenshot: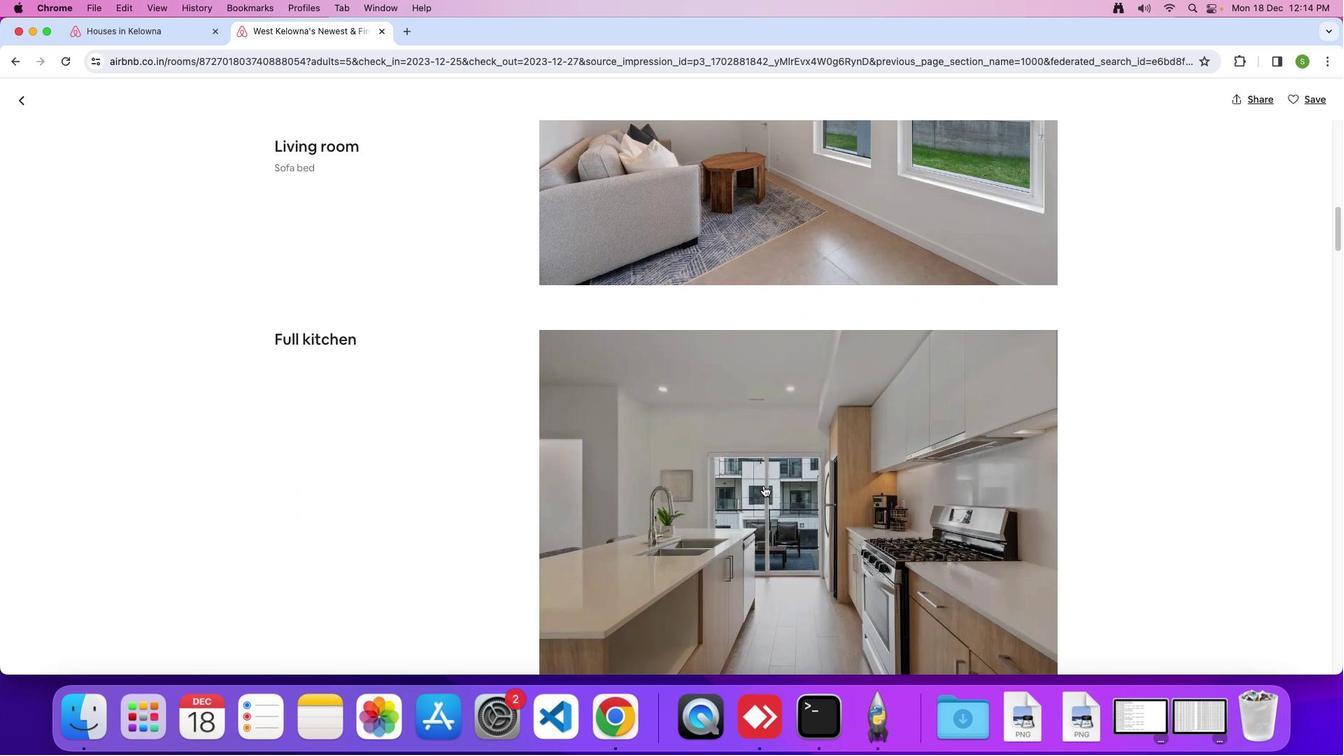 
Action: Mouse scrolled (763, 486) with delta (0, 0)
Screenshot: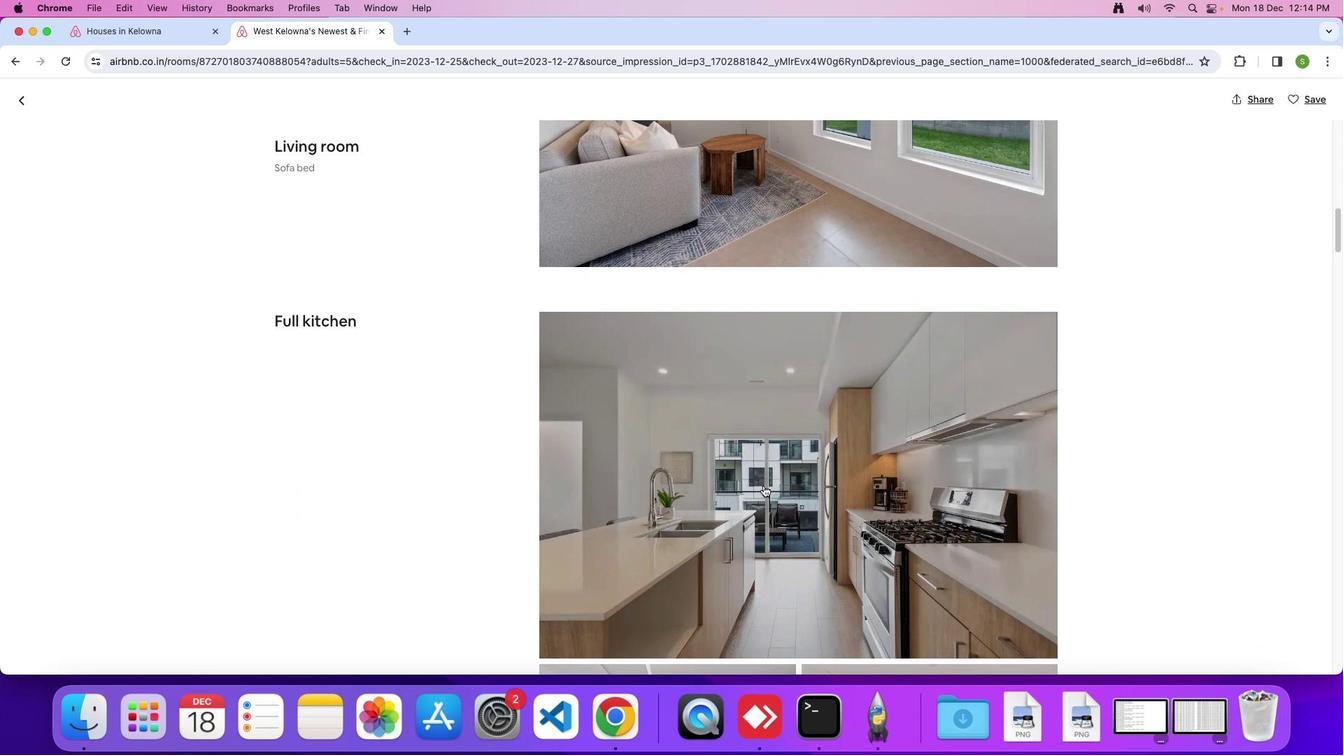
Action: Mouse scrolled (763, 486) with delta (0, -1)
Screenshot: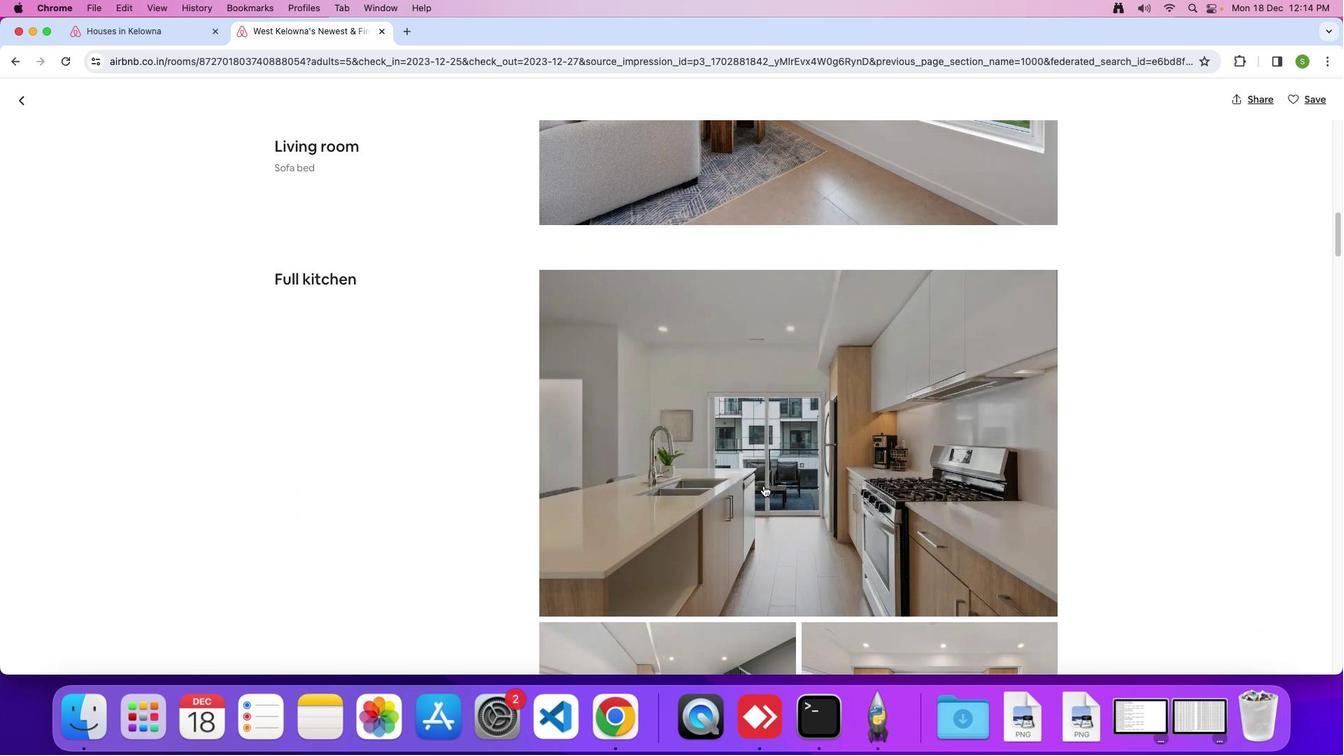 
Action: Mouse scrolled (763, 486) with delta (0, 0)
Screenshot: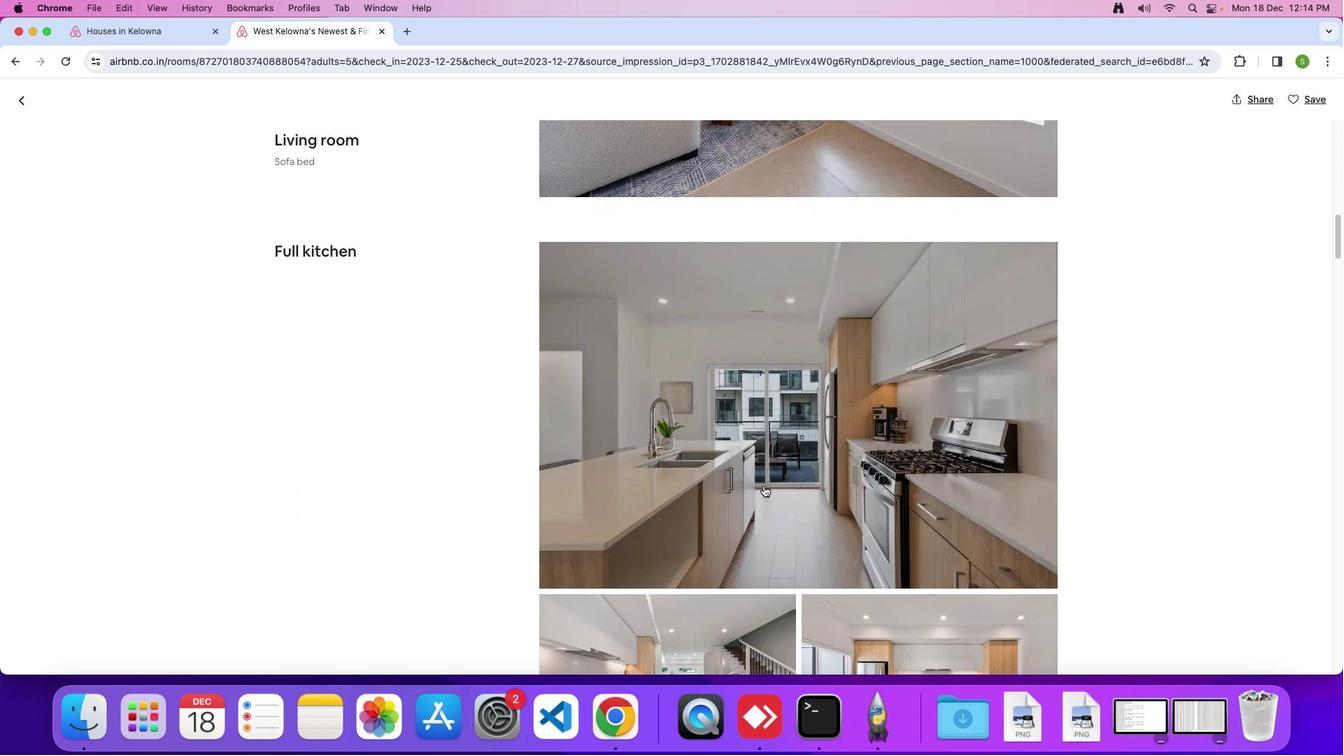 
Action: Mouse scrolled (763, 486) with delta (0, 0)
Screenshot: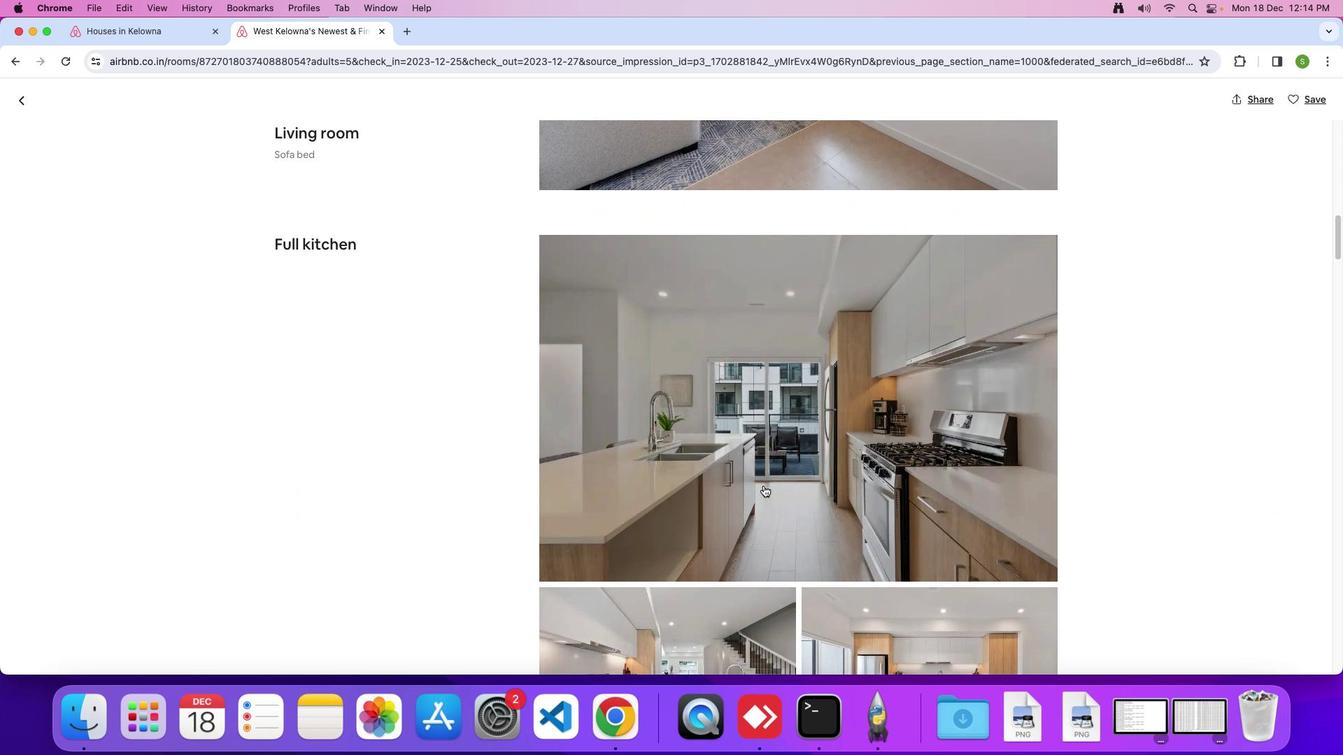 
Action: Mouse moved to (763, 485)
Screenshot: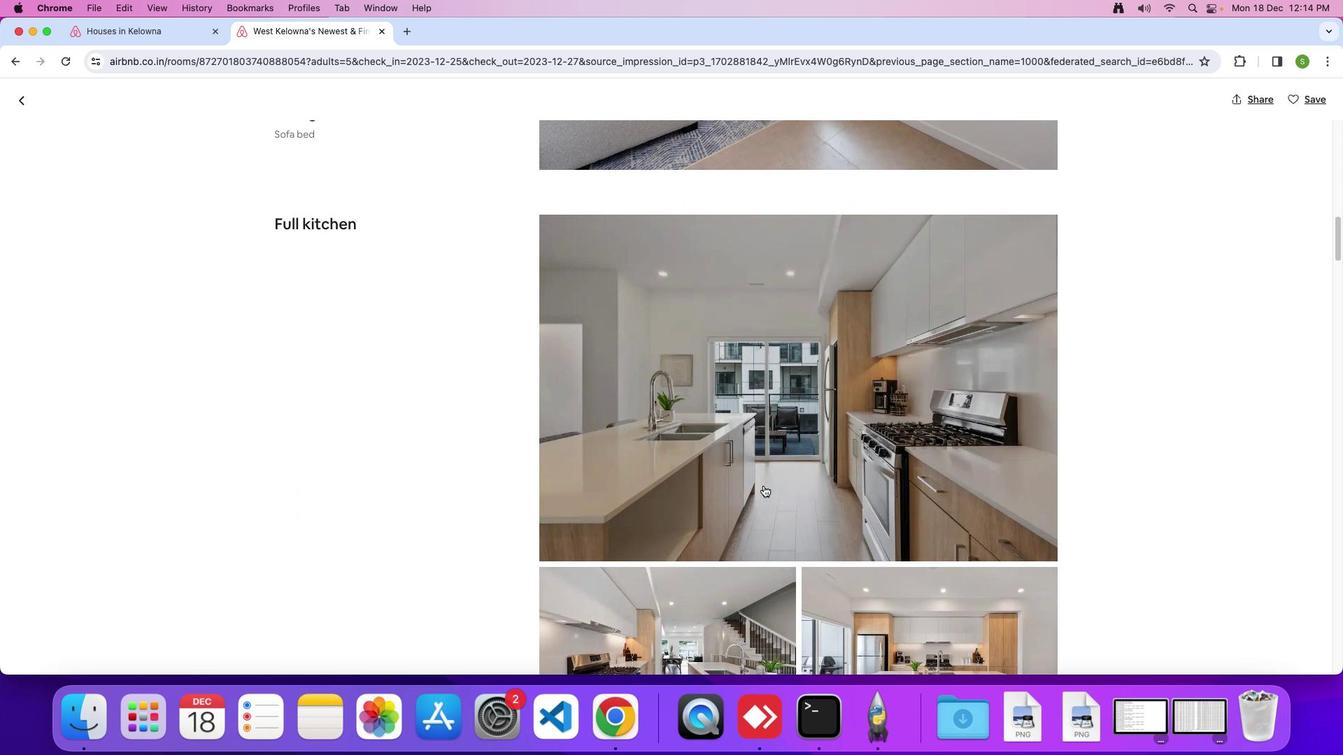 
Action: Mouse scrolled (763, 485) with delta (0, -1)
Screenshot: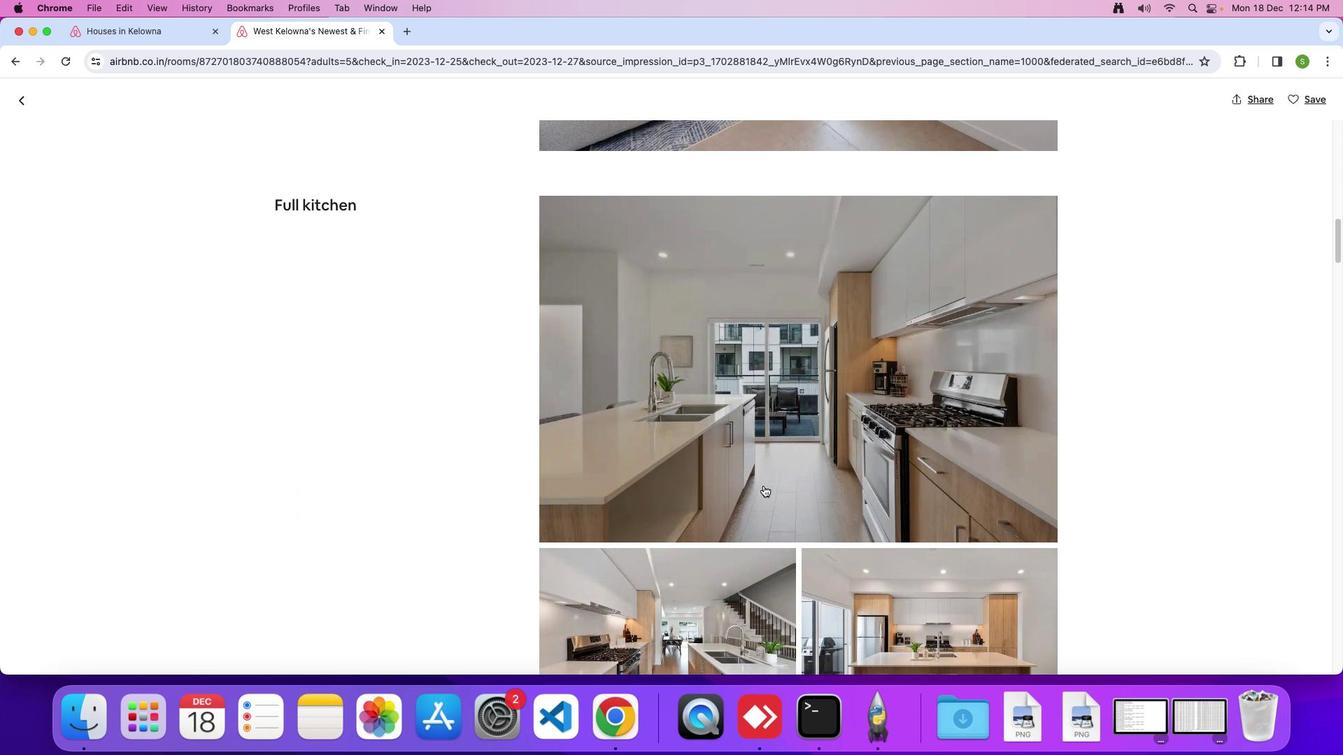 
Action: Mouse moved to (763, 484)
Screenshot: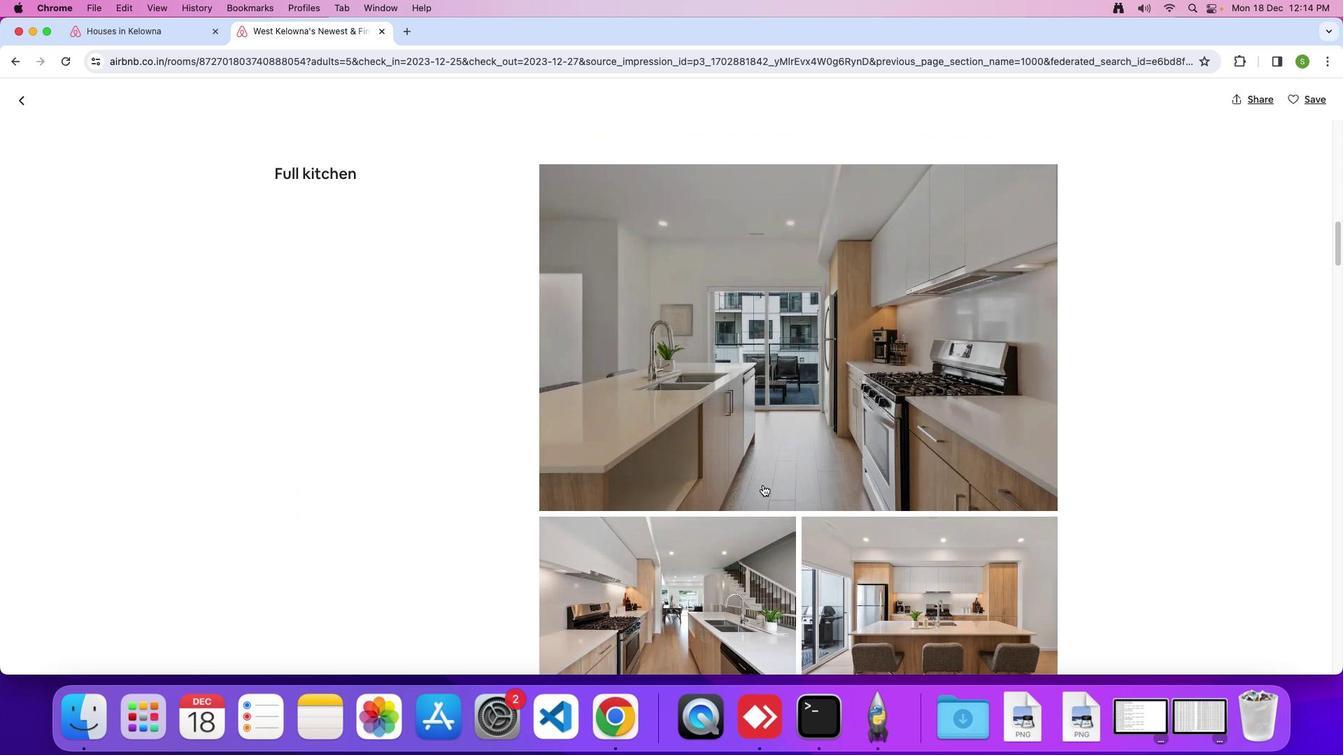 
Action: Mouse scrolled (763, 484) with delta (0, 0)
Screenshot: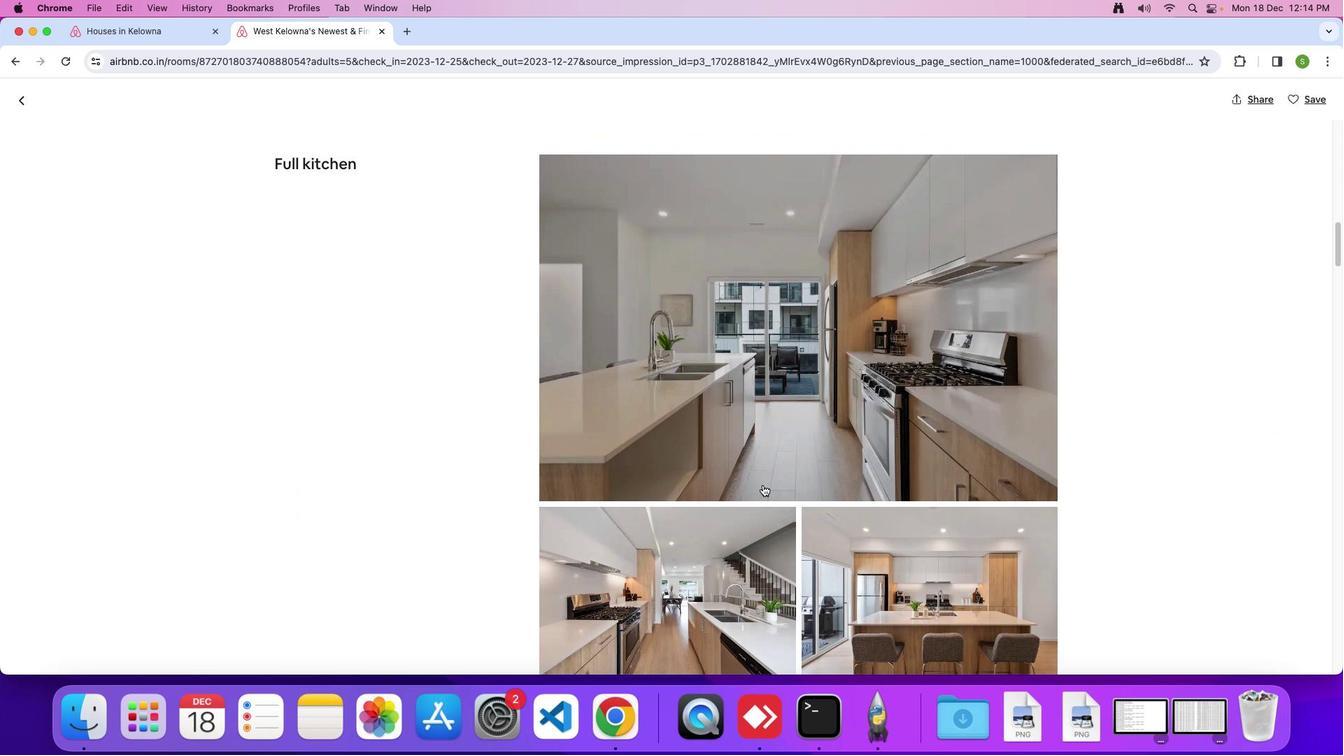 
Action: Mouse scrolled (763, 484) with delta (0, 0)
Screenshot: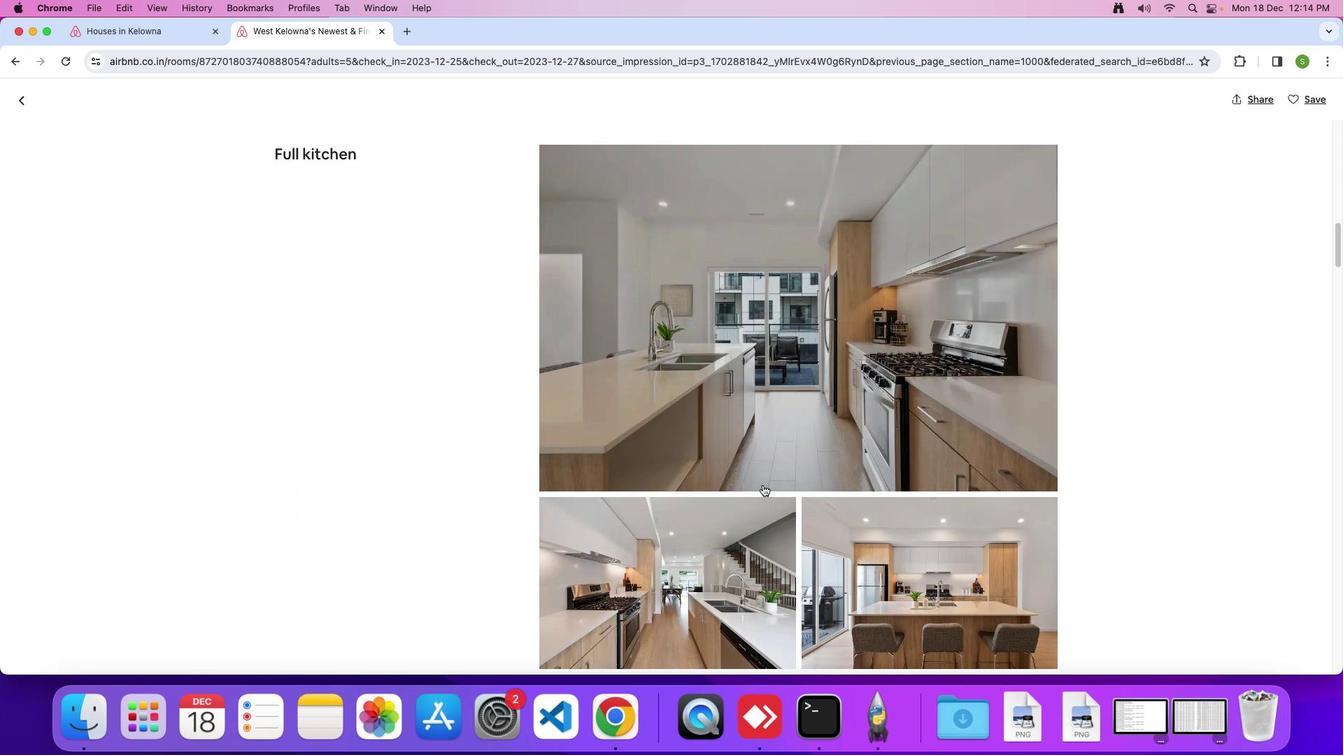 
Action: Mouse scrolled (763, 484) with delta (0, -1)
Screenshot: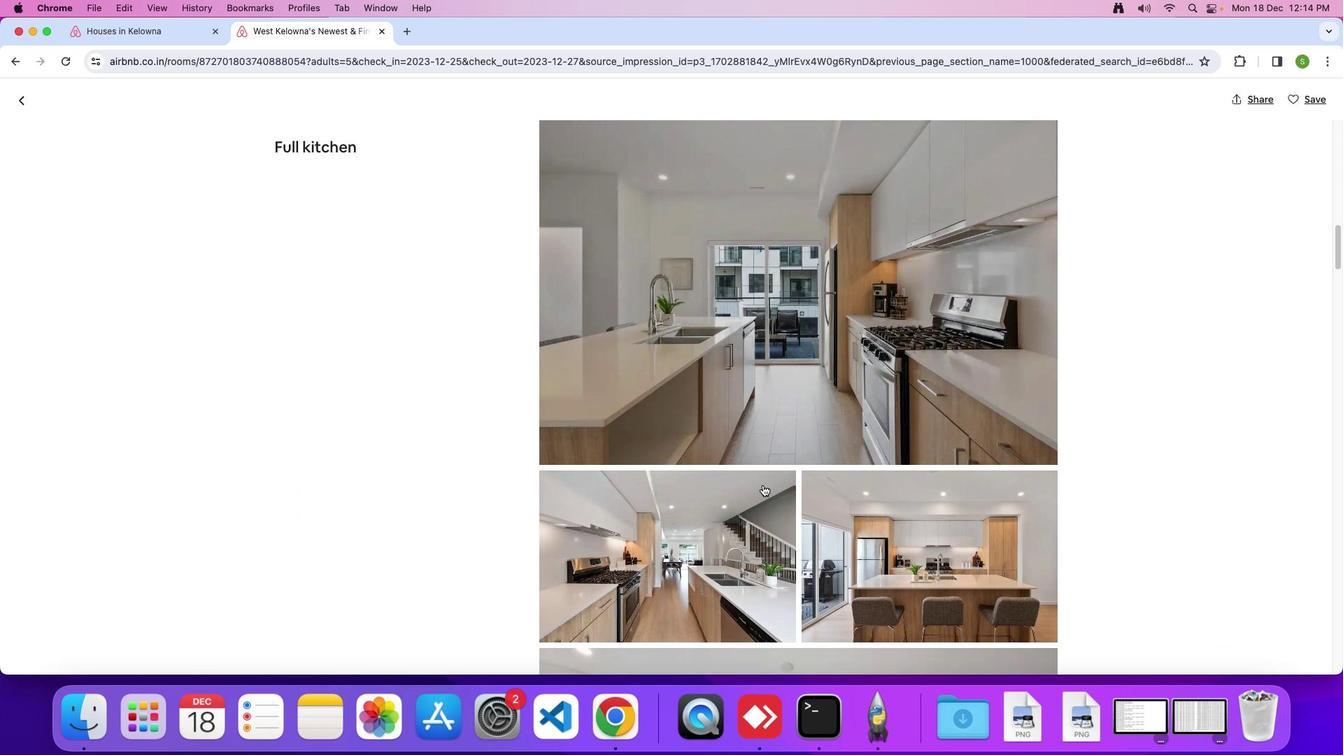 
Action: Mouse scrolled (763, 484) with delta (0, 0)
Screenshot: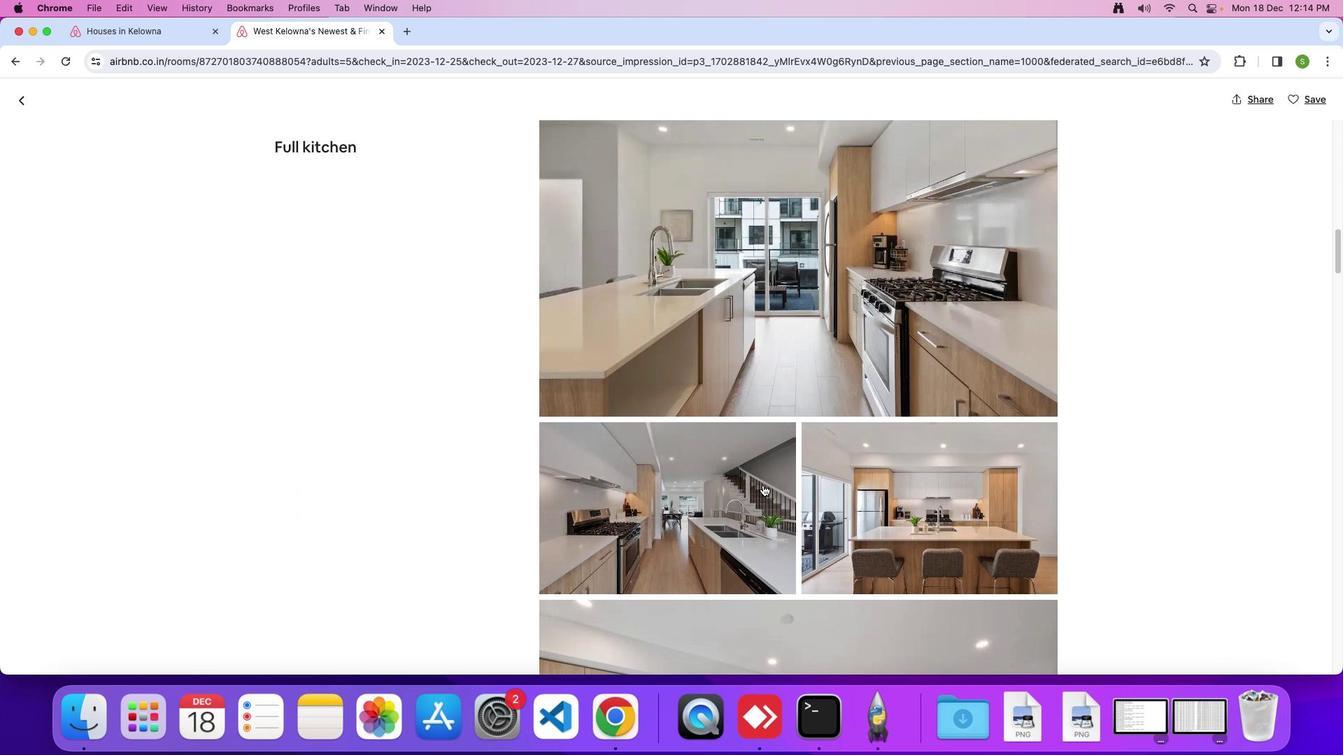 
Action: Mouse scrolled (763, 484) with delta (0, 0)
Screenshot: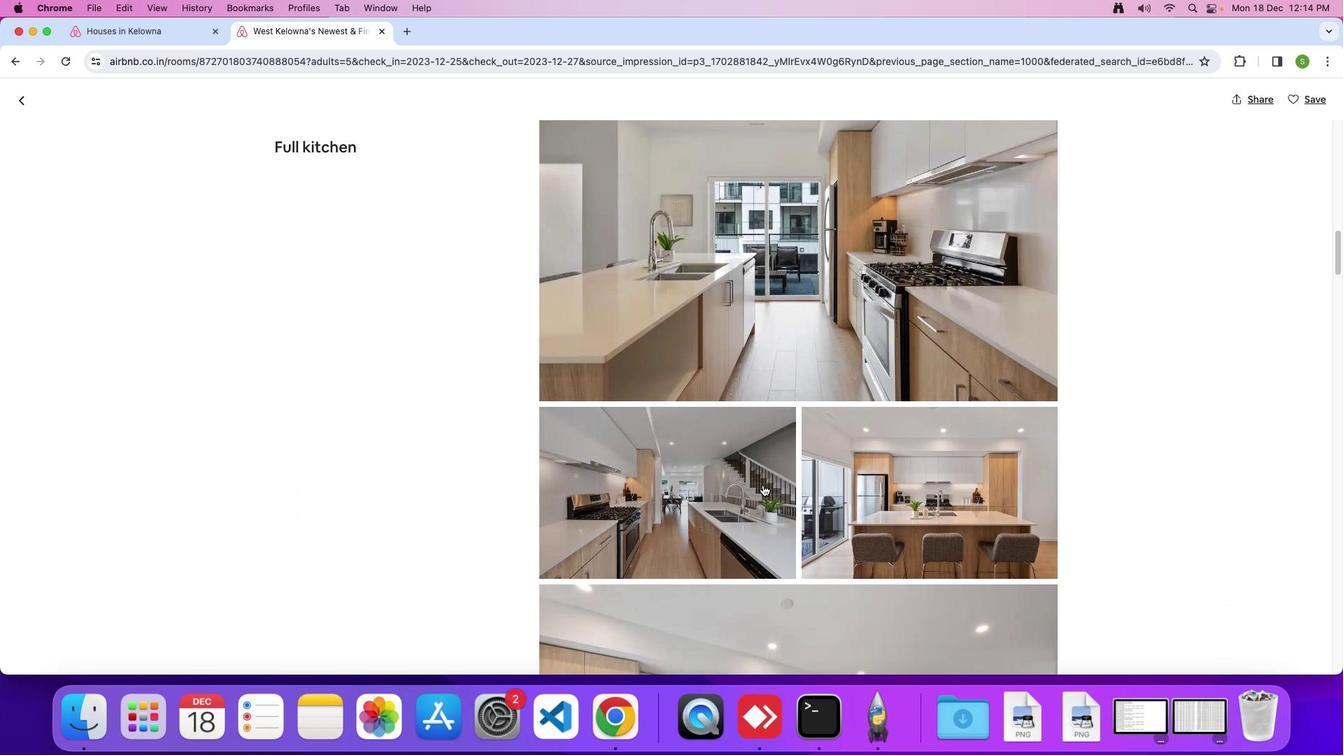 
Action: Mouse scrolled (763, 484) with delta (0, -1)
Screenshot: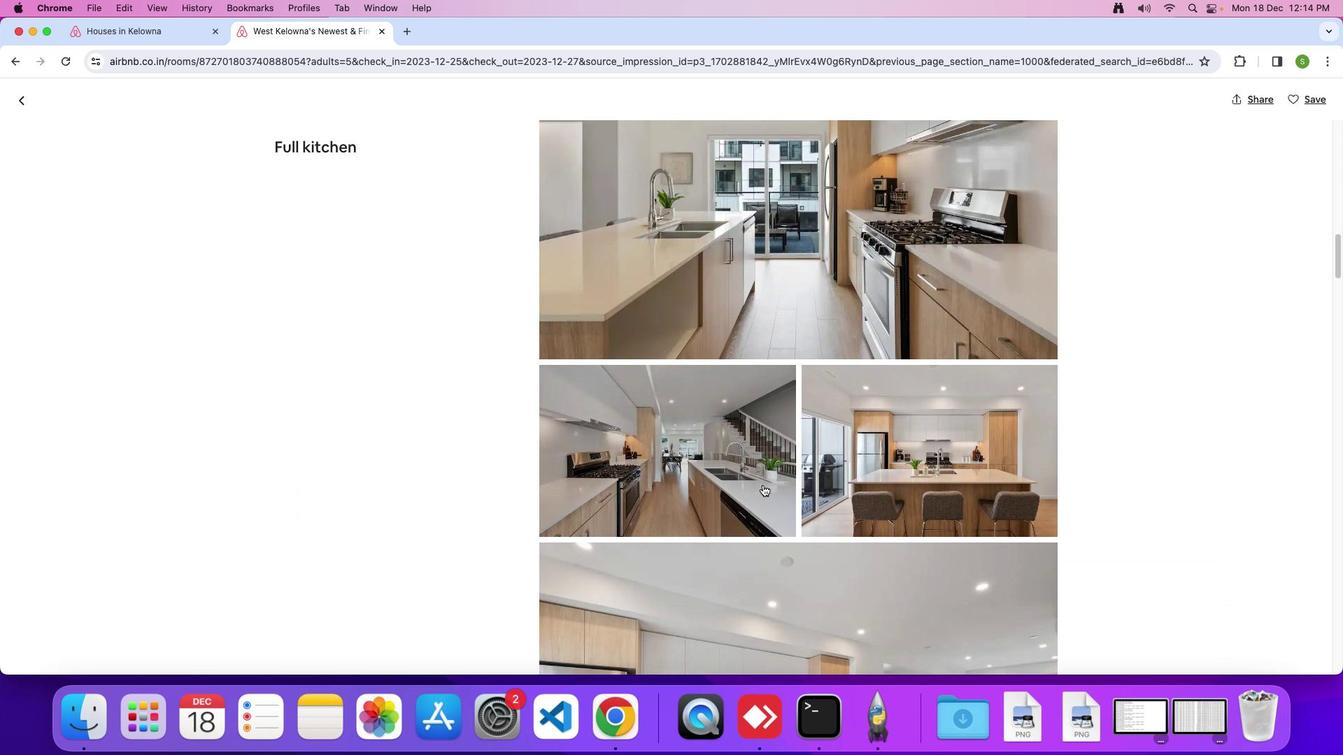 
Action: Mouse scrolled (763, 484) with delta (0, 0)
Screenshot: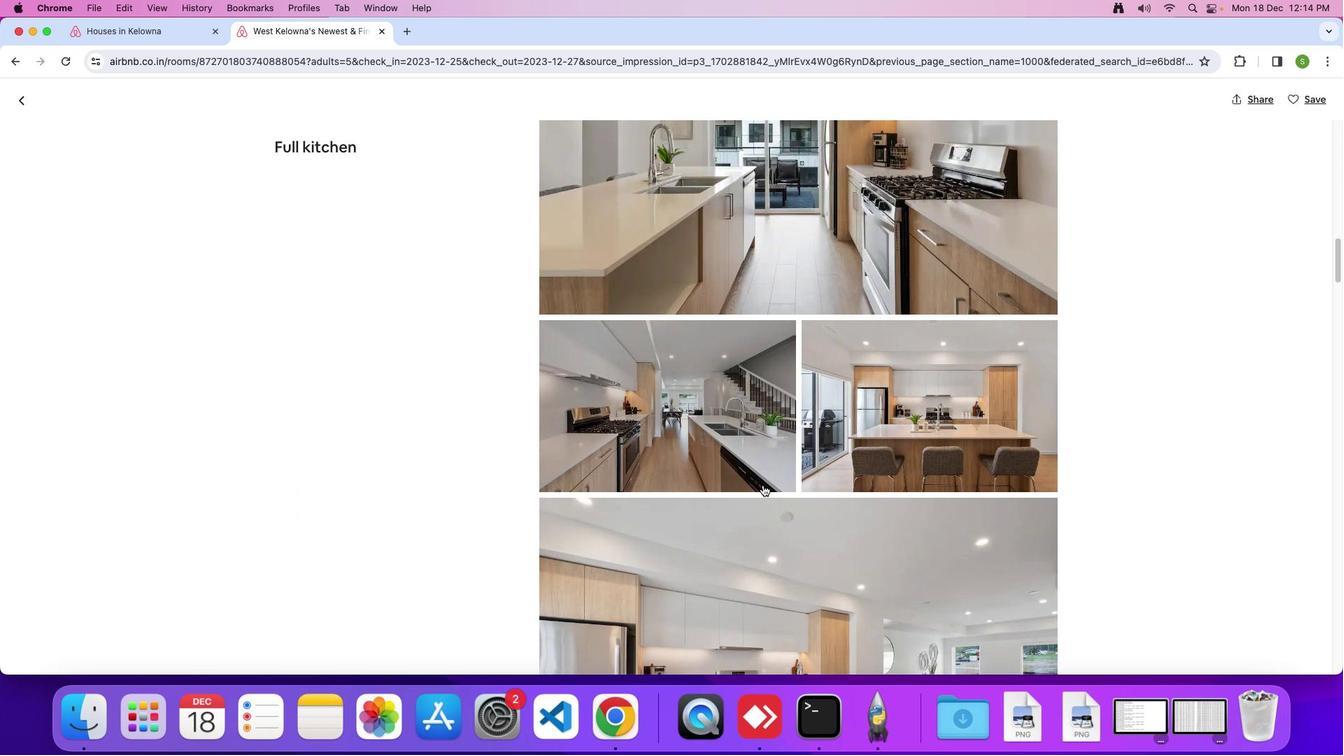
Action: Mouse scrolled (763, 484) with delta (0, 0)
Screenshot: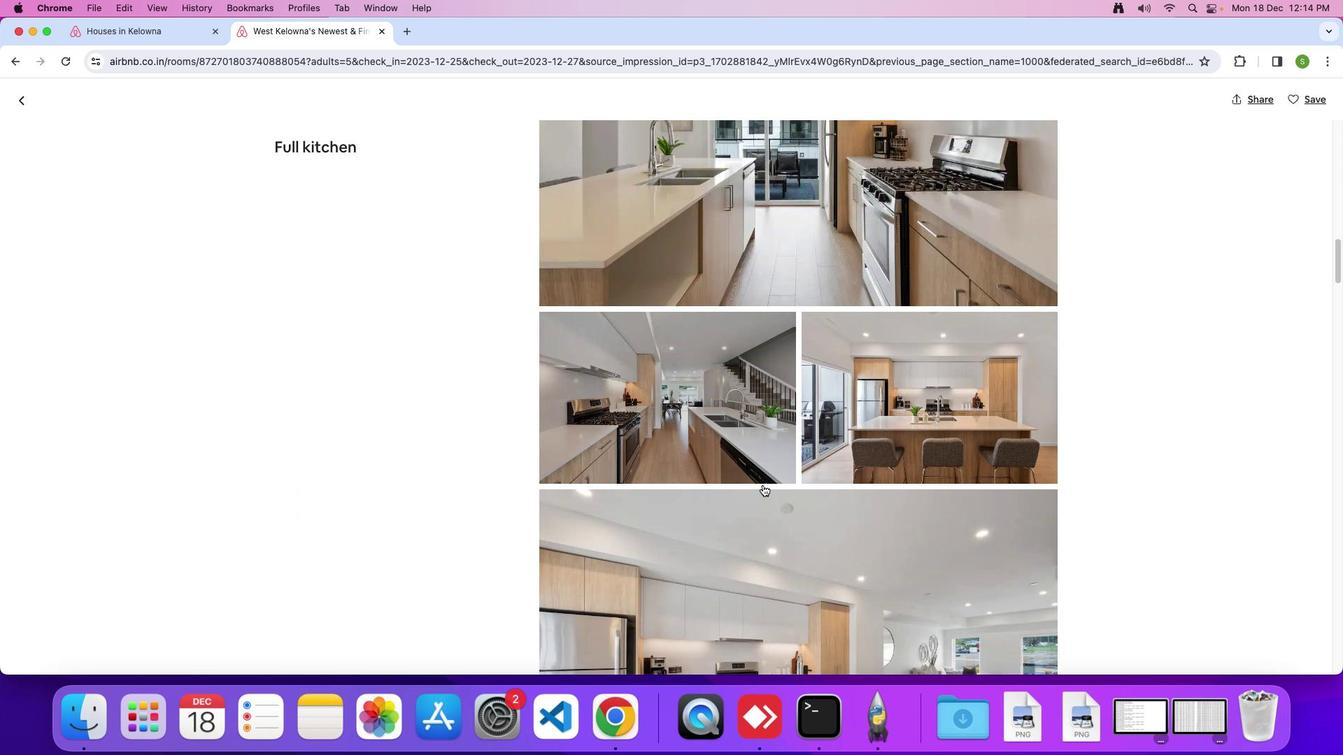 
Action: Mouse scrolled (763, 484) with delta (0, -1)
Screenshot: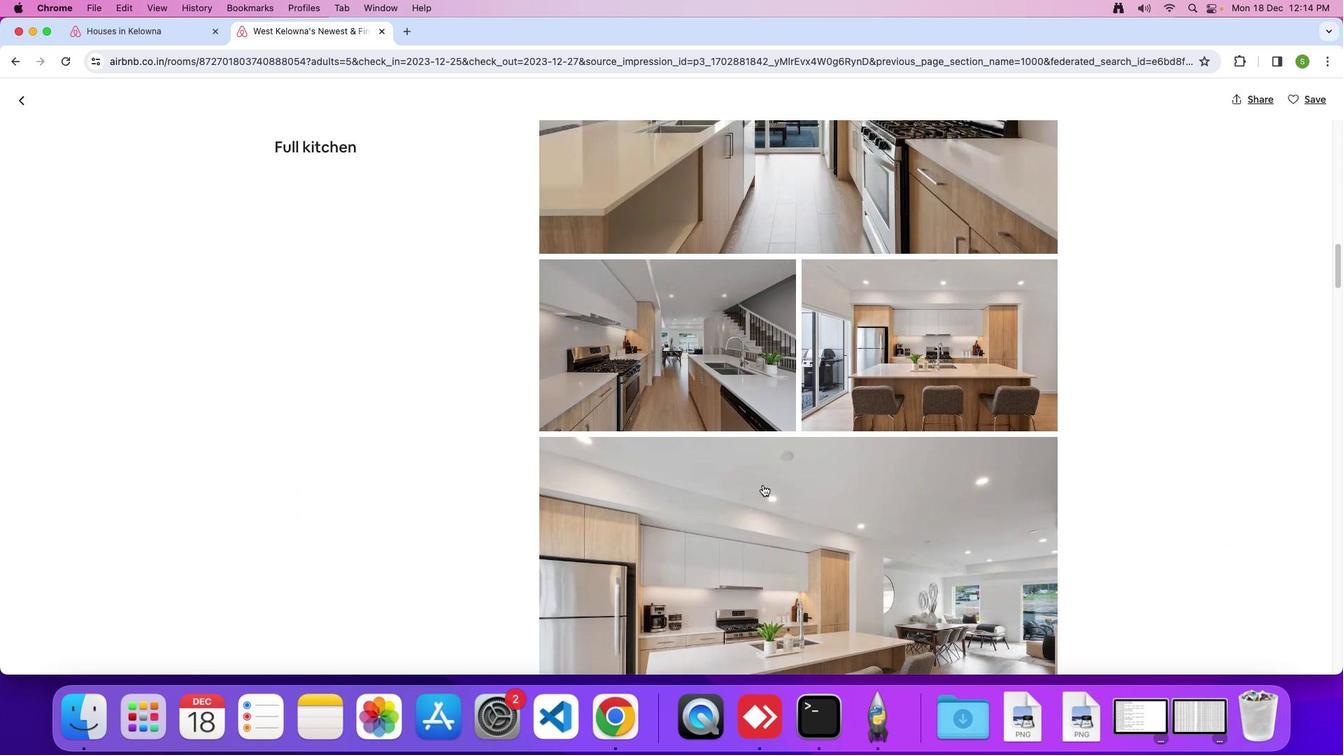 
Action: Mouse scrolled (763, 484) with delta (0, 0)
Screenshot: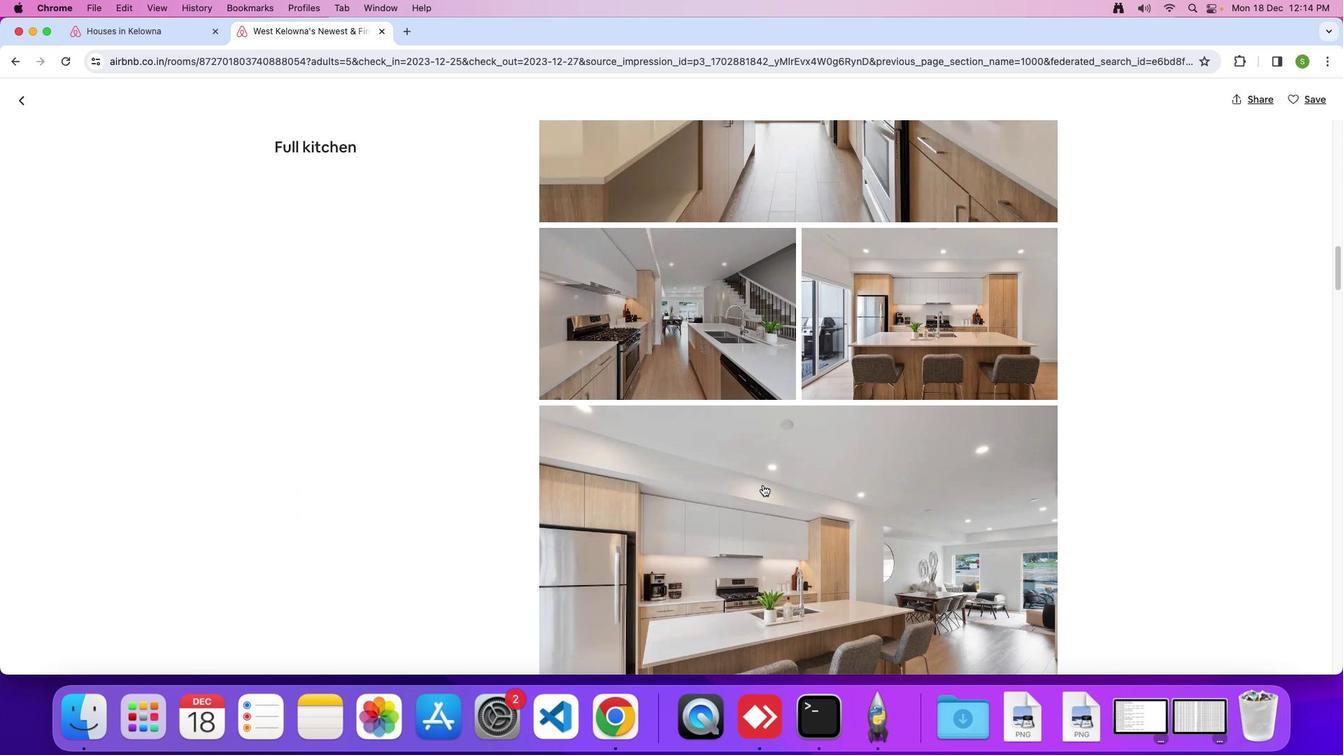 
Action: Mouse scrolled (763, 484) with delta (0, 0)
Screenshot: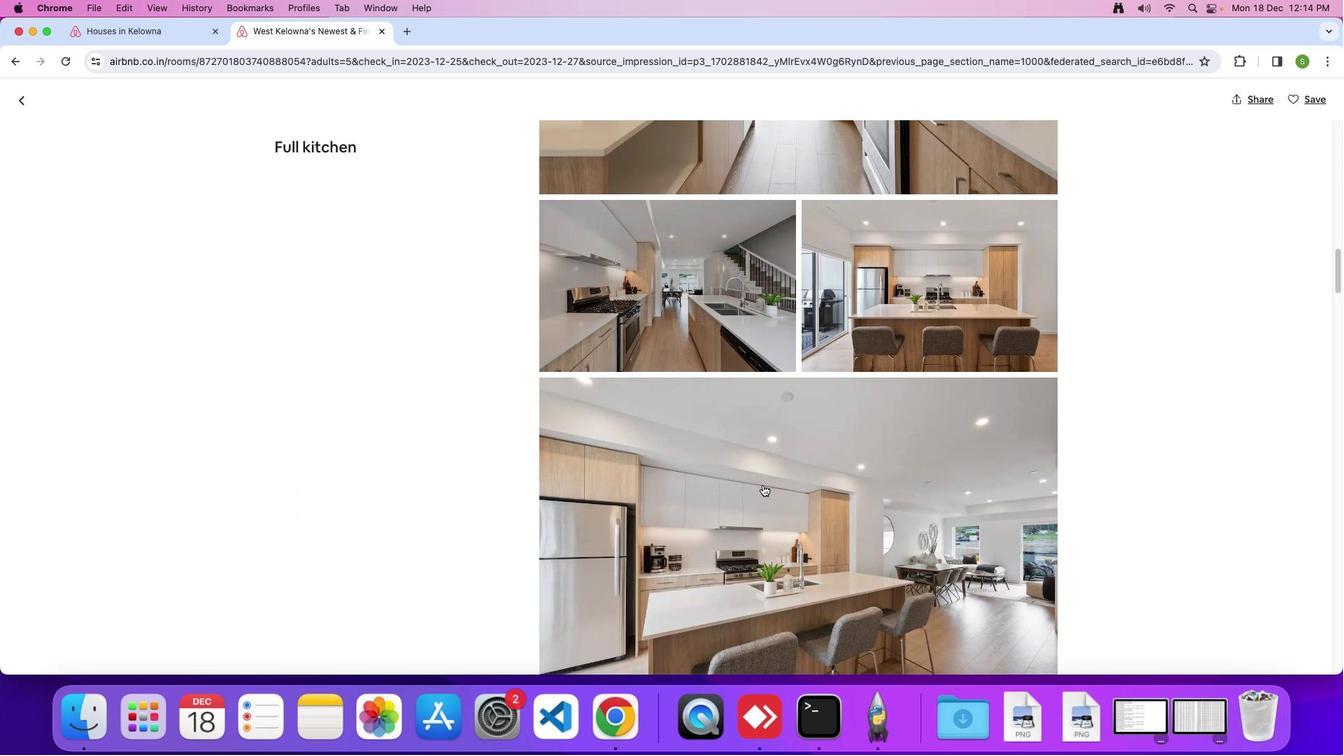 
Action: Mouse scrolled (763, 484) with delta (0, -1)
Screenshot: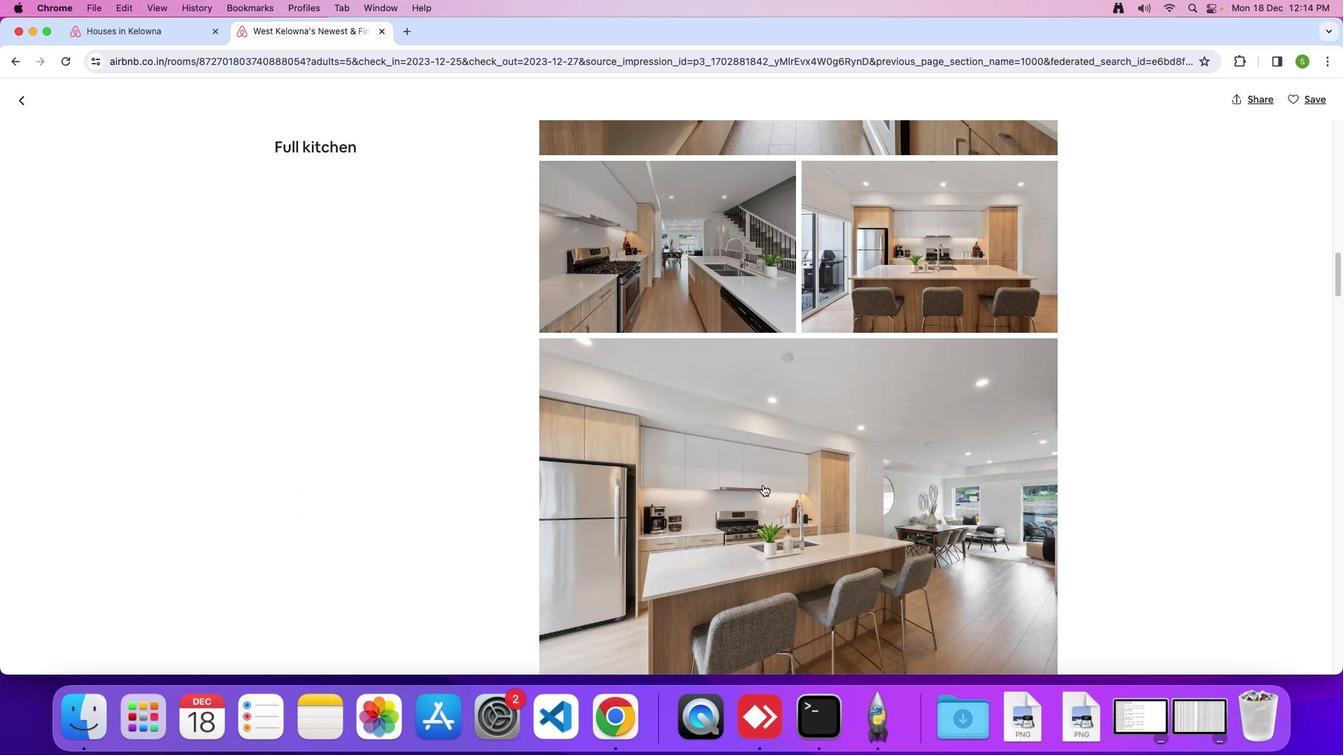 
Action: Mouse scrolled (763, 484) with delta (0, 0)
Screenshot: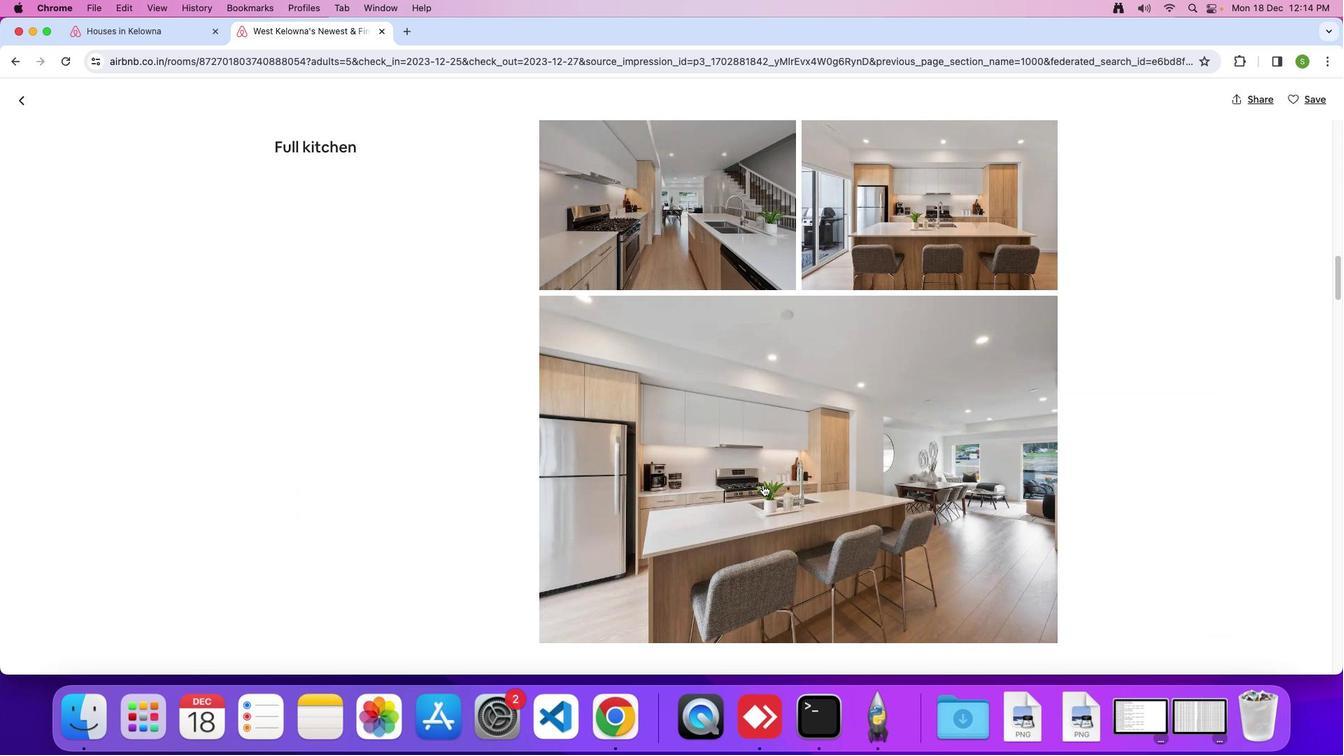 
Action: Mouse scrolled (763, 484) with delta (0, 0)
Screenshot: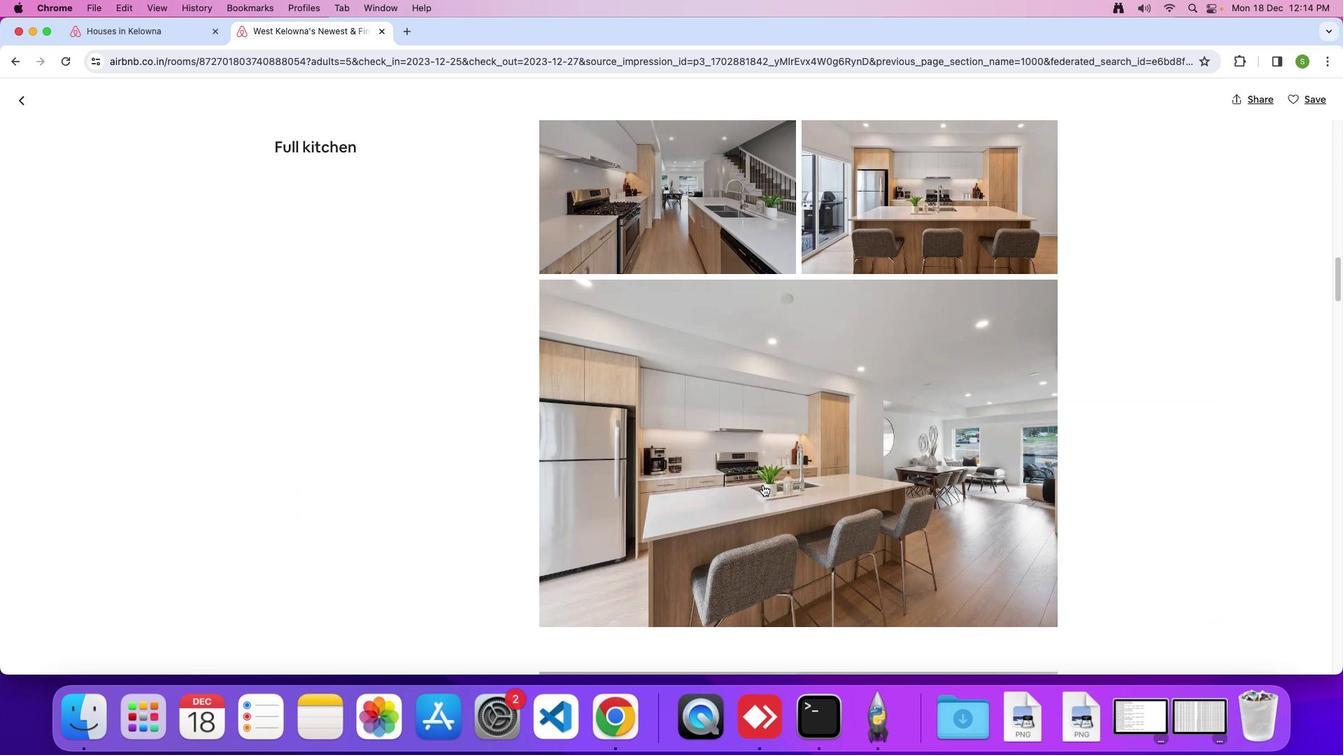 
Action: Mouse scrolled (763, 484) with delta (0, -2)
Screenshot: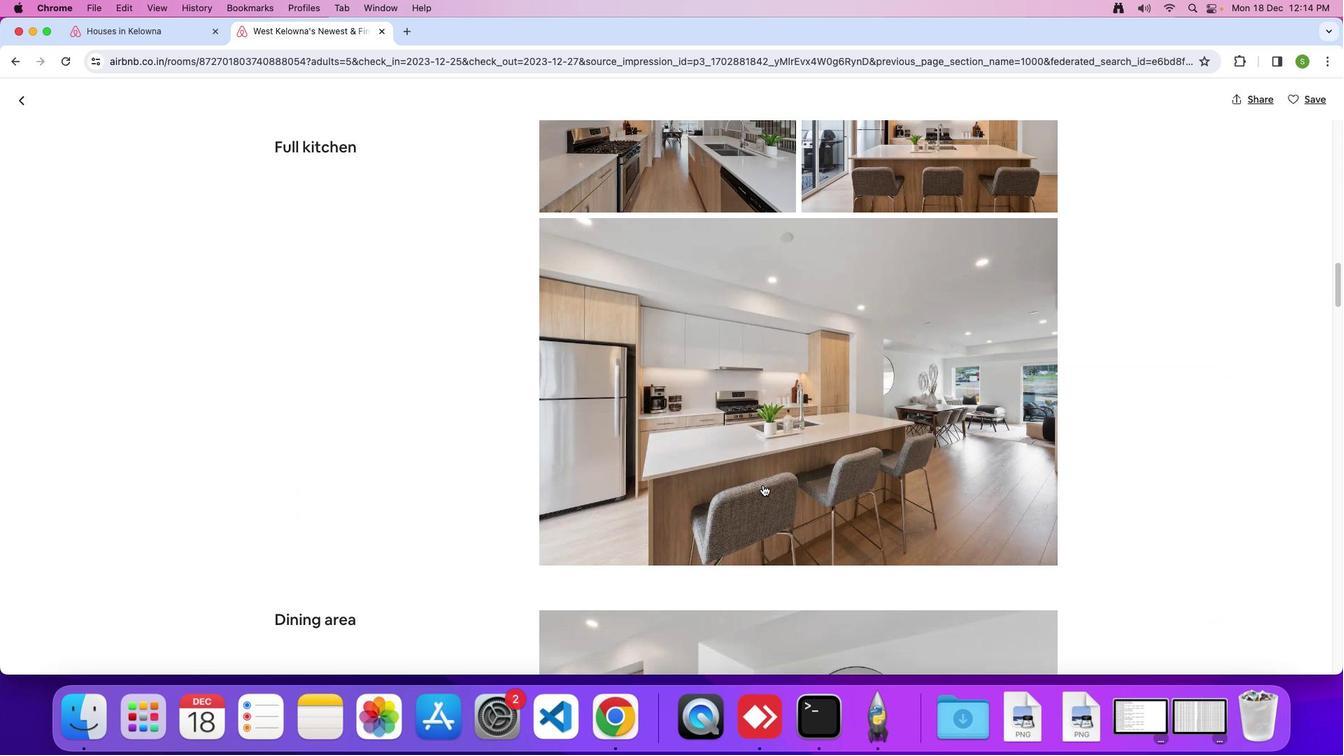 
Action: Mouse scrolled (763, 484) with delta (0, 0)
Screenshot: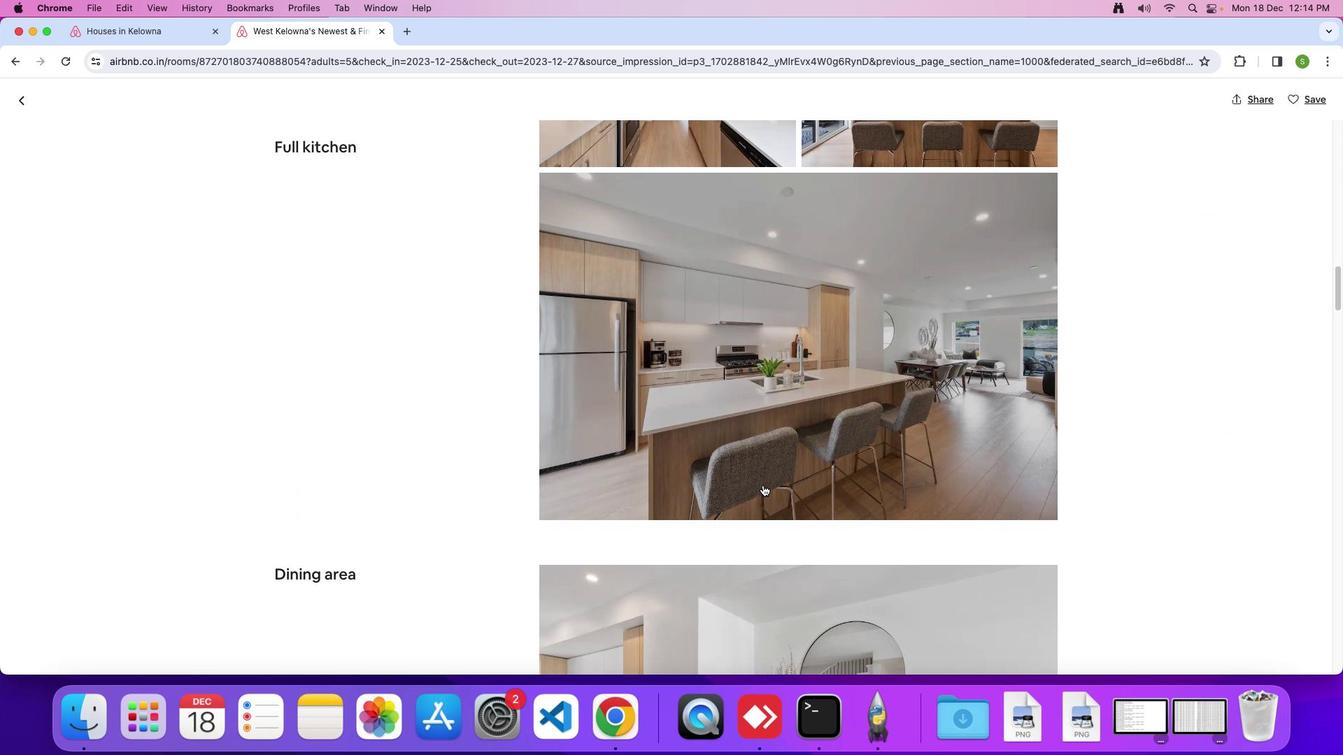 
Action: Mouse scrolled (763, 484) with delta (0, 0)
Screenshot: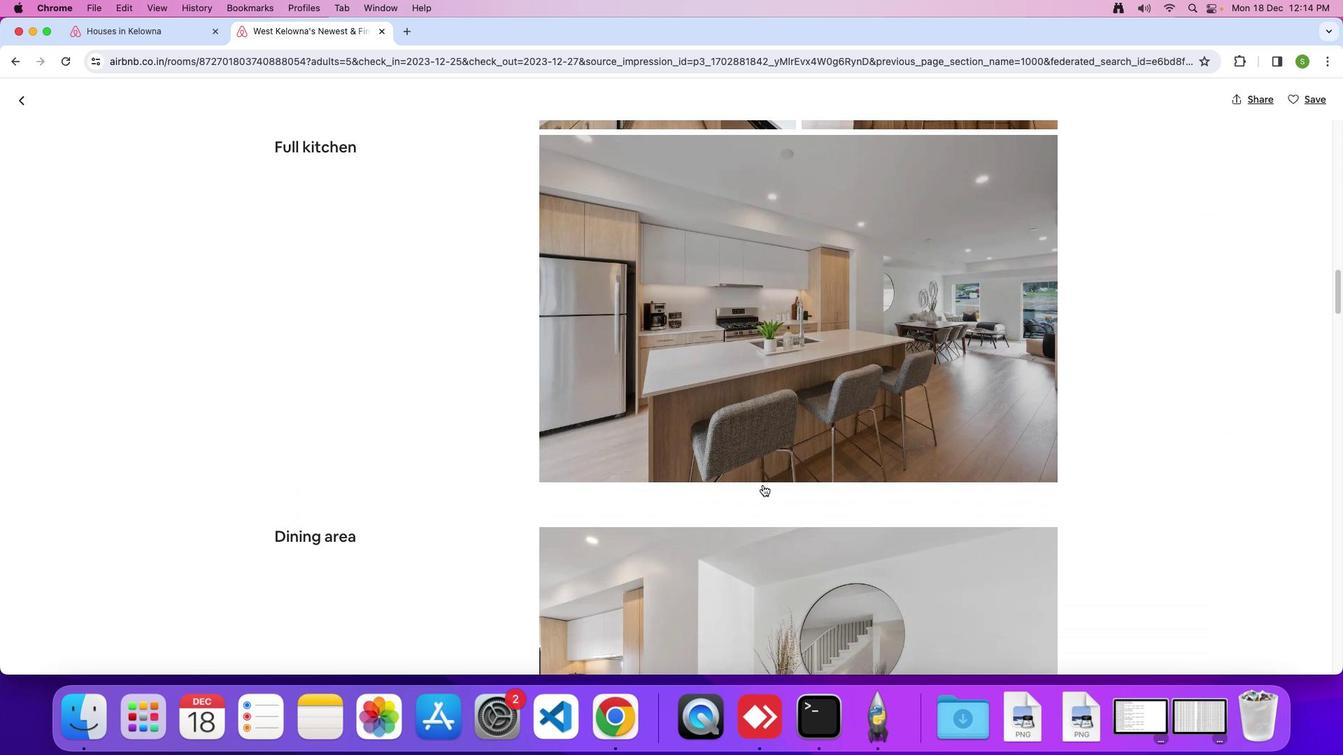 
Action: Mouse scrolled (763, 484) with delta (0, -2)
Screenshot: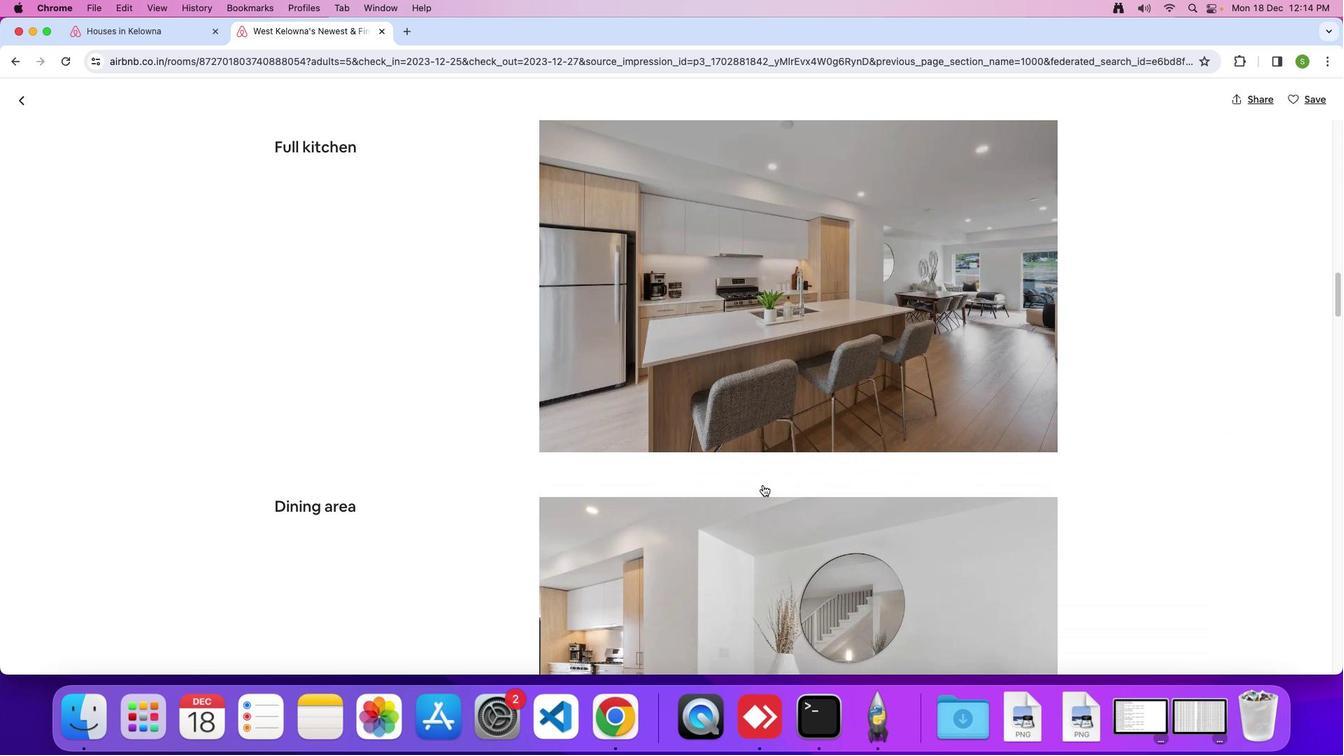 
Action: Mouse scrolled (763, 484) with delta (0, 0)
Screenshot: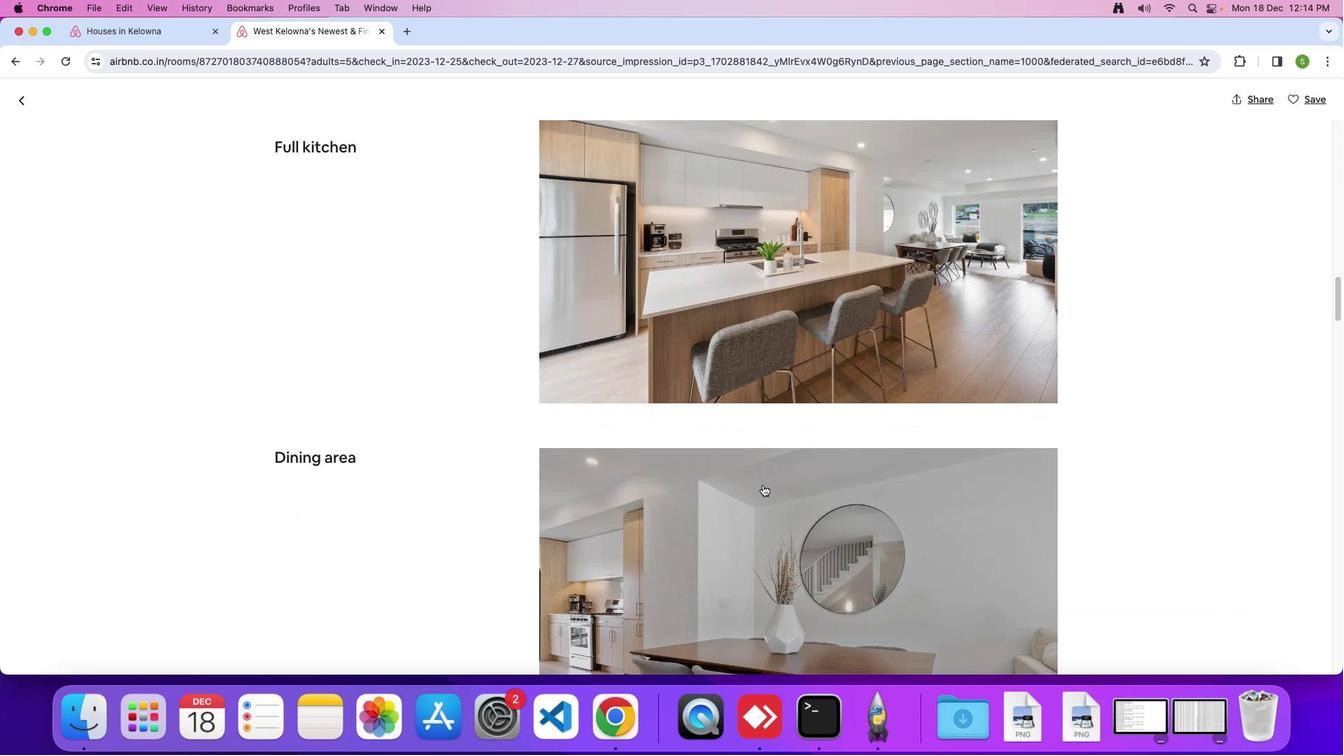 
Action: Mouse scrolled (763, 484) with delta (0, 0)
Screenshot: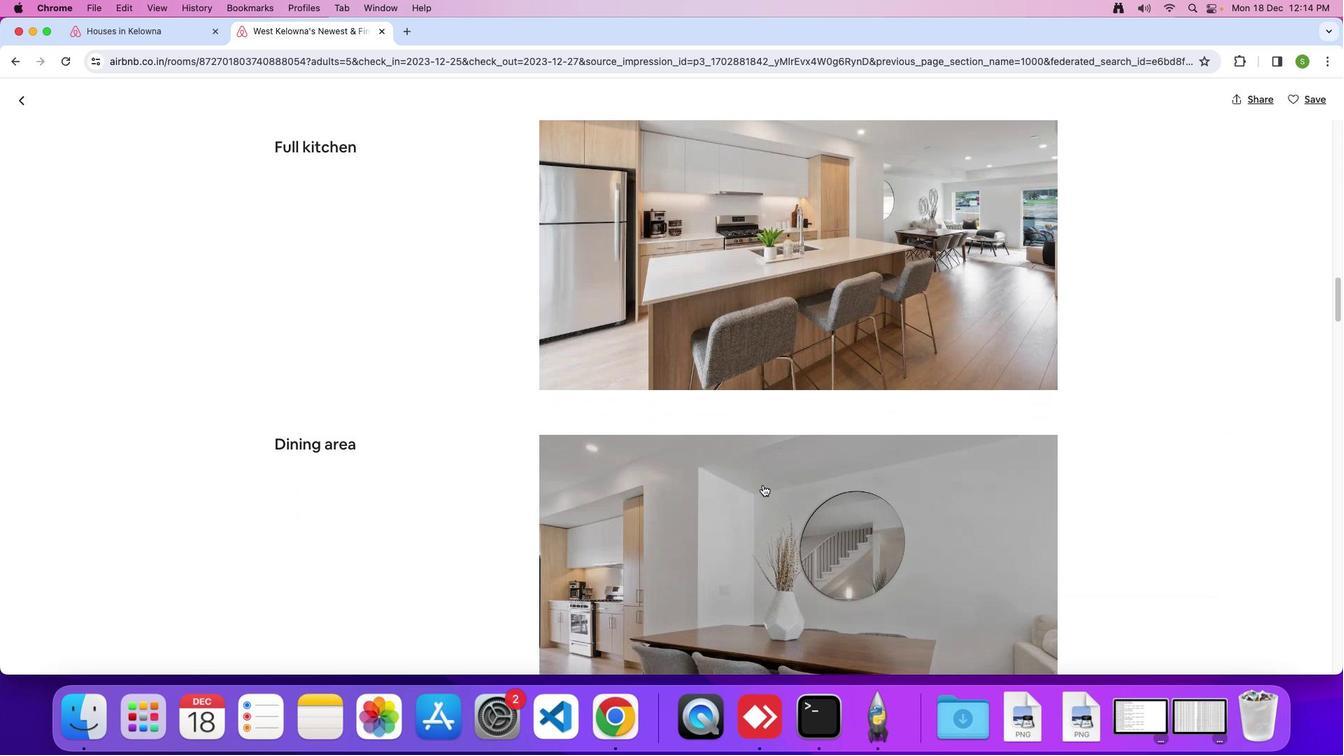 
Action: Mouse scrolled (763, 484) with delta (0, -1)
Screenshot: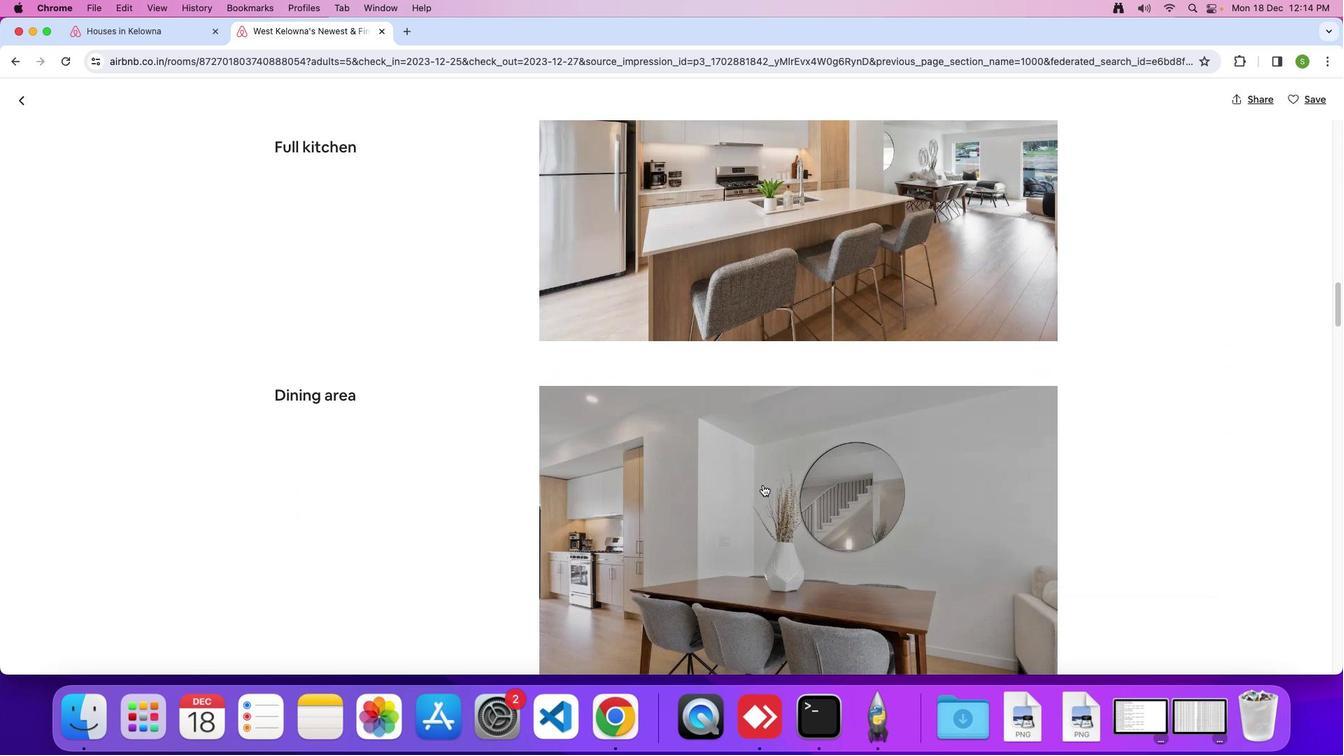 
Action: Mouse scrolled (763, 484) with delta (0, 0)
Screenshot: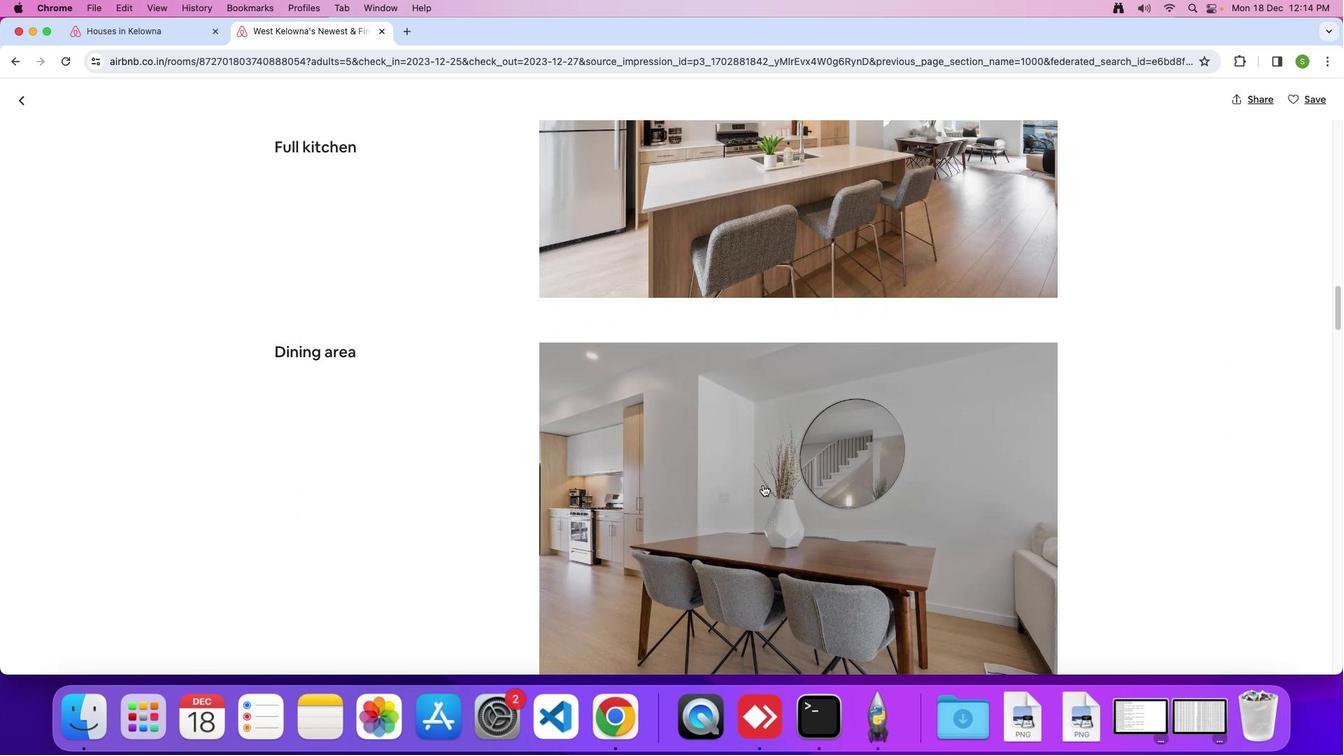 
Action: Mouse scrolled (763, 484) with delta (0, 0)
Screenshot: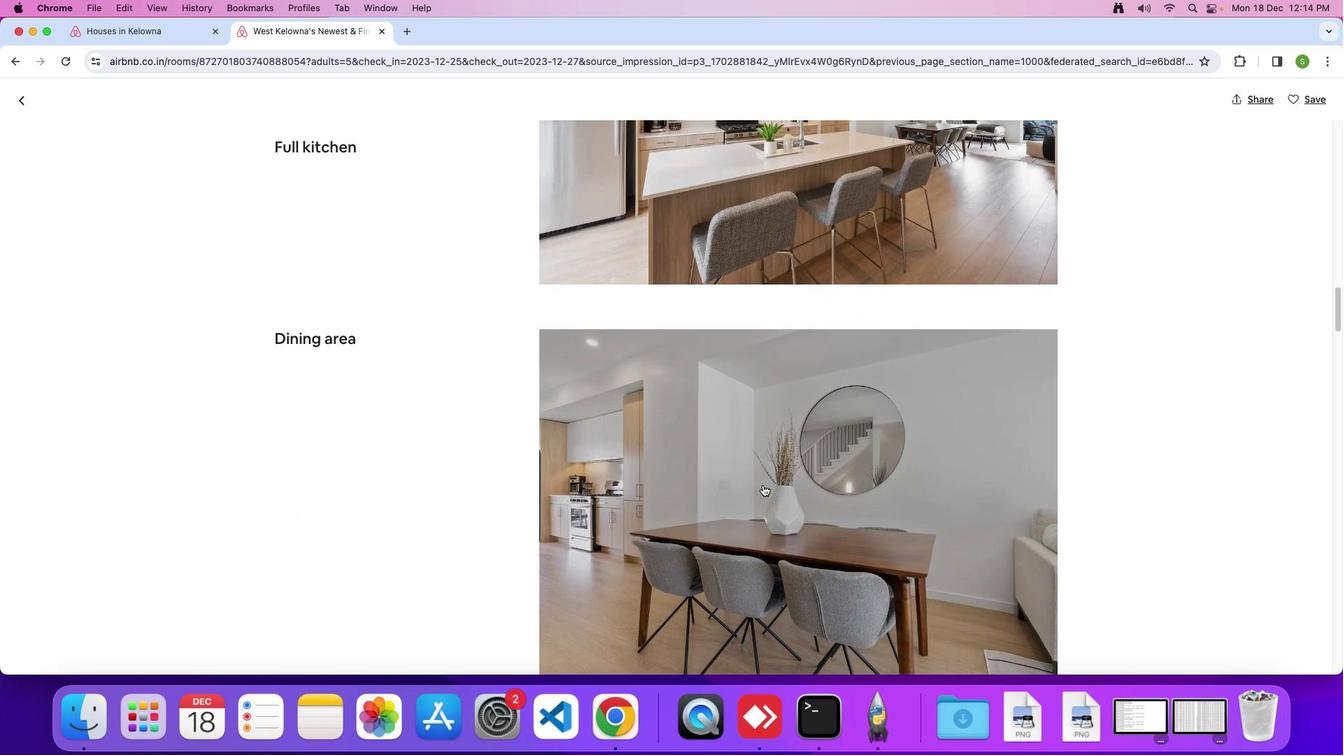 
Action: Mouse scrolled (763, 484) with delta (0, -2)
Screenshot: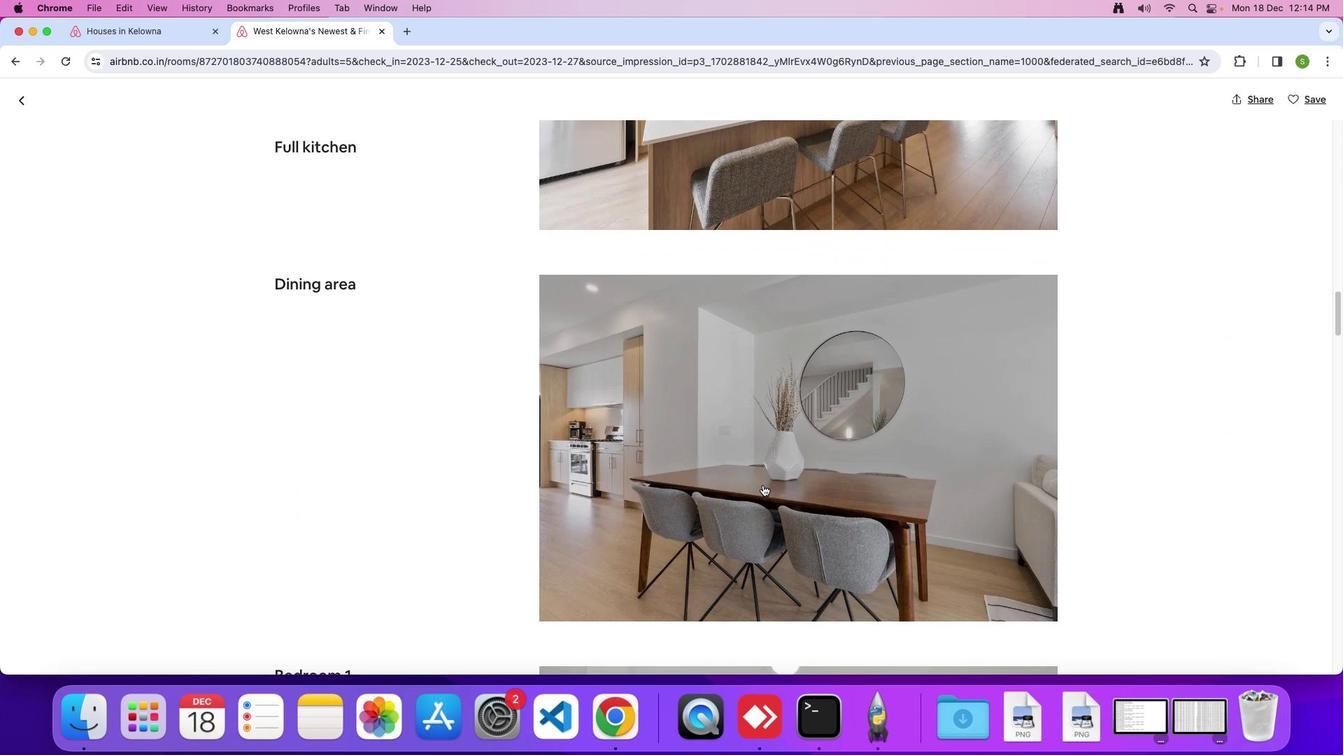 
Action: Mouse scrolled (763, 484) with delta (0, 0)
Screenshot: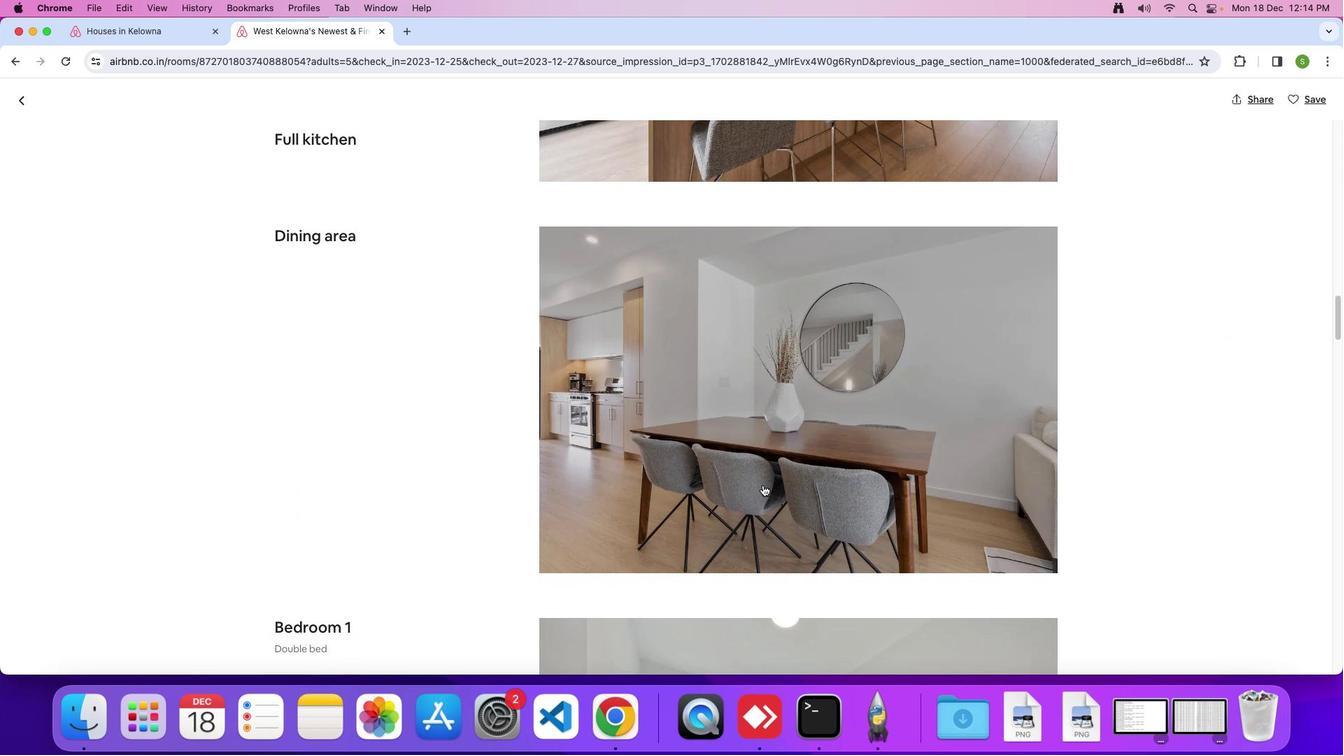 
Action: Mouse scrolled (763, 484) with delta (0, 0)
Screenshot: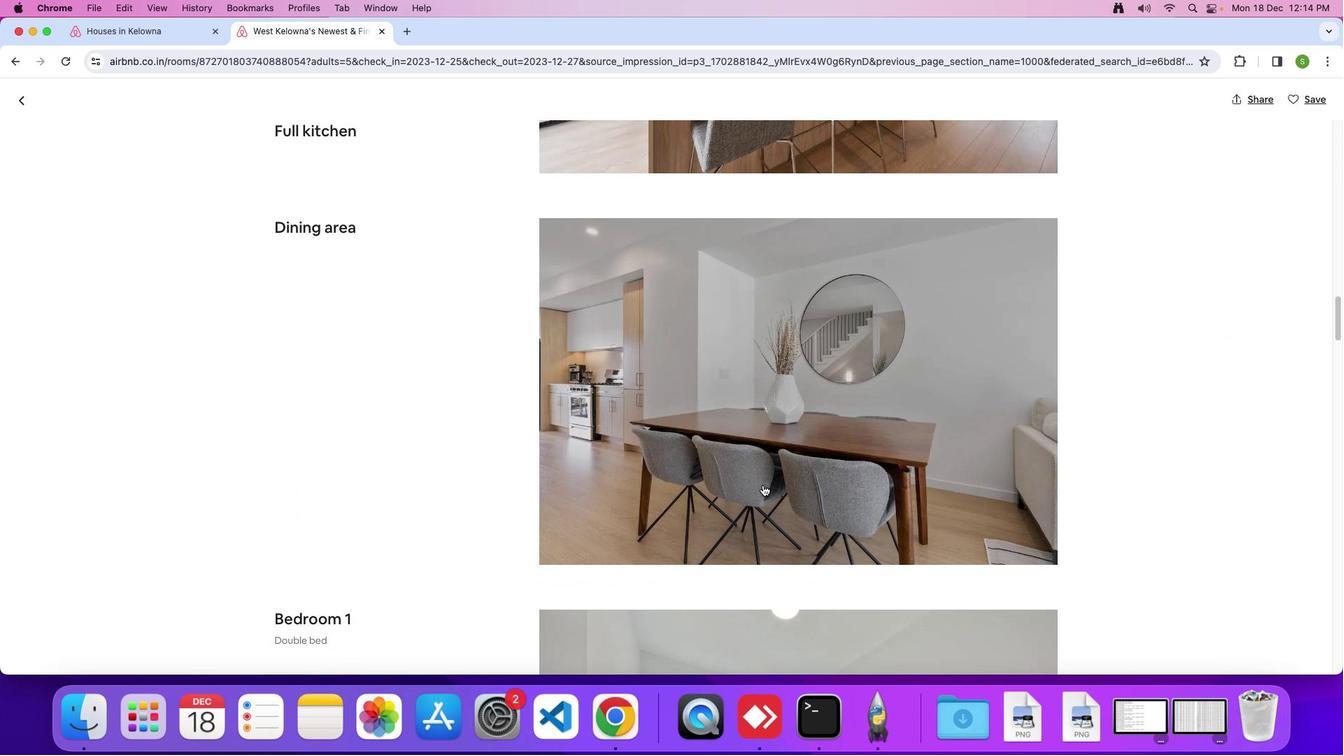 
Action: Mouse scrolled (763, 484) with delta (0, -1)
Screenshot: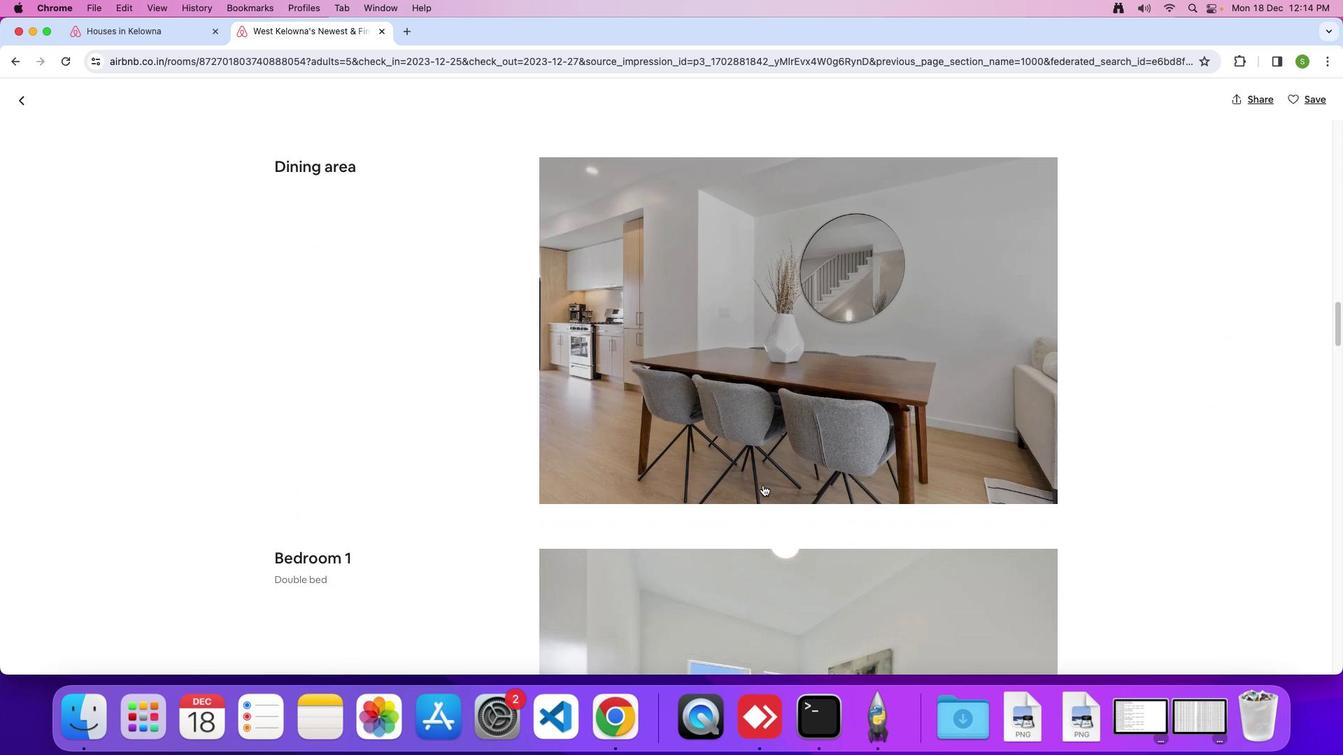 
Action: Mouse scrolled (763, 484) with delta (0, 0)
Screenshot: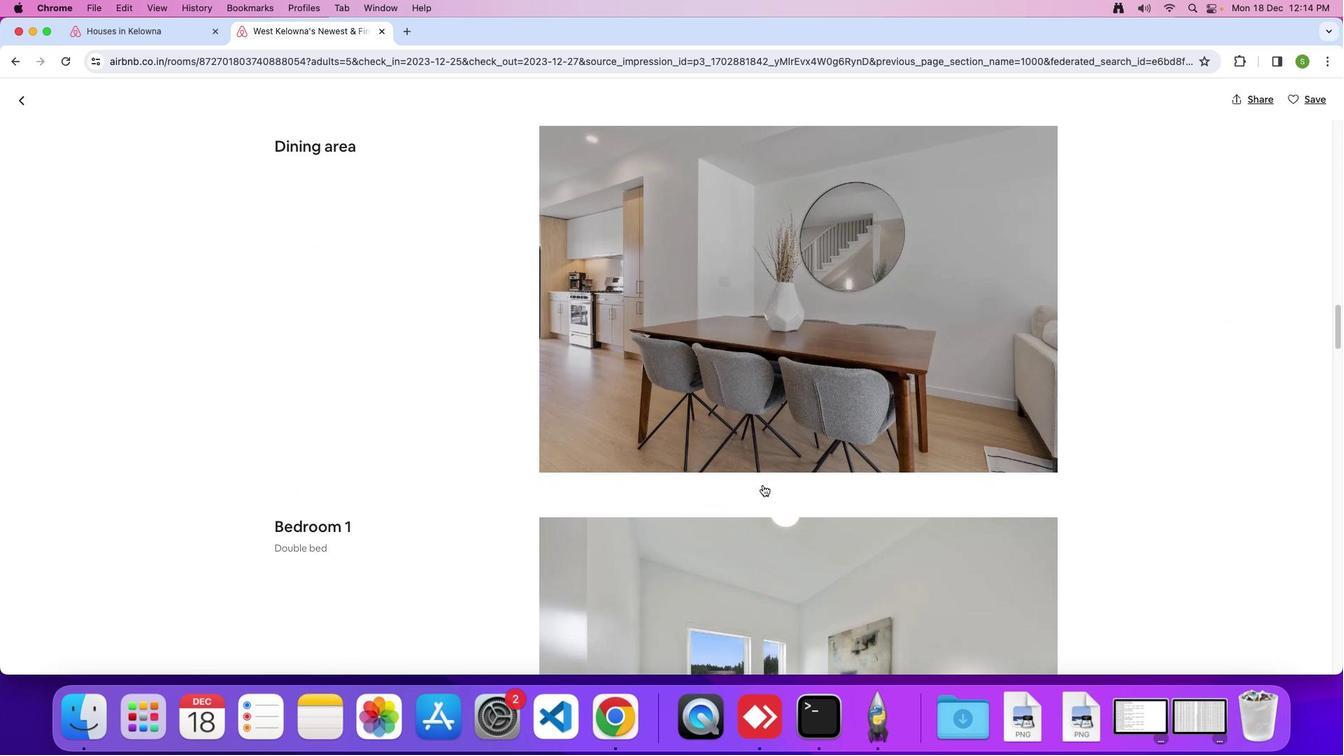 
Action: Mouse scrolled (763, 484) with delta (0, 0)
Screenshot: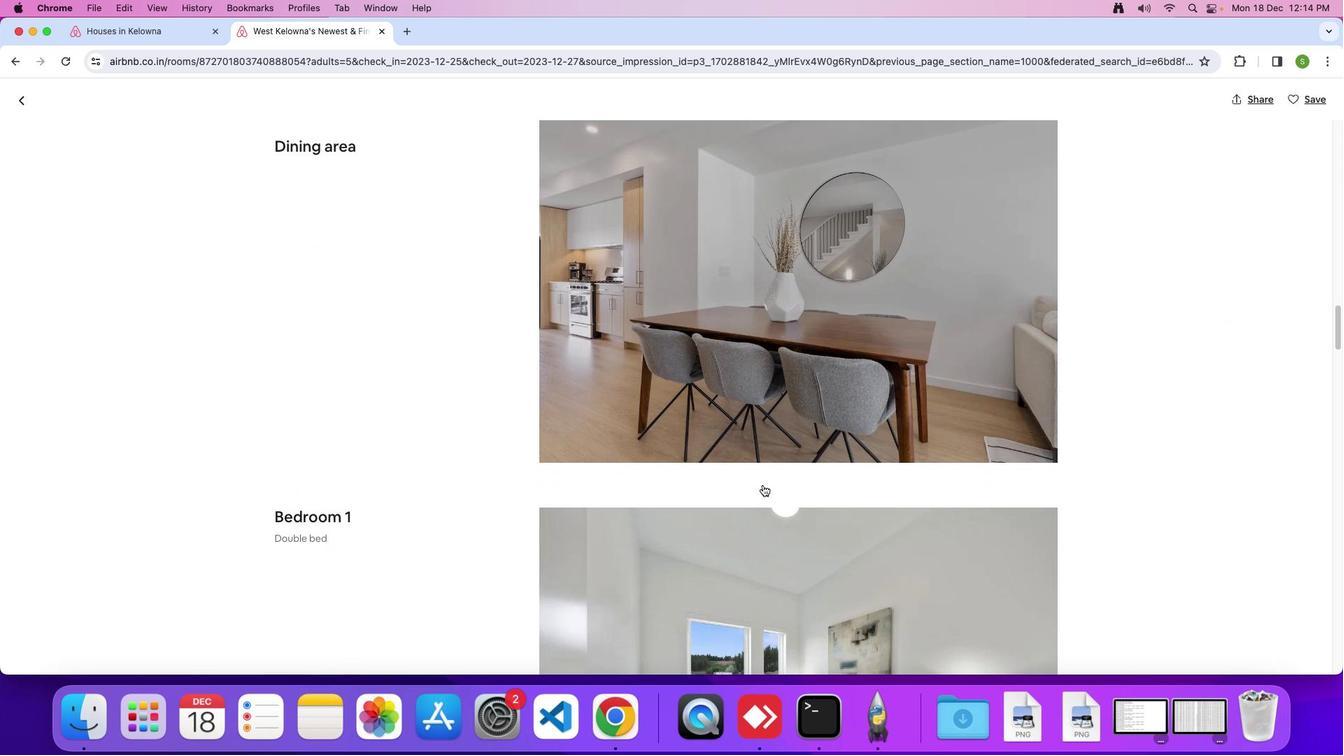 
Action: Mouse scrolled (763, 484) with delta (0, -1)
Screenshot: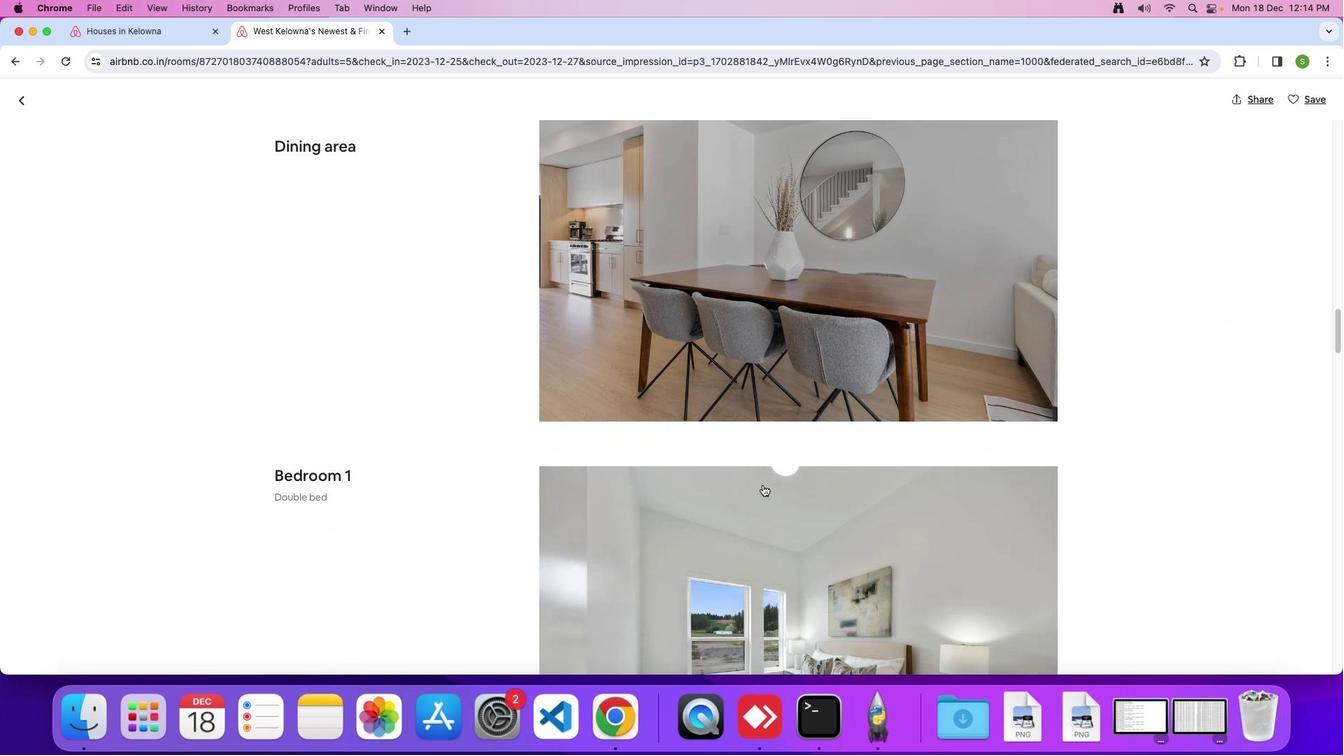 
Action: Mouse scrolled (763, 484) with delta (0, 0)
Screenshot: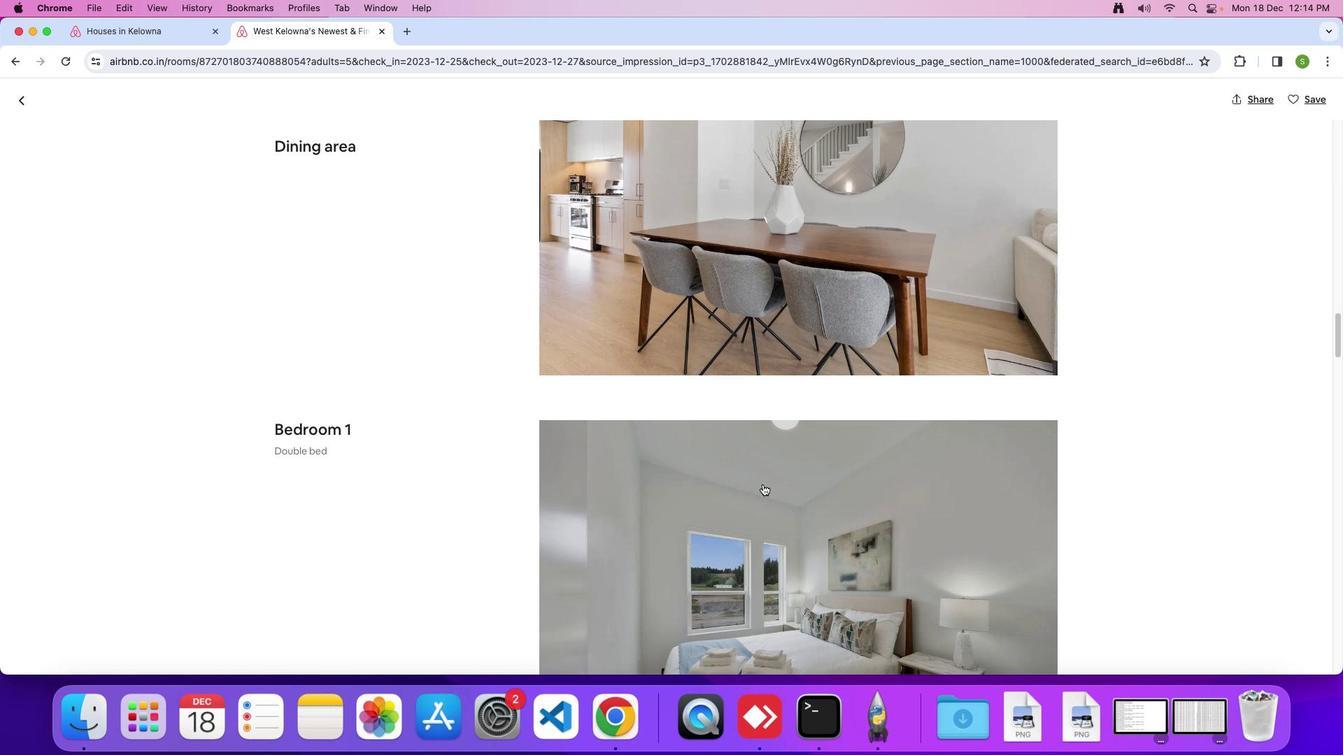 
Action: Mouse moved to (763, 484)
Screenshot: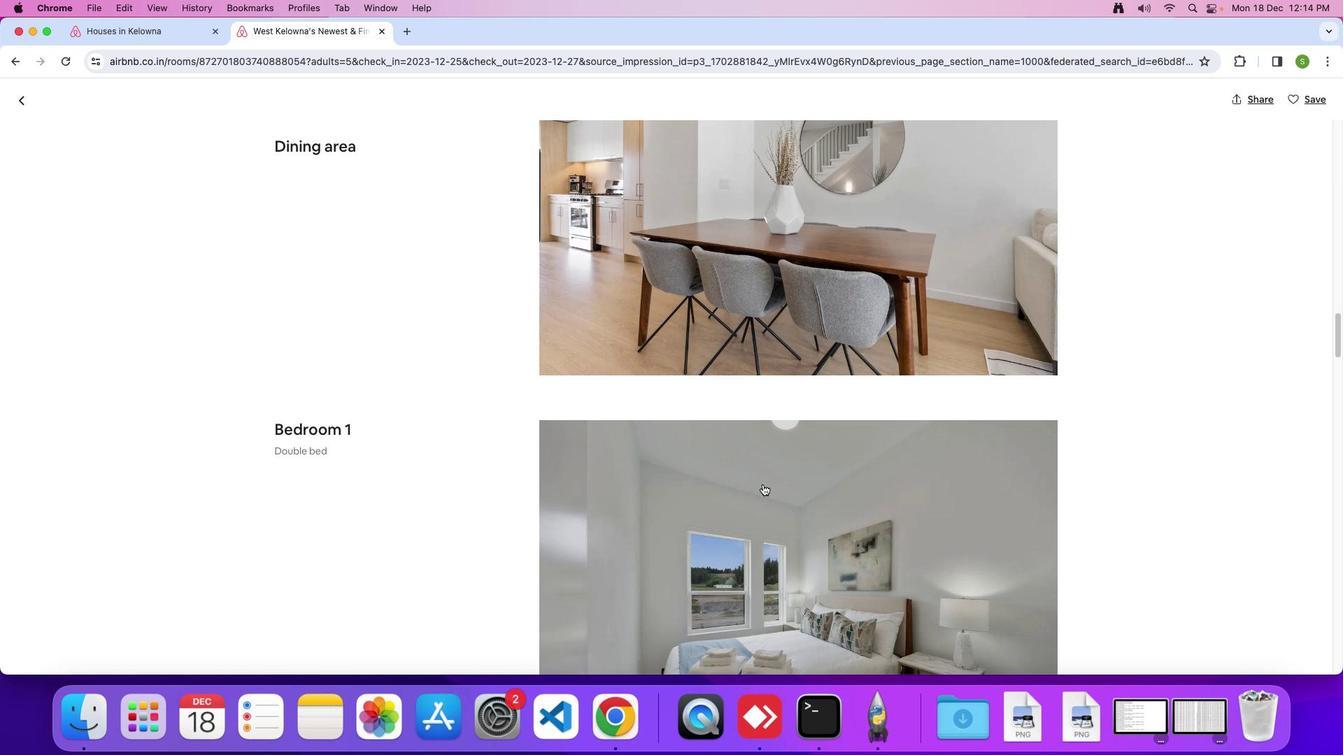 
Action: Mouse scrolled (763, 484) with delta (0, 0)
Screenshot: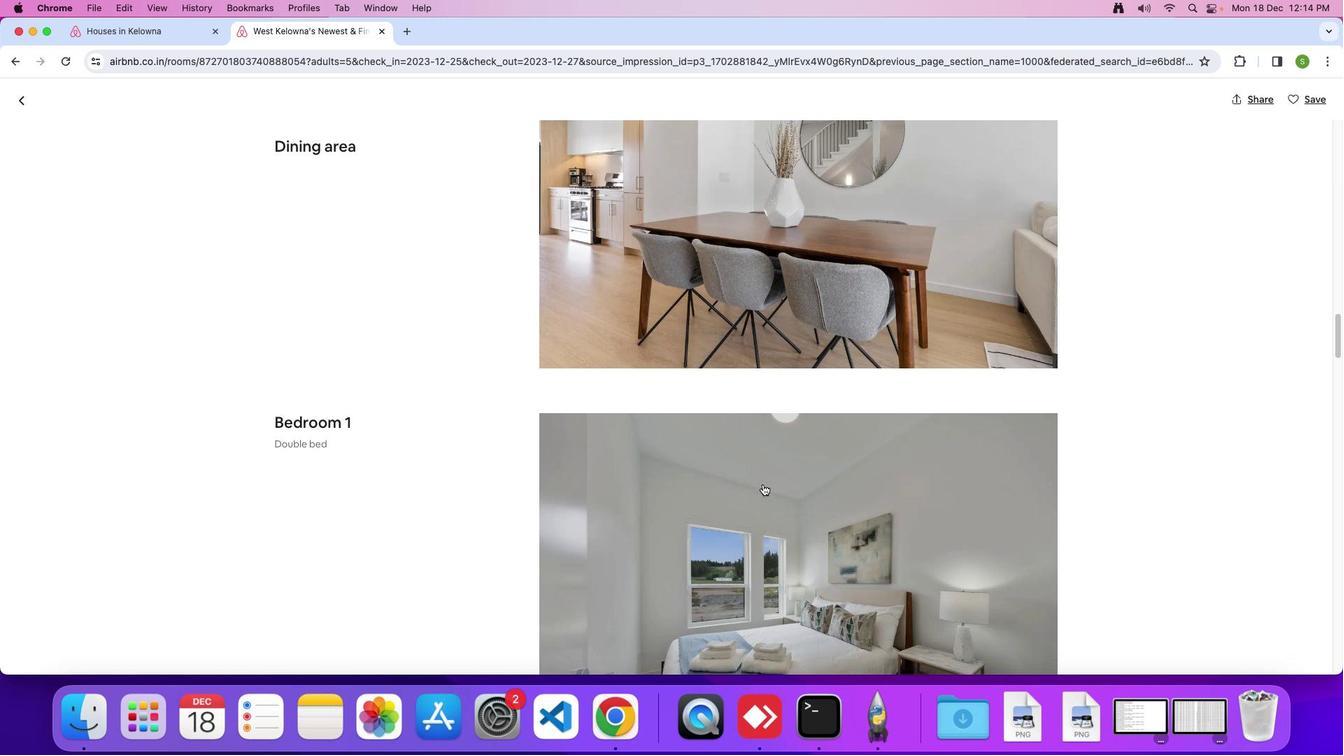 
Action: Mouse scrolled (763, 484) with delta (0, 0)
Screenshot: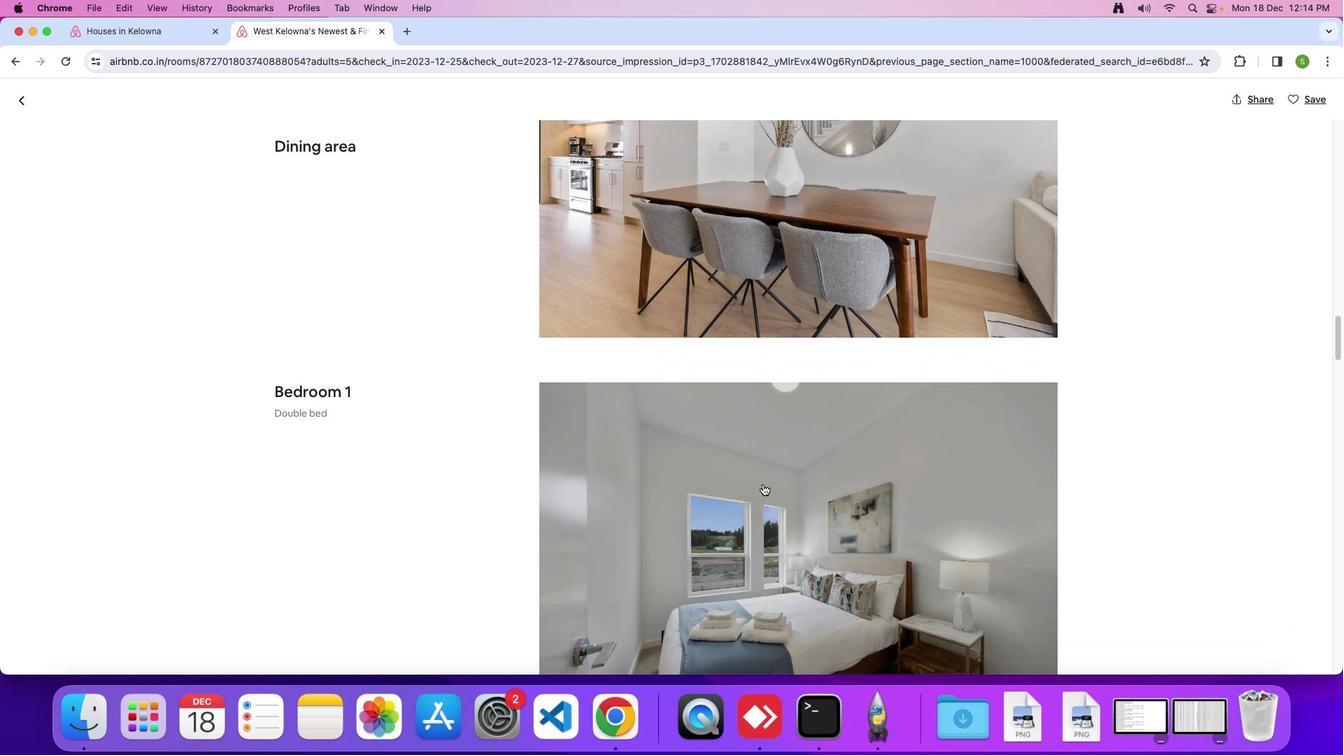 
Action: Mouse scrolled (763, 484) with delta (0, 0)
Screenshot: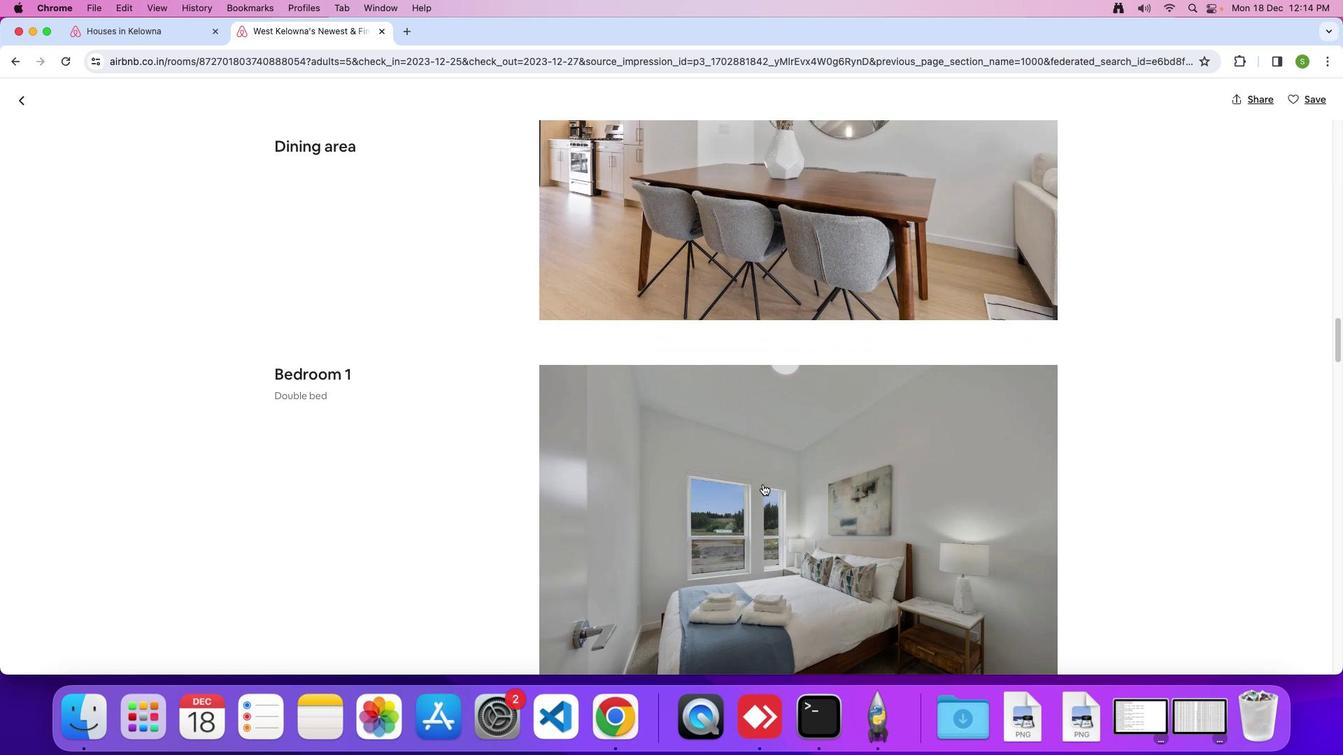 
Action: Mouse scrolled (763, 484) with delta (0, 0)
Screenshot: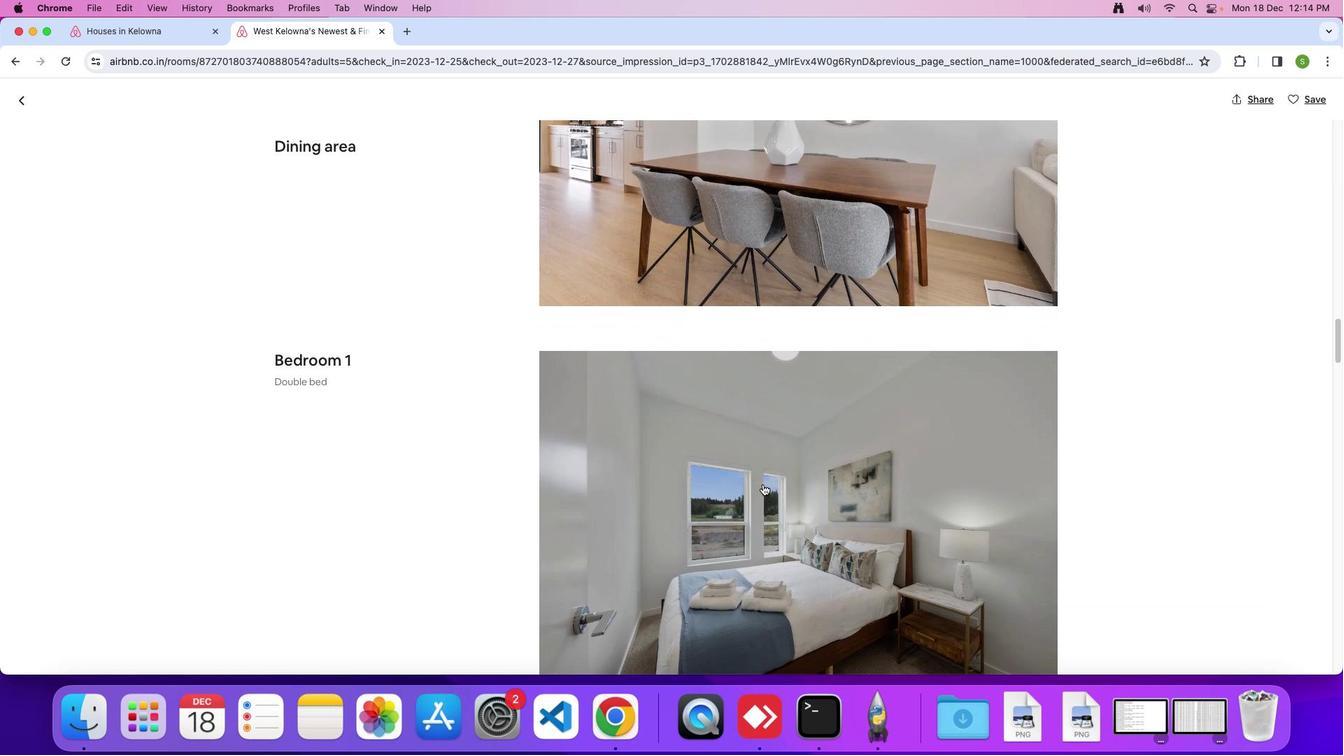 
Action: Mouse scrolled (763, 484) with delta (0, 0)
Screenshot: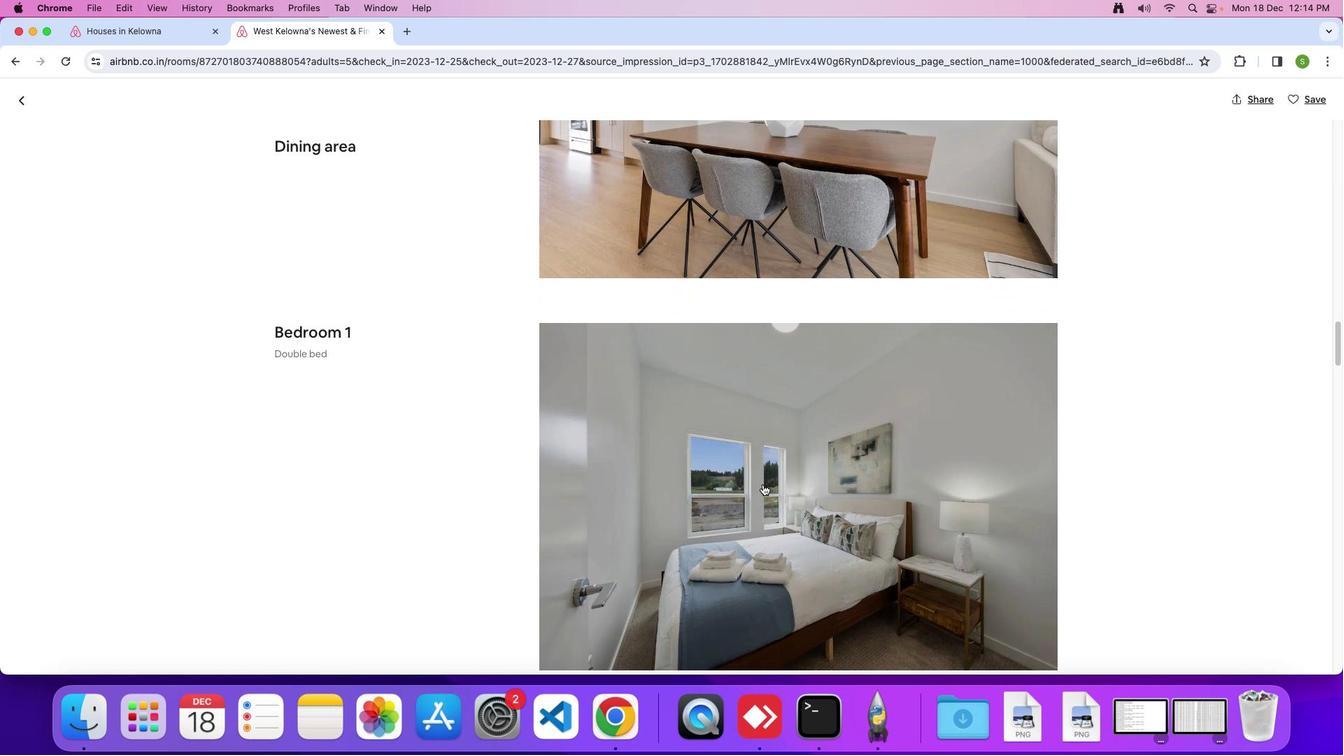 
Action: Mouse scrolled (763, 484) with delta (0, 0)
Screenshot: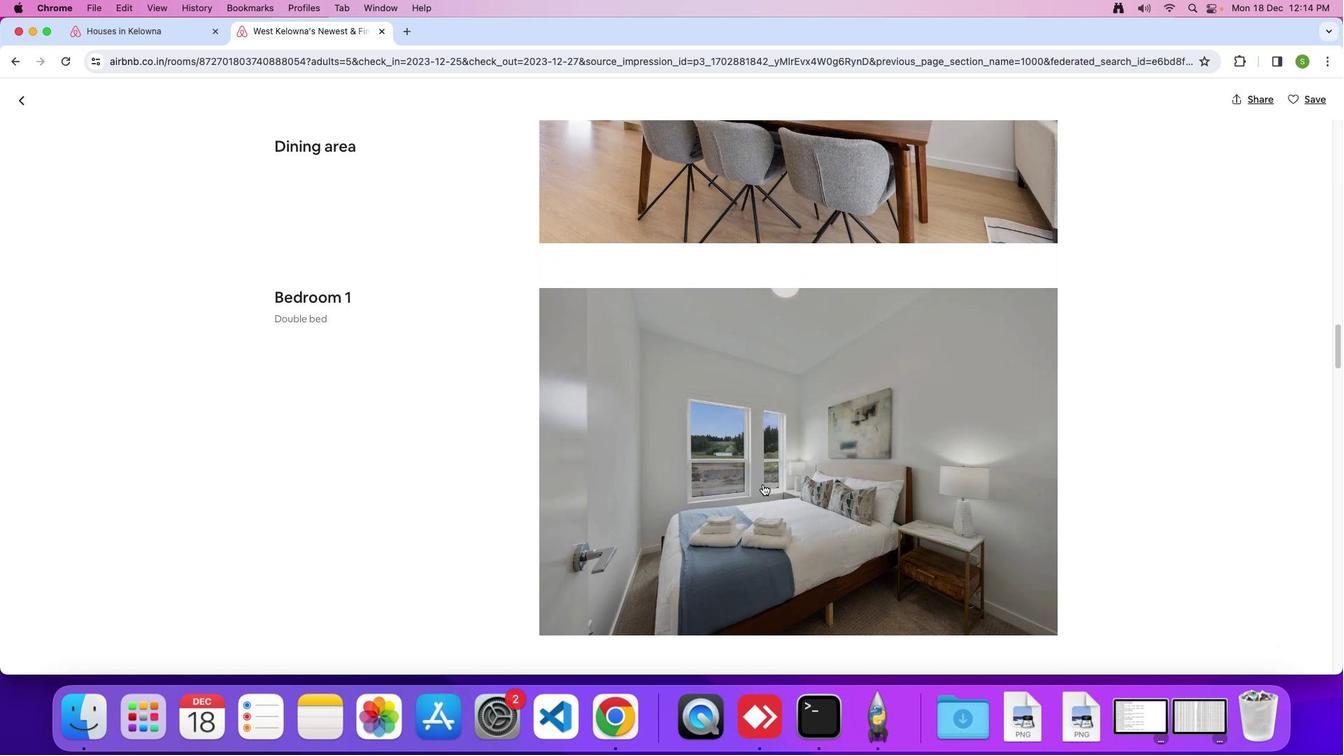 
Action: Mouse scrolled (763, 484) with delta (0, 0)
Screenshot: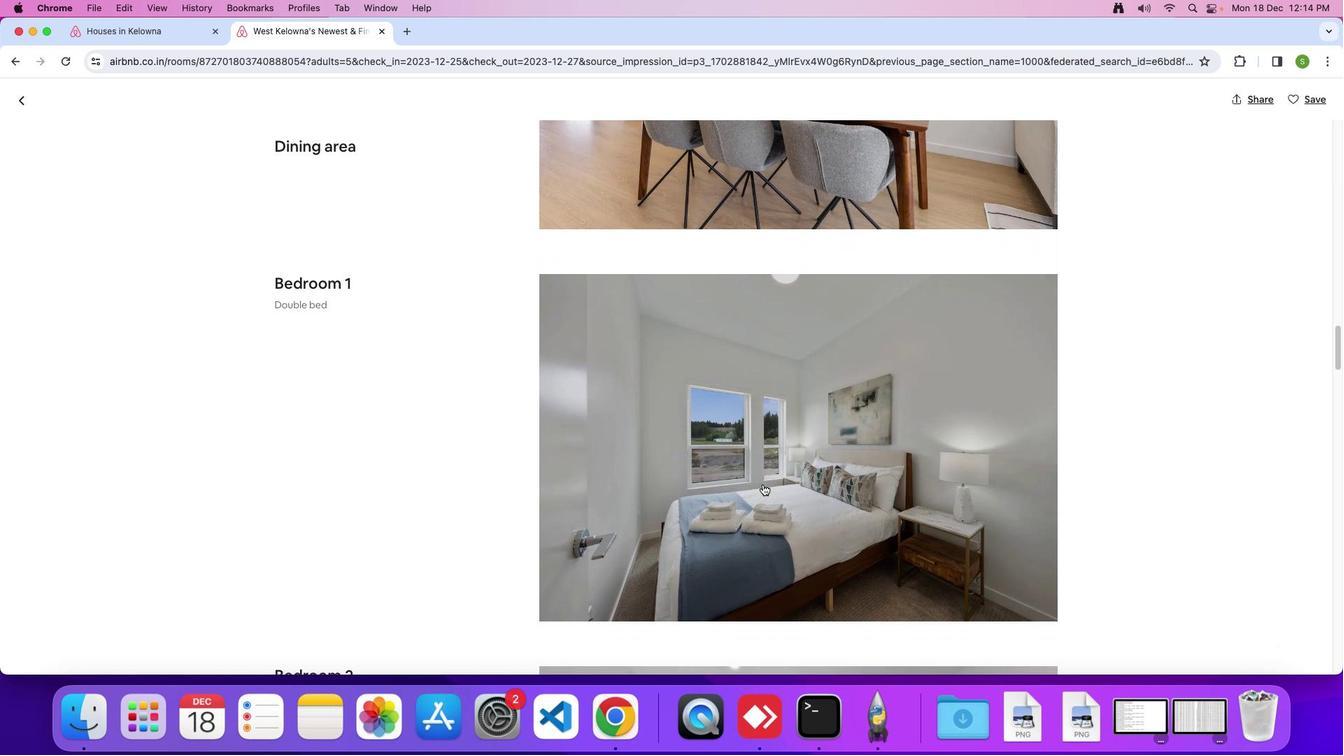 
Action: Mouse scrolled (763, 484) with delta (0, 0)
Screenshot: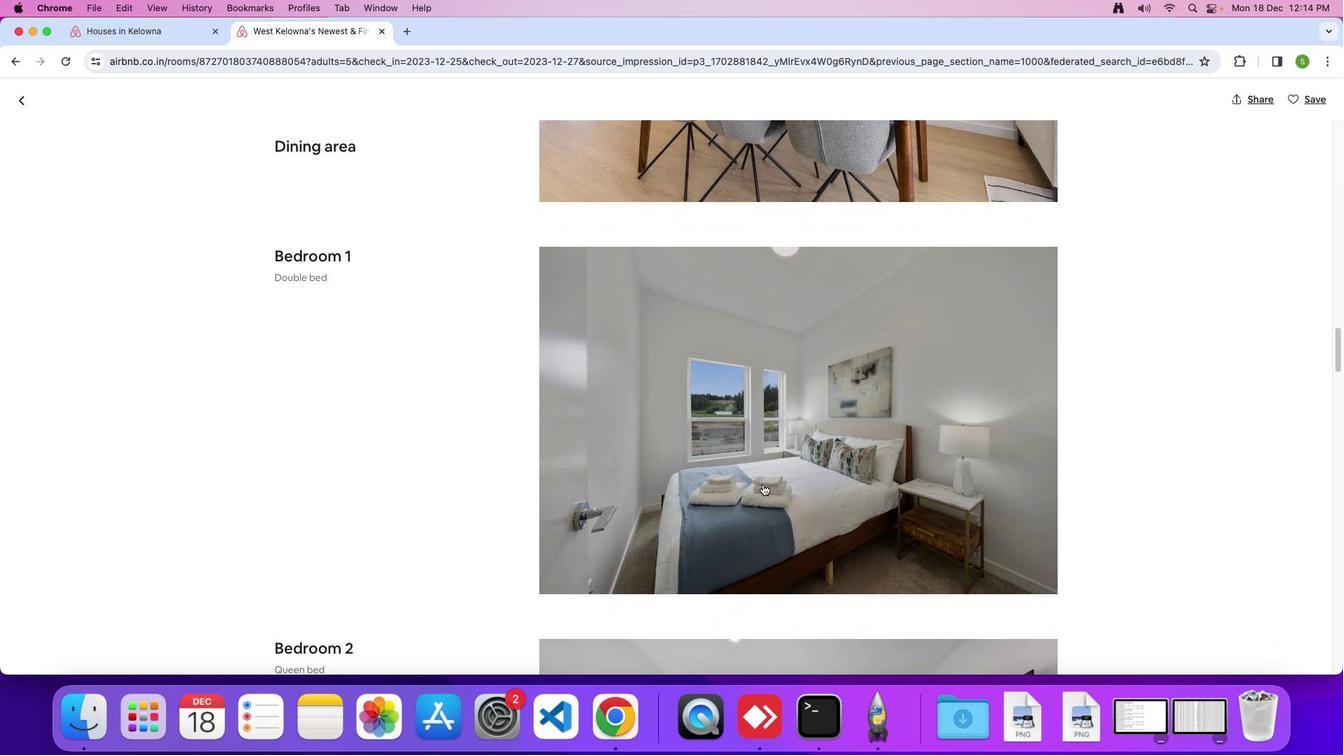 
Action: Mouse scrolled (763, 484) with delta (0, 0)
Screenshot: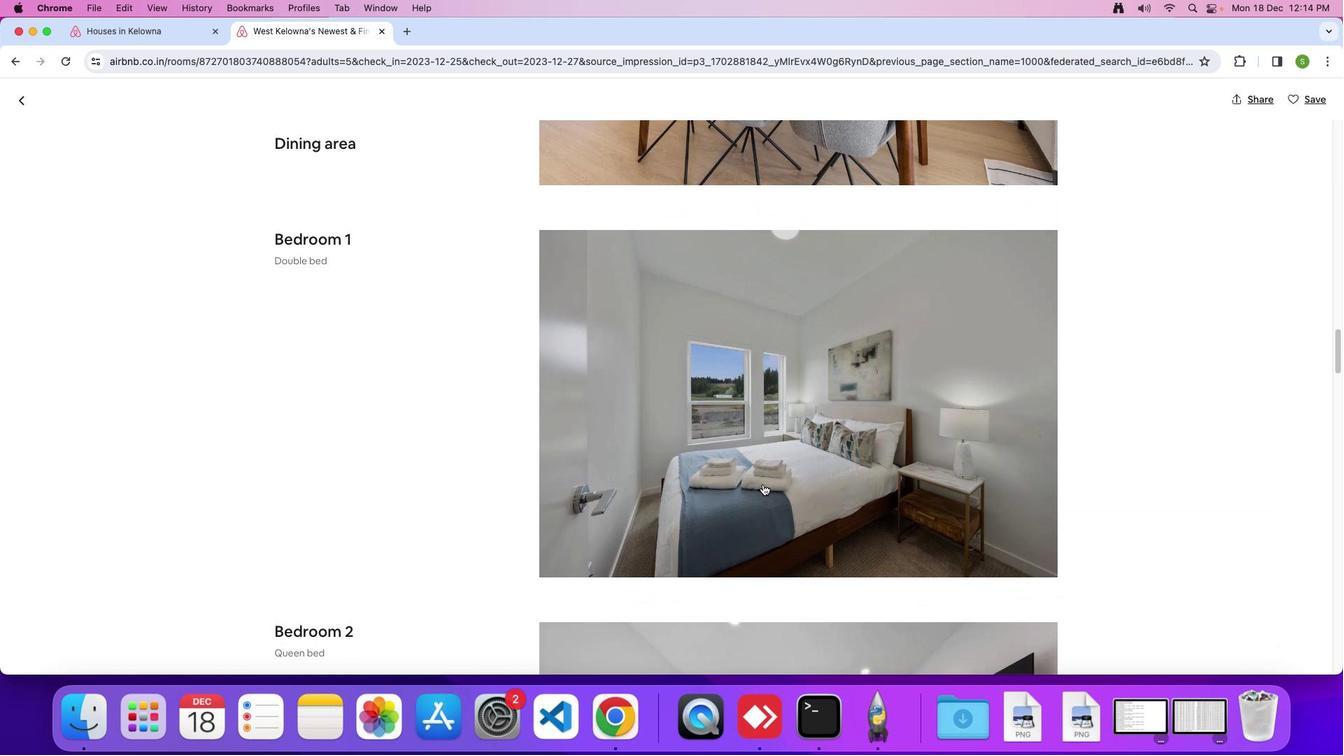 
Action: Mouse scrolled (763, 484) with delta (0, 0)
Screenshot: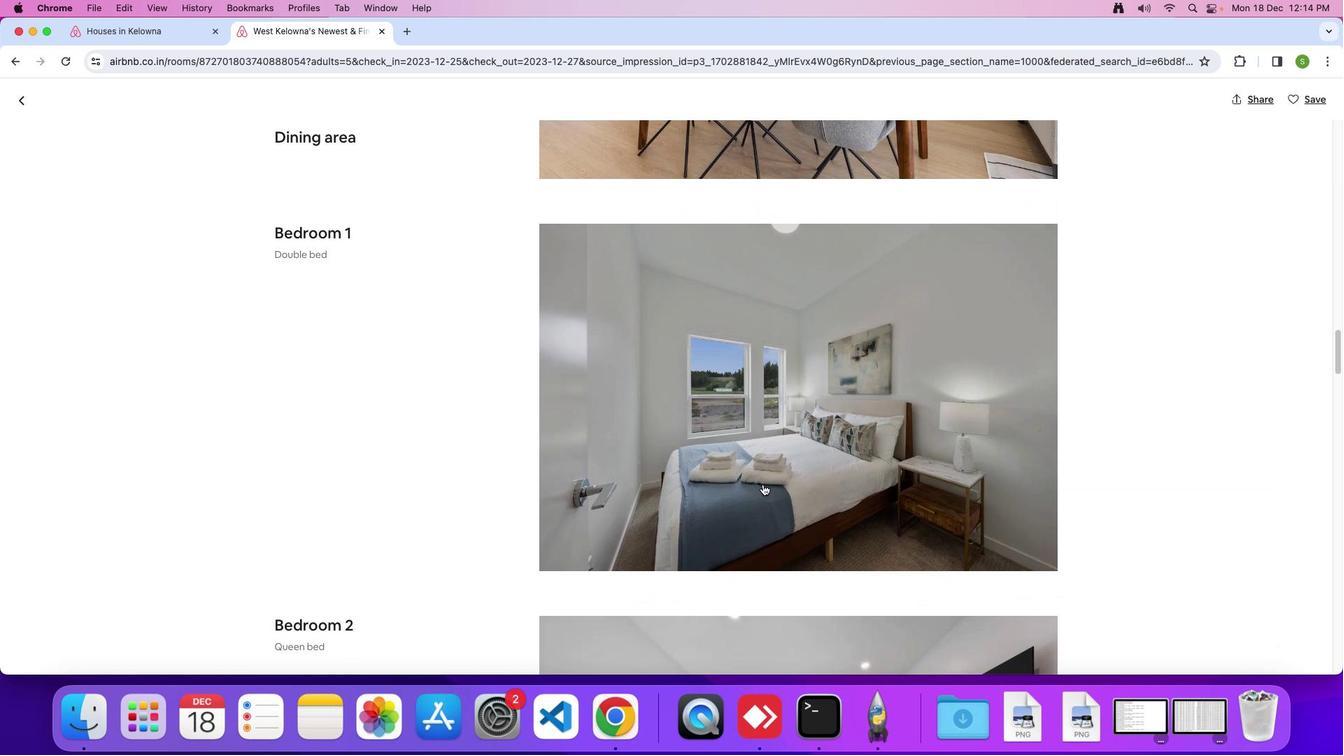 
Action: Mouse scrolled (763, 484) with delta (0, 0)
Screenshot: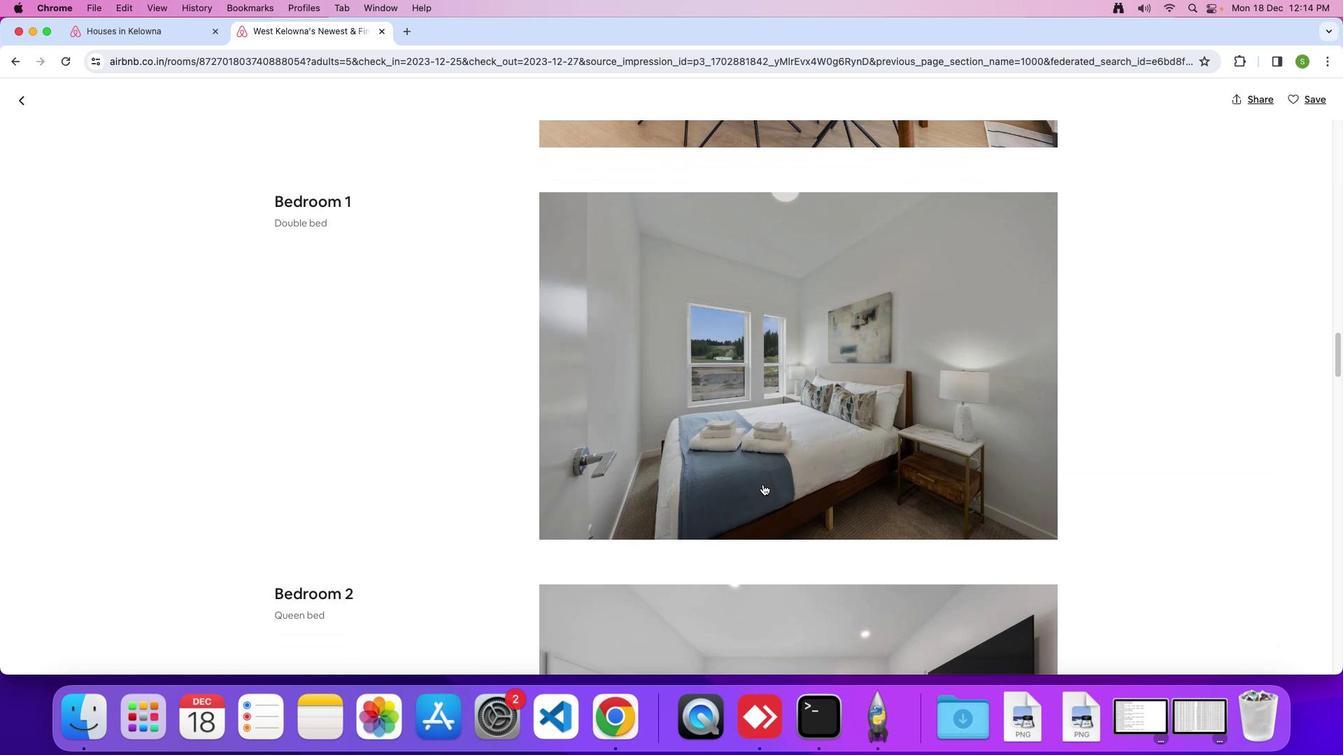 
Action: Mouse scrolled (763, 484) with delta (0, 0)
Screenshot: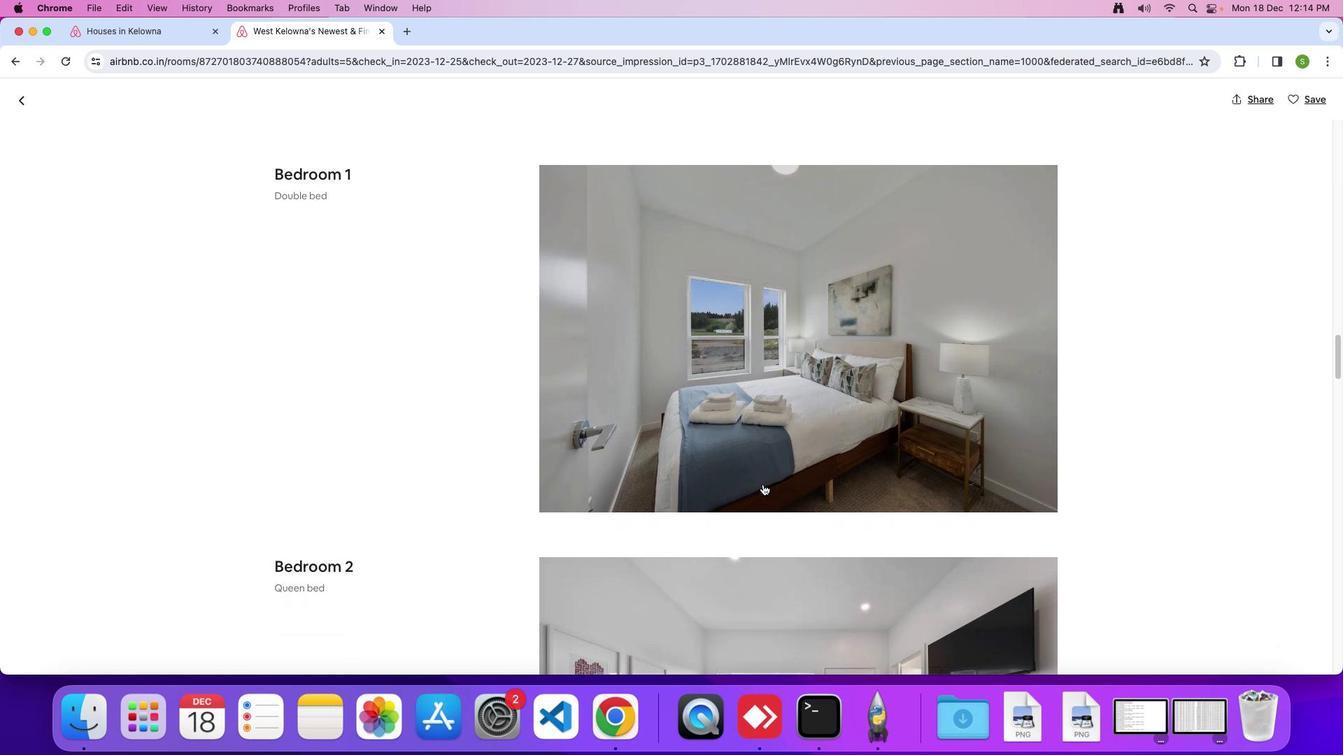 
Action: Mouse scrolled (763, 484) with delta (0, 0)
Screenshot: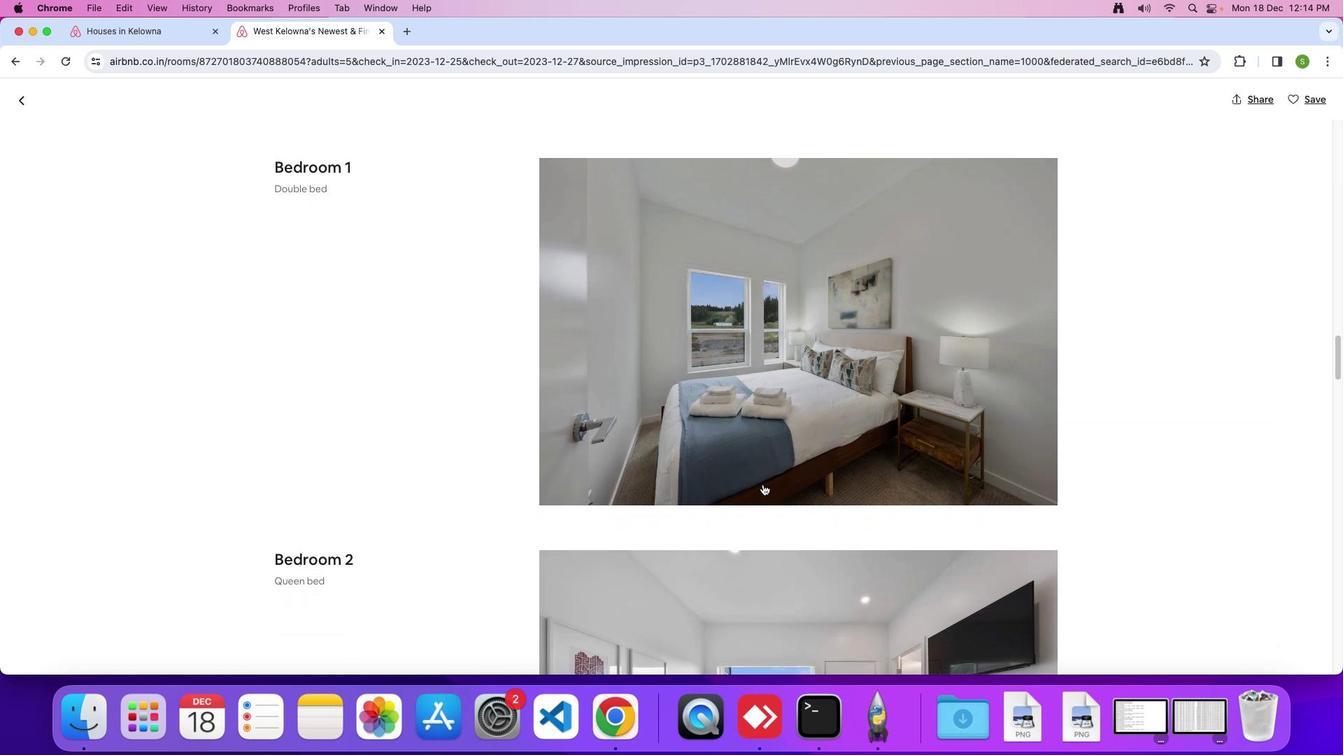 
Action: Mouse scrolled (763, 484) with delta (0, 0)
Screenshot: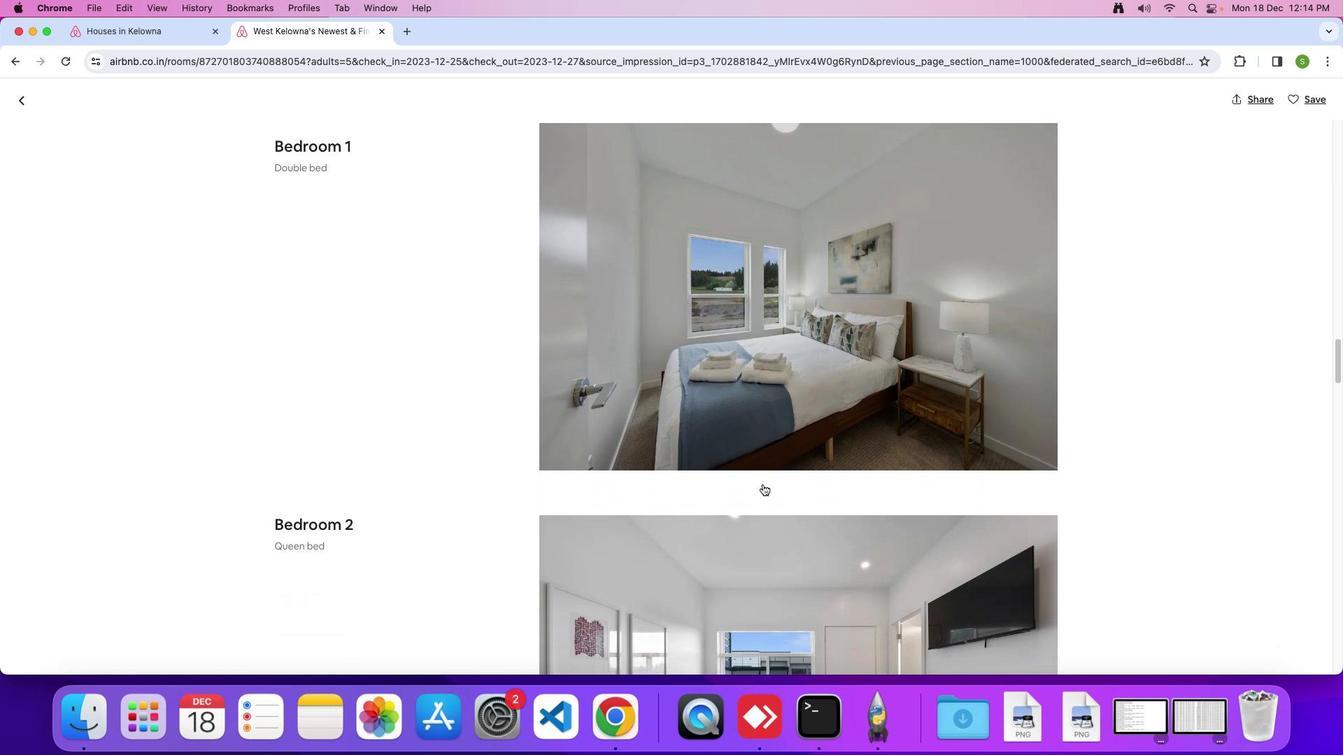 
Action: Mouse scrolled (763, 484) with delta (0, 0)
Screenshot: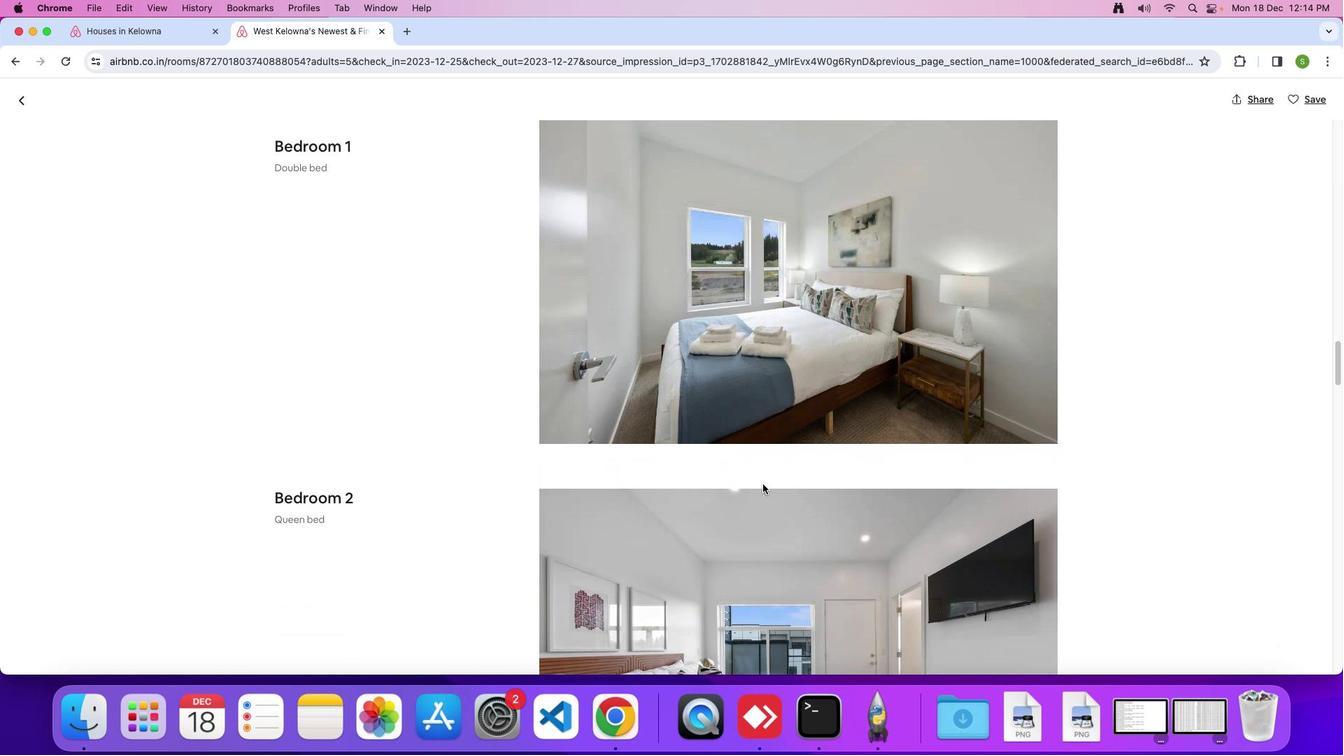 
Action: Mouse scrolled (763, 484) with delta (0, 0)
Screenshot: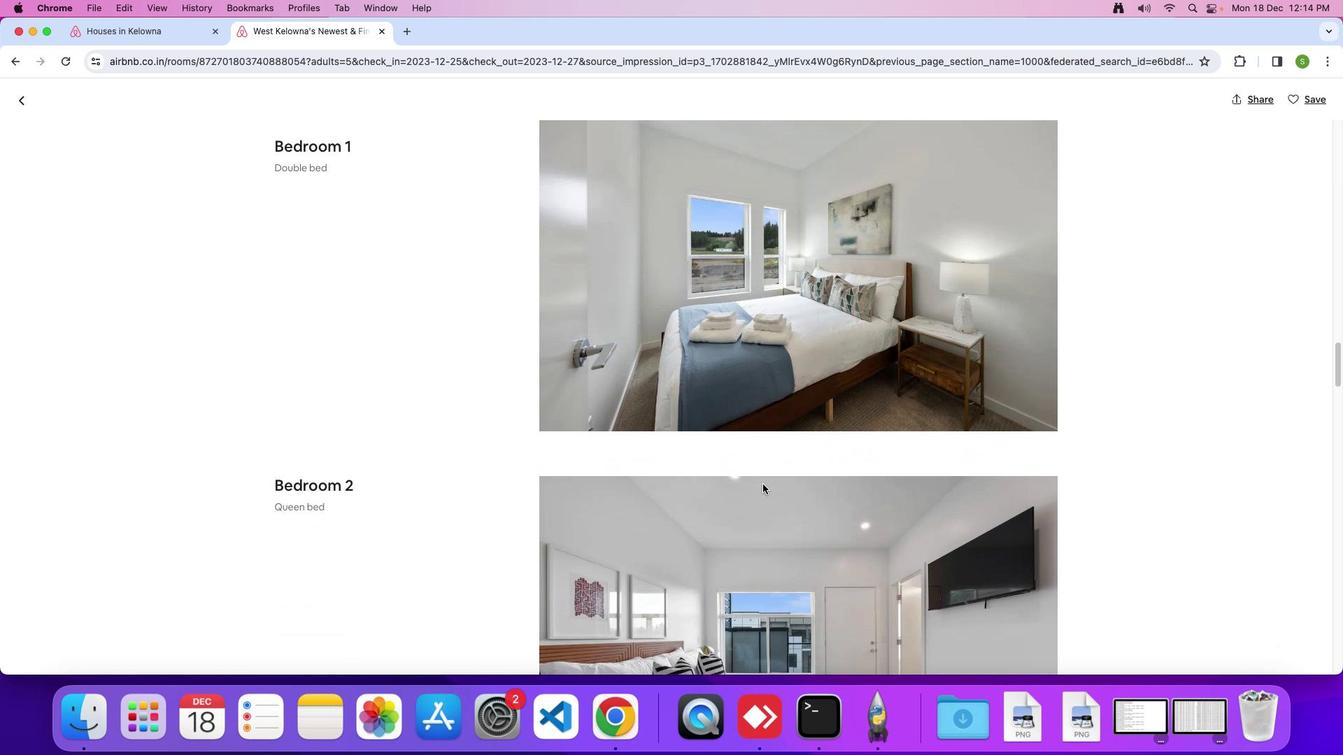 
Action: Mouse scrolled (763, 484) with delta (0, 0)
Screenshot: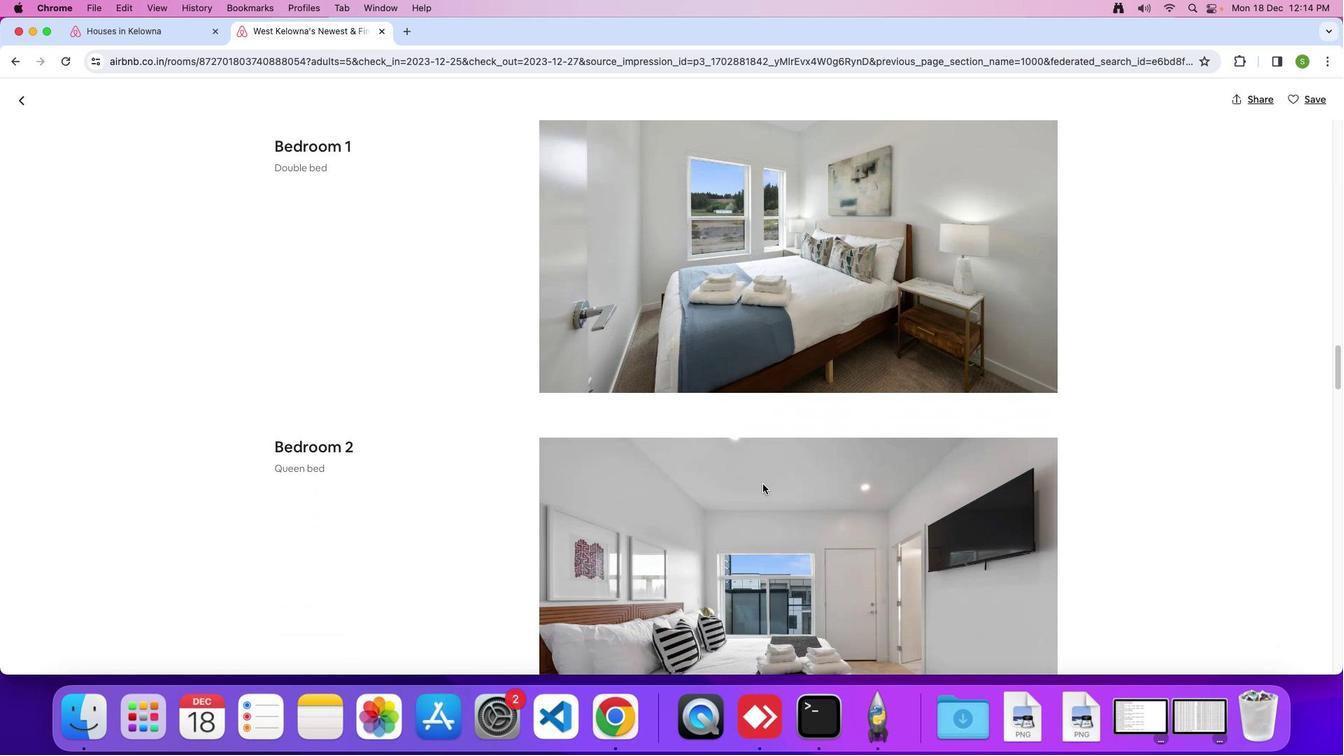
Action: Mouse scrolled (763, 484) with delta (0, 0)
Screenshot: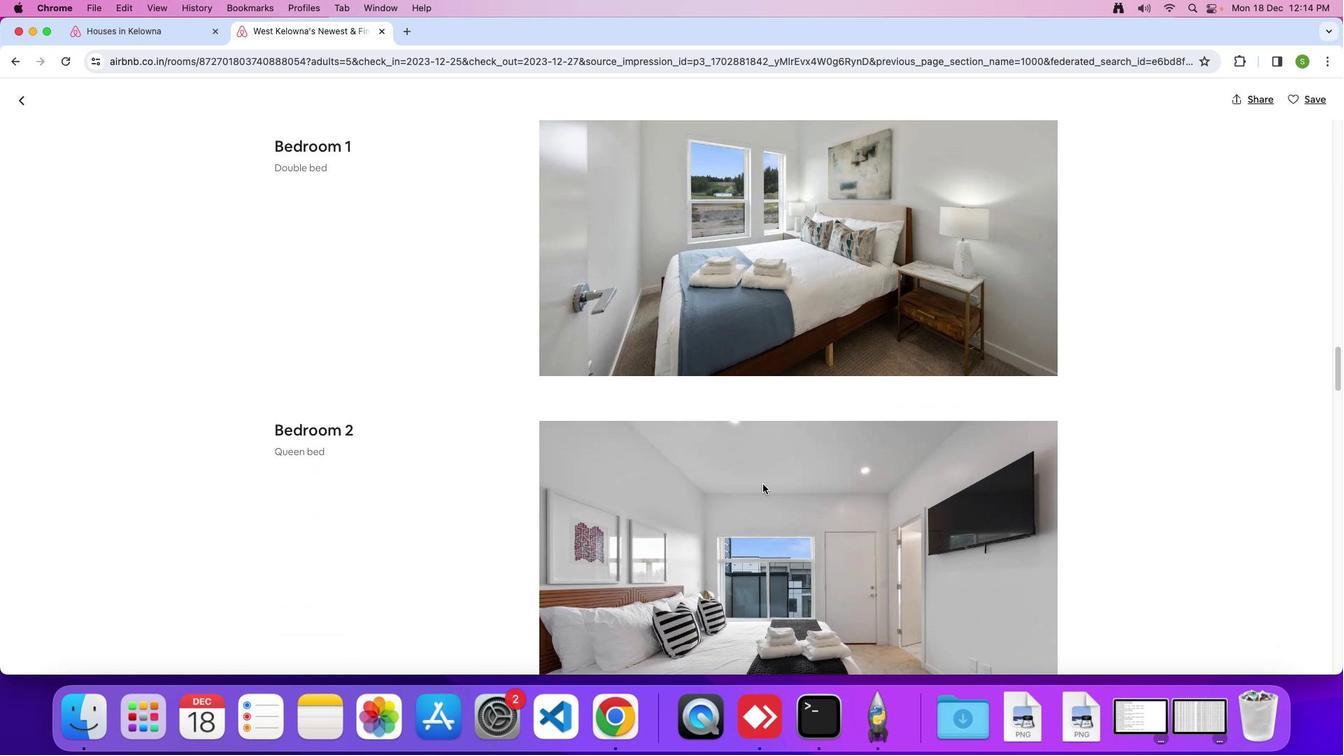 
Action: Mouse scrolled (763, 484) with delta (0, 0)
Screenshot: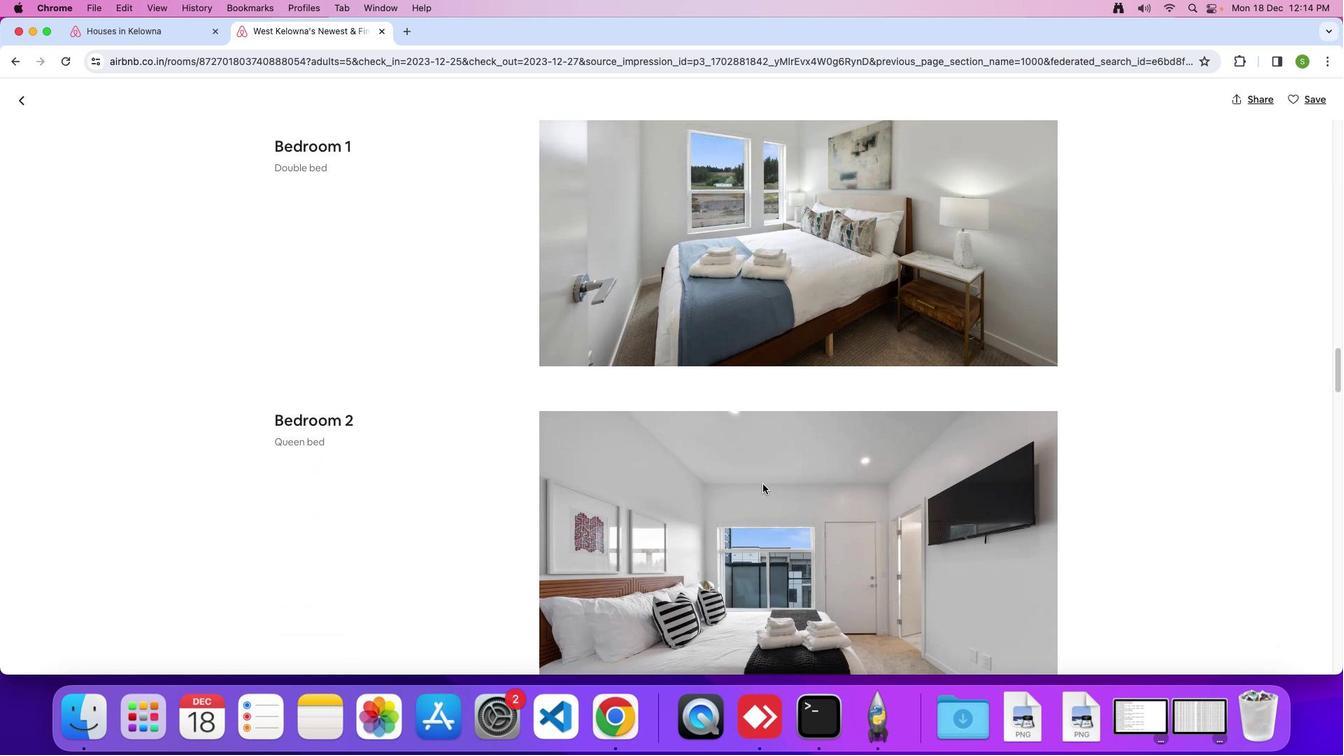
Action: Mouse scrolled (763, 484) with delta (0, 0)
Screenshot: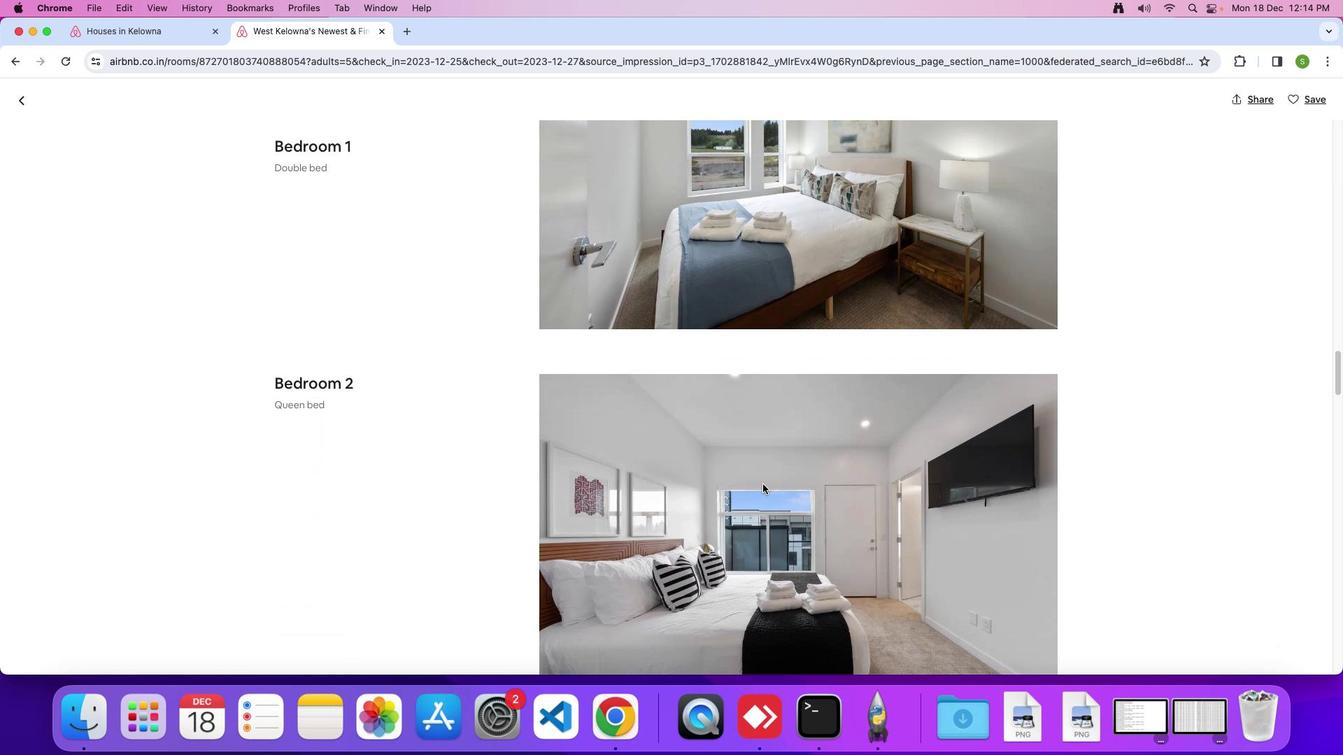 
Action: Mouse scrolled (763, 484) with delta (0, 0)
Screenshot: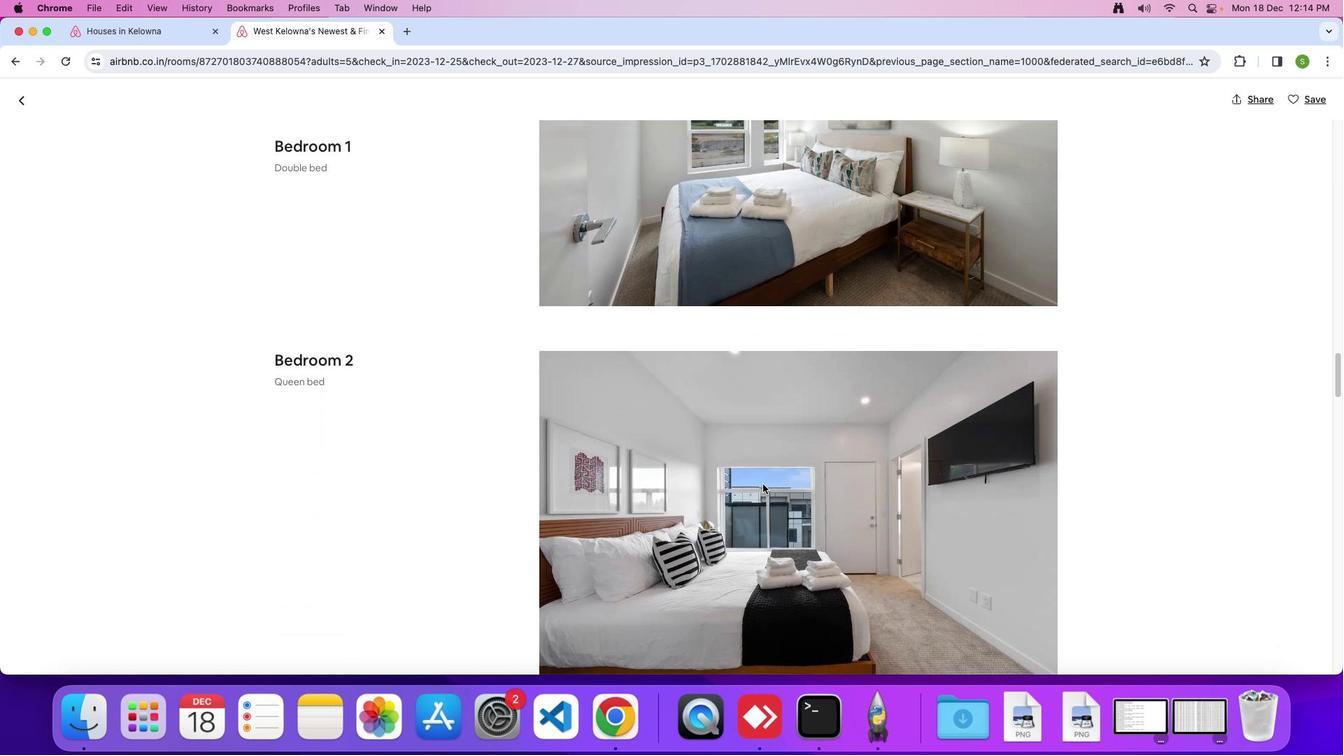 
Action: Mouse scrolled (763, 484) with delta (0, 0)
Screenshot: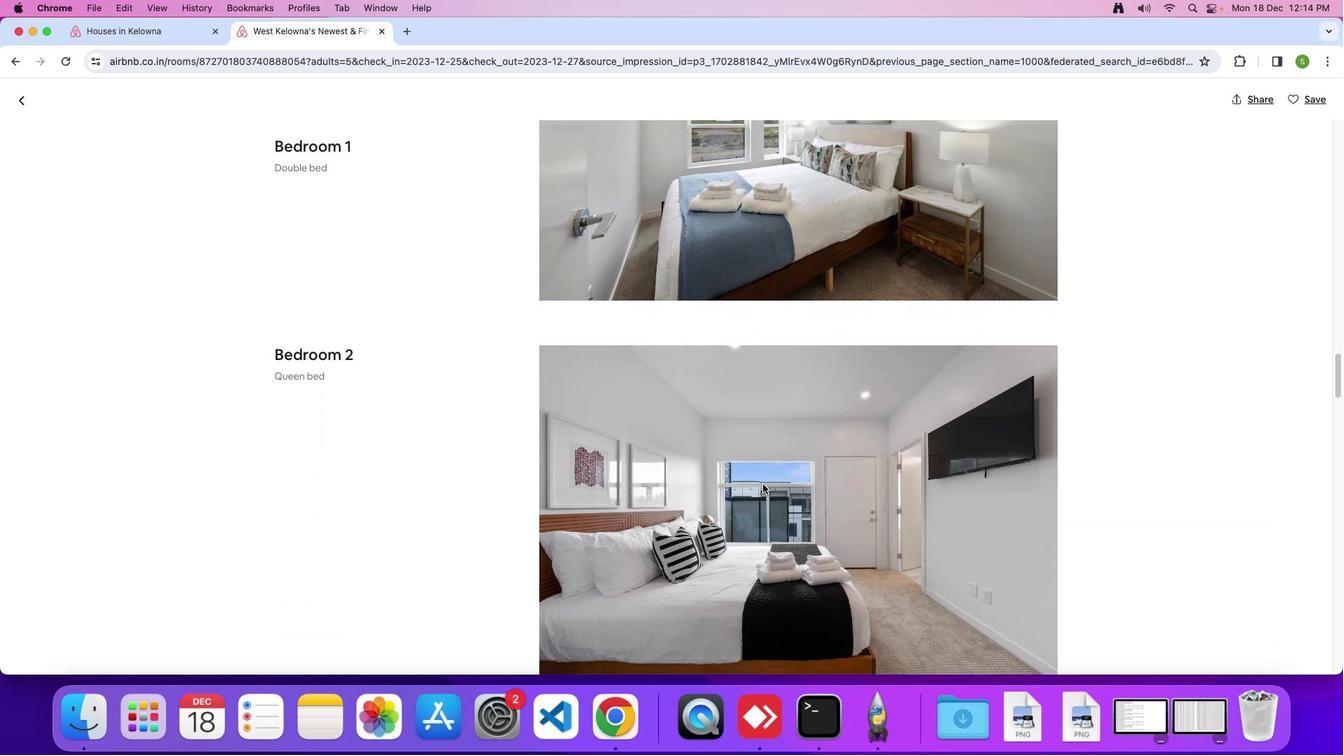 
Action: Mouse scrolled (763, 484) with delta (0, 0)
Screenshot: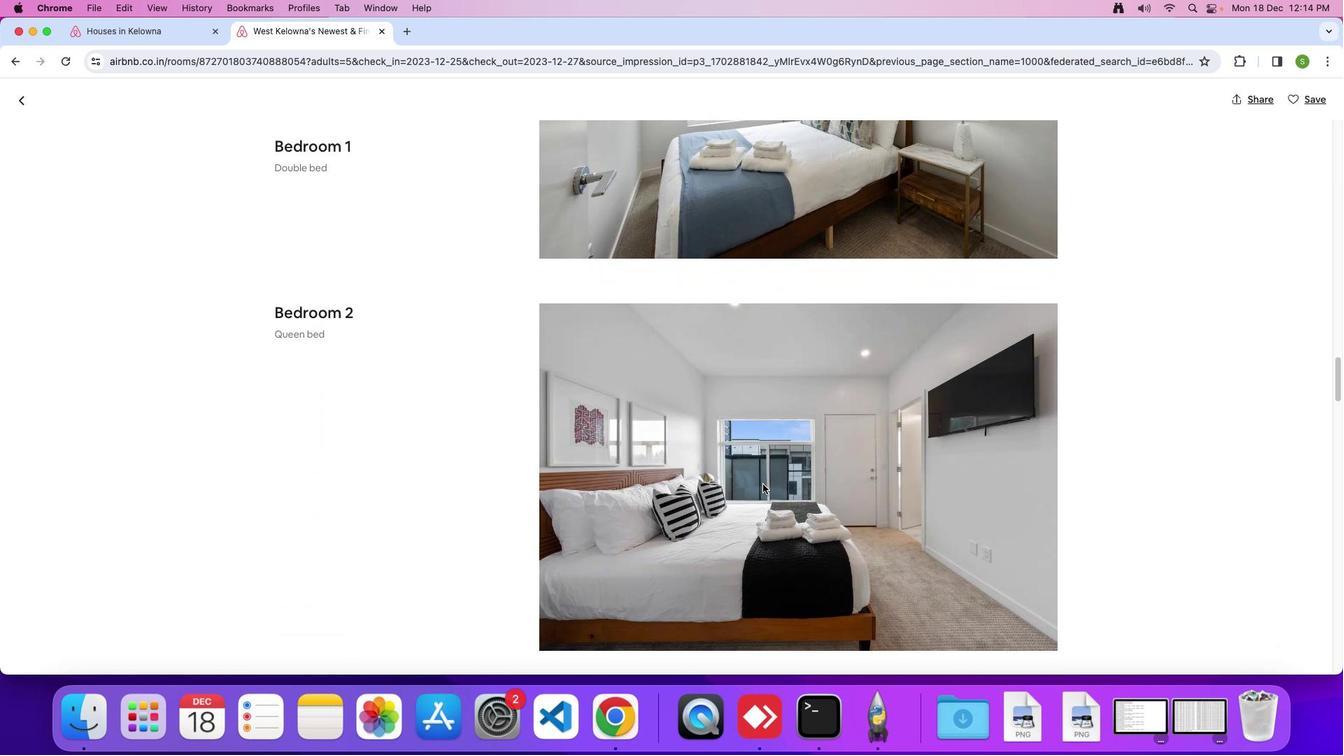
Action: Mouse scrolled (763, 484) with delta (0, 0)
Screenshot: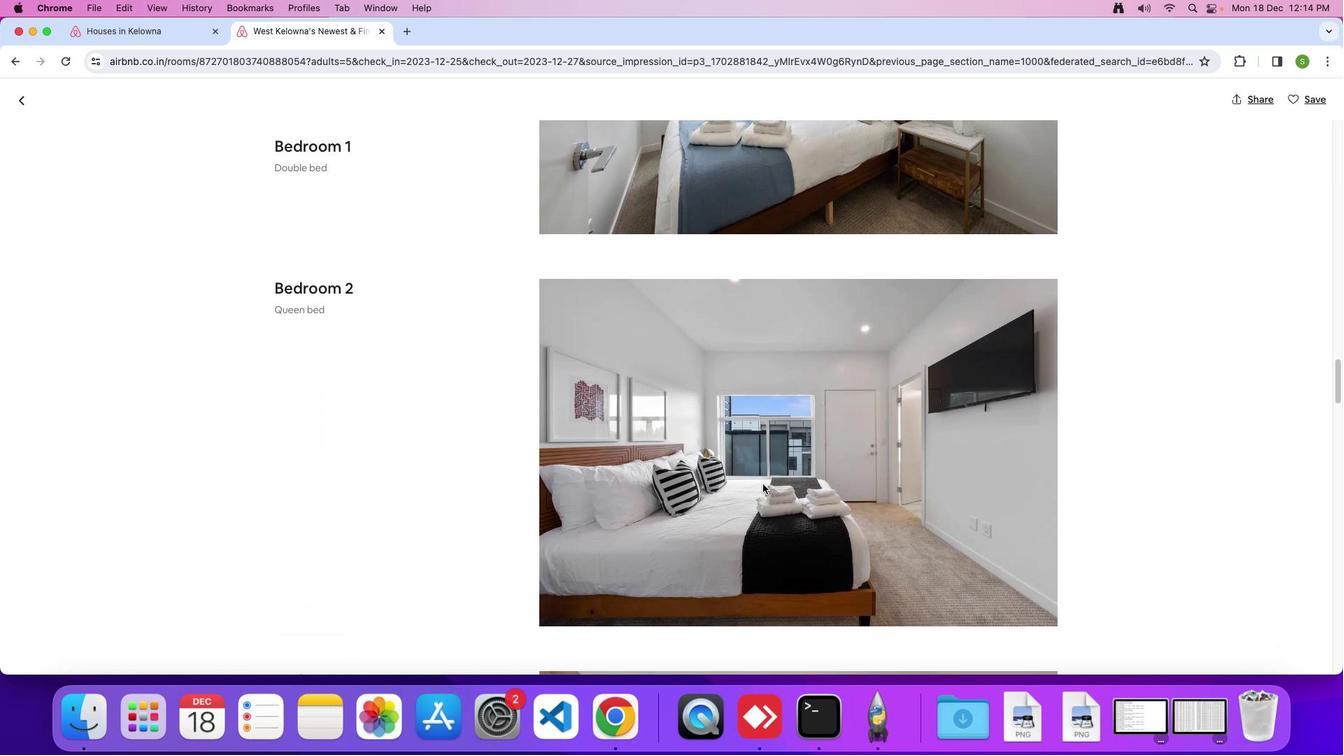 
Action: Mouse scrolled (763, 484) with delta (0, 0)
Screenshot: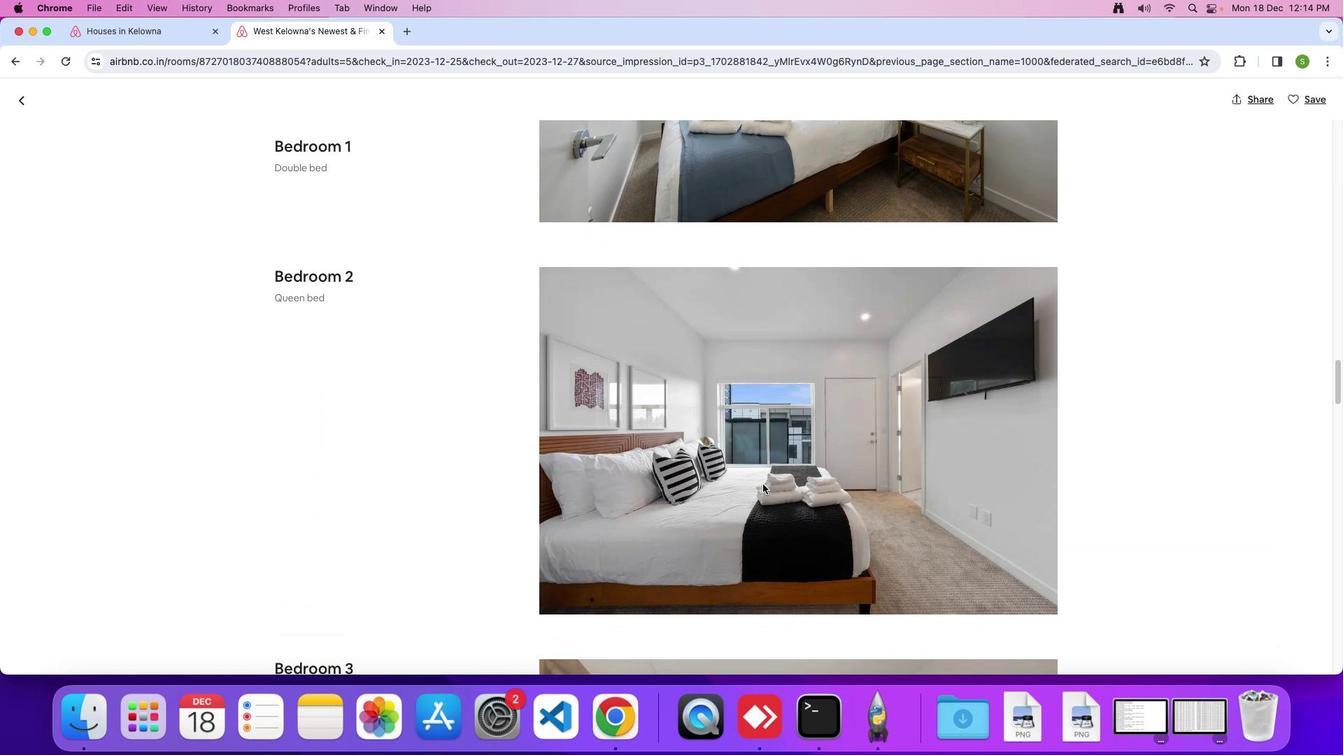 
Action: Mouse scrolled (763, 484) with delta (0, 0)
Screenshot: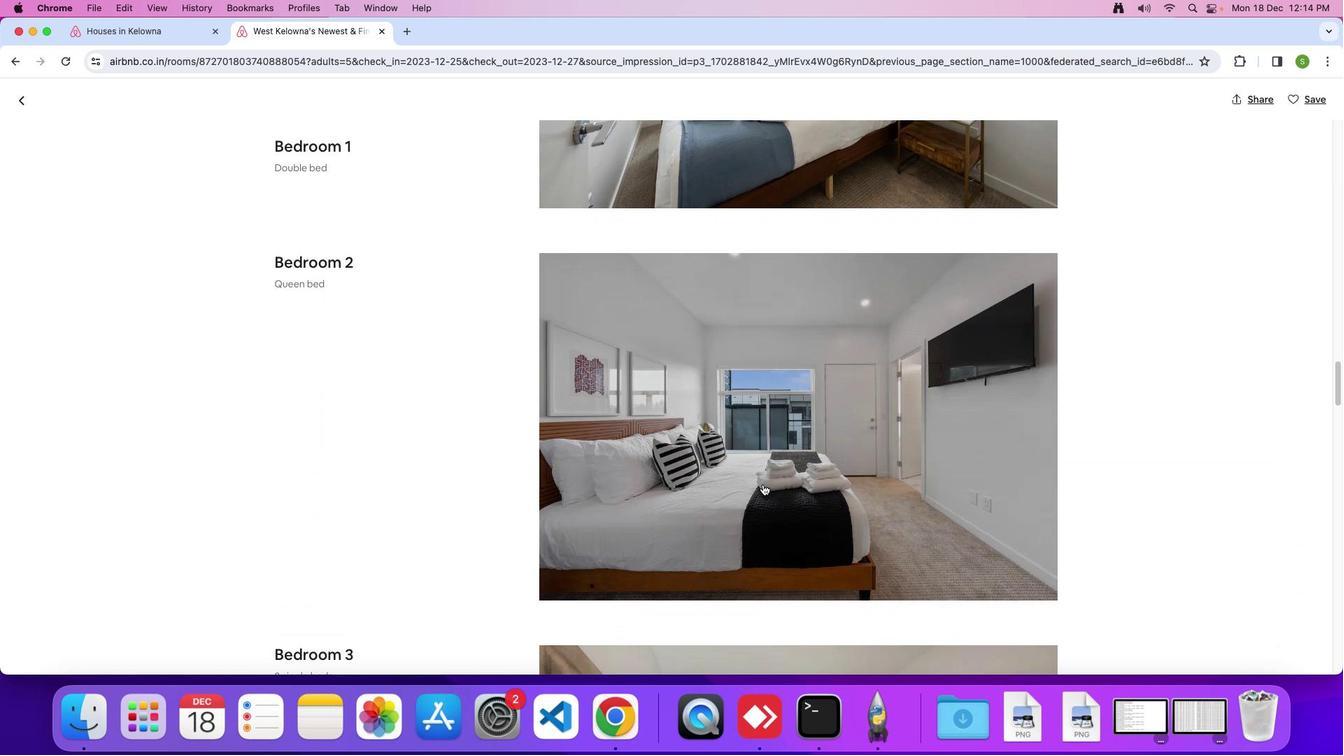 
Action: Mouse scrolled (763, 484) with delta (0, 0)
Screenshot: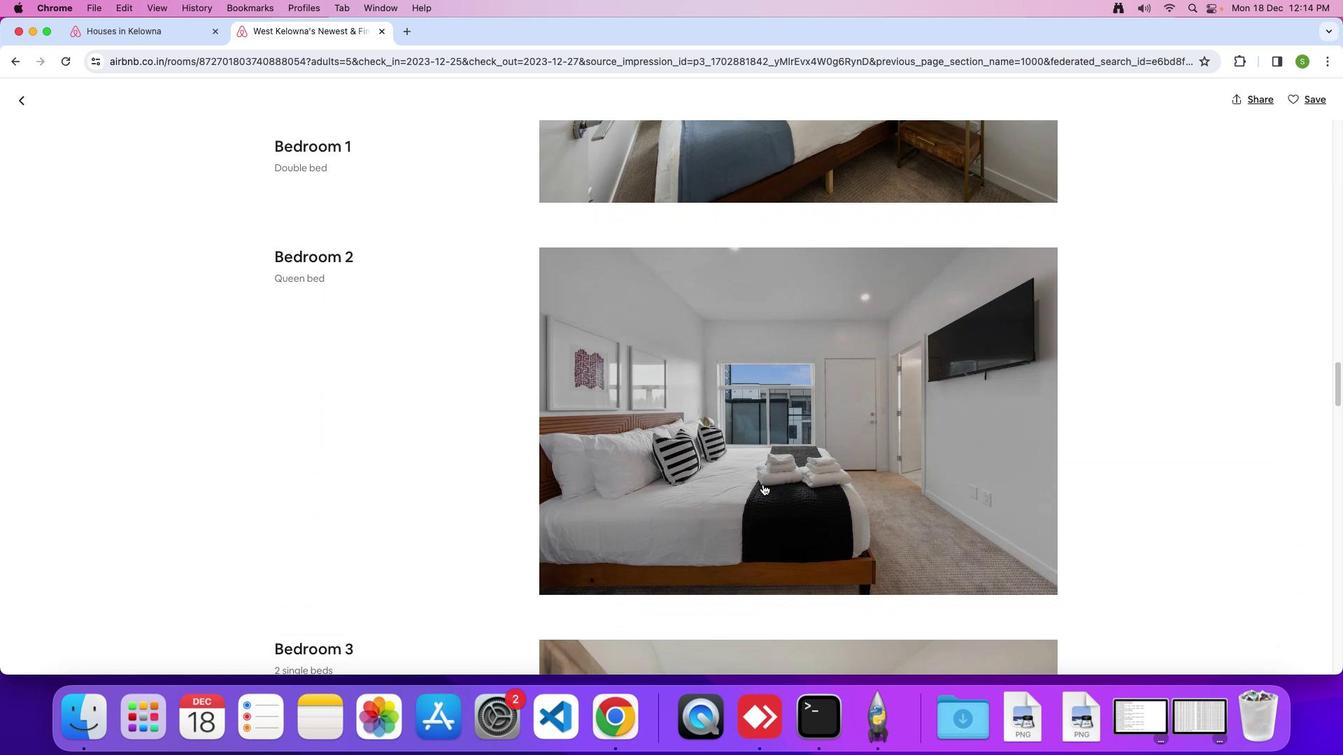 
Action: Mouse scrolled (763, 484) with delta (0, 0)
Screenshot: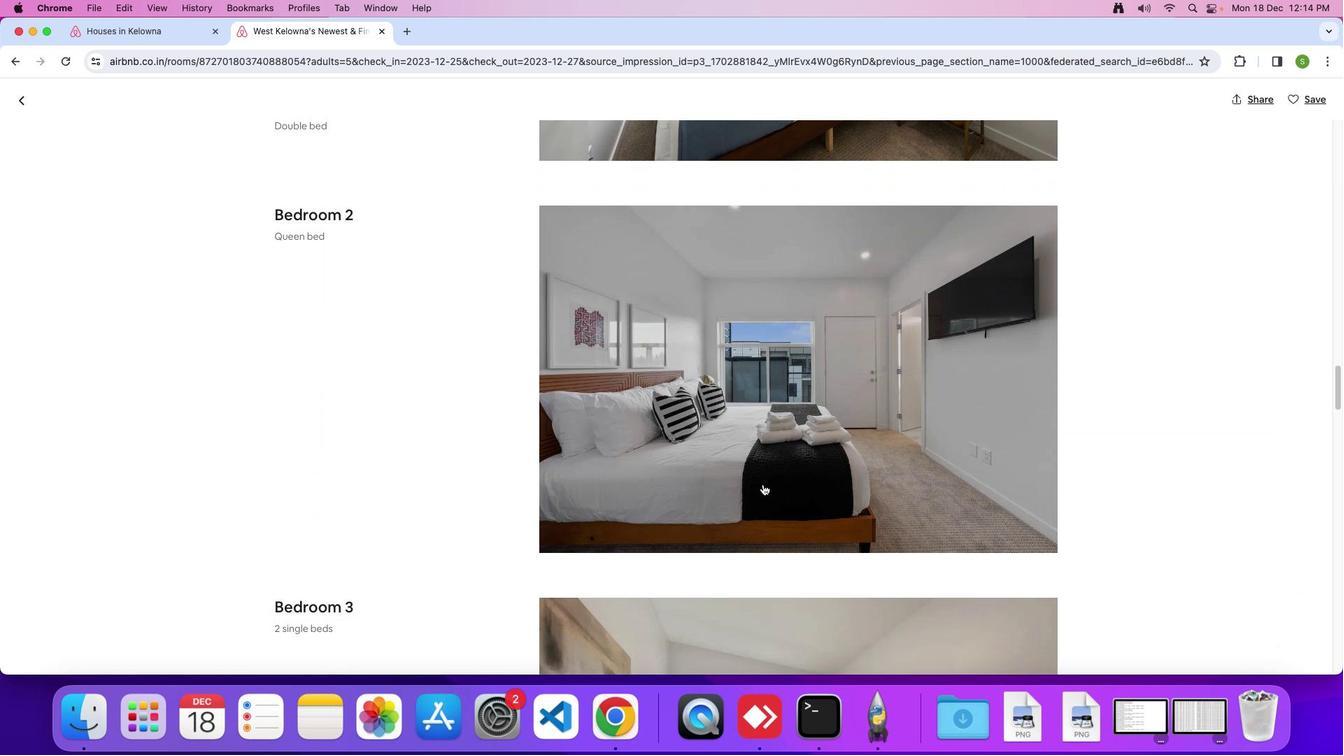 
Action: Mouse scrolled (763, 484) with delta (0, 0)
Screenshot: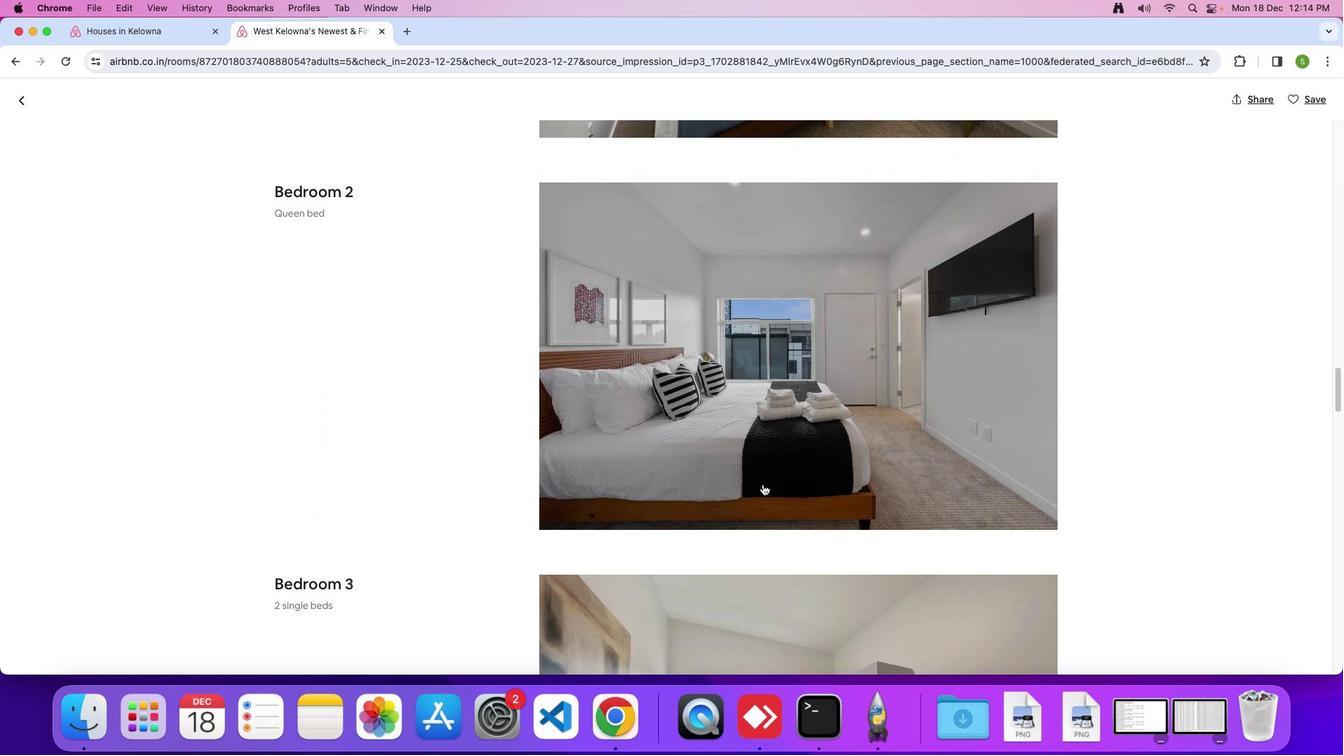 
Action: Mouse scrolled (763, 484) with delta (0, 0)
Screenshot: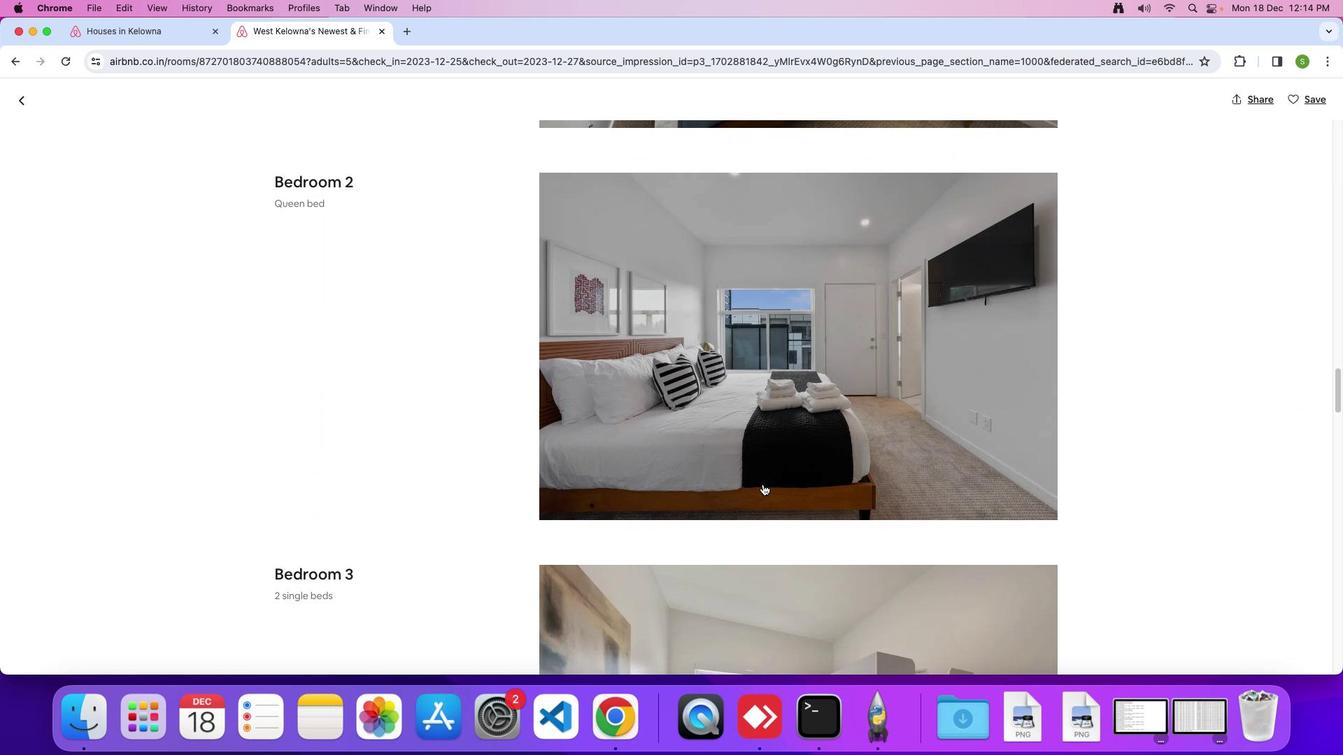 
Action: Mouse scrolled (763, 484) with delta (0, 0)
Screenshot: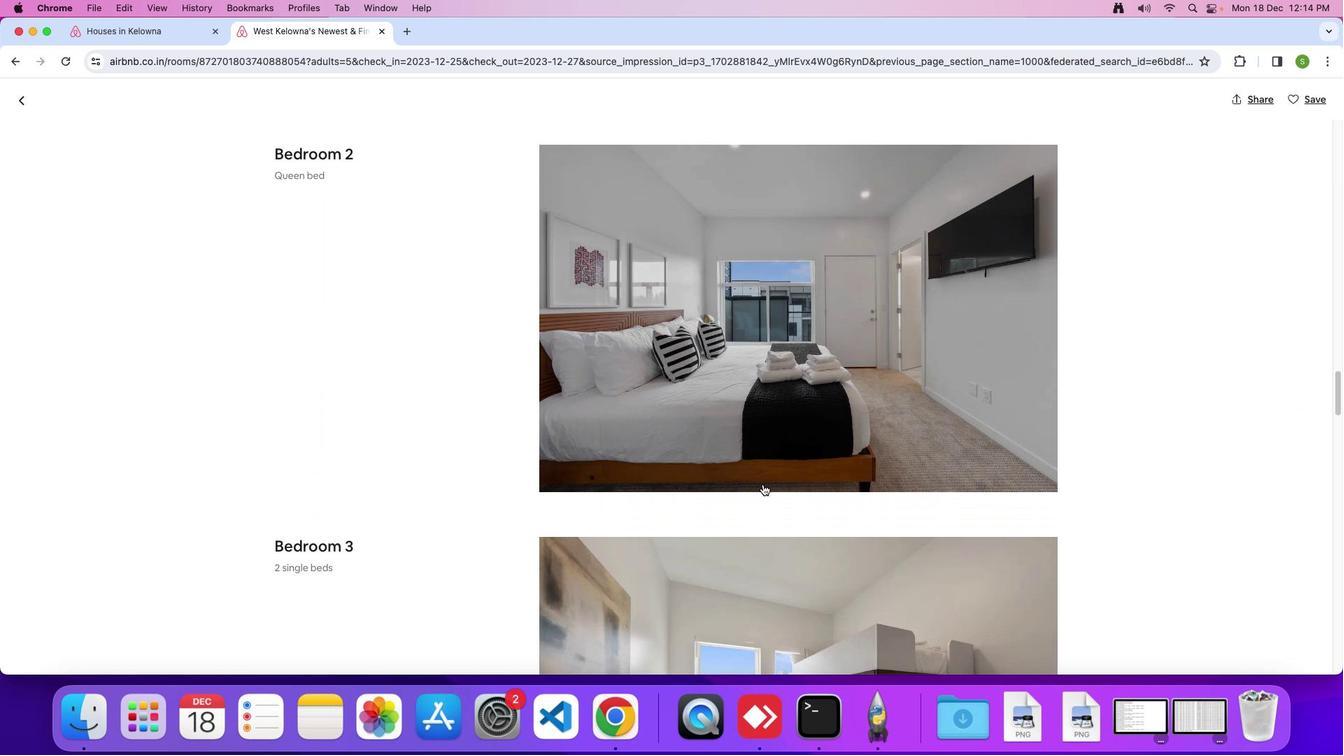 
Action: Mouse scrolled (763, 484) with delta (0, 0)
Screenshot: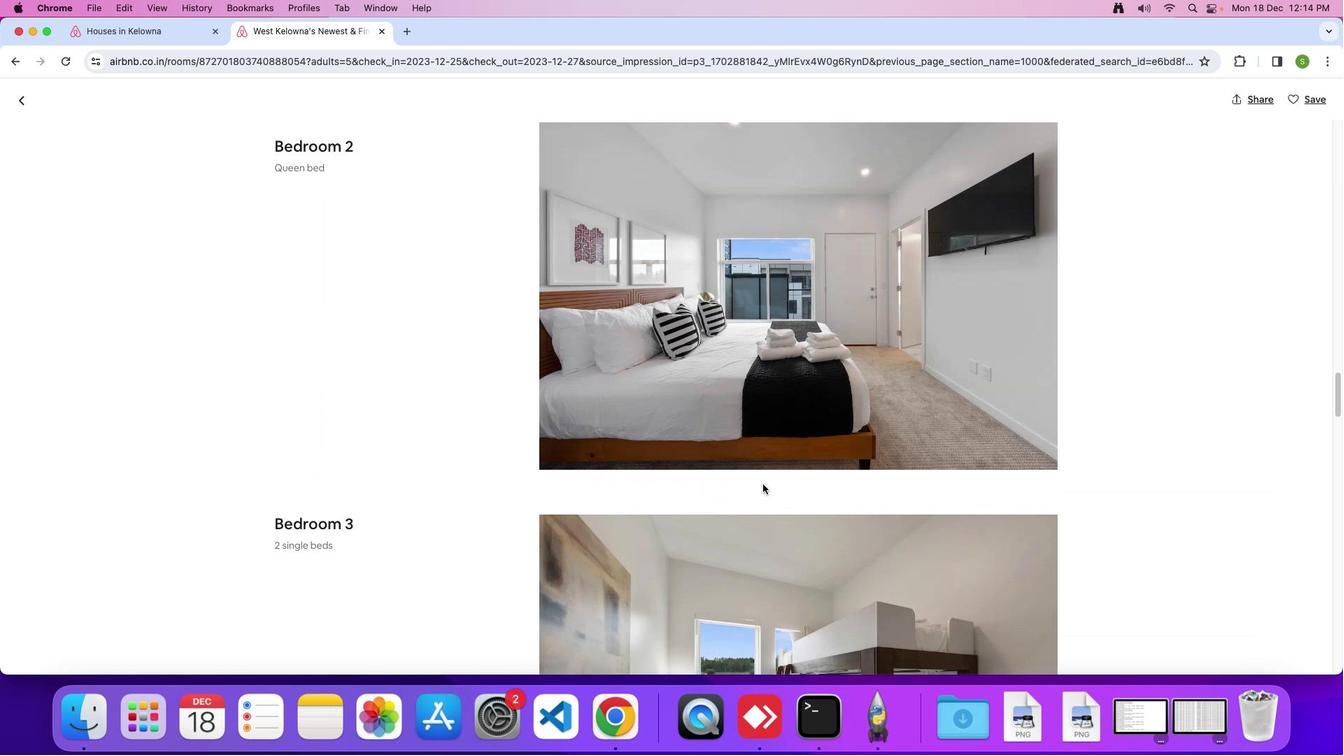 
Action: Mouse scrolled (763, 484) with delta (0, 0)
Screenshot: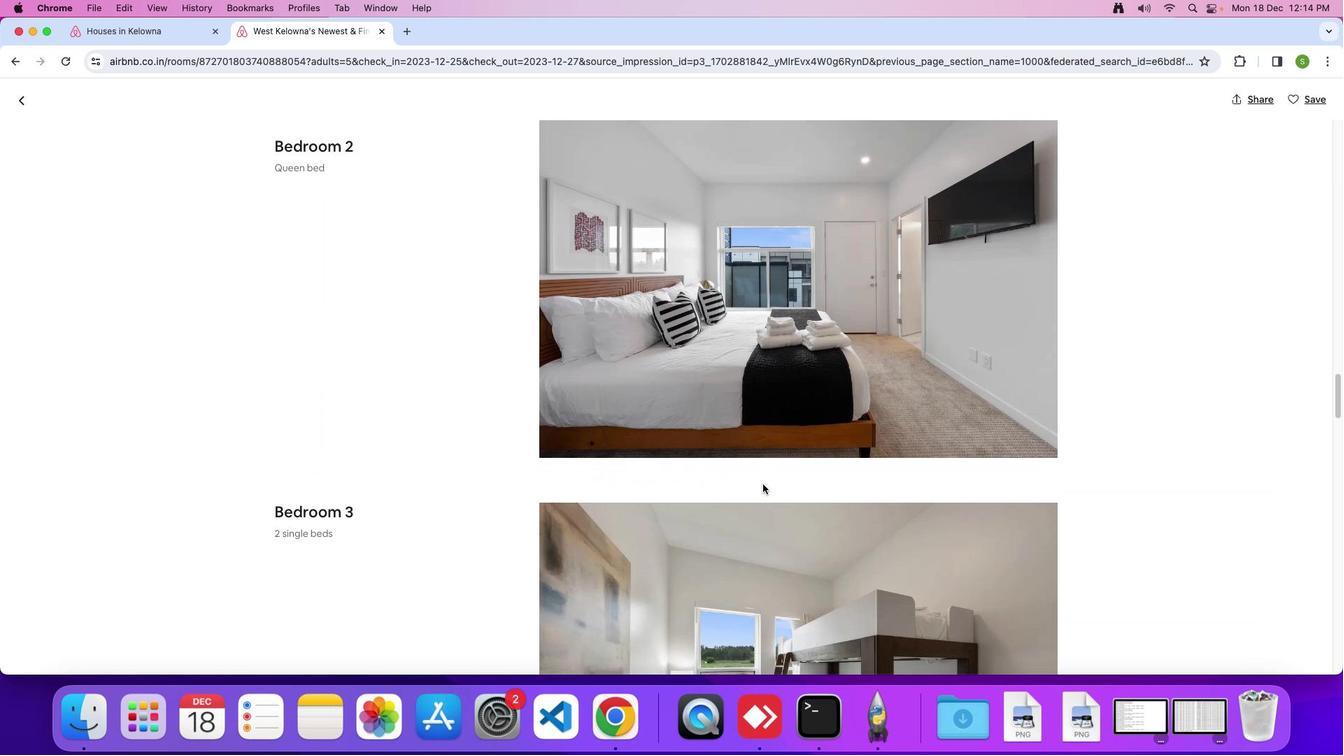 
Action: Mouse scrolled (763, 484) with delta (0, 0)
Screenshot: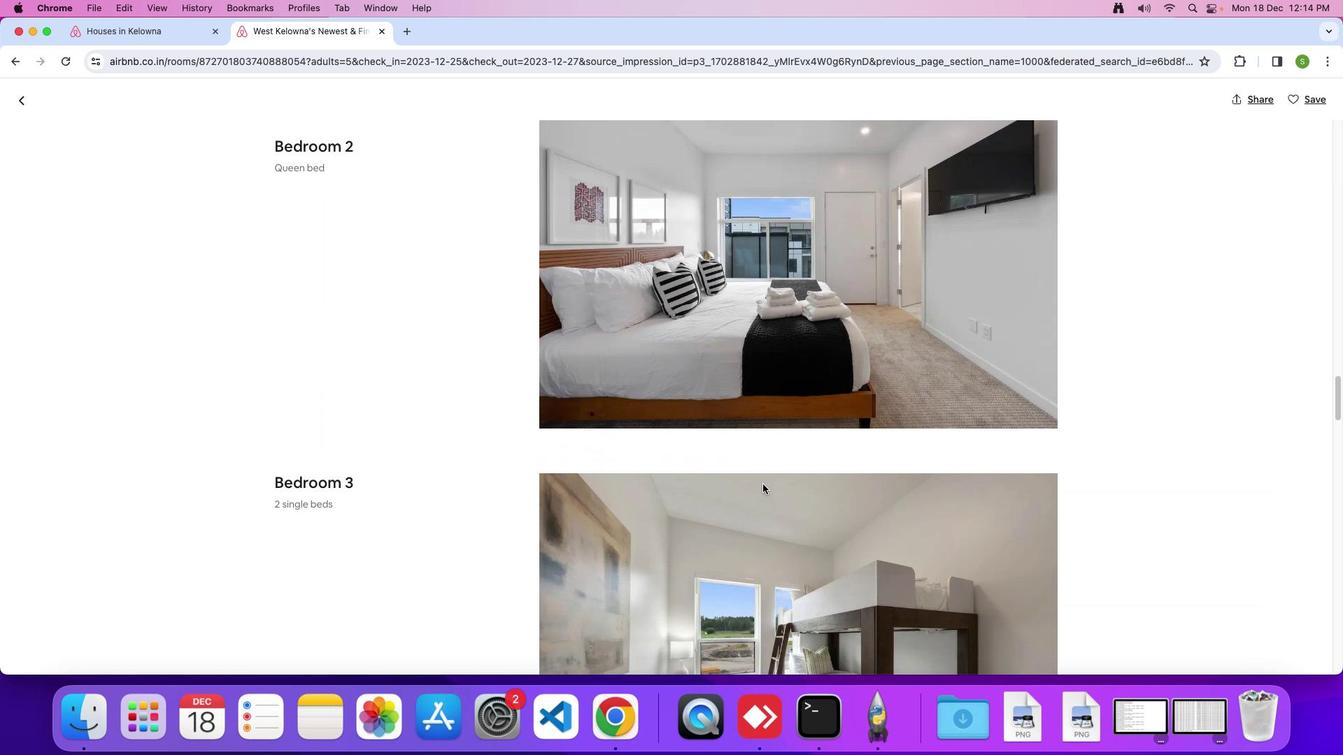 
Action: Mouse scrolled (763, 484) with delta (0, 0)
Screenshot: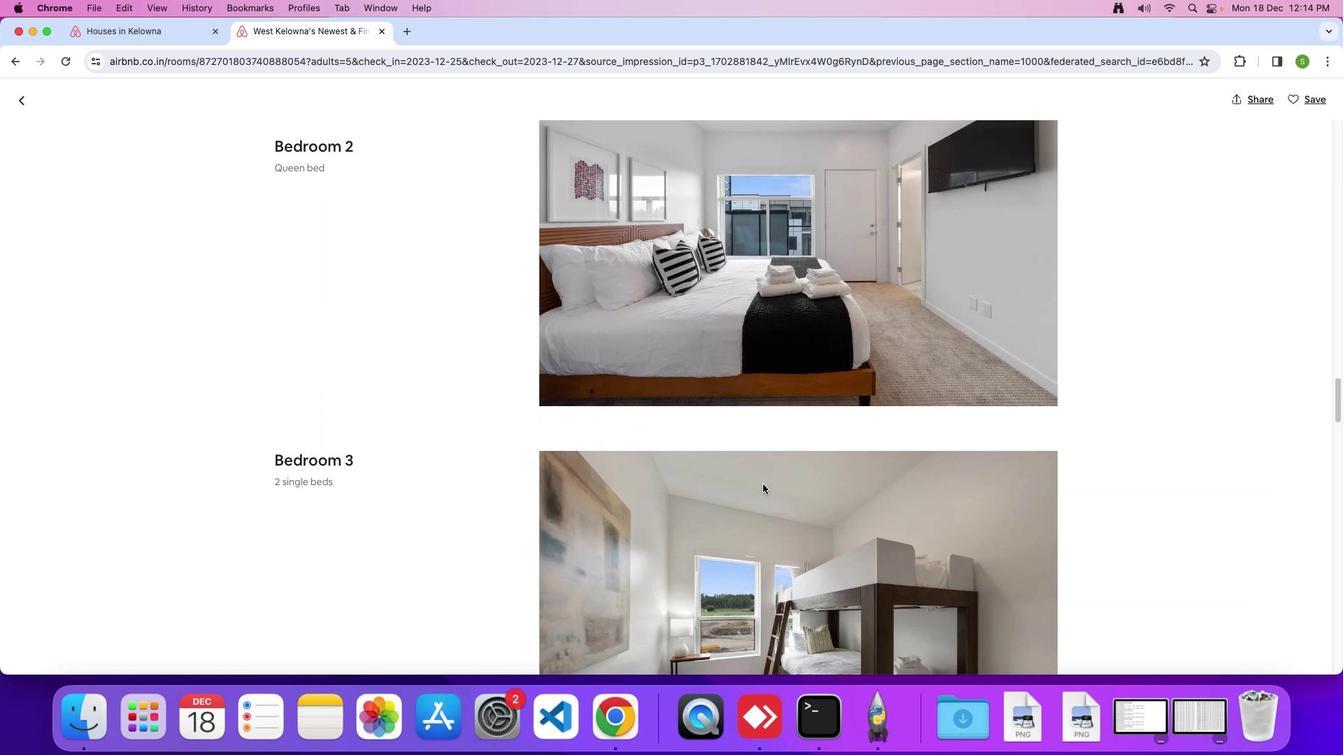 
Action: Mouse scrolled (763, 484) with delta (0, 0)
Screenshot: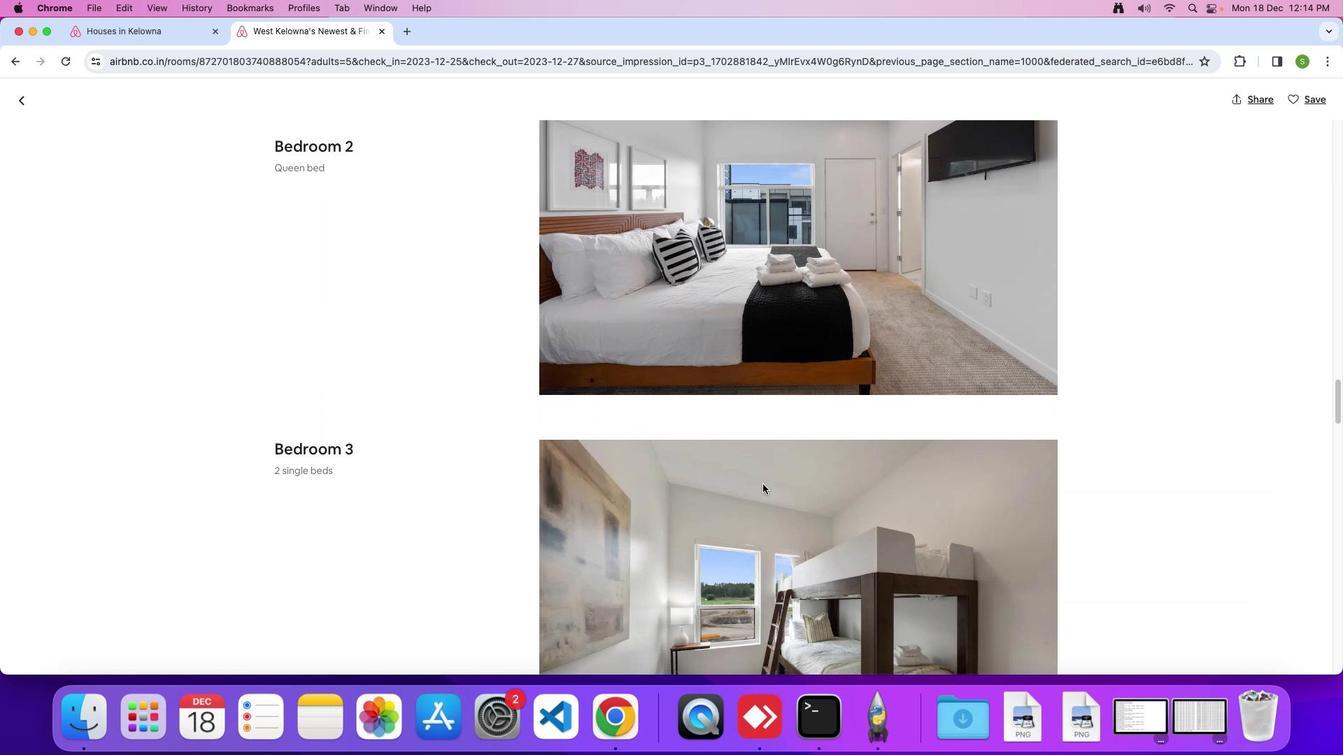 
Action: Mouse scrolled (763, 484) with delta (0, 0)
Screenshot: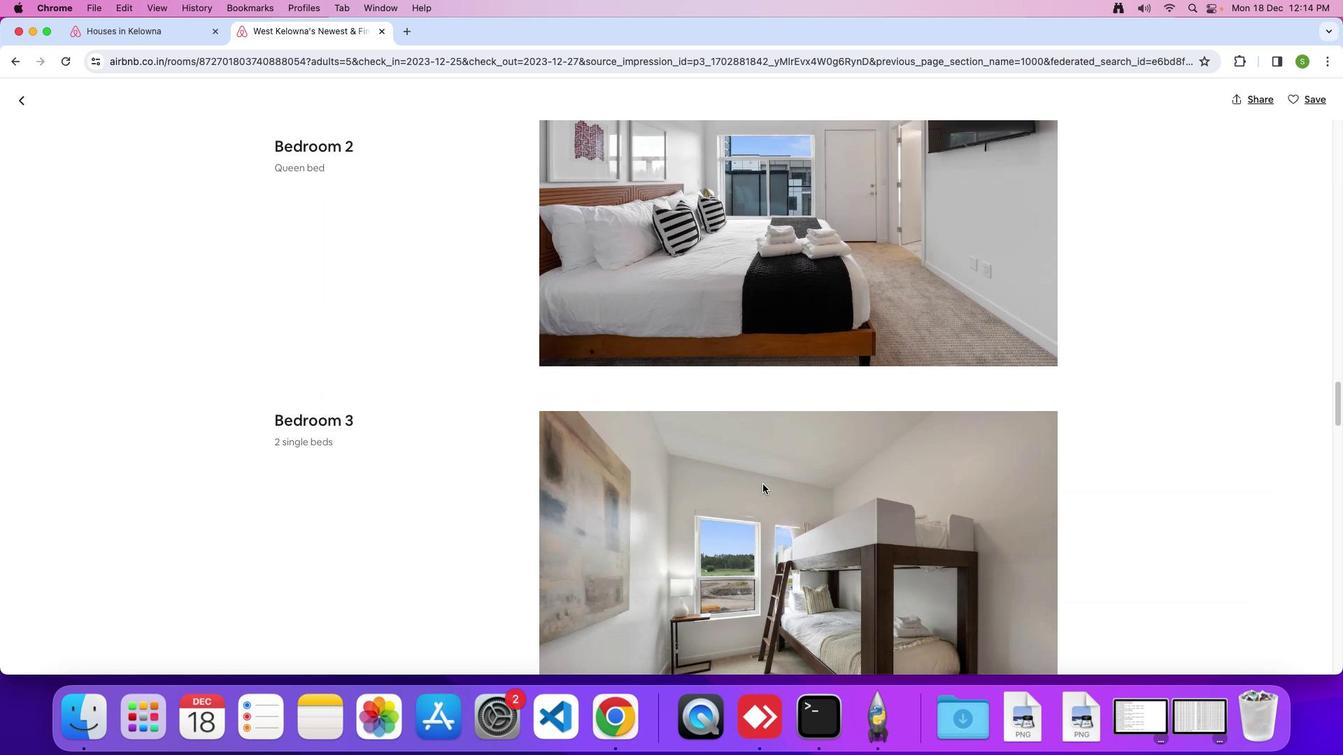 
Action: Mouse scrolled (763, 484) with delta (0, 0)
Screenshot: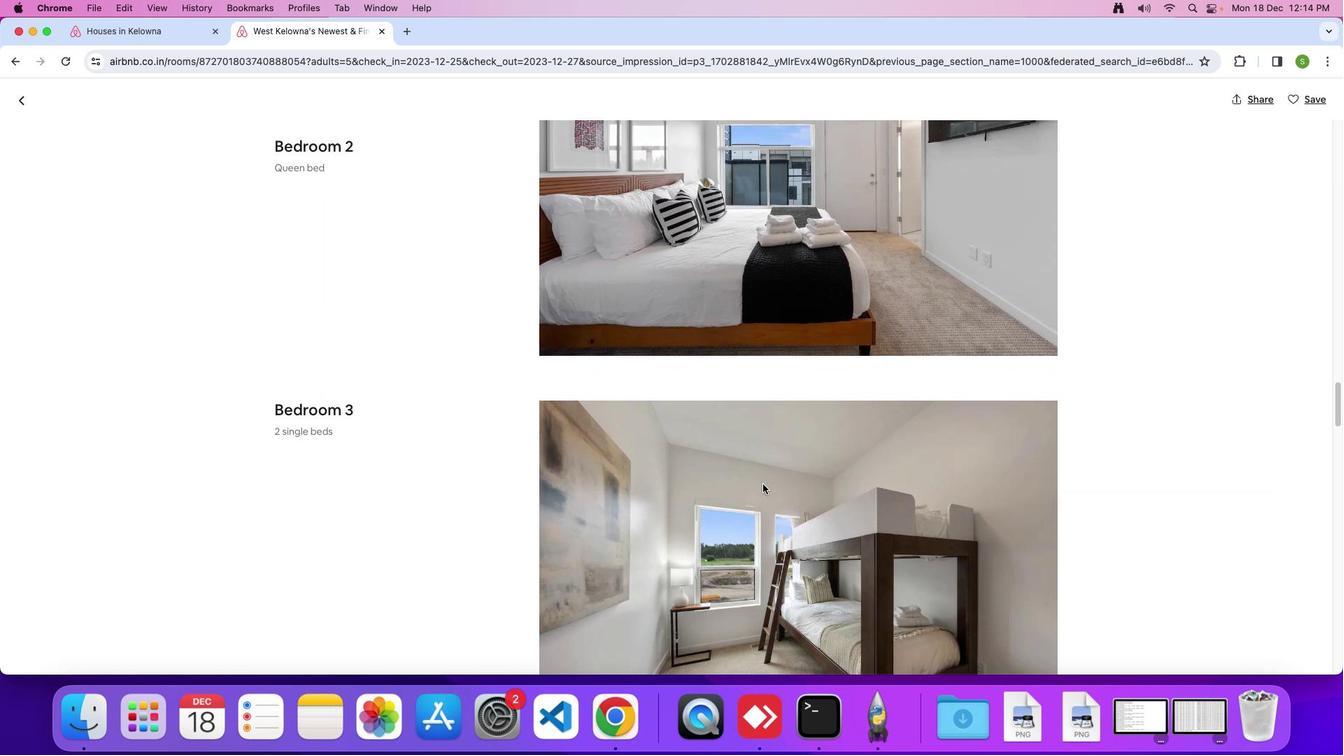 
Action: Mouse scrolled (763, 484) with delta (0, 0)
Screenshot: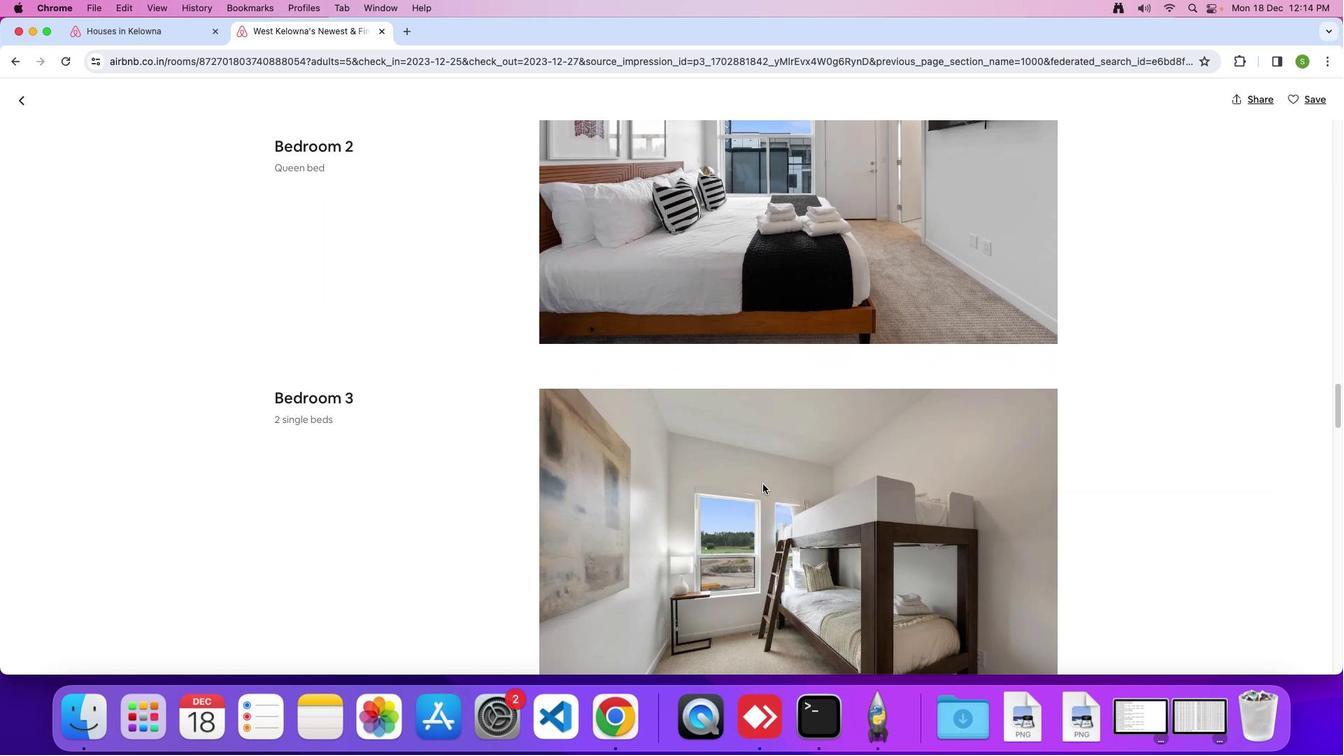 
Action: Mouse scrolled (763, 484) with delta (0, 0)
Screenshot: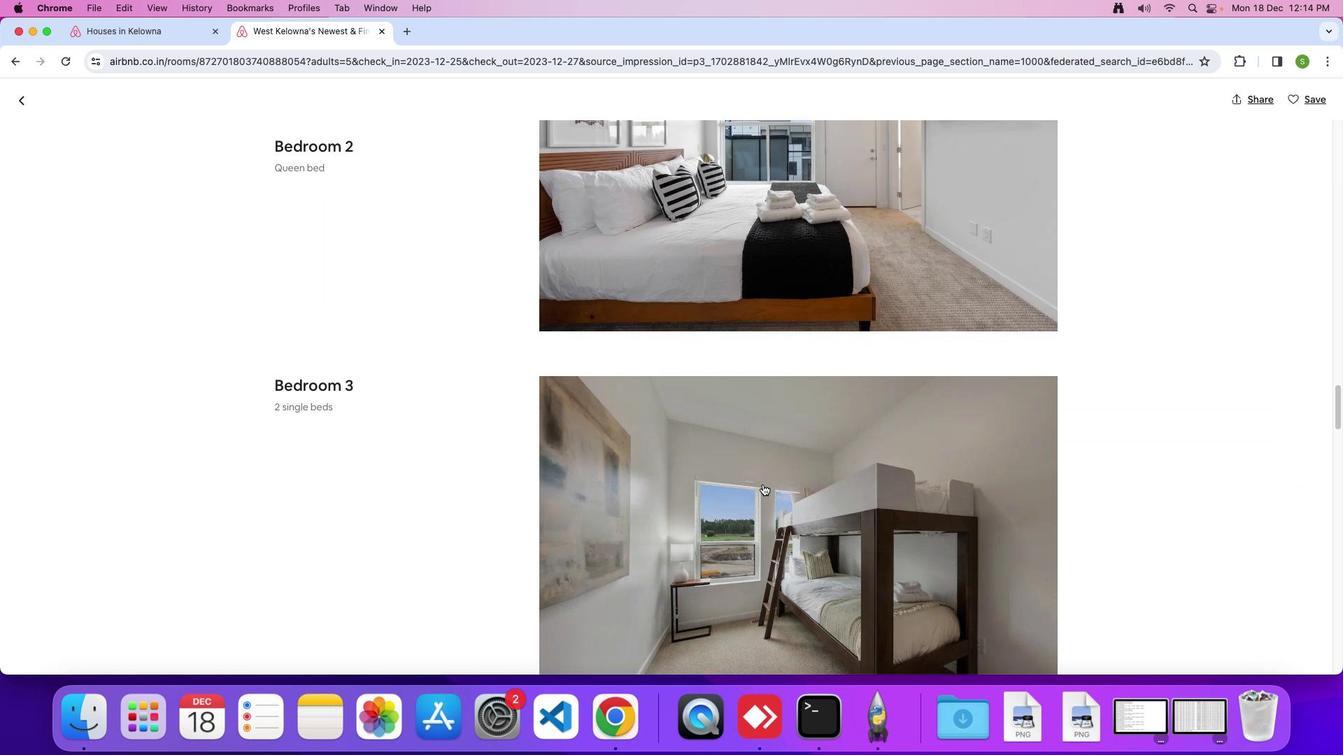 
Action: Mouse scrolled (763, 484) with delta (0, 0)
Screenshot: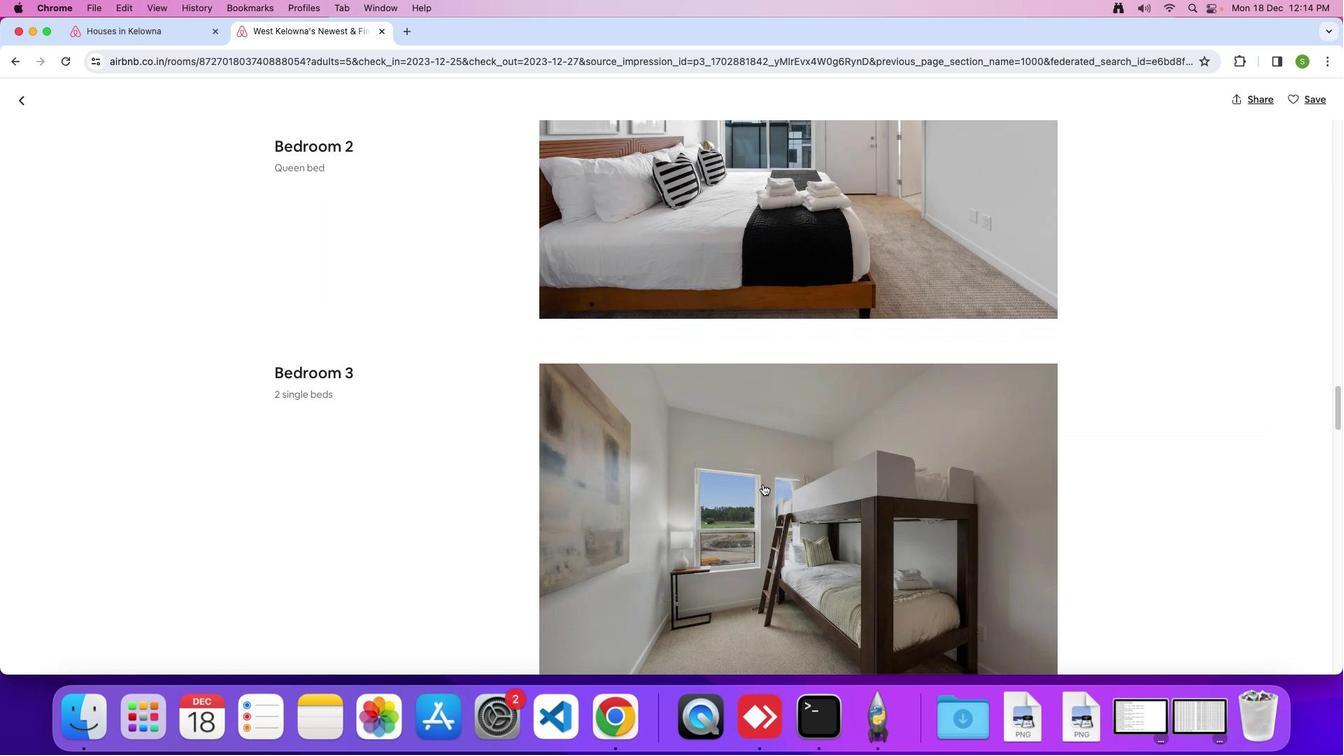 
Action: Mouse scrolled (763, 484) with delta (0, 0)
Screenshot: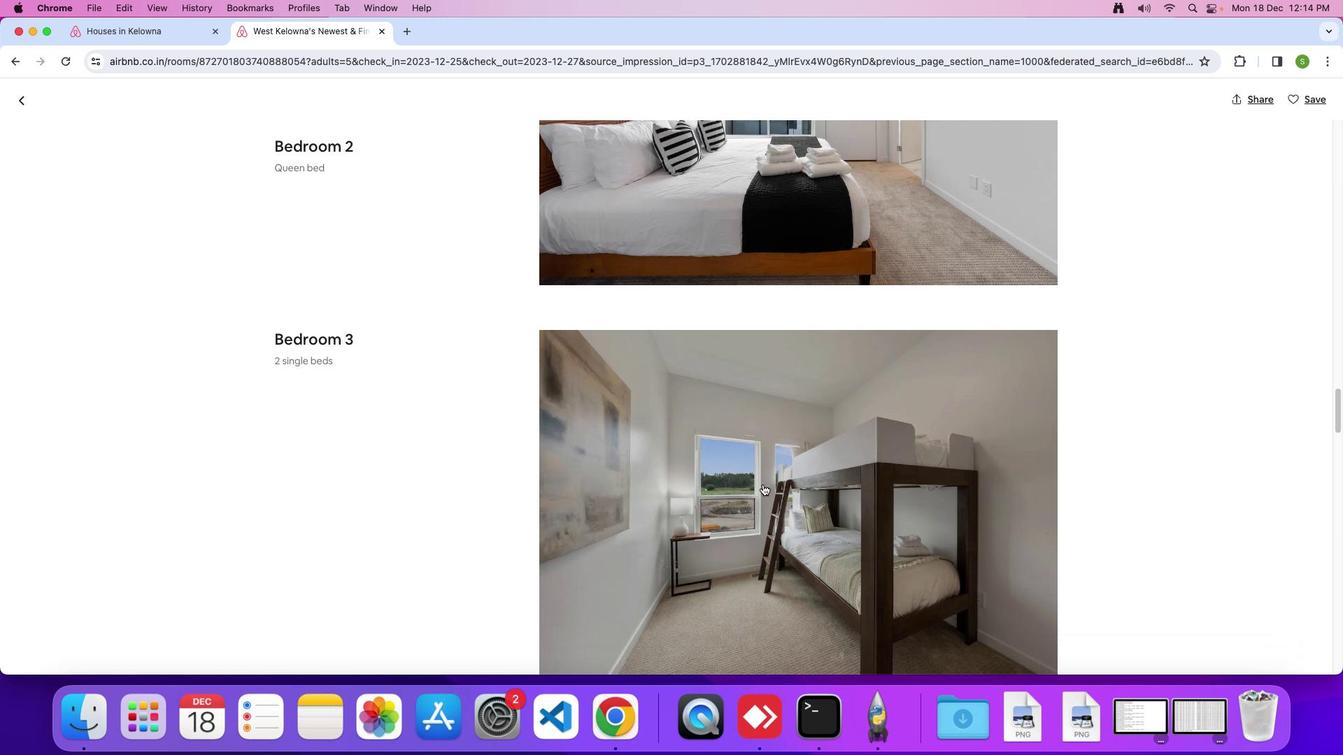 
Action: Mouse scrolled (763, 484) with delta (0, 0)
Screenshot: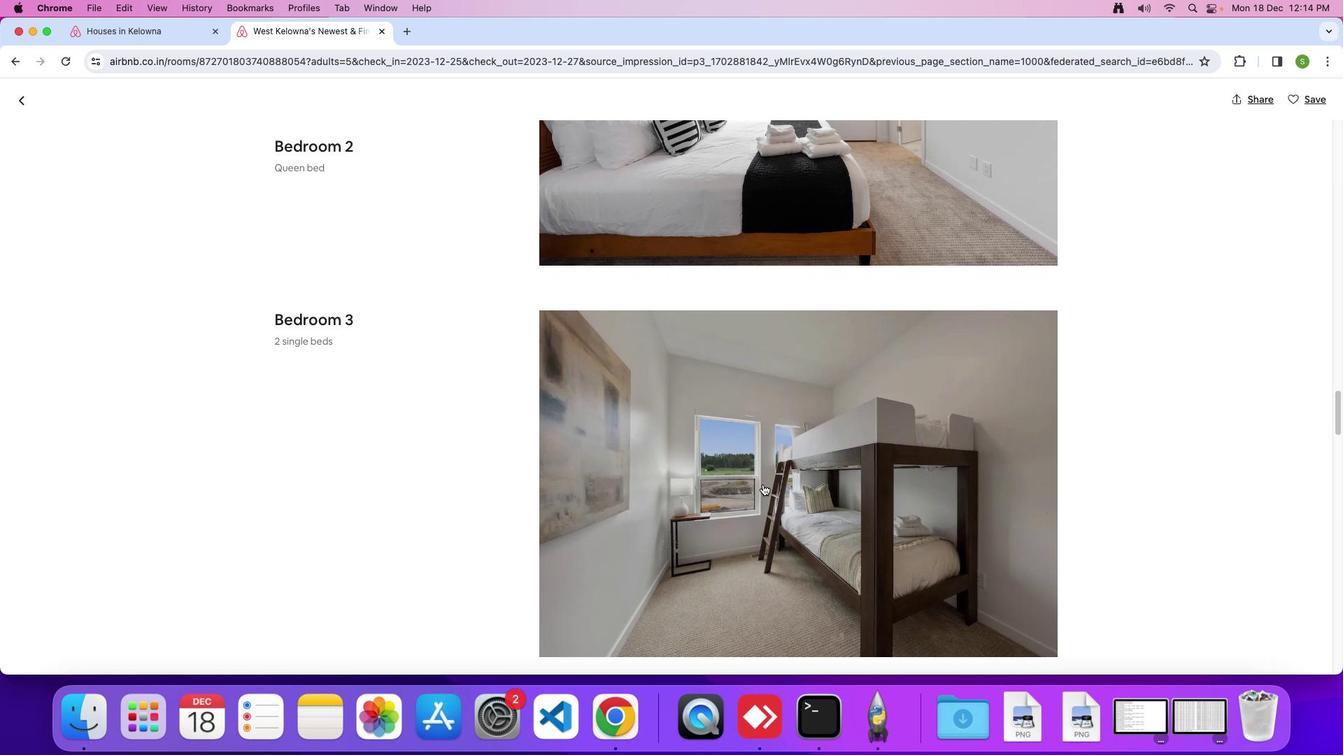 
Action: Mouse scrolled (763, 484) with delta (0, 0)
Screenshot: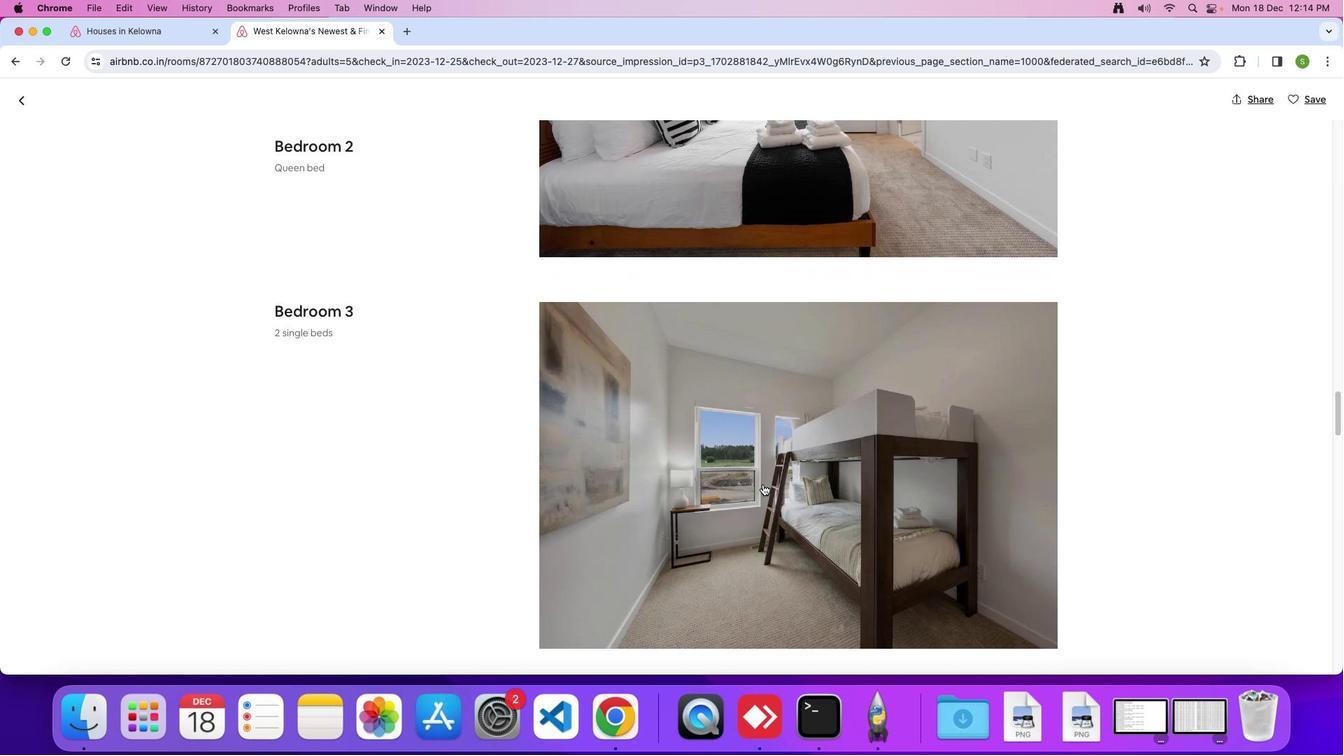 
Action: Mouse scrolled (763, 484) with delta (0, 0)
Screenshot: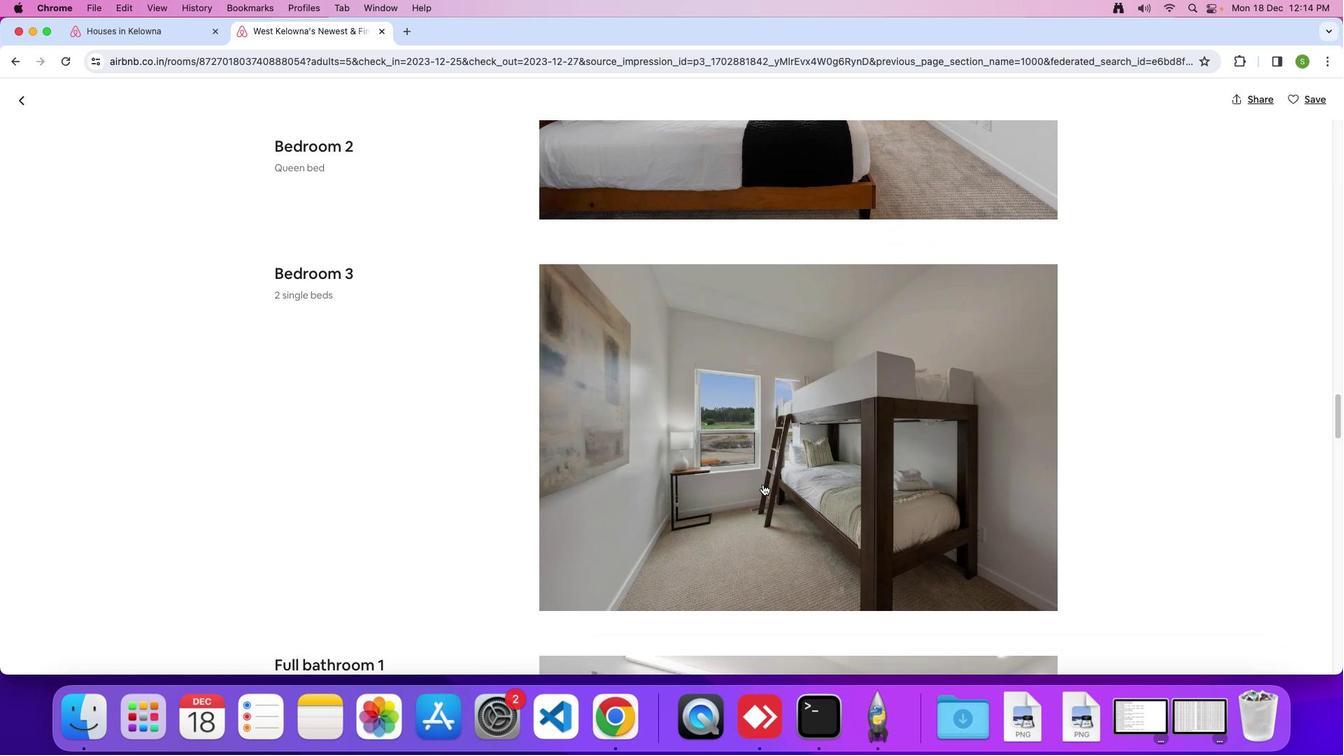 
Action: Mouse scrolled (763, 484) with delta (0, 0)
Screenshot: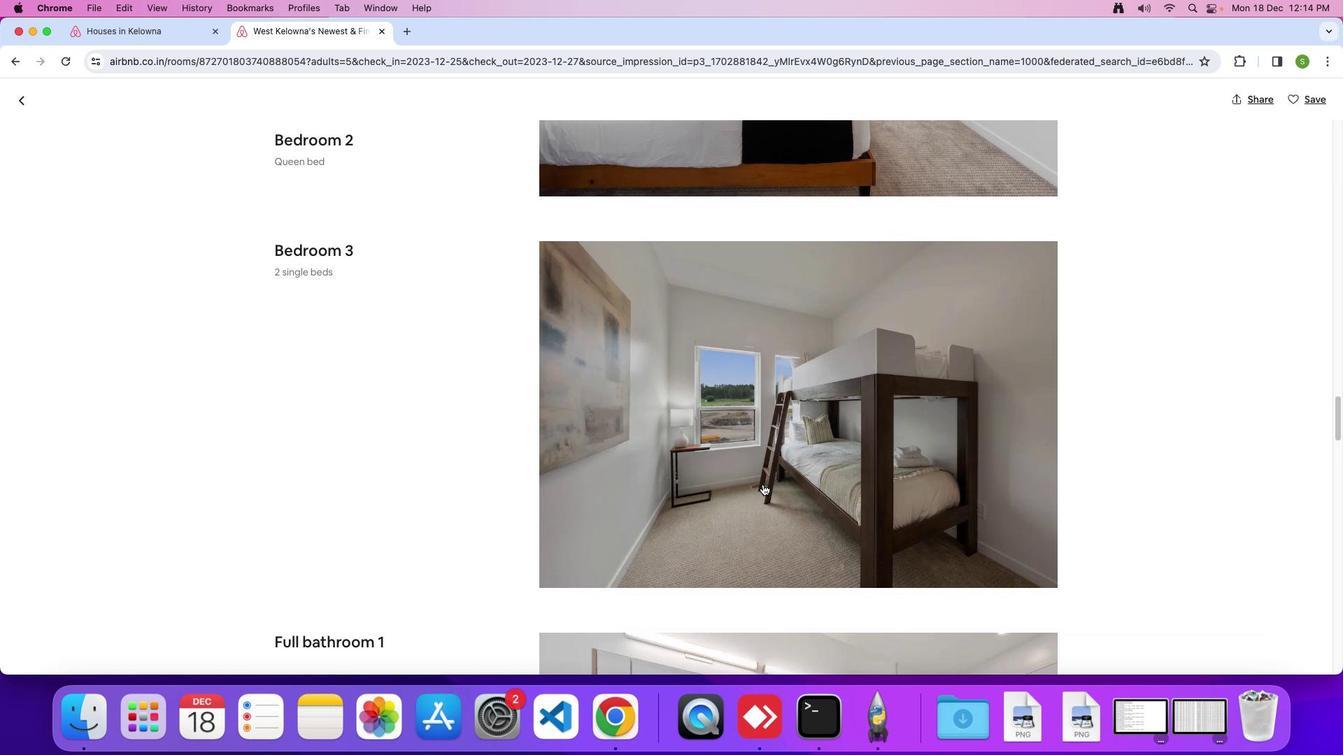 
Action: Mouse scrolled (763, 484) with delta (0, 0)
Screenshot: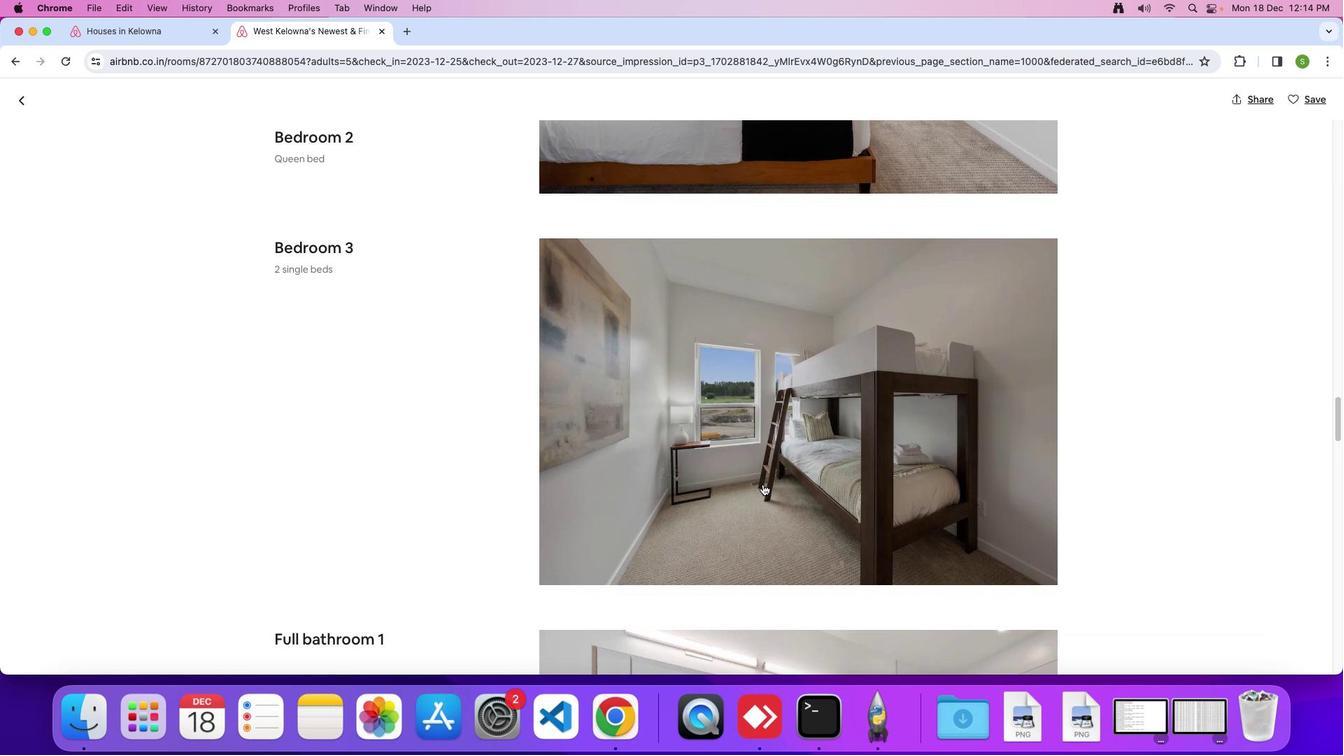 
Action: Mouse scrolled (763, 484) with delta (0, 0)
Screenshot: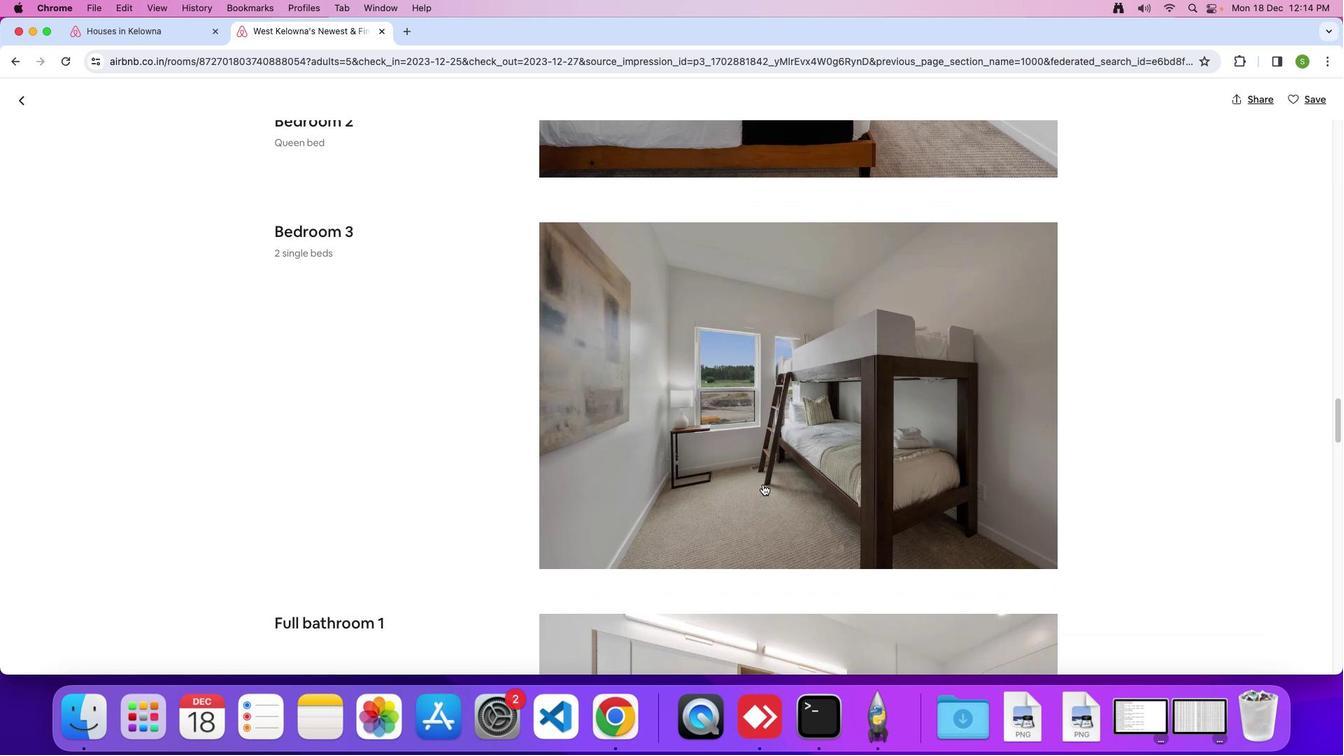 
Action: Mouse scrolled (763, 484) with delta (0, 0)
Screenshot: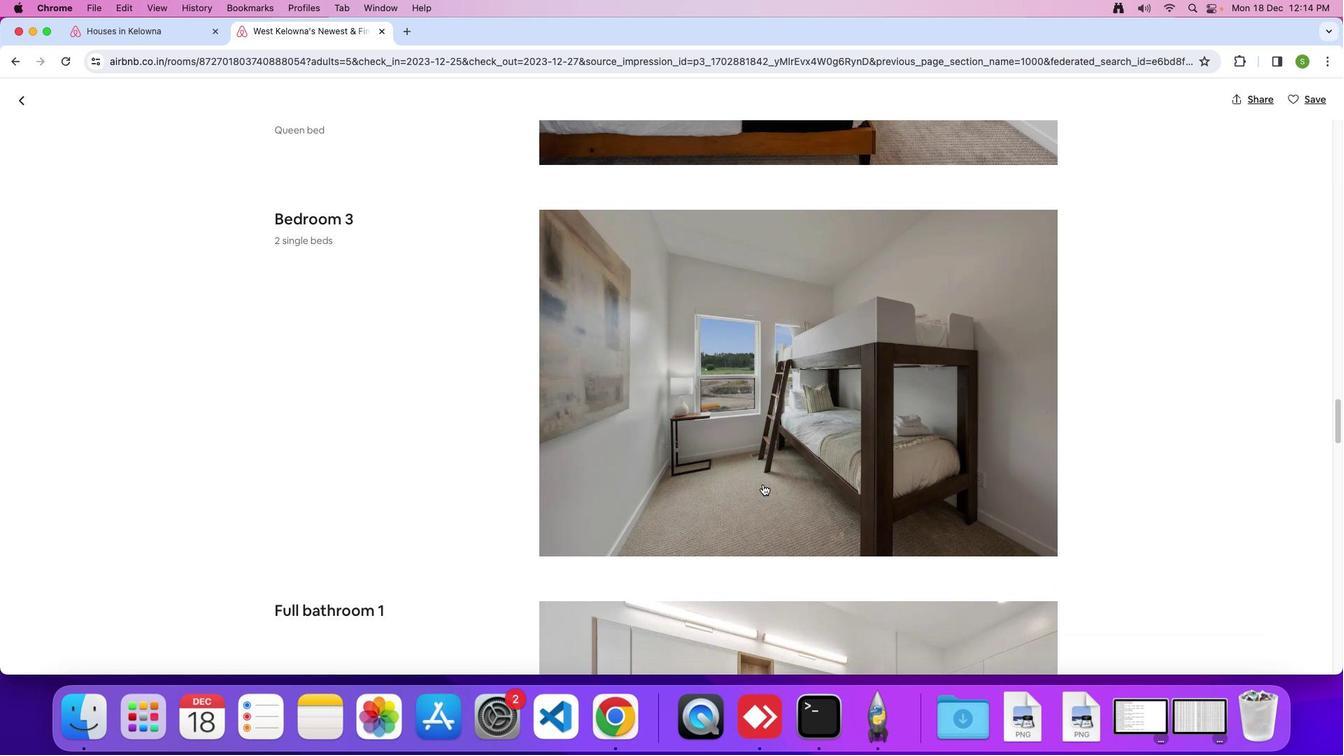 
Action: Mouse scrolled (763, 484) with delta (0, -1)
Screenshot: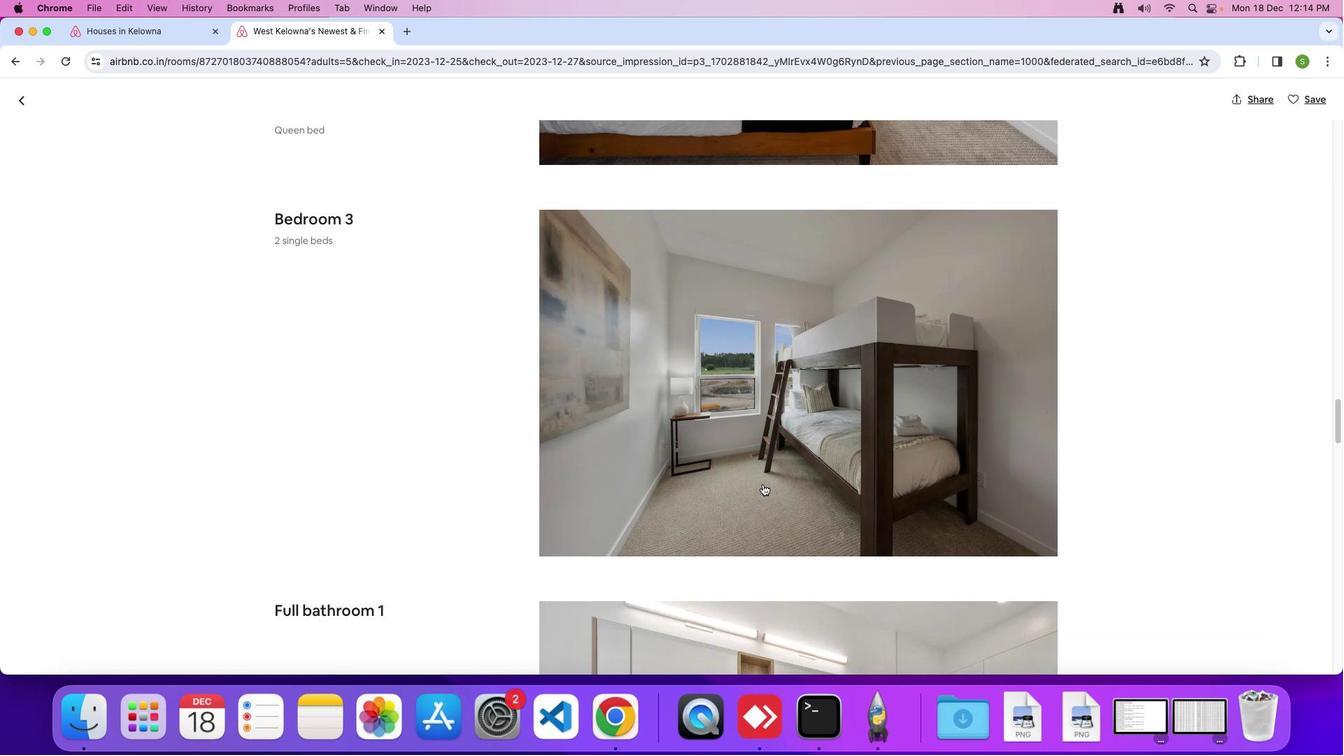 
Action: Mouse scrolled (763, 484) with delta (0, 0)
Screenshot: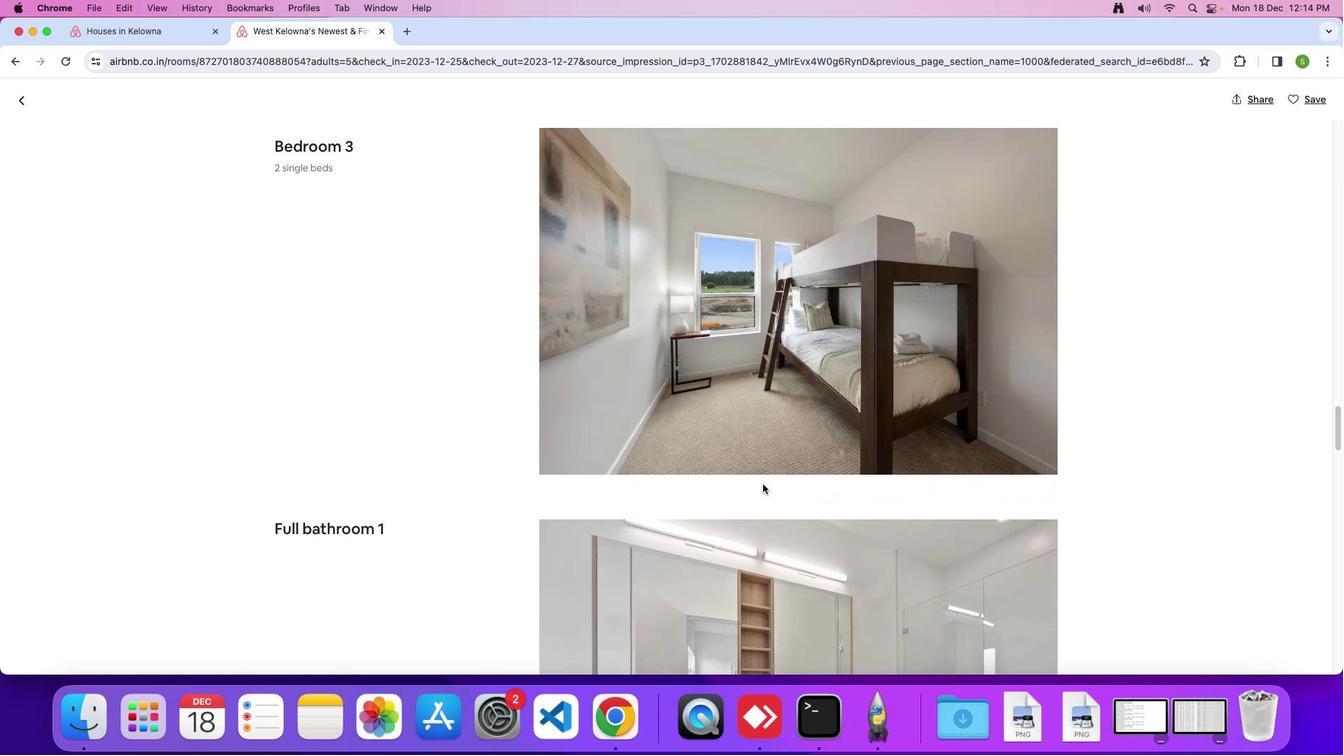 
Action: Mouse scrolled (763, 484) with delta (0, 0)
Screenshot: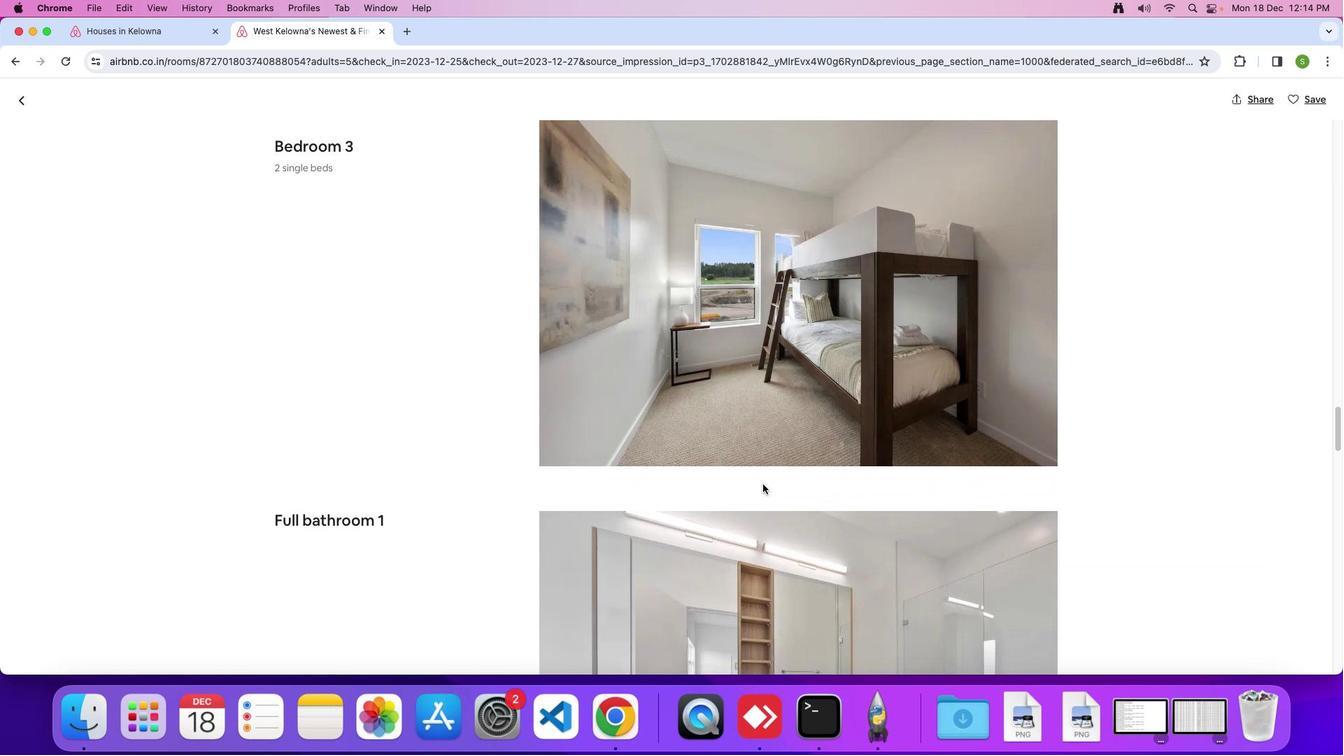 
Action: Mouse scrolled (763, 484) with delta (0, 0)
Screenshot: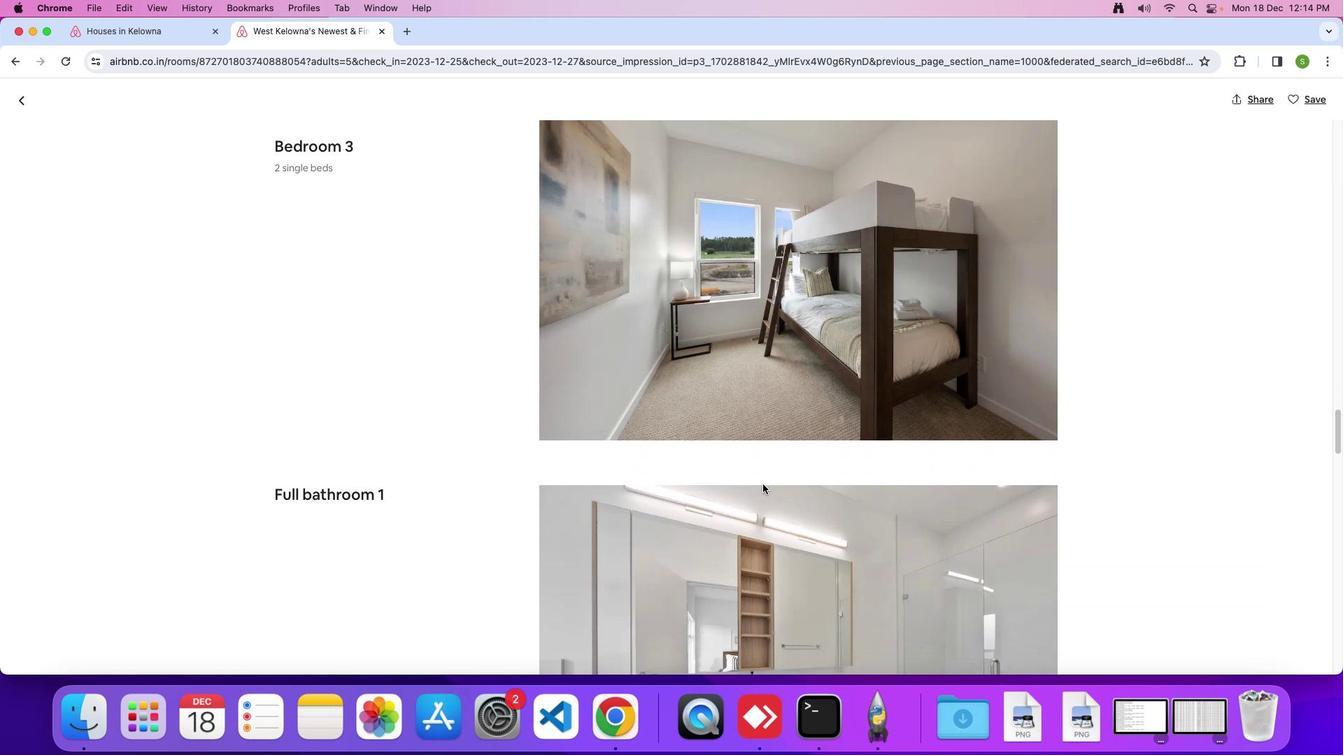
Action: Mouse scrolled (763, 484) with delta (0, 0)
Screenshot: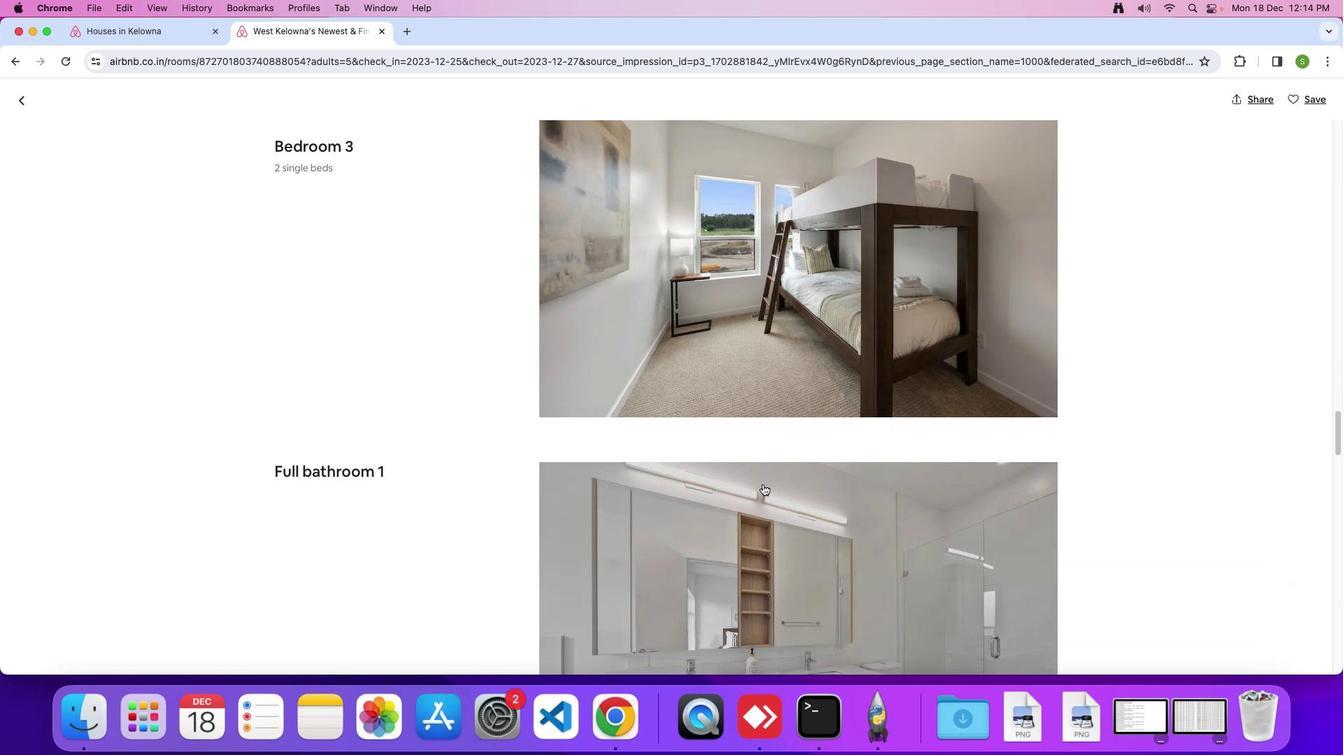 
Action: Mouse scrolled (763, 484) with delta (0, 0)
Screenshot: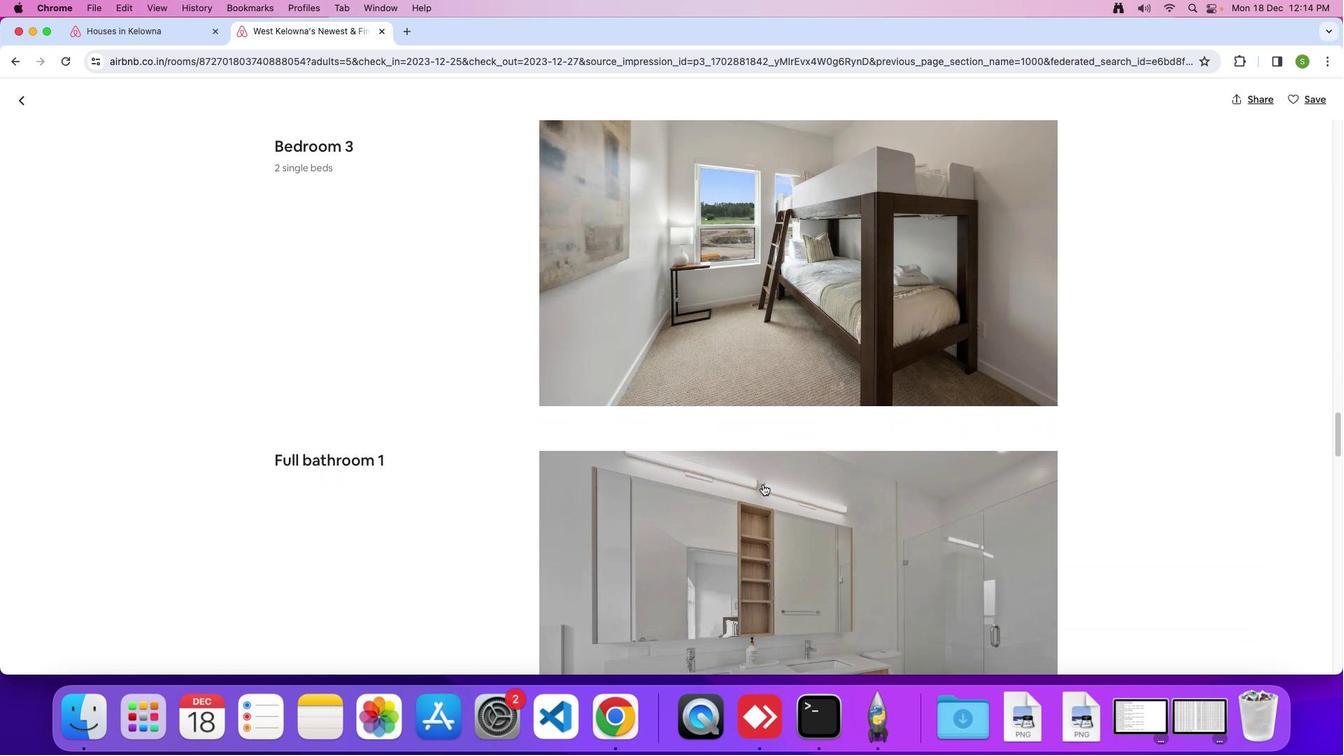
Action: Mouse scrolled (763, 484) with delta (0, 0)
Screenshot: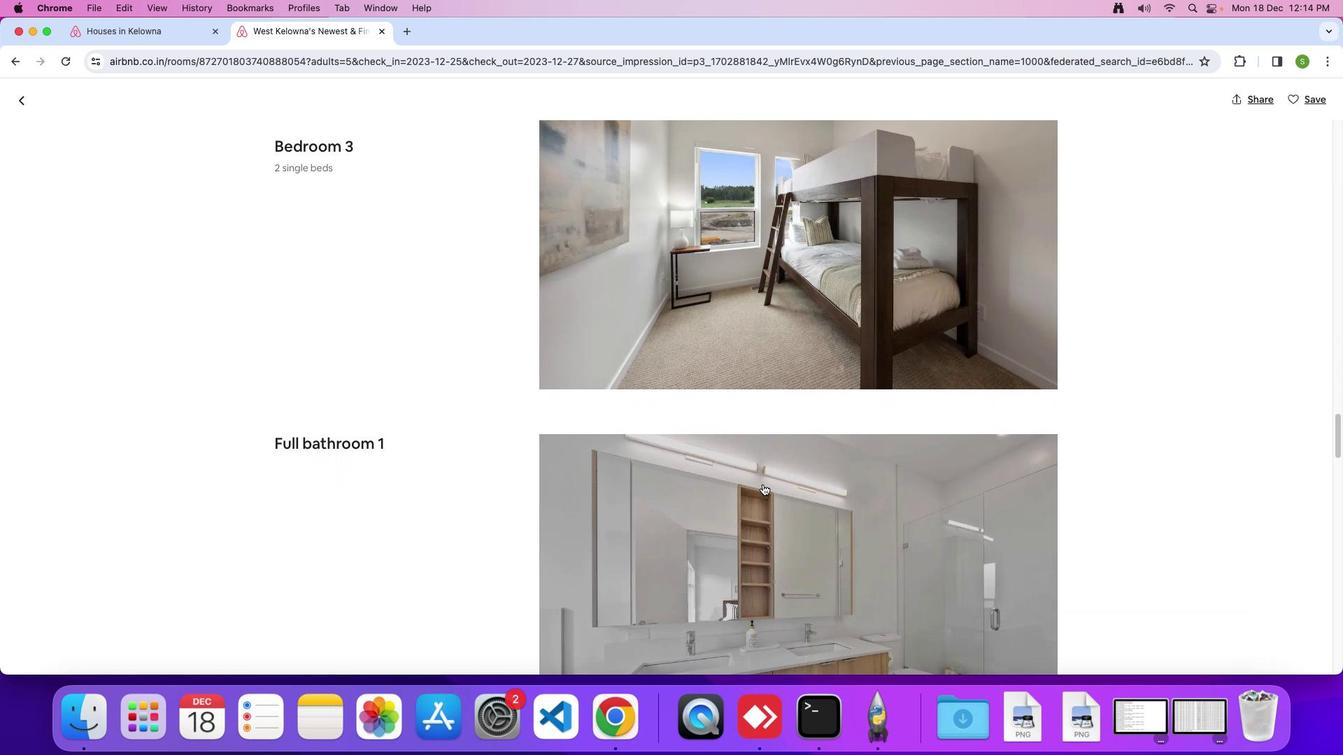 
Action: Mouse scrolled (763, 484) with delta (0, 0)
Screenshot: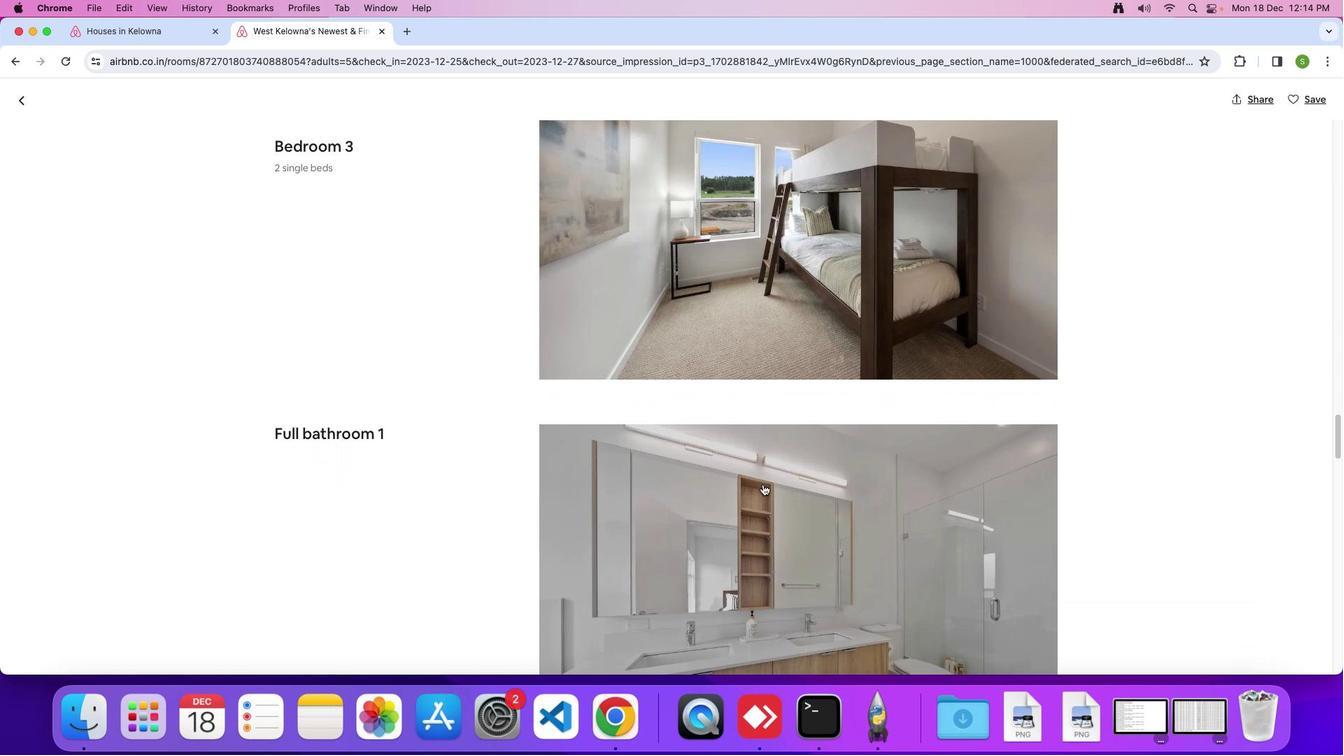 
Action: Mouse scrolled (763, 484) with delta (0, -1)
Screenshot: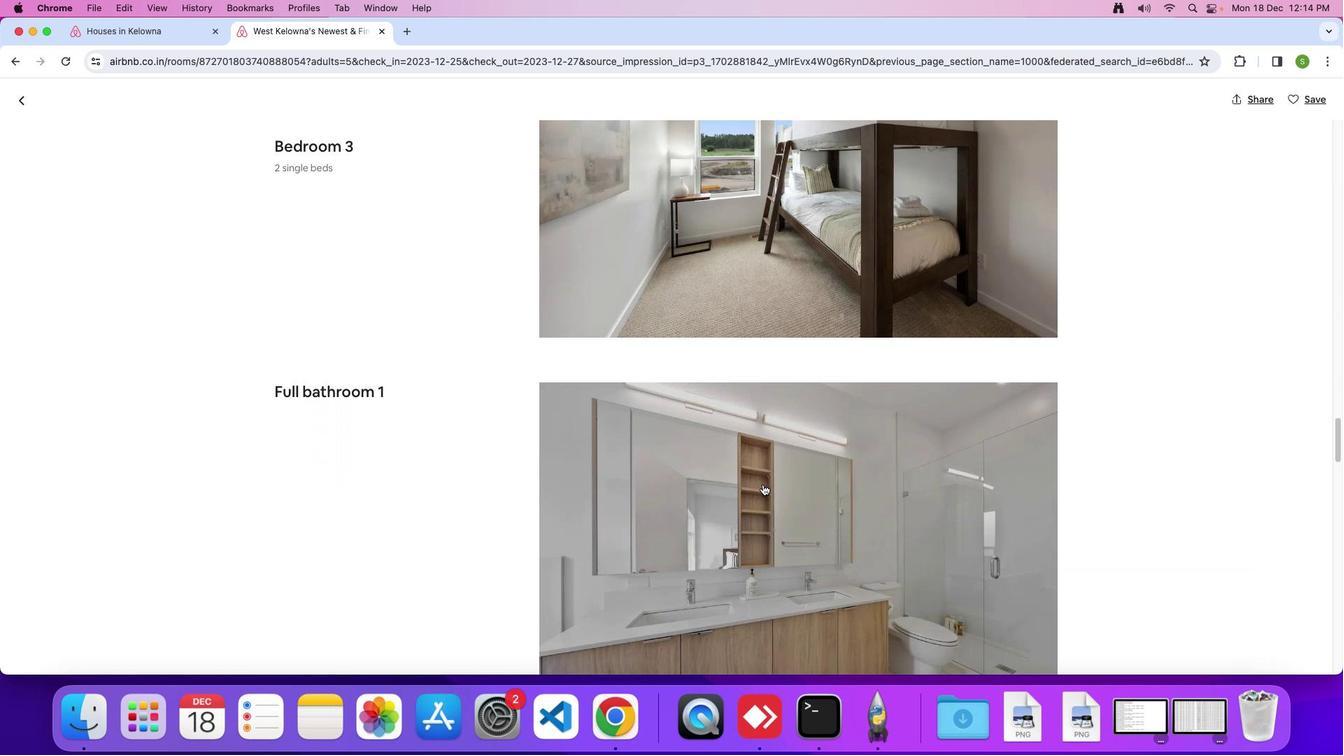 
Action: Mouse scrolled (763, 484) with delta (0, 0)
Screenshot: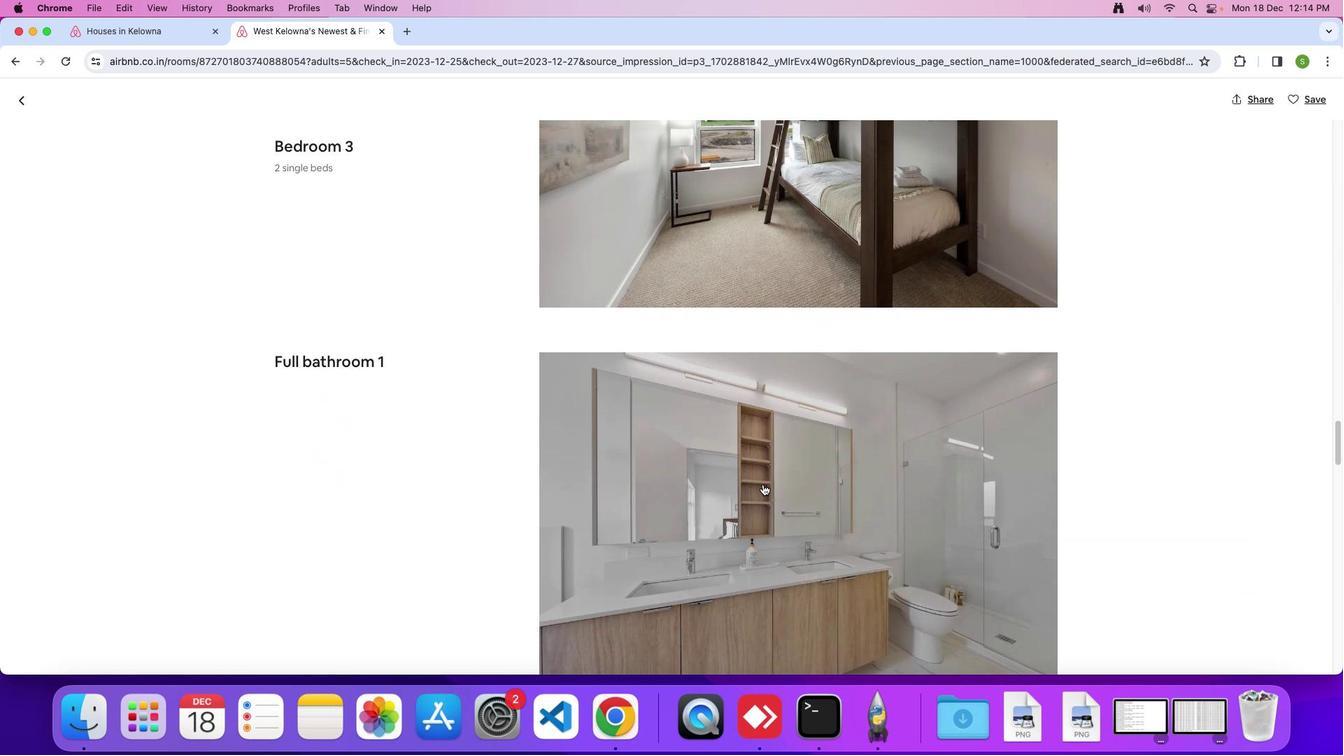 
Action: Mouse scrolled (763, 484) with delta (0, 0)
Screenshot: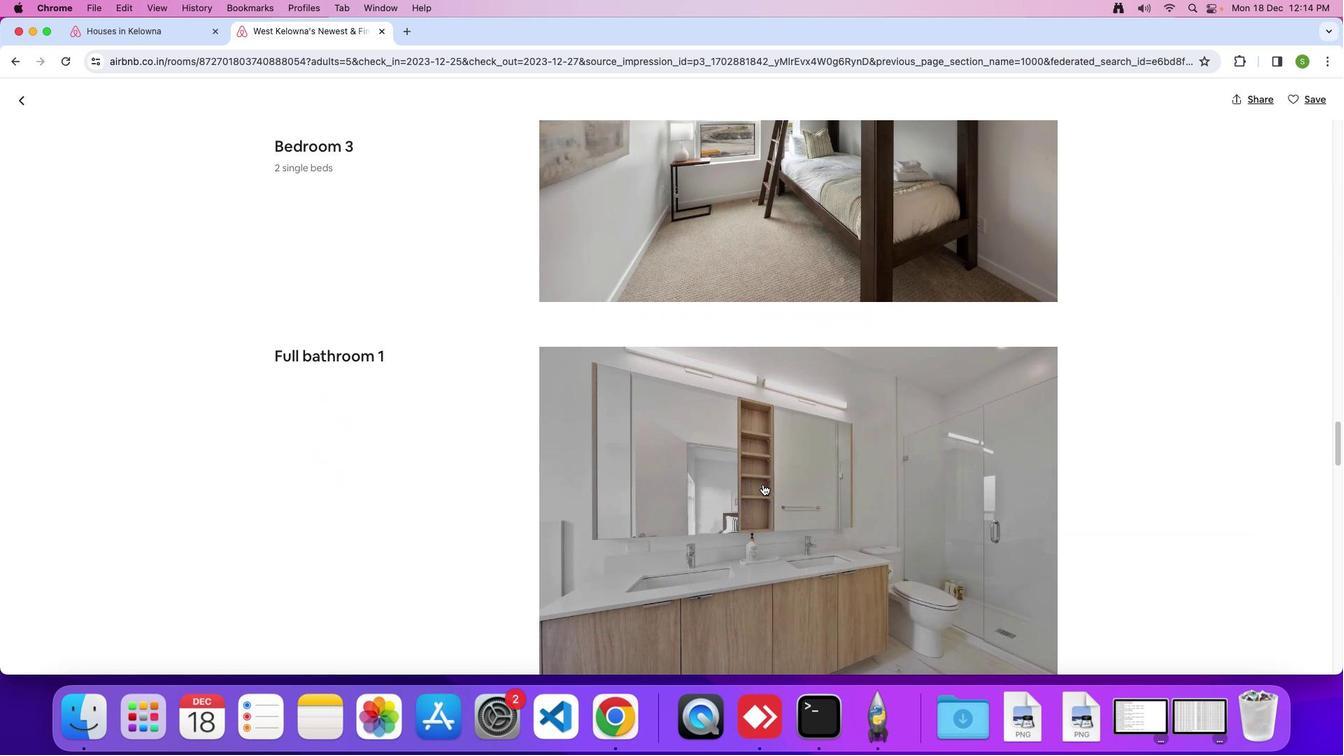 
Action: Mouse scrolled (763, 484) with delta (0, 0)
Screenshot: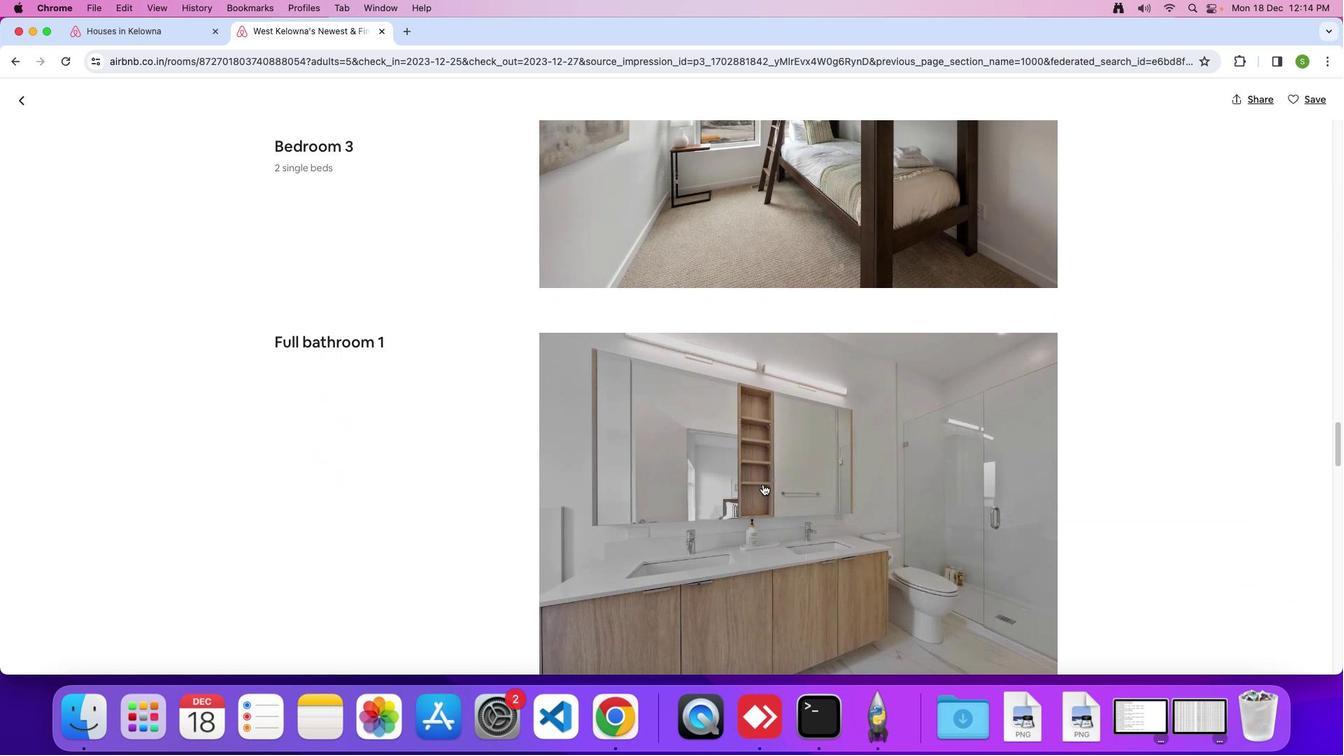 
Action: Mouse scrolled (763, 484) with delta (0, 0)
Screenshot: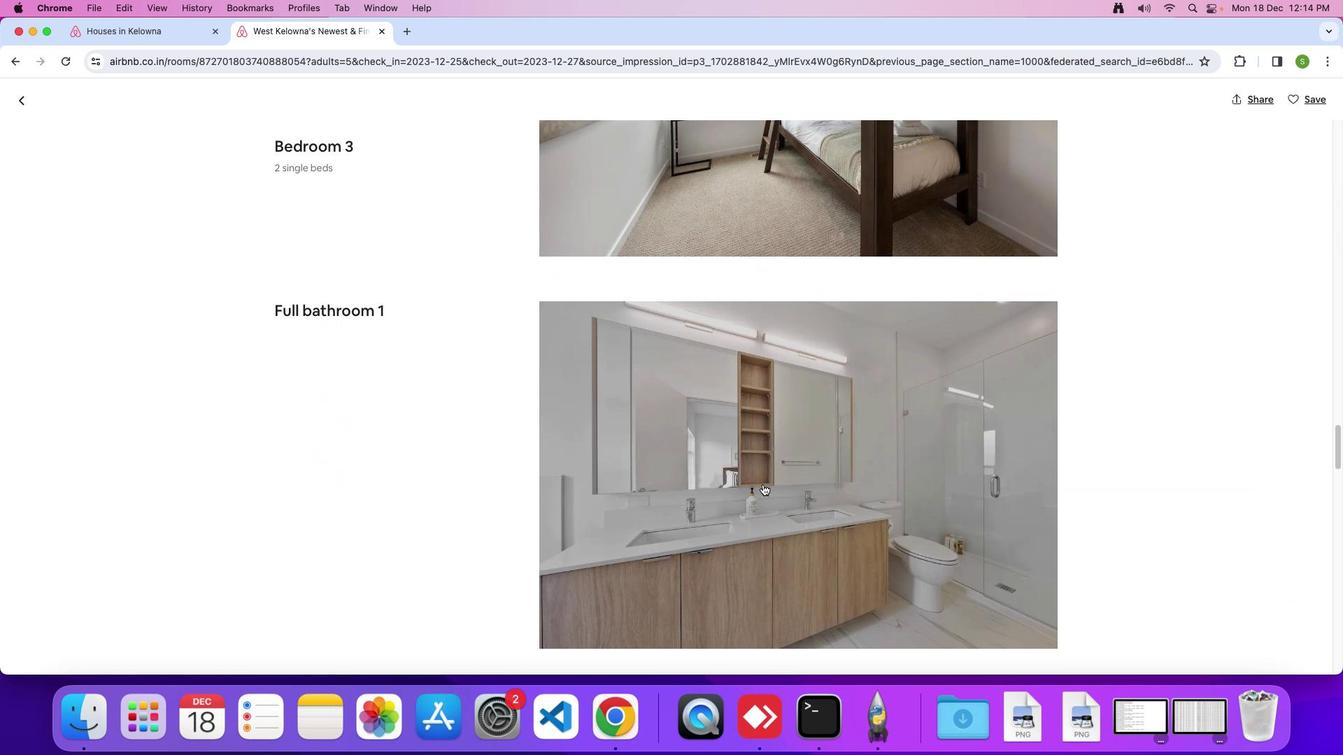 
Action: Mouse scrolled (763, 484) with delta (0, -1)
Screenshot: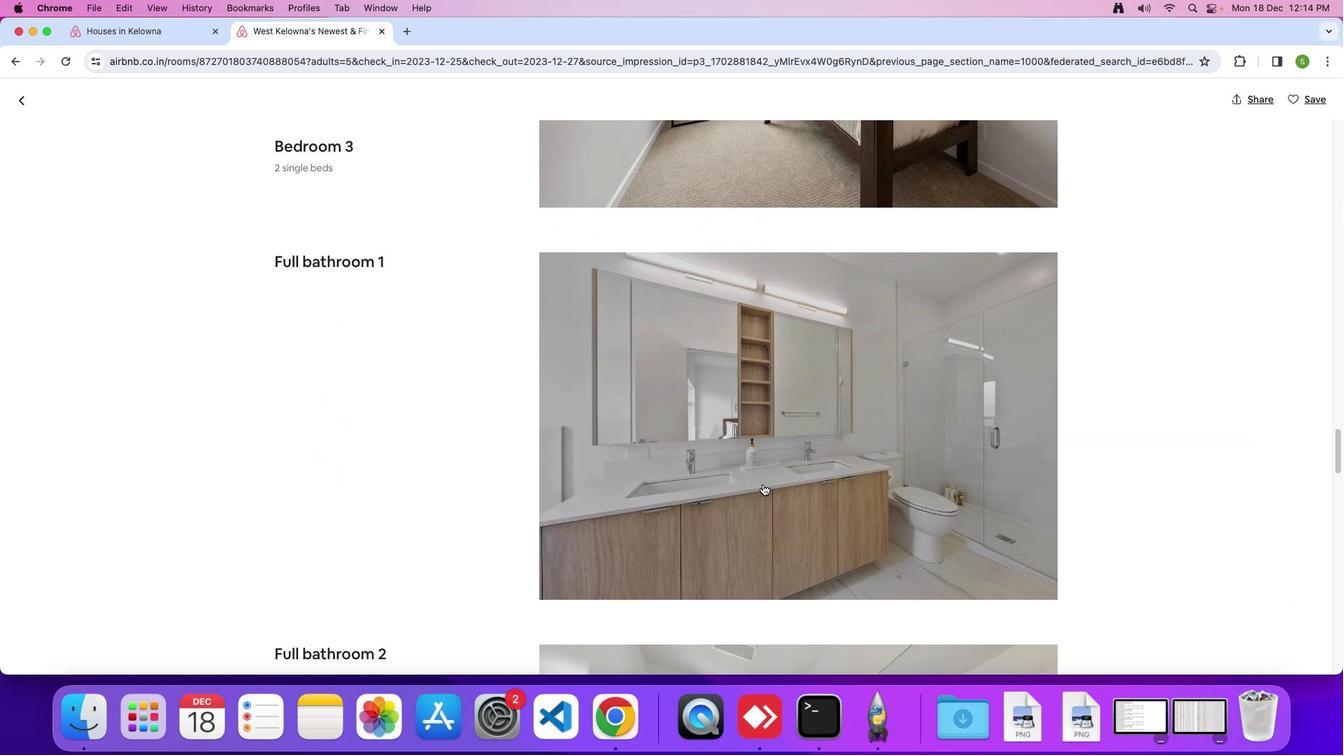 
Action: Mouse scrolled (763, 484) with delta (0, 0)
Screenshot: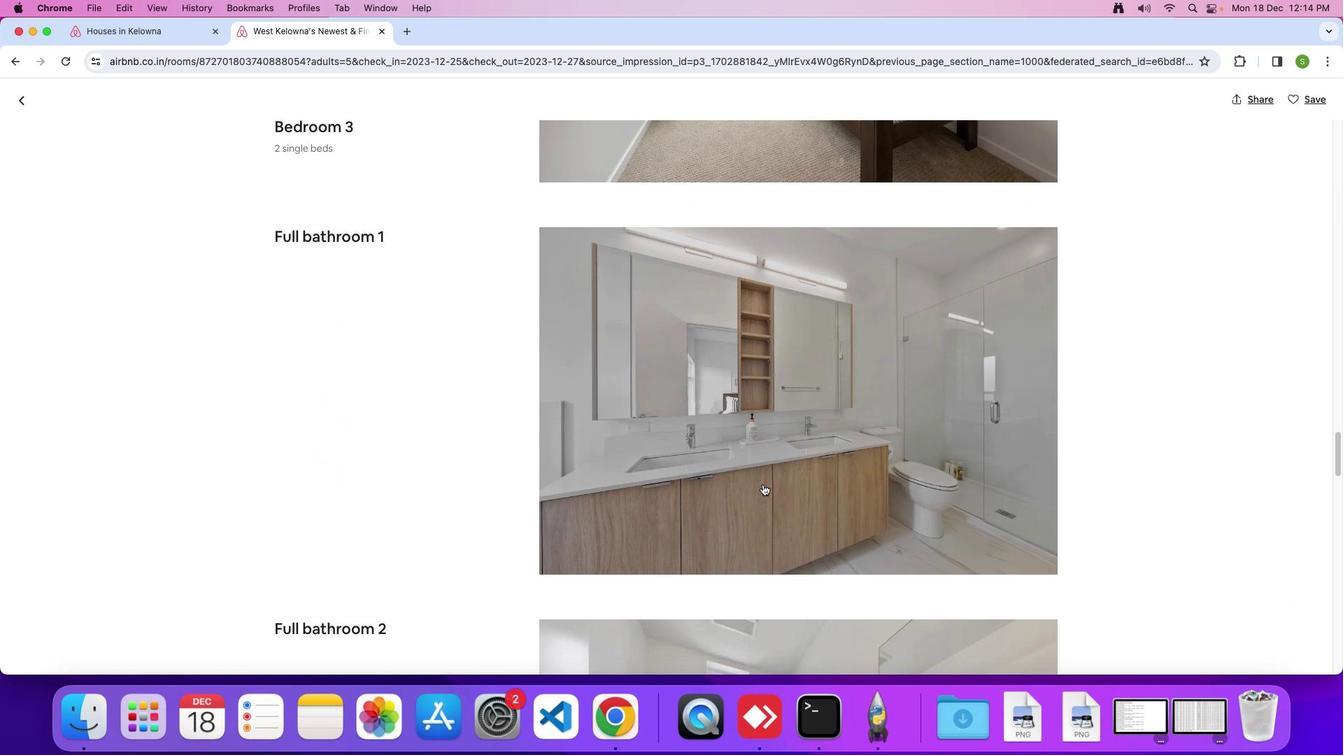 
Action: Mouse scrolled (763, 484) with delta (0, 0)
Screenshot: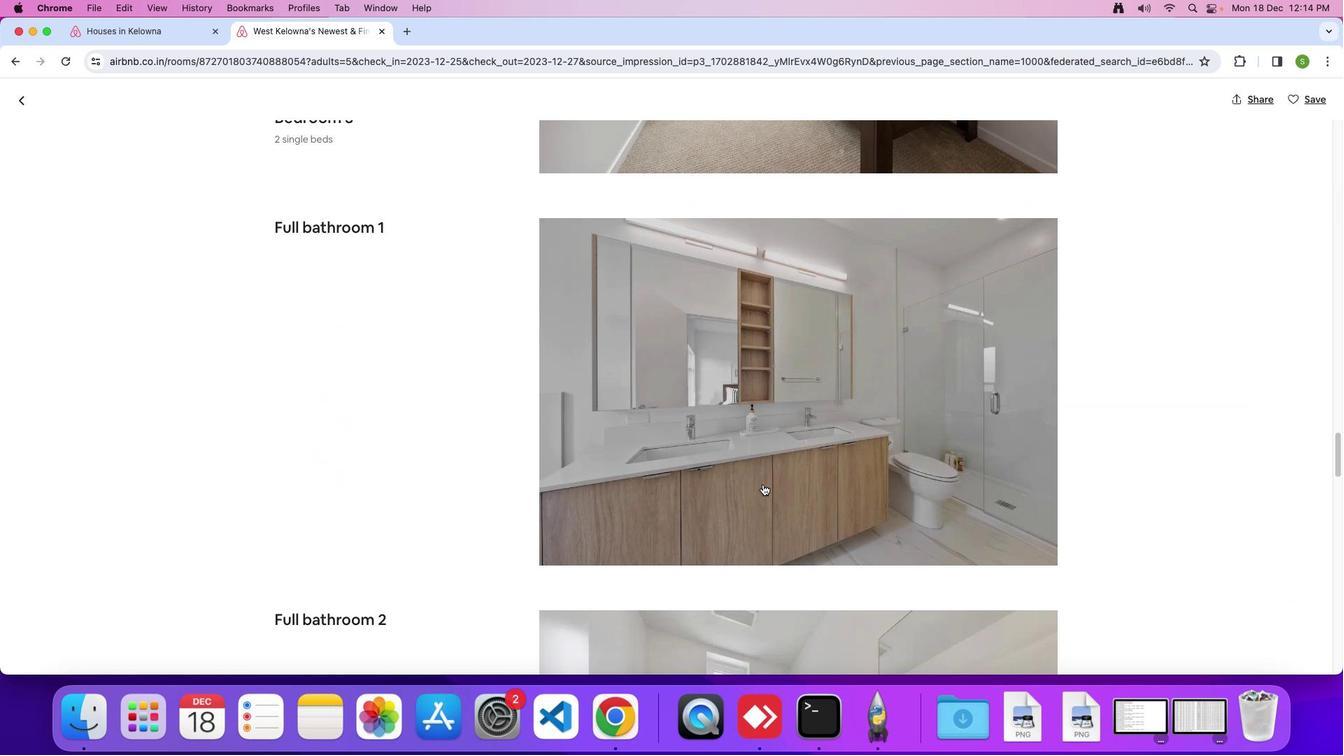 
Action: Mouse scrolled (763, 484) with delta (0, -1)
Screenshot: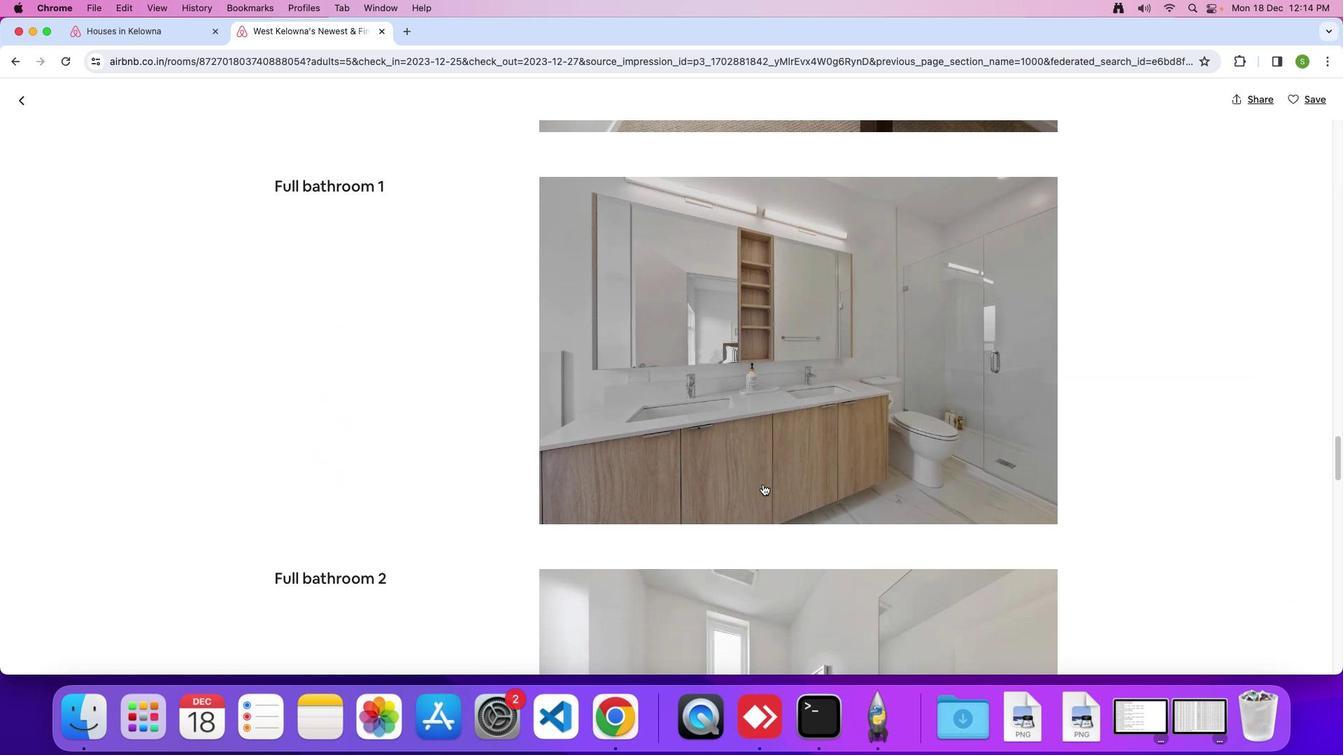 
Action: Mouse scrolled (763, 484) with delta (0, 0)
Screenshot: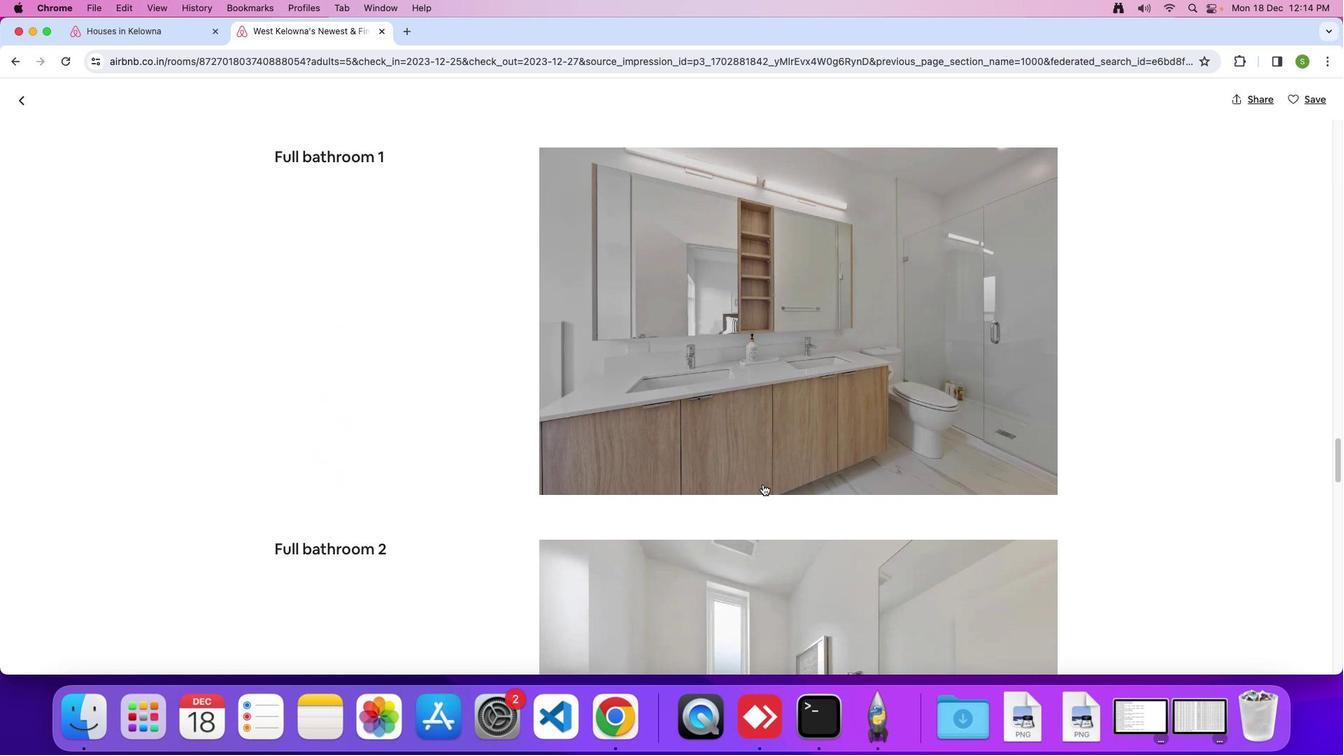 
Action: Mouse scrolled (763, 484) with delta (0, 0)
Screenshot: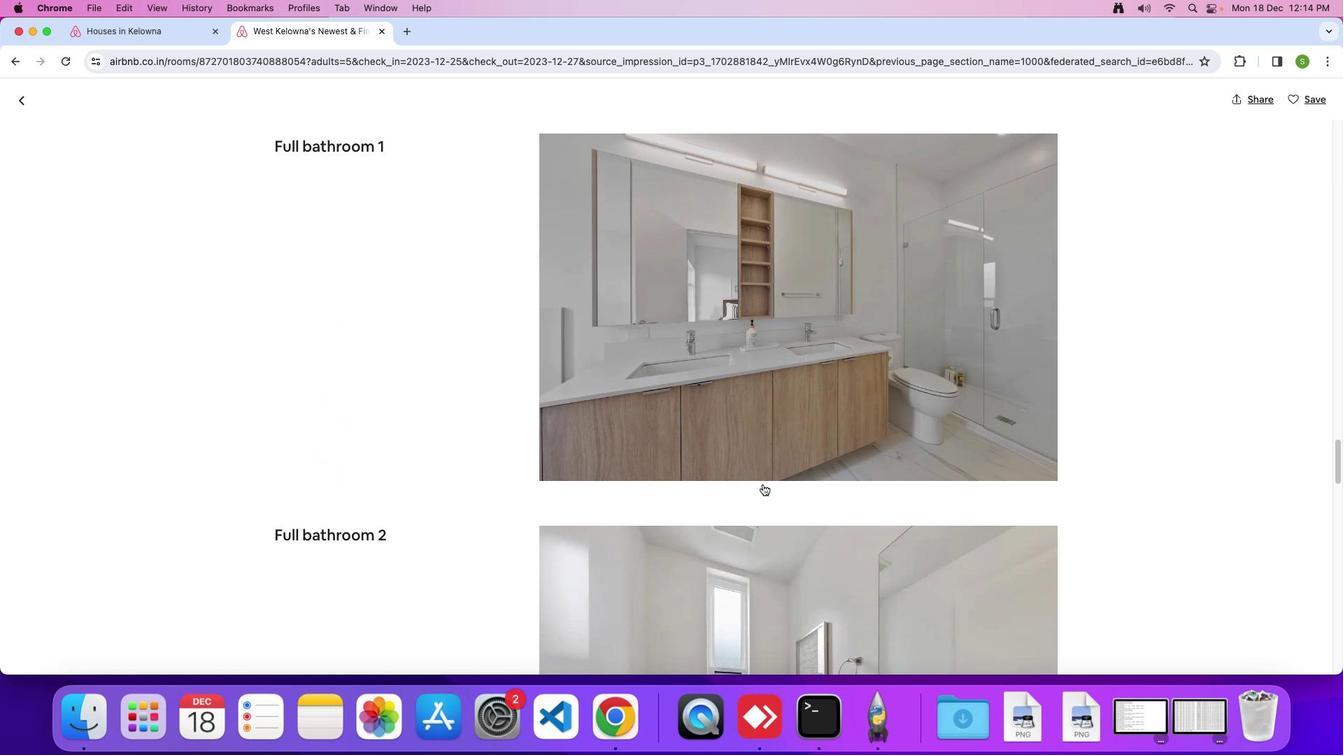 
Action: Mouse scrolled (763, 484) with delta (0, 0)
Screenshot: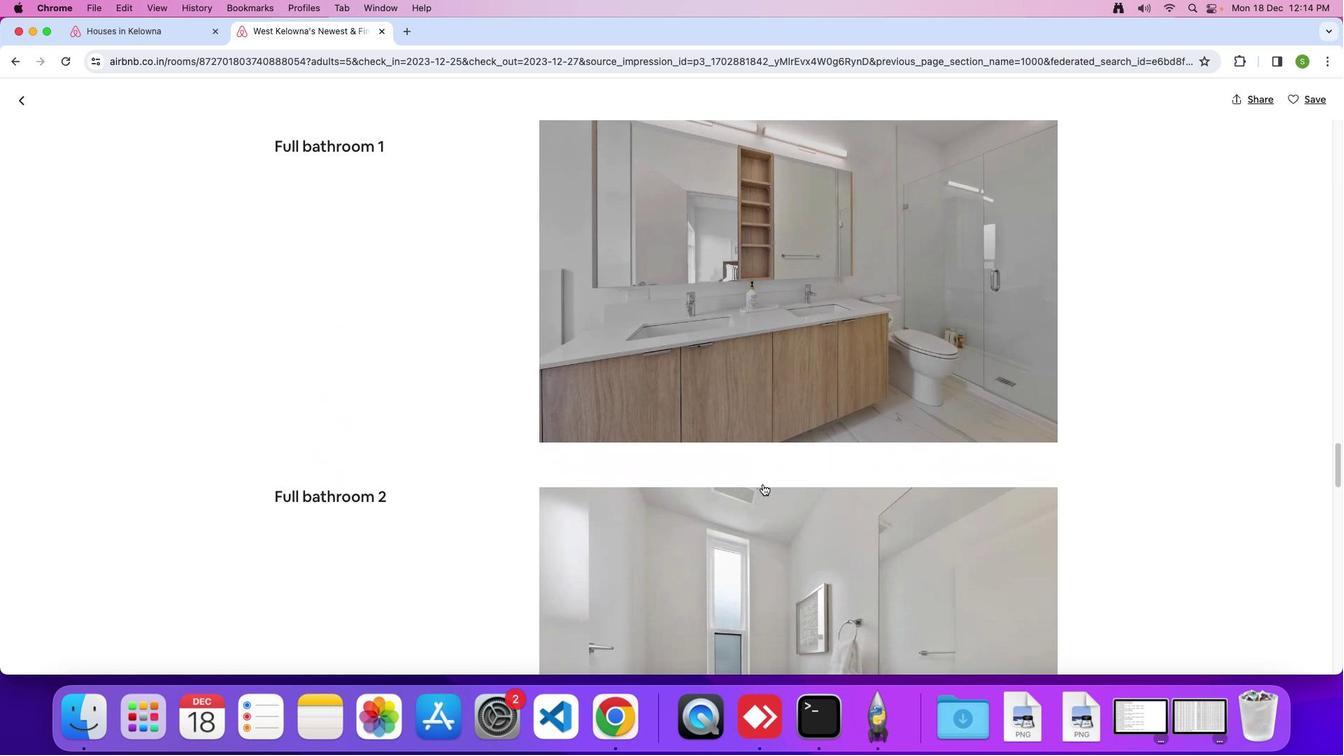 
Action: Mouse scrolled (763, 484) with delta (0, 0)
